 Task: Get directions from Point Reyes National Seashore, California, United States to Lyndon B. Johnson National Historical Park, Texas, United States and explore the nearby restaurants with rating 4 and above and open 24 hours and cuisine european
Action: Mouse moved to (367, 597)
Screenshot: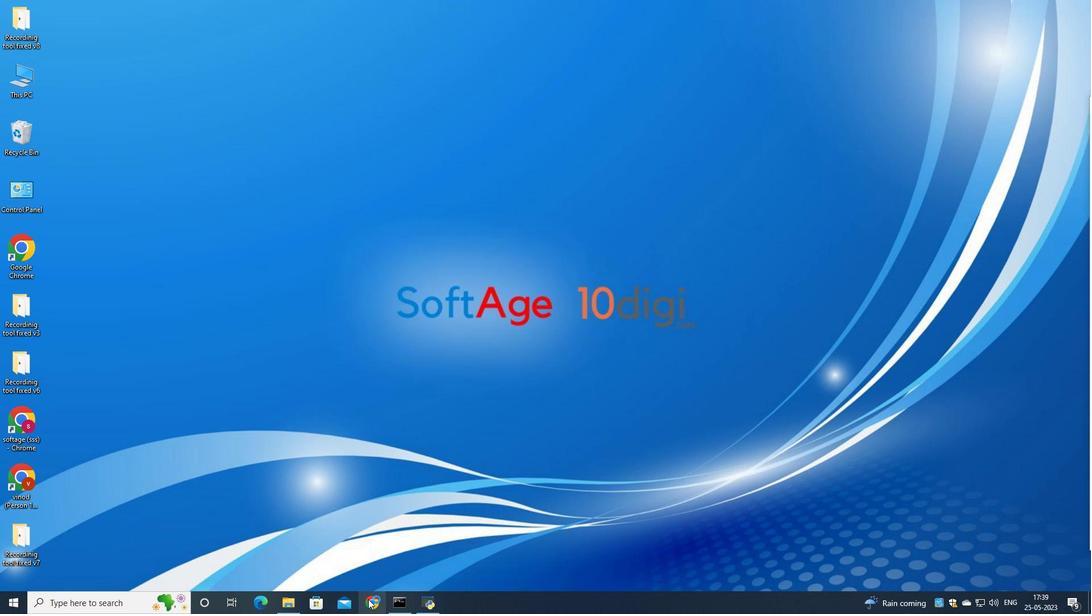 
Action: Mouse pressed left at (367, 597)
Screenshot: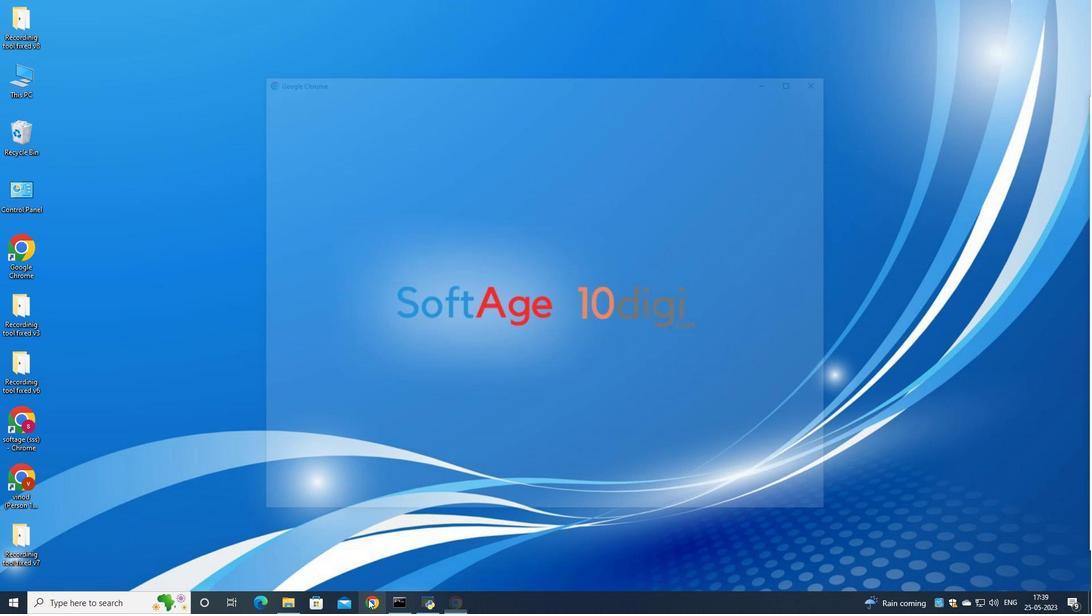 
Action: Mouse moved to (505, 364)
Screenshot: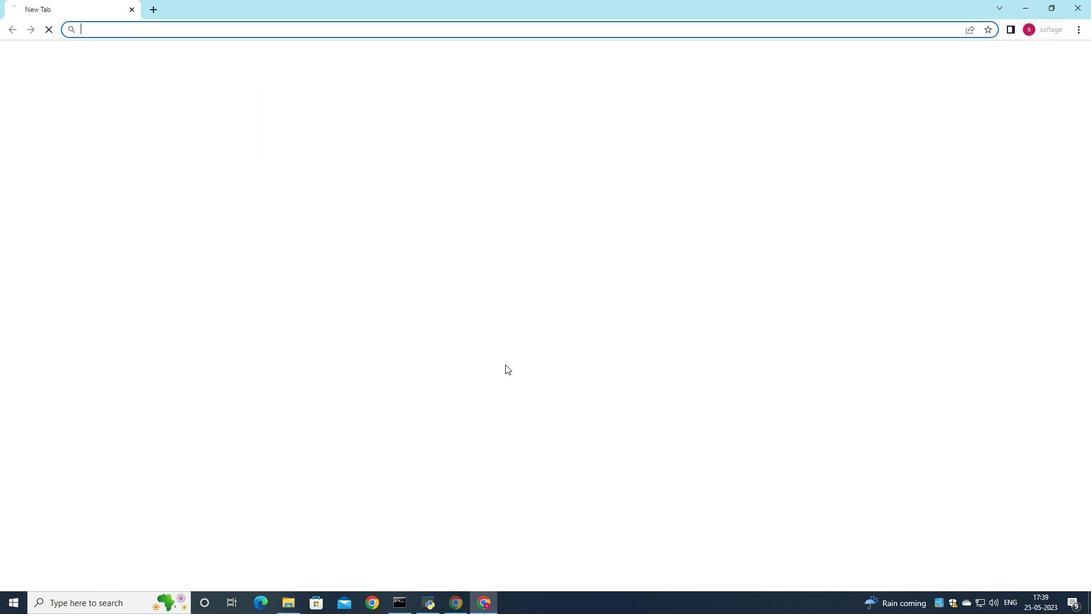 
Action: Mouse pressed left at (505, 364)
Screenshot: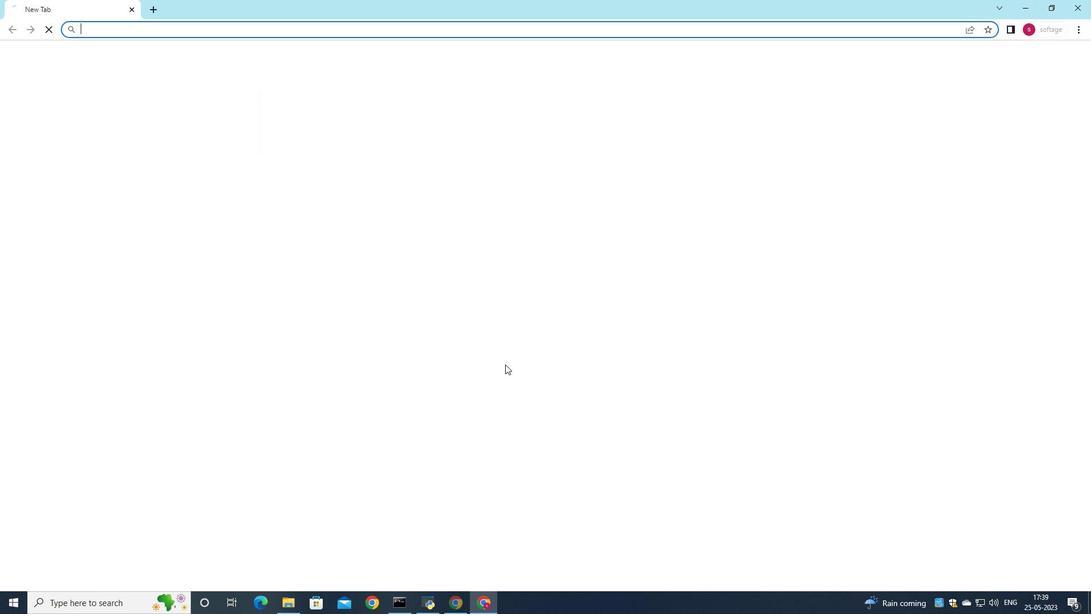 
Action: Mouse moved to (1045, 60)
Screenshot: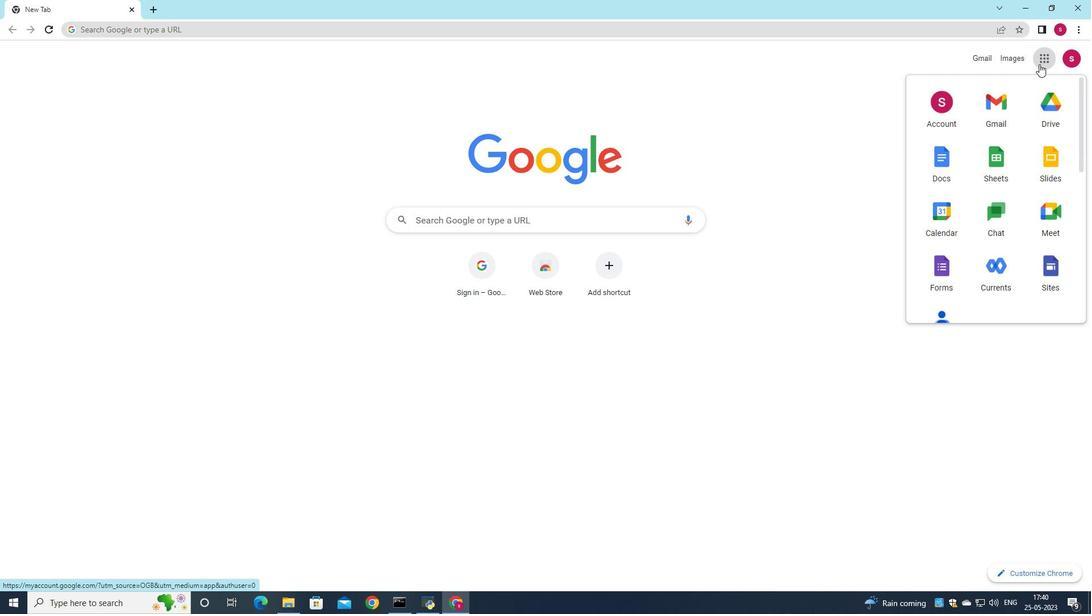 
Action: Mouse pressed left at (1045, 60)
Screenshot: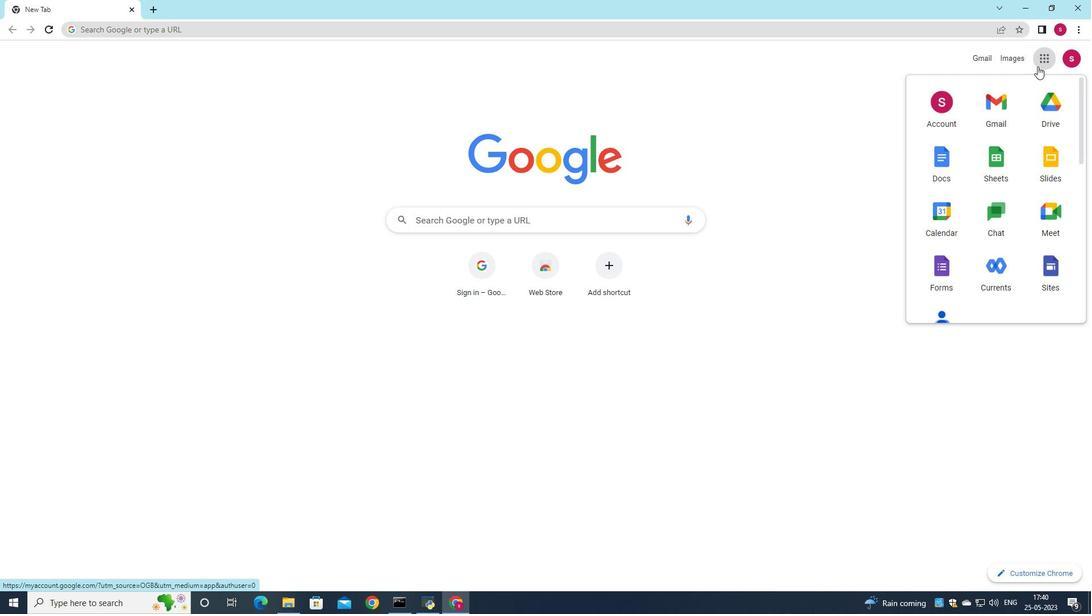 
Action: Mouse moved to (1014, 241)
Screenshot: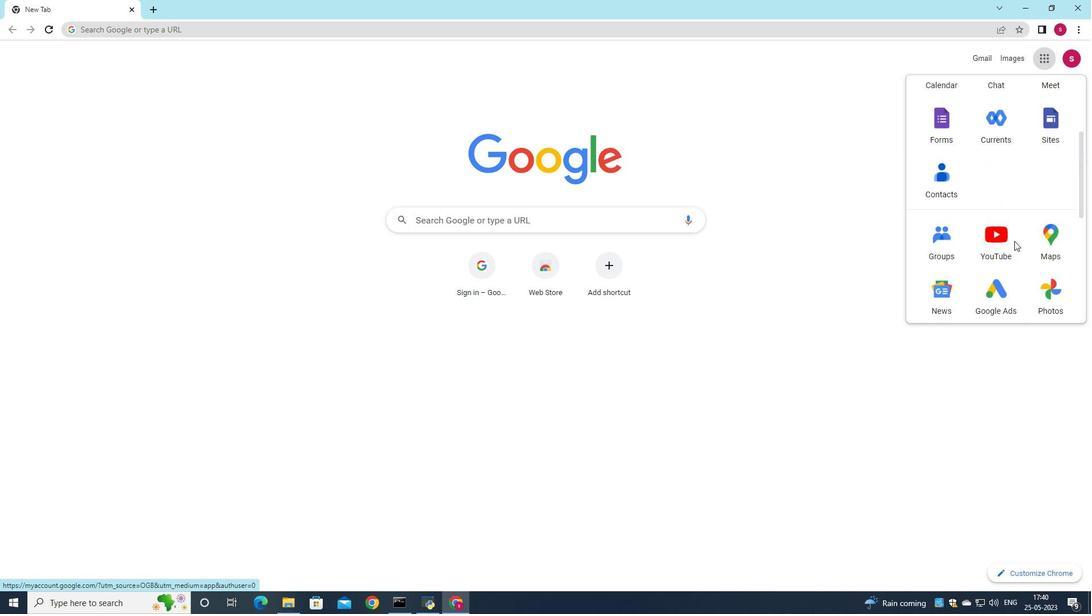 
Action: Mouse scrolled (1014, 240) with delta (0, 0)
Screenshot: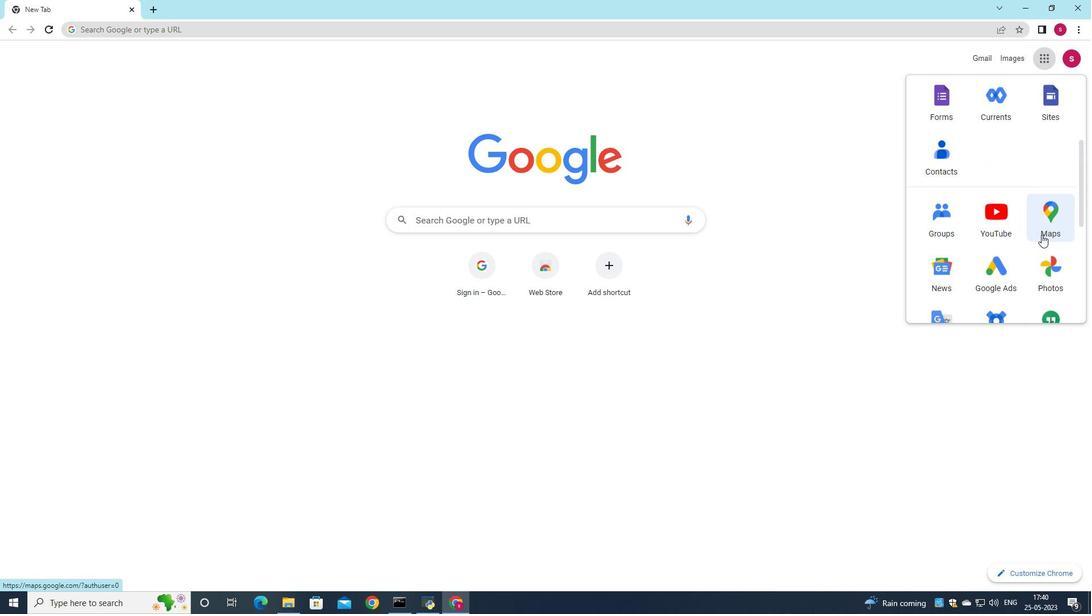 
Action: Mouse scrolled (1014, 240) with delta (0, 0)
Screenshot: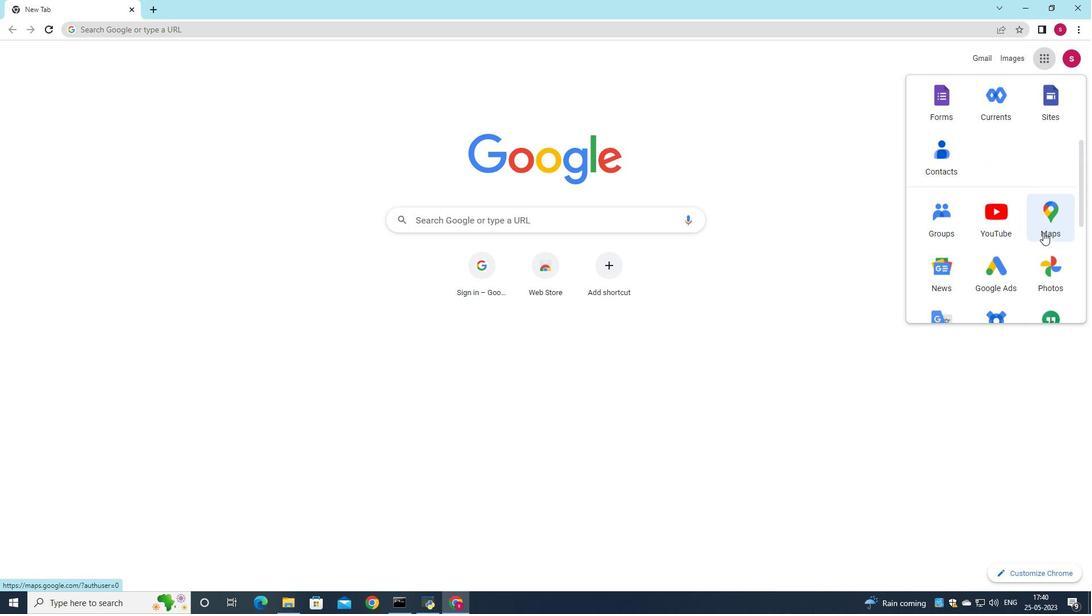 
Action: Mouse scrolled (1014, 240) with delta (0, 0)
Screenshot: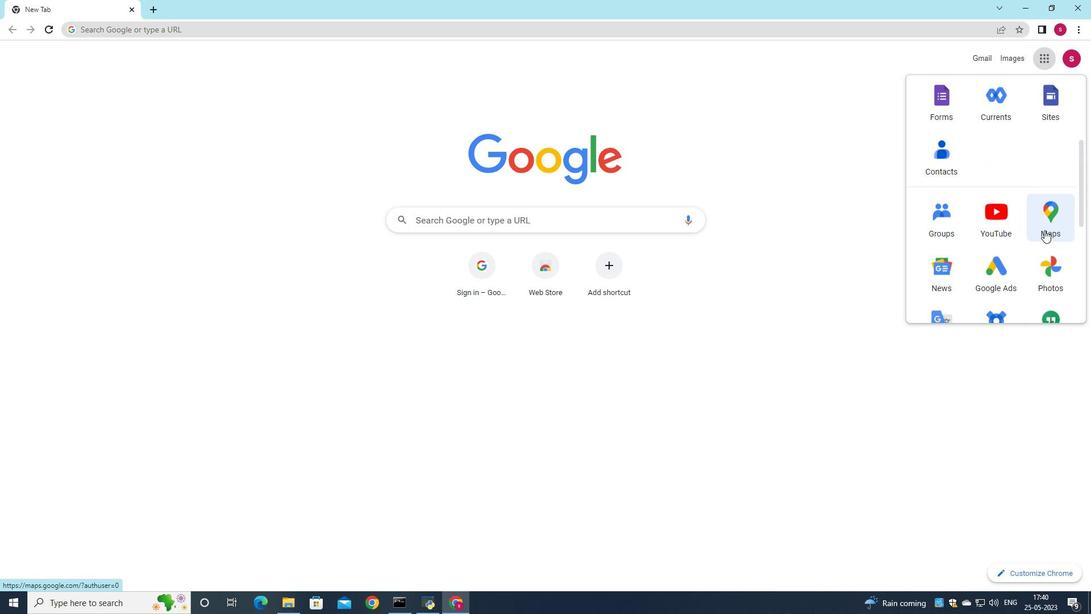 
Action: Mouse moved to (1045, 230)
Screenshot: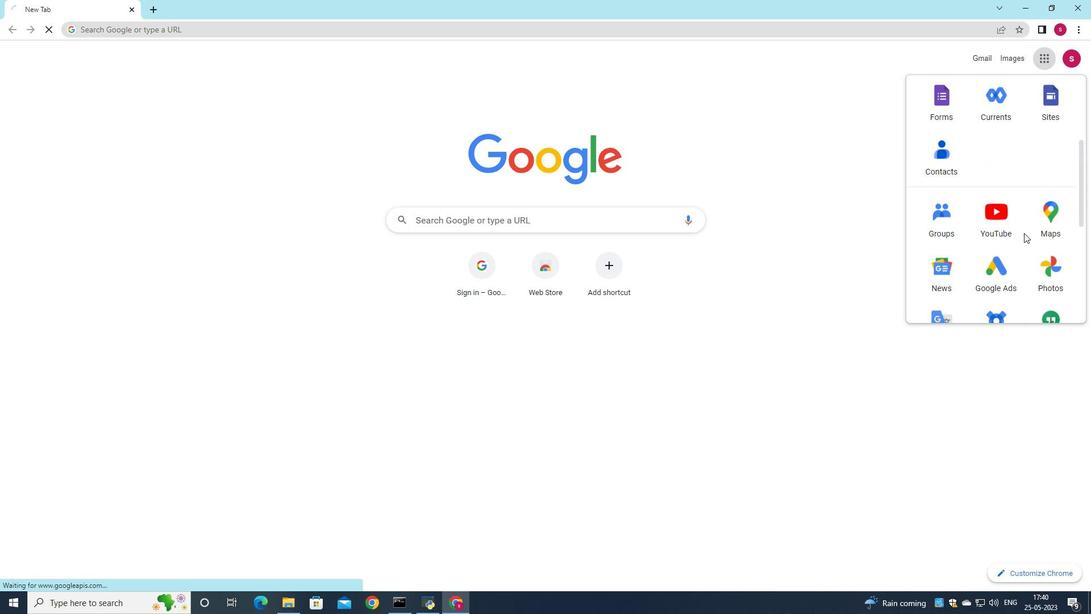 
Action: Mouse pressed left at (1045, 230)
Screenshot: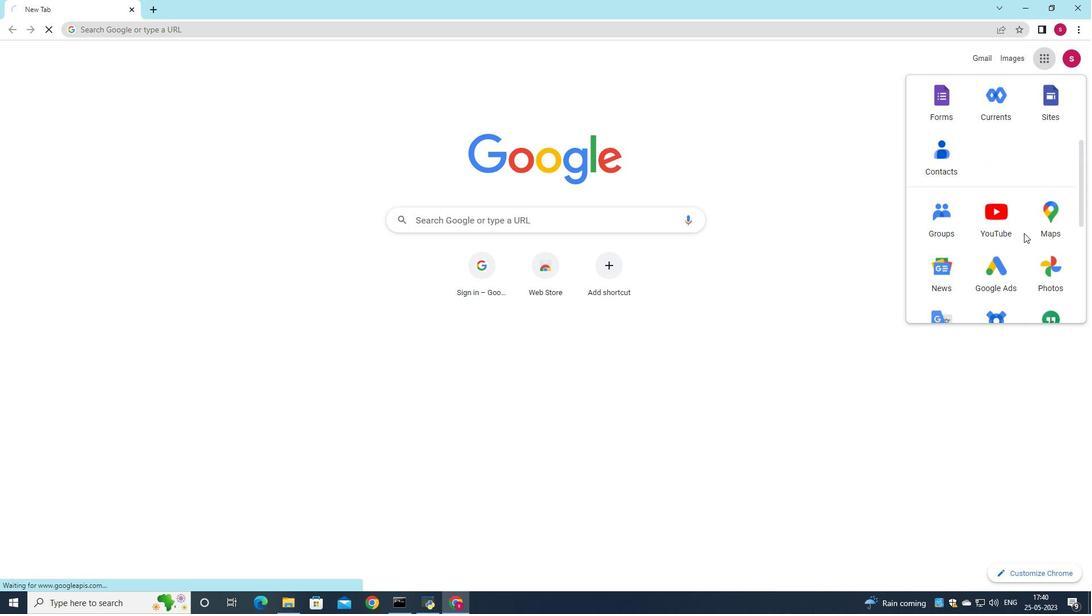 
Action: Mouse moved to (249, 63)
Screenshot: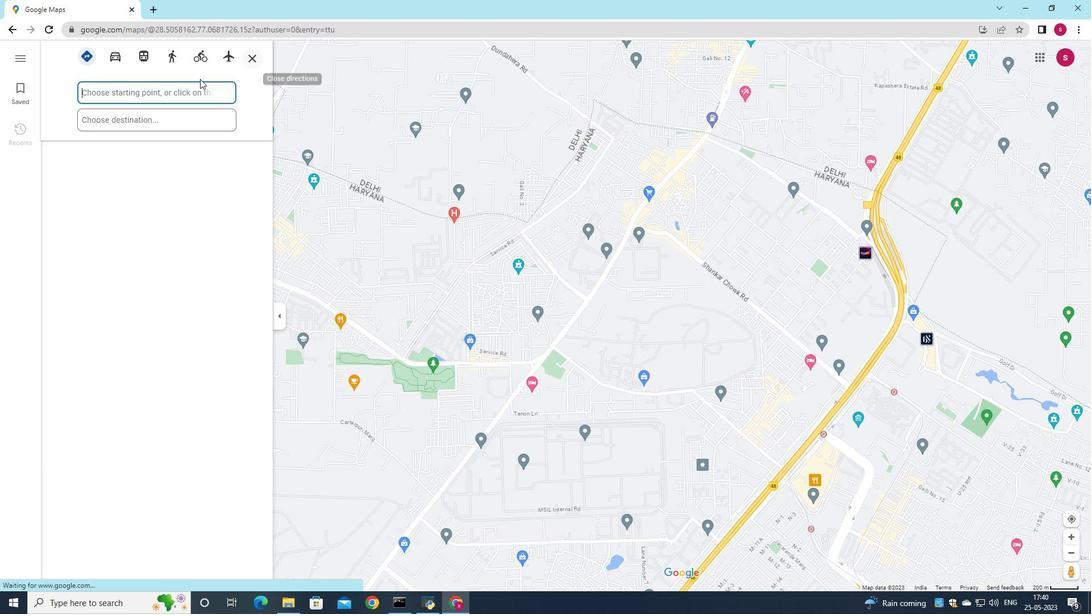 
Action: Mouse pressed left at (249, 63)
Screenshot: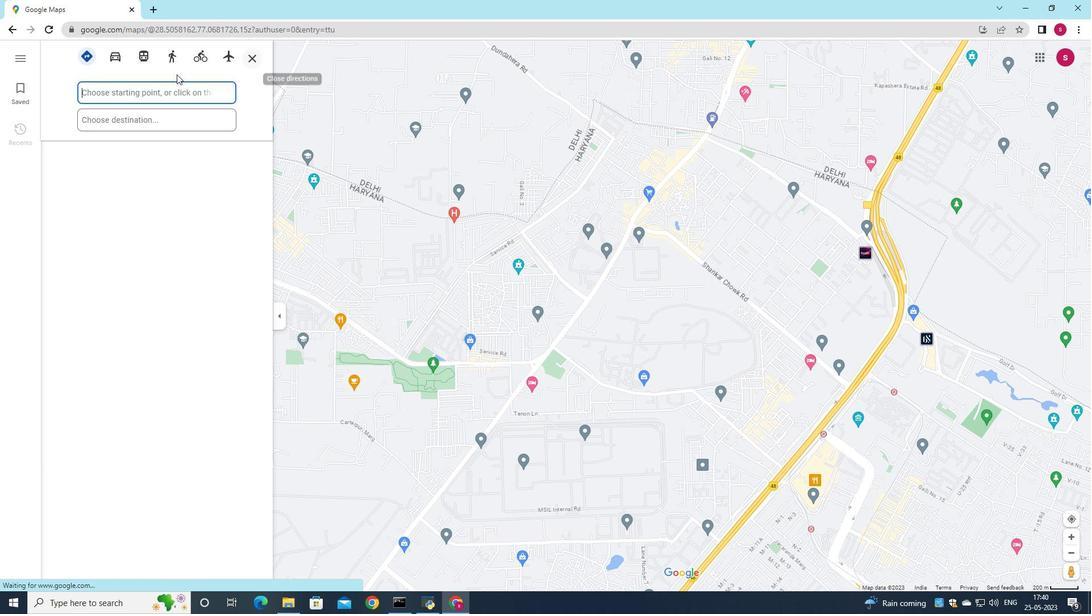 
Action: Mouse moved to (137, 89)
Screenshot: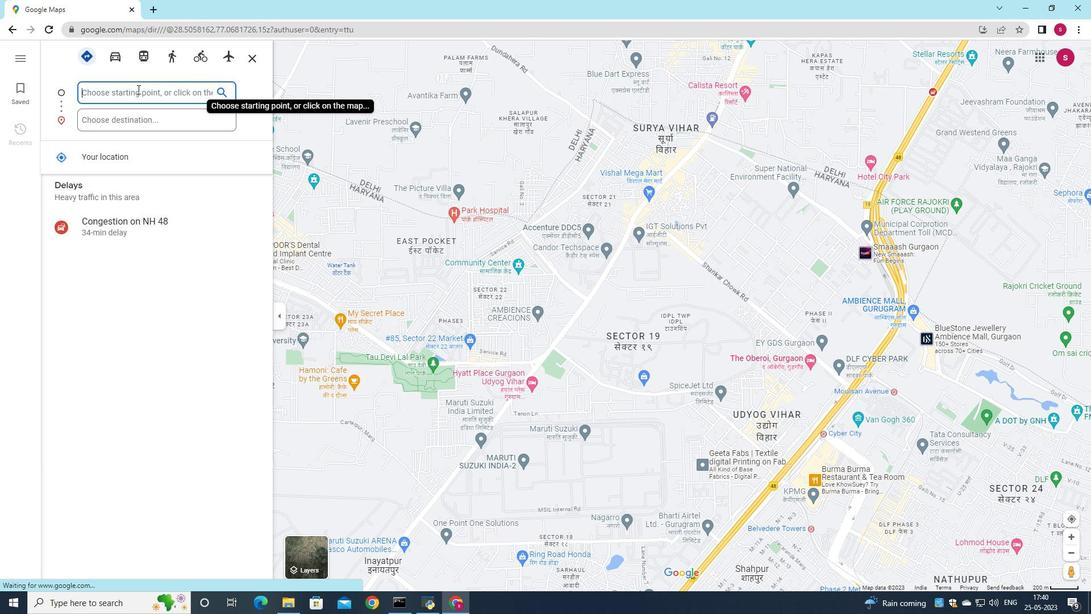 
Action: Key pressed <Key.shift_r>Point<Key.space><Key.shift>Reyes<Key.space><Key.shift_r><Key.shift_r><Key.shift_r><Key.shift_r><Key.shift_r>National<Key.space><Key.shift>Sr<Key.backspace>eashore,<Key.shift>California,<Key.shift_r>United<Key.space><Key.shift>States
Screenshot: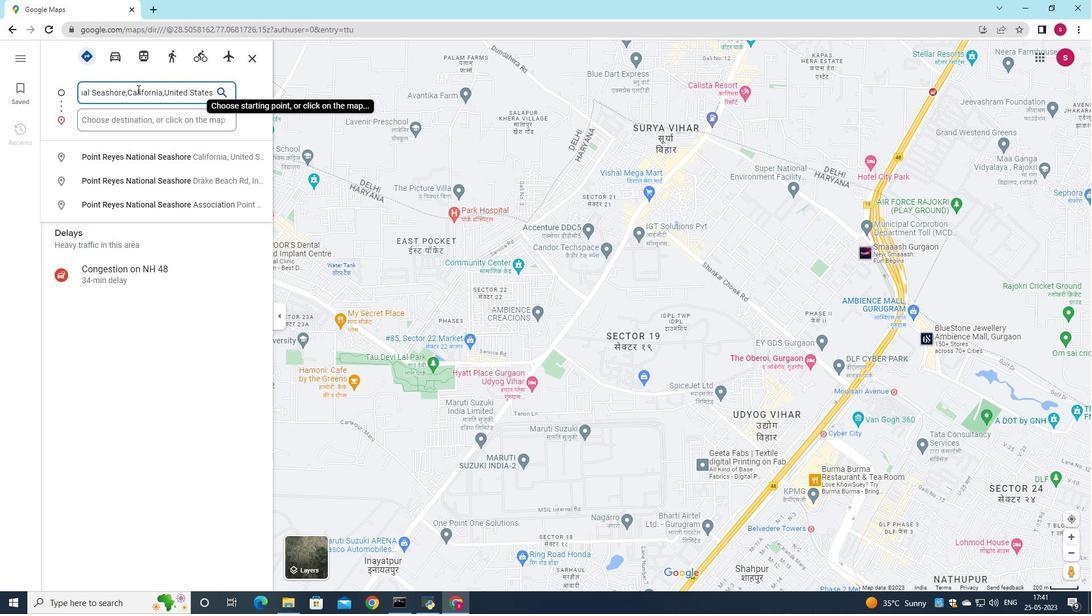 
Action: Mouse moved to (127, 125)
Screenshot: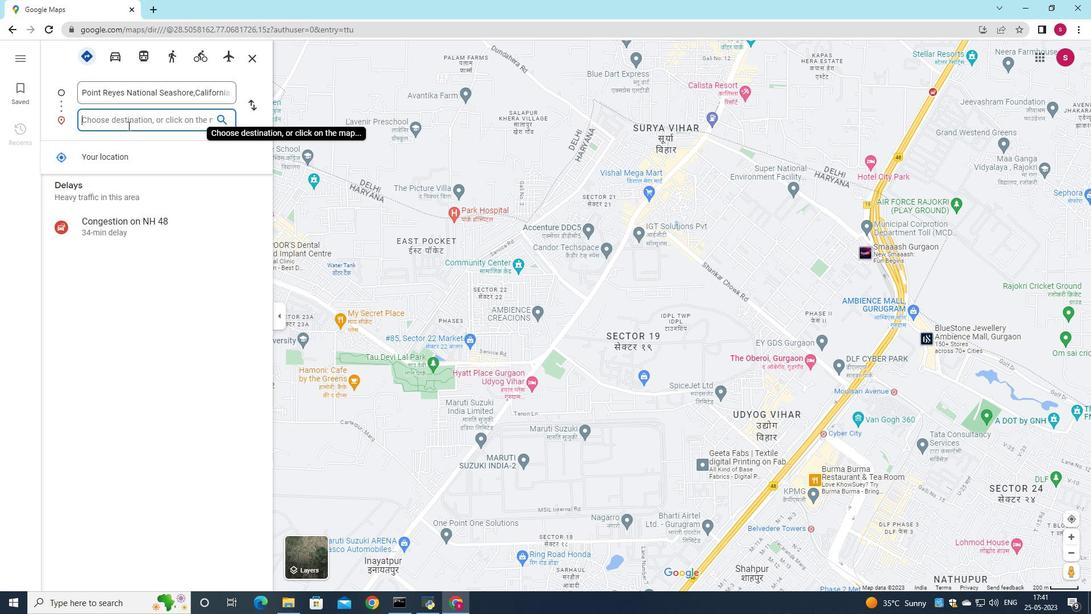 
Action: Mouse pressed left at (127, 125)
Screenshot: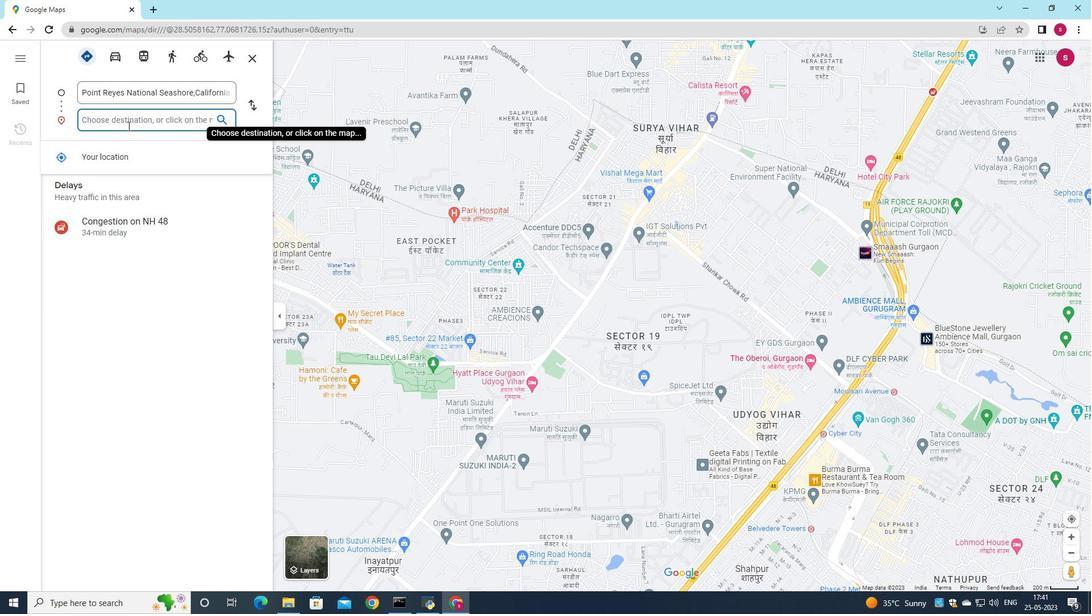 
Action: Key pressed <Key.shift_r><Key.shift_r><Key.shift_r><Key.shift_r>Lyndon<Key.space><Key.shift_r><Key.shift_r><Key.shift_r><Key.shift_r><Key.shift_r><Key.shift_r><Key.shift_r><Key.shift_r><Key.shift_r><Key.shift_r><Key.shift_r><Key.shift_r>B.<Key.shift><Key.shift><Key.shift><Key.shift><Key.shift><Key.shift><Key.shift><Key.shift><Key.shift><Key.shift><Key.shift><Key.shift><Key.shift><Key.shift><Key.shift><Key.shift><Key.shift><Key.shift><Key.shift><Key.shift><Key.shift><Key.shift><Key.shift><Key.shift><Key.shift><Key.shift><Key.shift><Key.shift><Key.shift><Key.shift><Key.shift><Key.shift><Key.shift><Key.shift><Key.shift><Key.shift><Key.shift><Key.shift><Key.shift><Key.shift><Key.shift>Johnson<Key.space><Key.shift_r><Key.shift_r><Key.shift_r><Key.shift_r><Key.shift_r><Key.shift_r><Key.shift_r><Key.shift_r><Key.shift_r><Key.shift_r><Key.shift_r><Key.shift_r><Key.shift_r>National<Key.space><Key.shift><Key.shift><Key.shift>Historical<Key.space><Key.shift_r>Park,<Key.shift_r><Key.shift_r><Key.shift_r><Key.shift_r><Key.shift_r>Texas,<Key.shift_r>United<Key.shift><Key.shift><Key.shift><Key.shift><Key.shift><Key.shift><Key.shift><Key.shift><Key.shift><Key.shift><Key.shift><Key.shift><Key.shift><Key.shift><Key.shift><Key.shift><Key.shift><Key.shift><Key.shift><Key.shift><Key.shift><Key.space><Key.shift>States
Screenshot: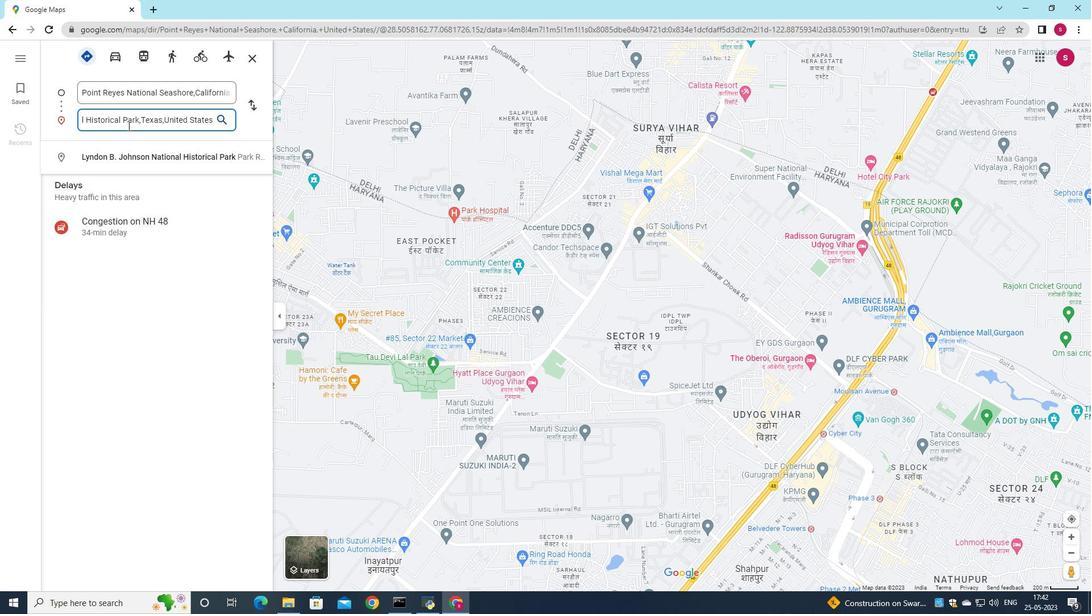 
Action: Mouse moved to (222, 118)
Screenshot: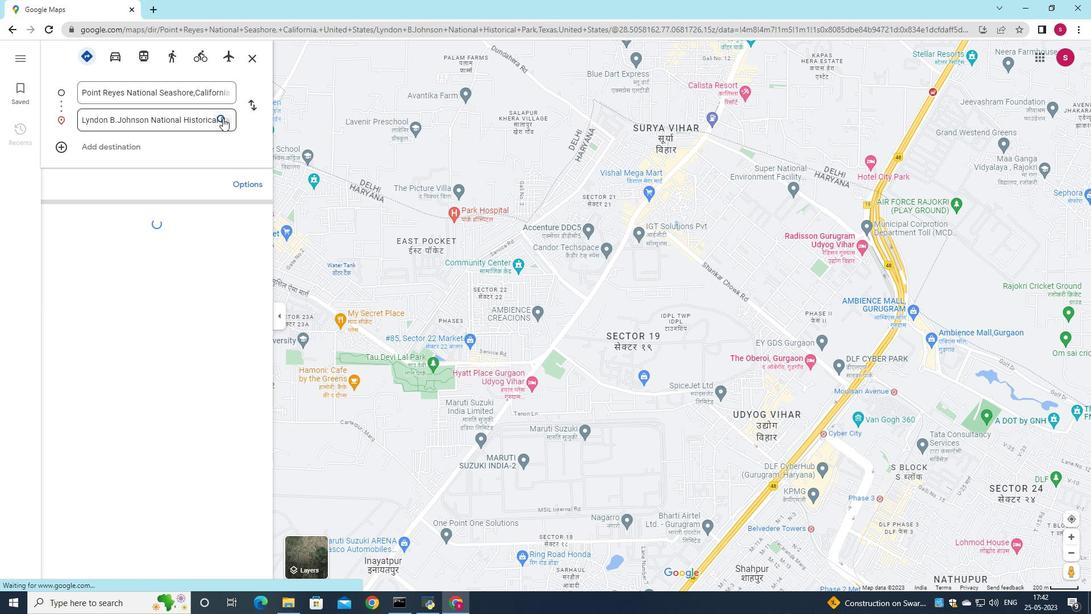 
Action: Mouse pressed left at (222, 118)
Screenshot: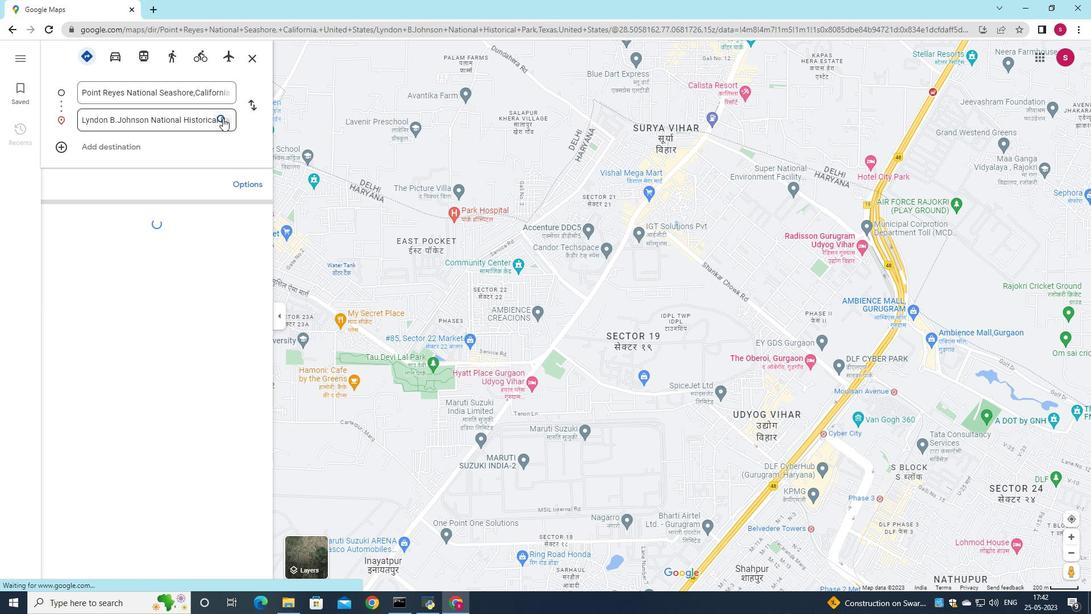 
Action: Mouse moved to (71, 426)
Screenshot: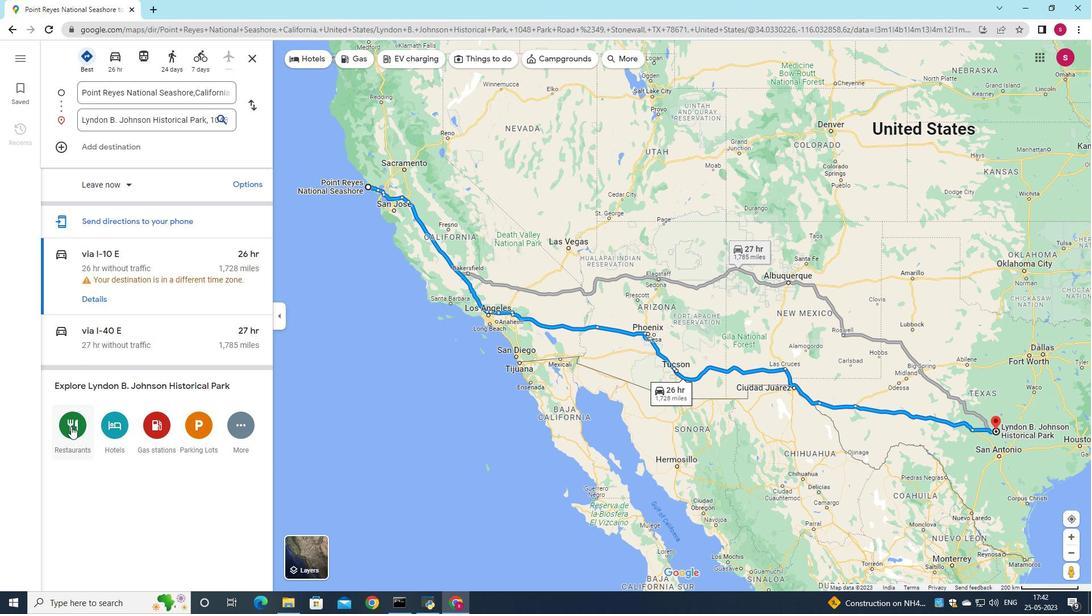 
Action: Mouse pressed middle at (71, 426)
Screenshot: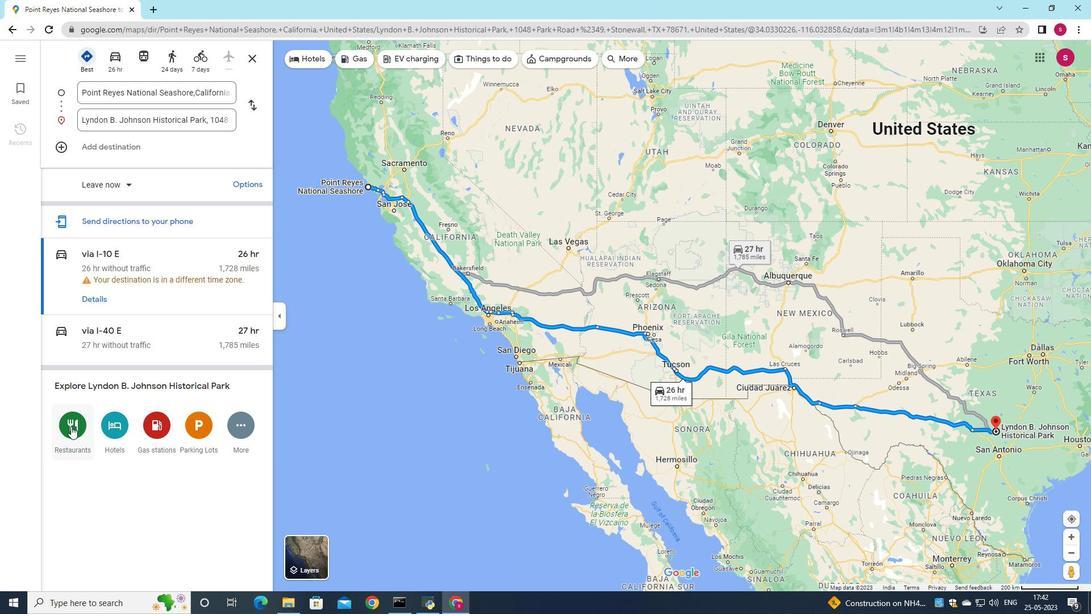 
Action: Mouse moved to (119, 431)
Screenshot: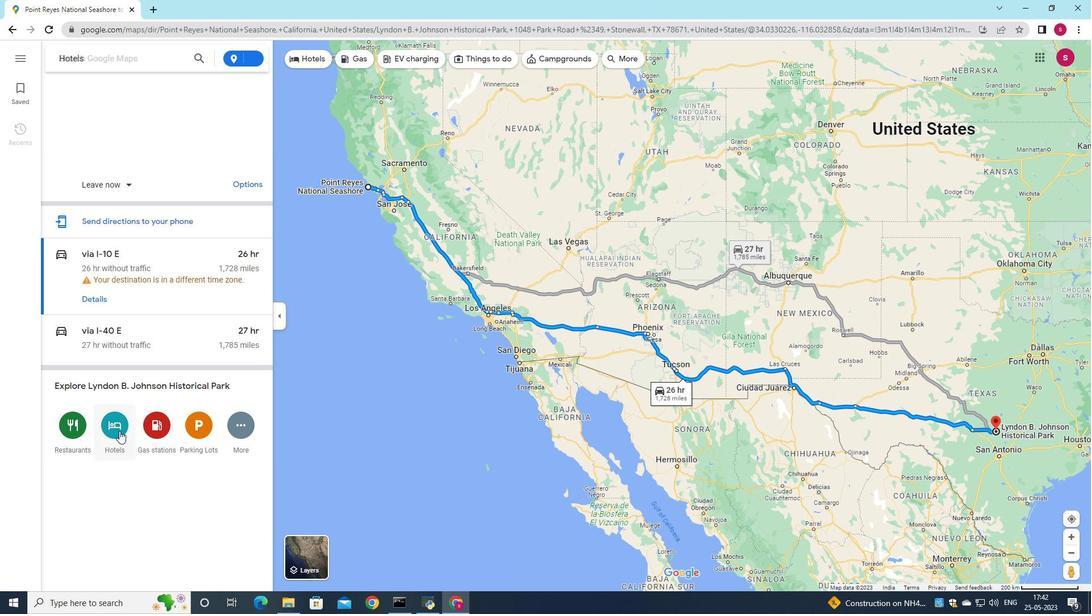 
Action: Mouse pressed left at (119, 431)
Screenshot: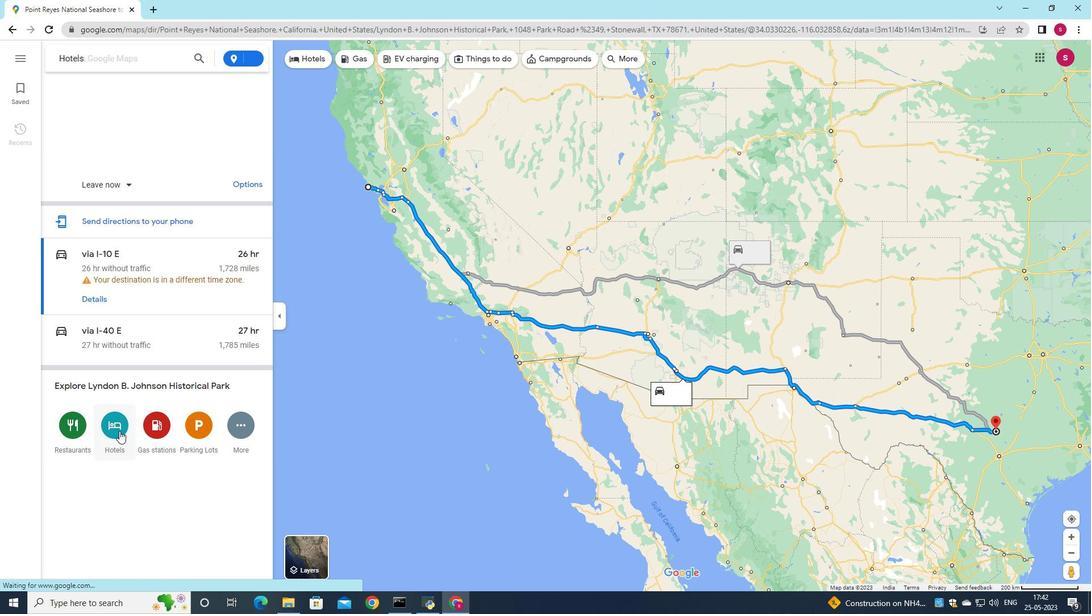 
Action: Mouse moved to (13, 27)
Screenshot: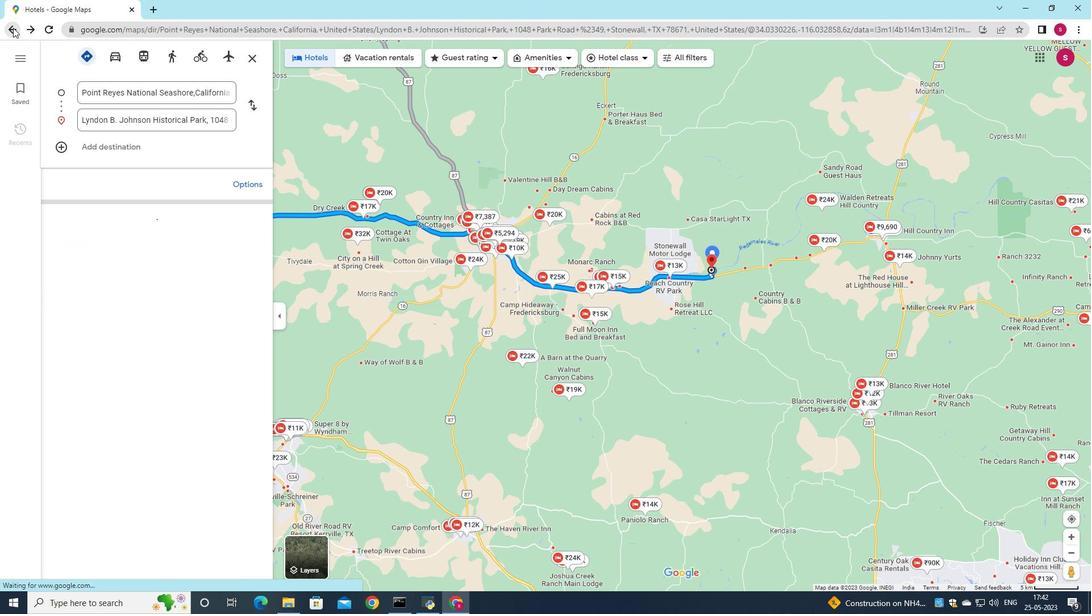 
Action: Mouse pressed left at (13, 27)
Screenshot: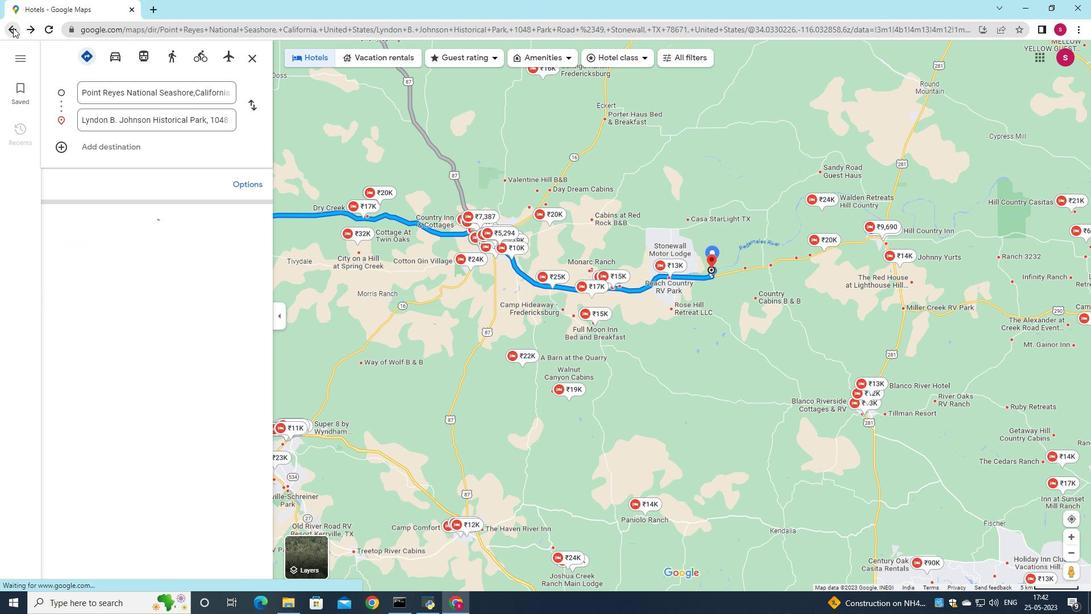 
Action: Mouse moved to (73, 443)
Screenshot: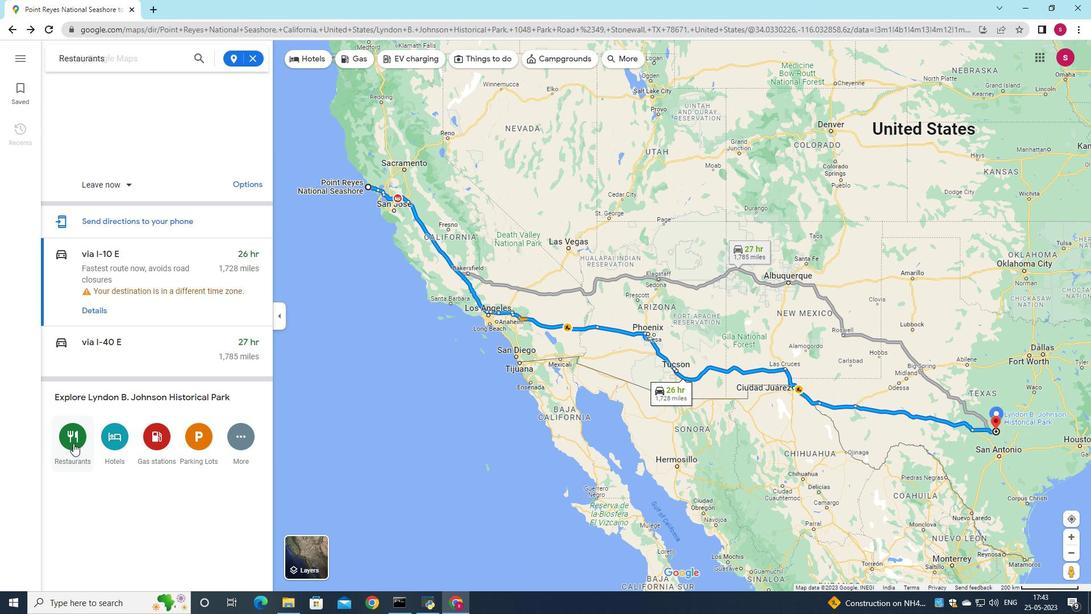 
Action: Mouse pressed left at (73, 443)
Screenshot: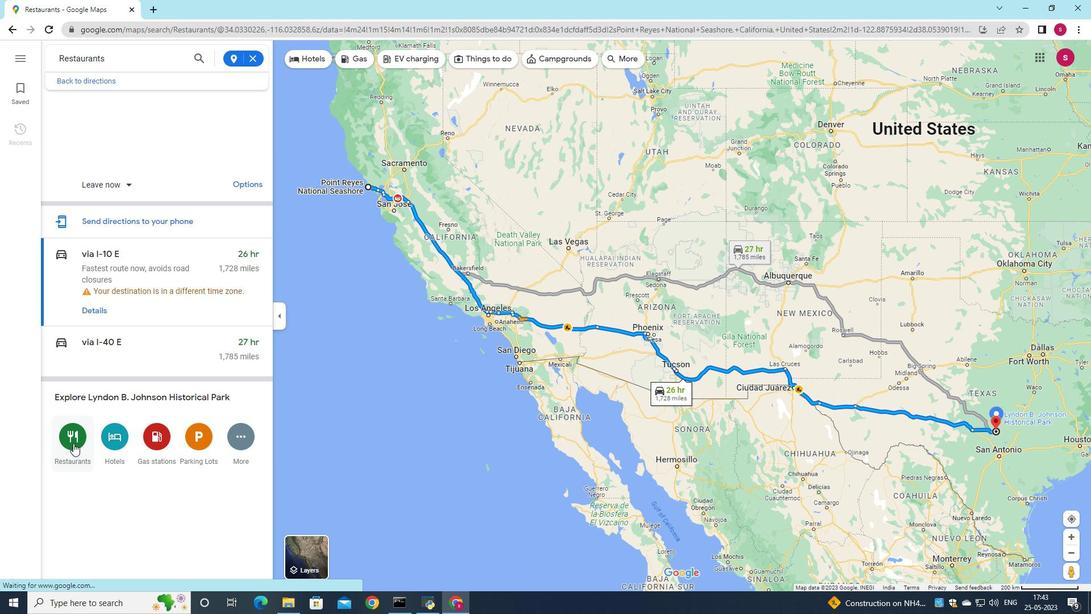 
Action: Mouse moved to (419, 59)
Screenshot: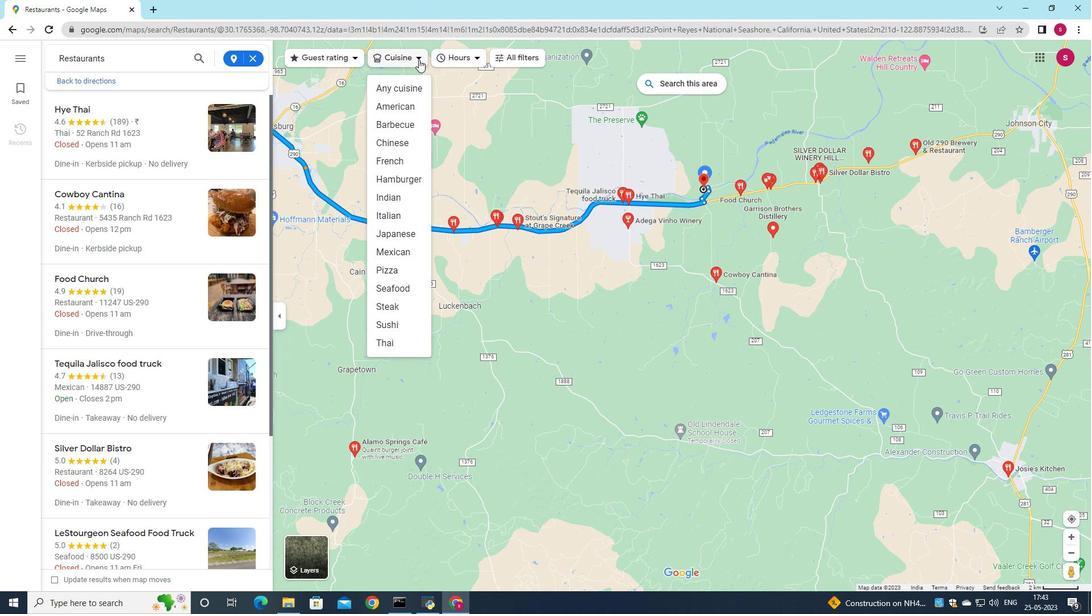 
Action: Mouse pressed left at (419, 59)
Screenshot: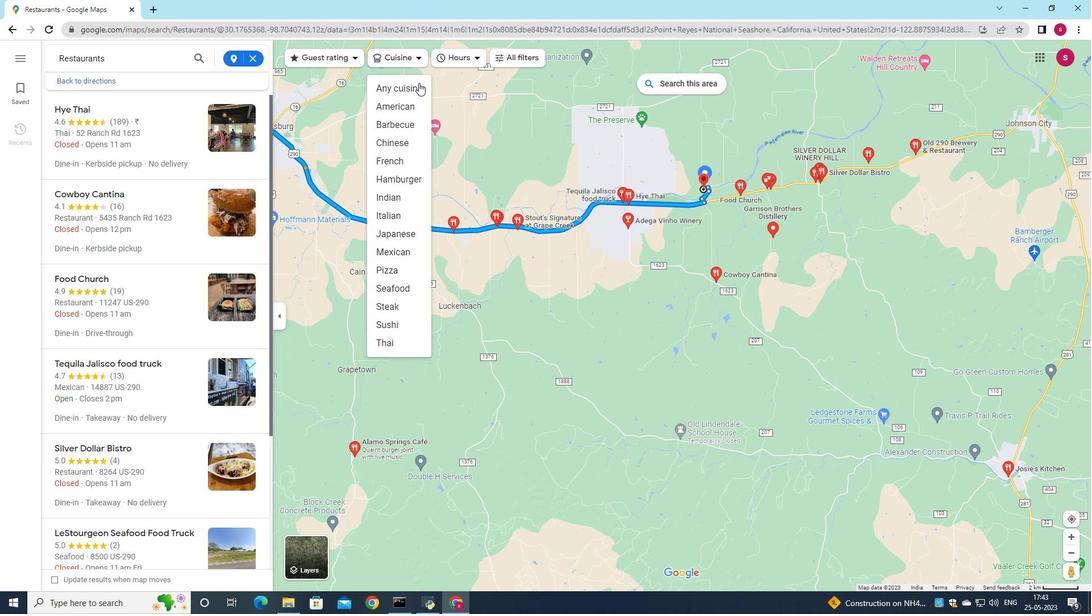 
Action: Mouse moved to (473, 159)
Screenshot: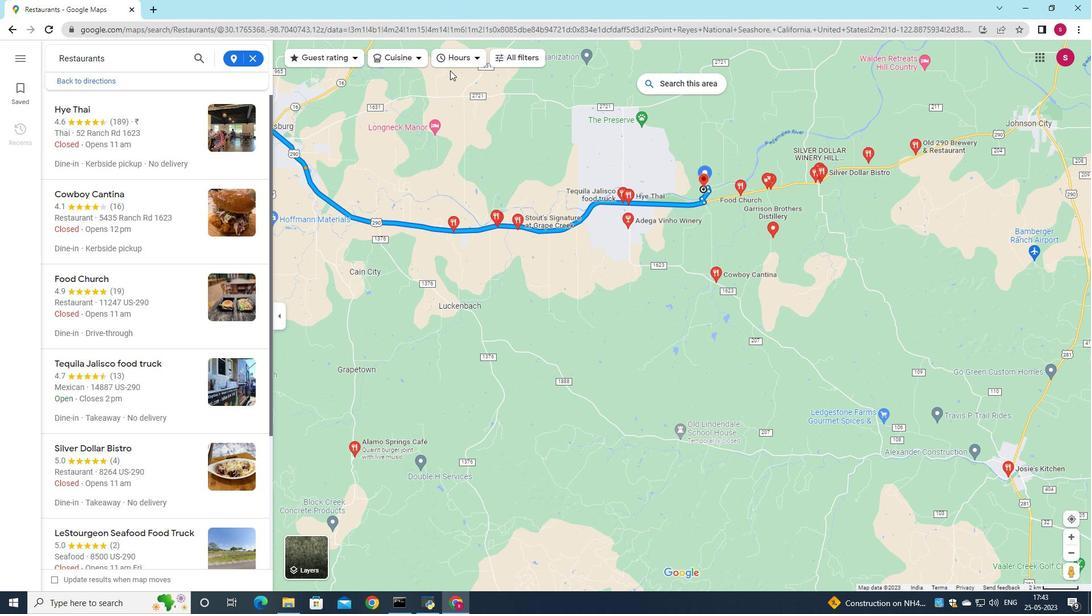 
Action: Mouse pressed left at (473, 159)
Screenshot: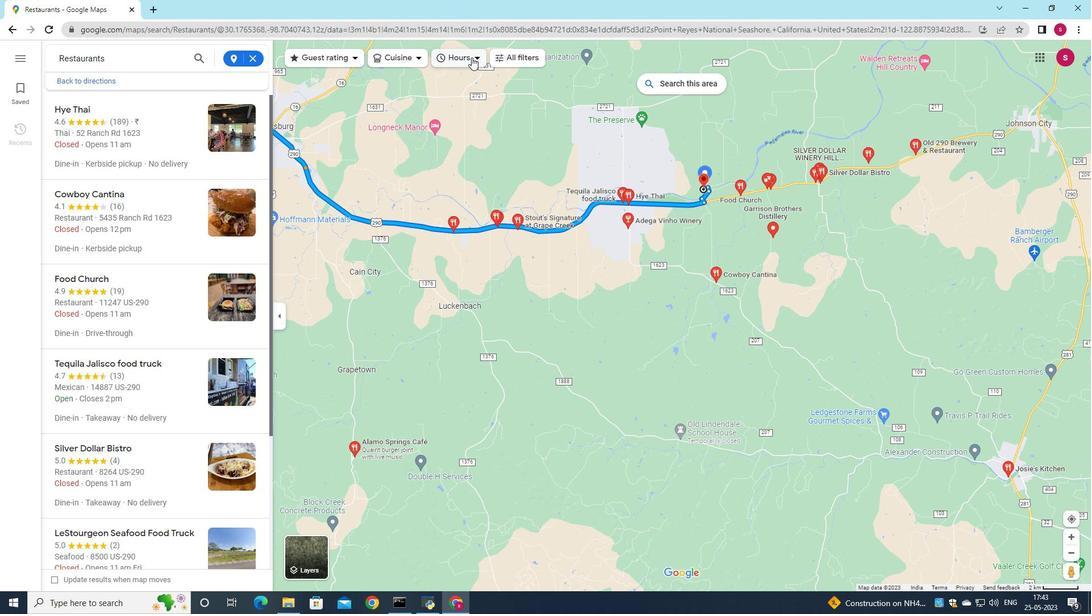 
Action: Mouse moved to (487, 57)
Screenshot: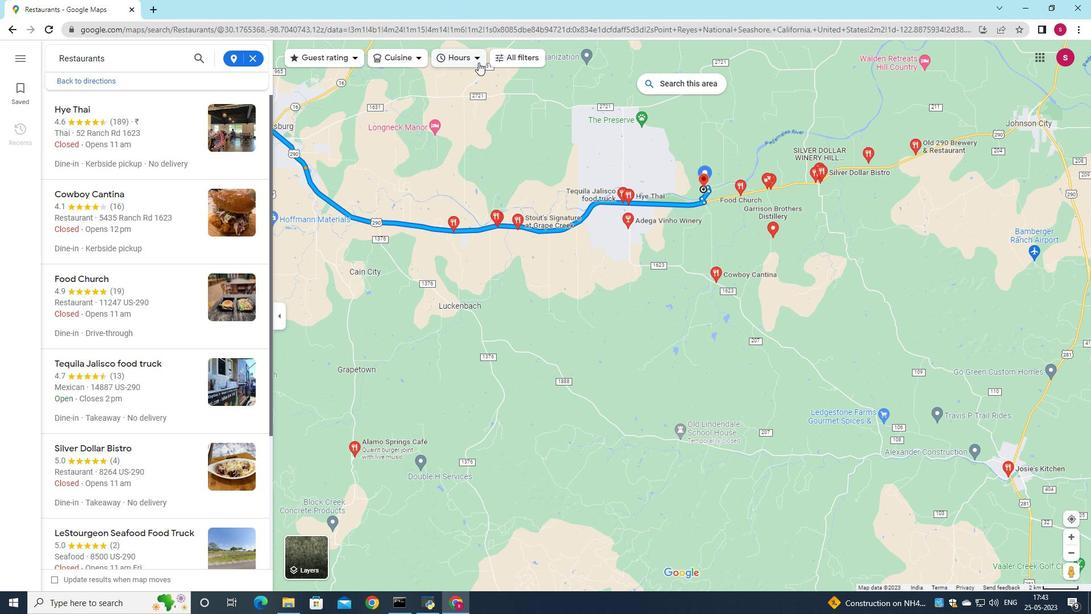 
Action: Mouse pressed left at (487, 57)
Screenshot: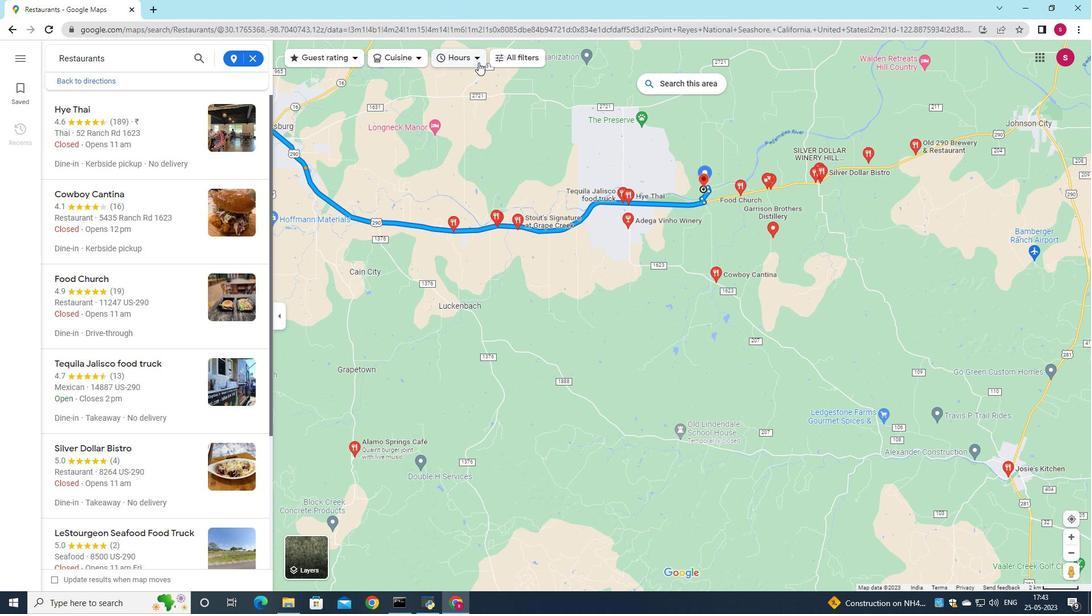 
Action: Mouse moved to (478, 62)
Screenshot: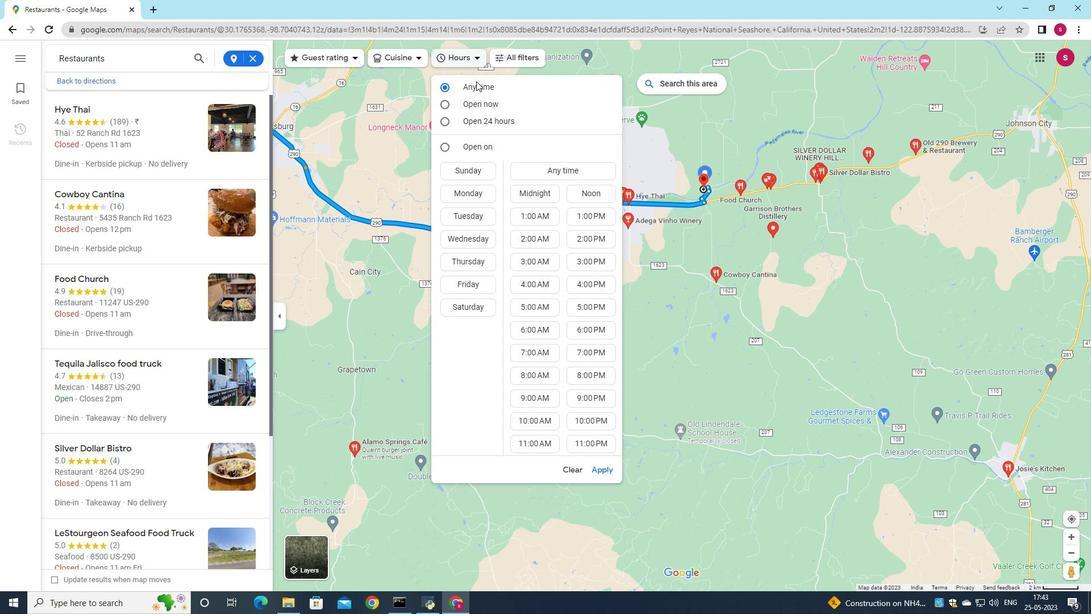 
Action: Mouse pressed left at (478, 62)
Screenshot: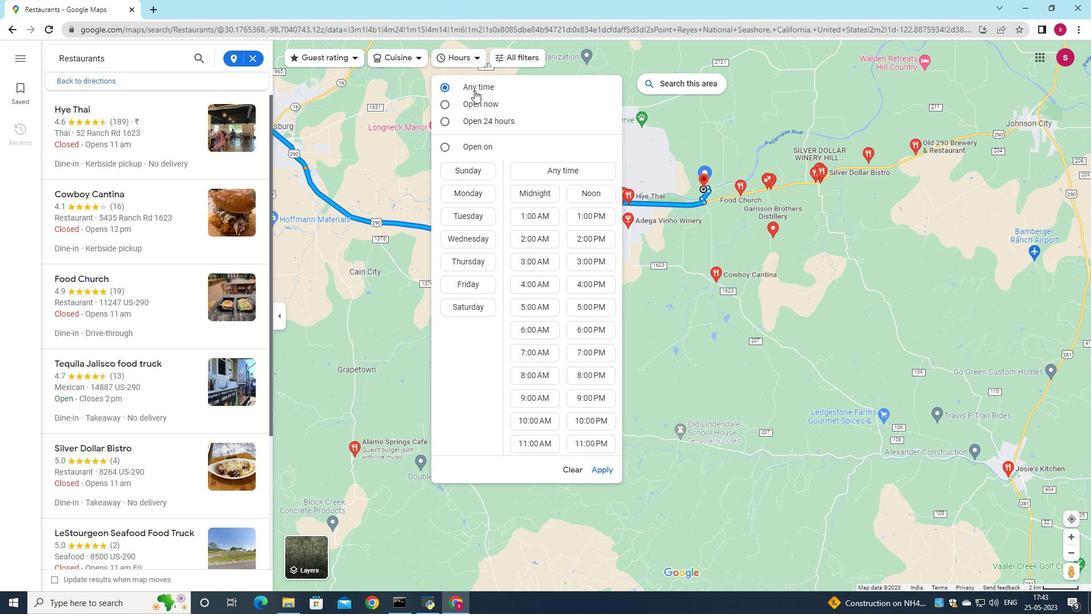 
Action: Mouse moved to (442, 120)
Screenshot: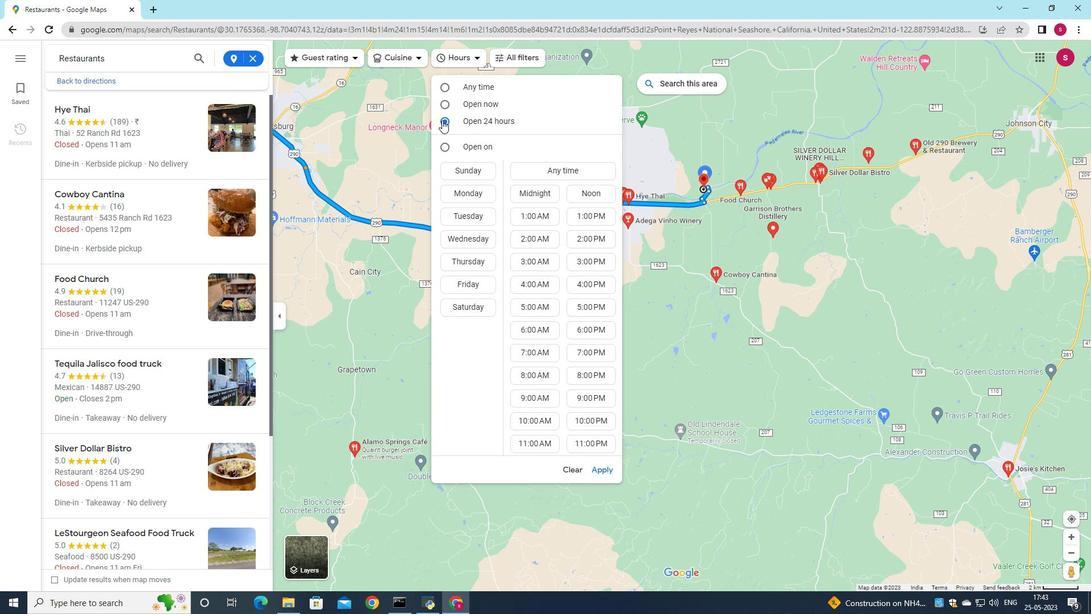 
Action: Mouse pressed left at (442, 120)
Screenshot: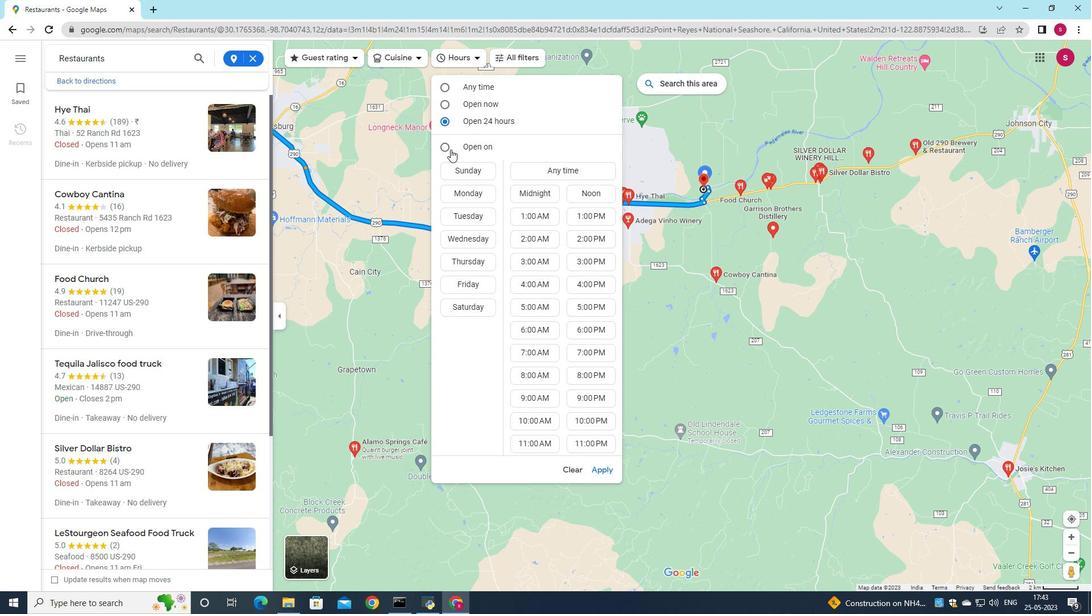 
Action: Mouse moved to (604, 467)
Screenshot: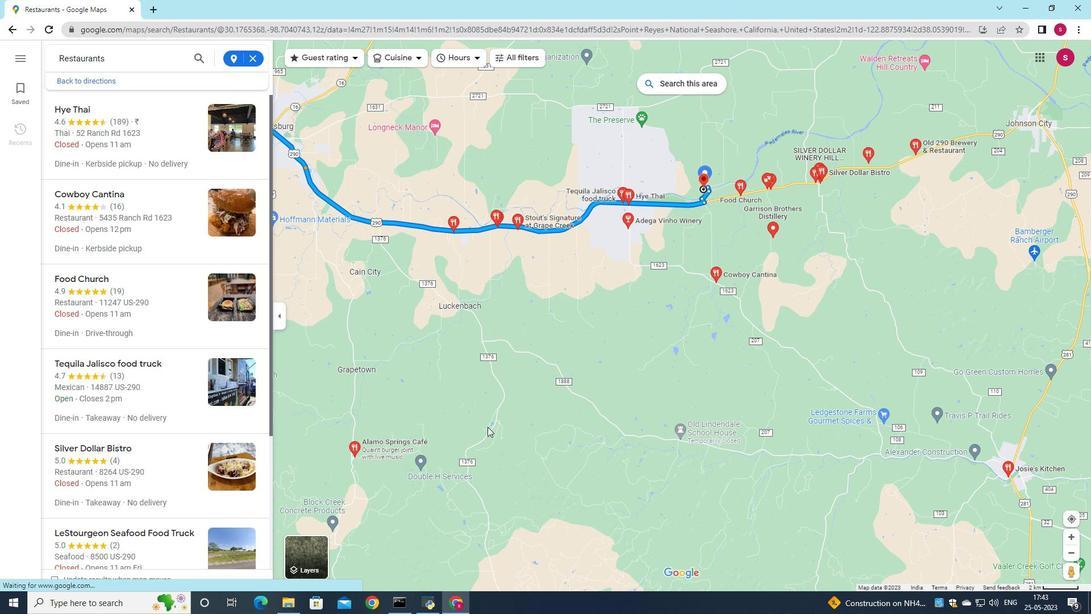 
Action: Mouse pressed left at (604, 467)
Screenshot: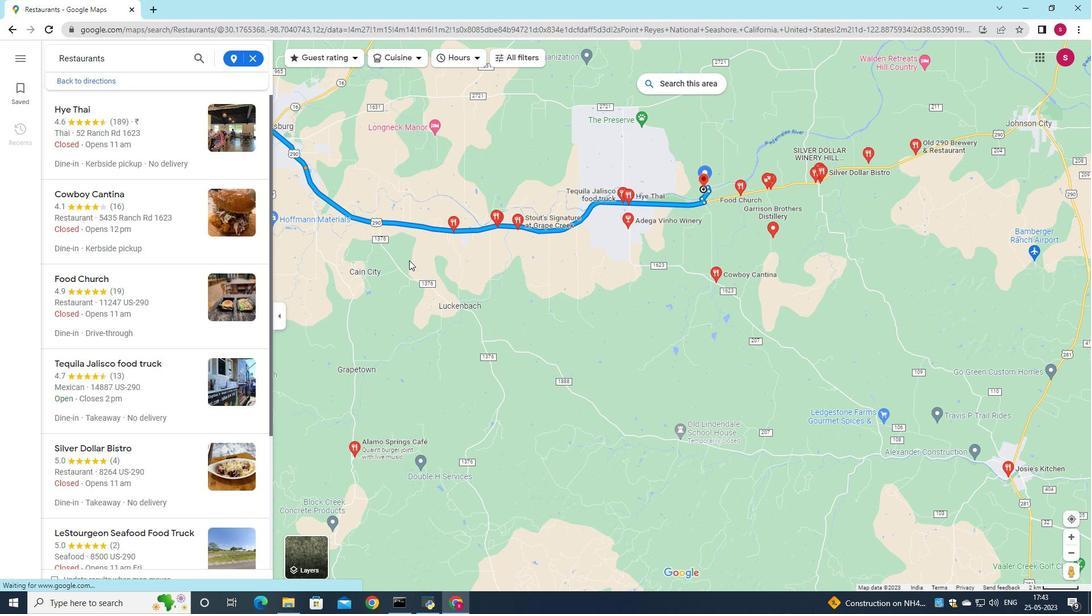 
Action: Mouse moved to (355, 58)
Screenshot: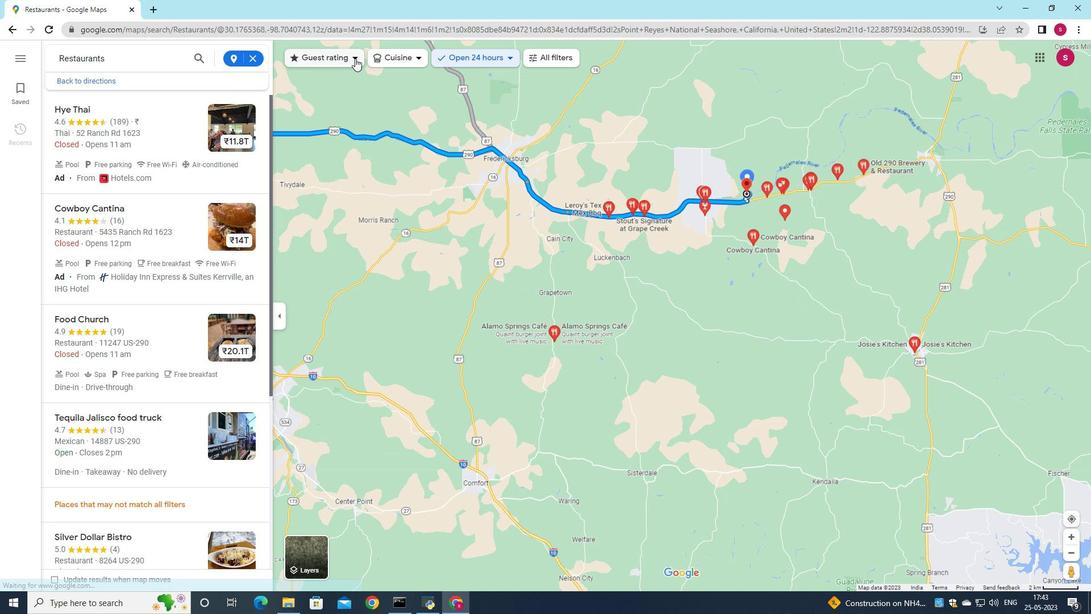 
Action: Mouse pressed left at (355, 58)
Screenshot: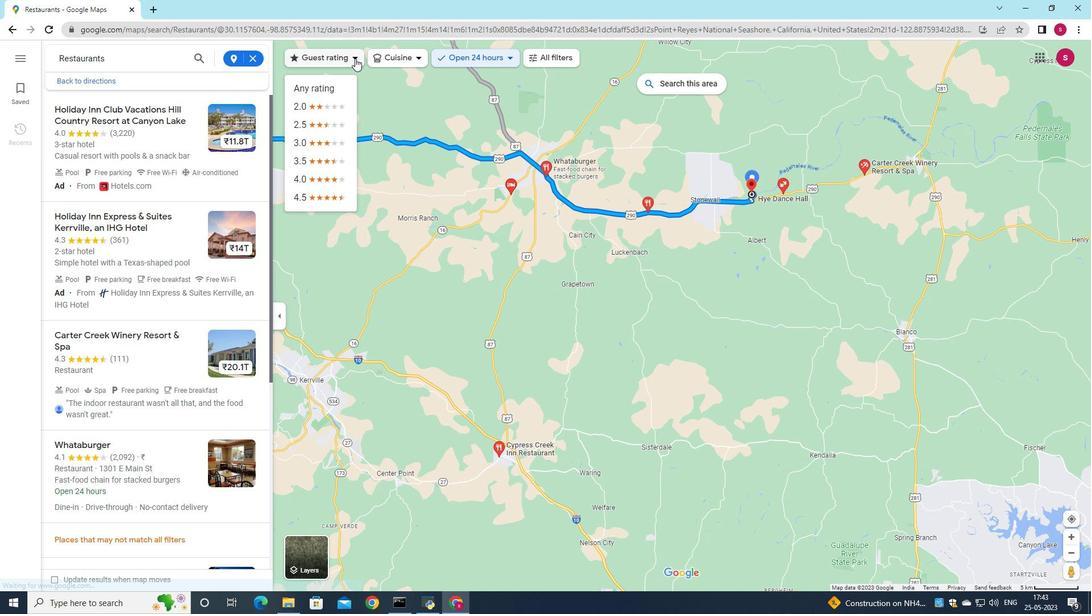 
Action: Mouse moved to (328, 175)
Screenshot: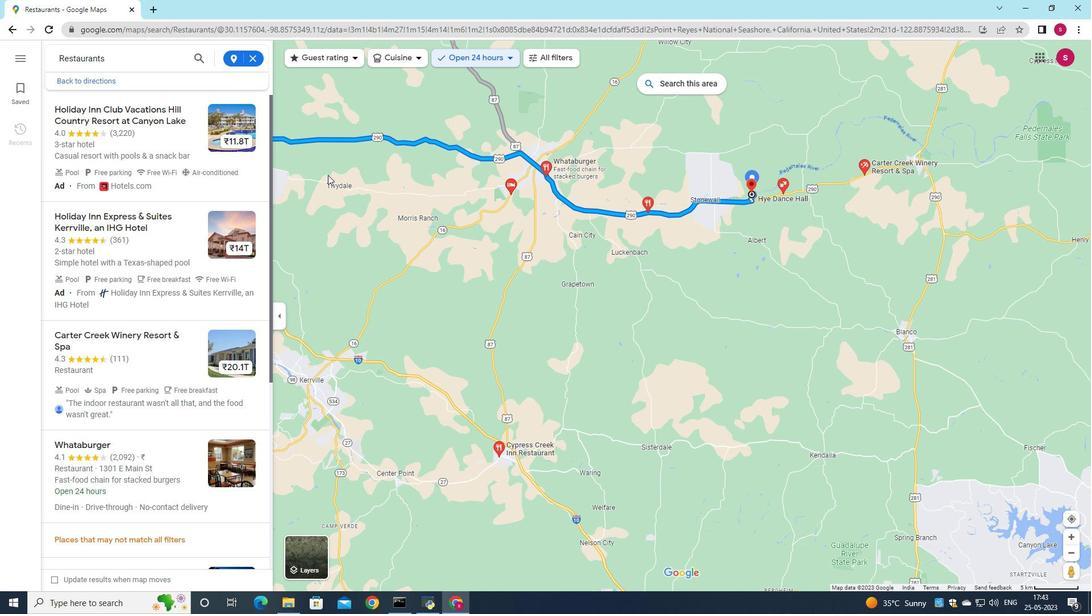 
Action: Mouse pressed left at (328, 175)
Screenshot: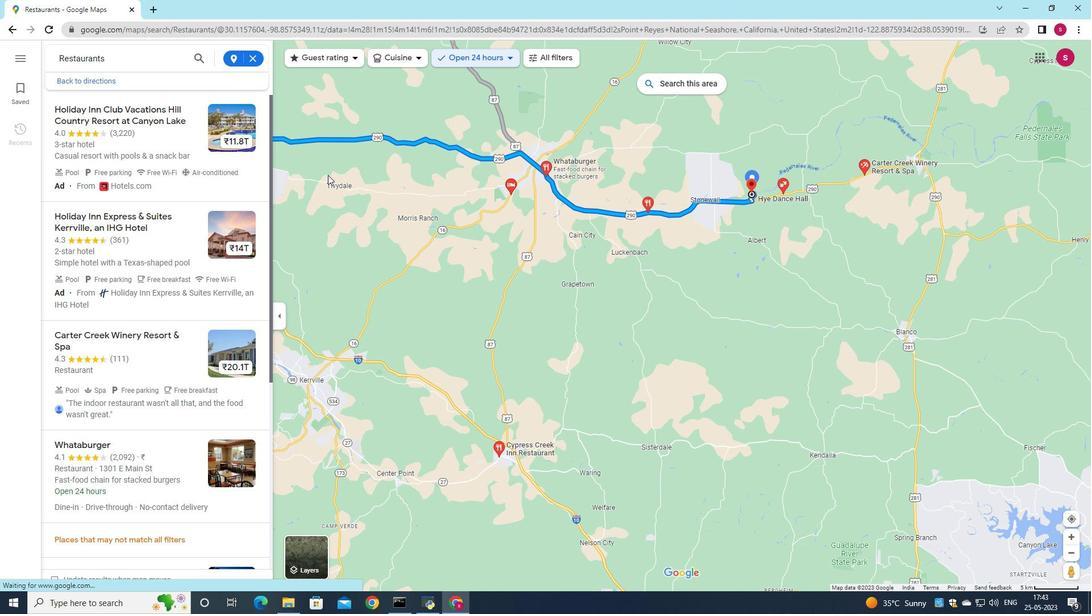 
Action: Mouse moved to (788, 188)
Screenshot: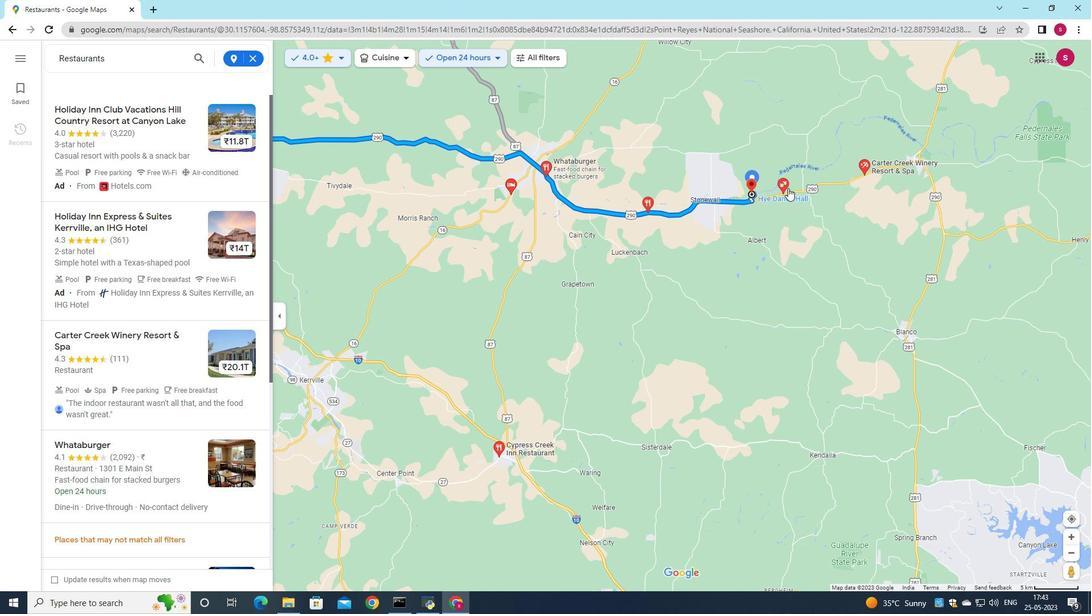 
Action: Mouse pressed left at (788, 188)
Screenshot: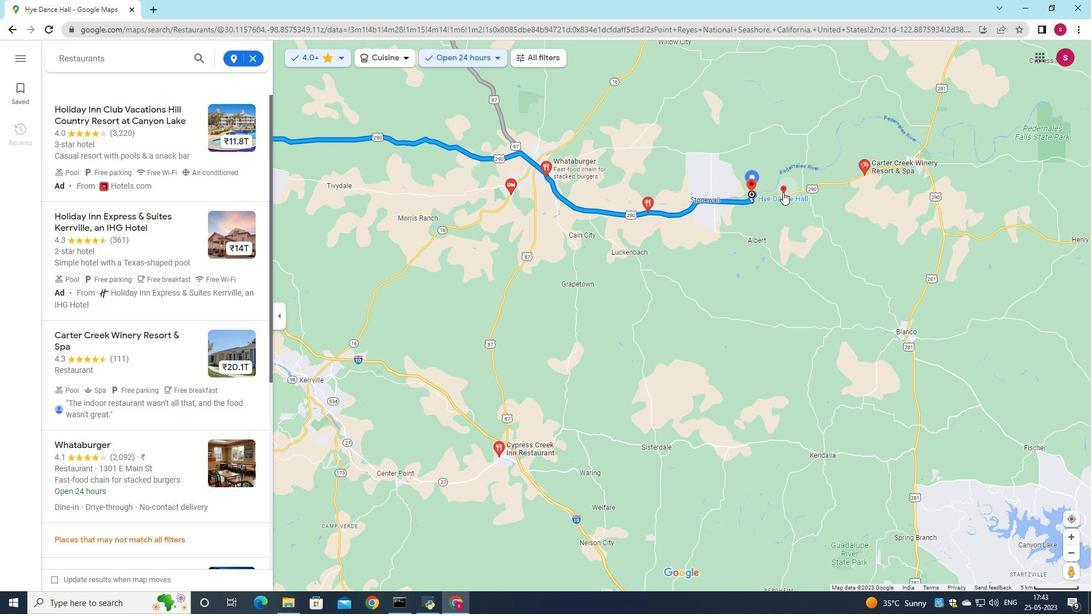 
Action: Mouse moved to (337, 187)
Screenshot: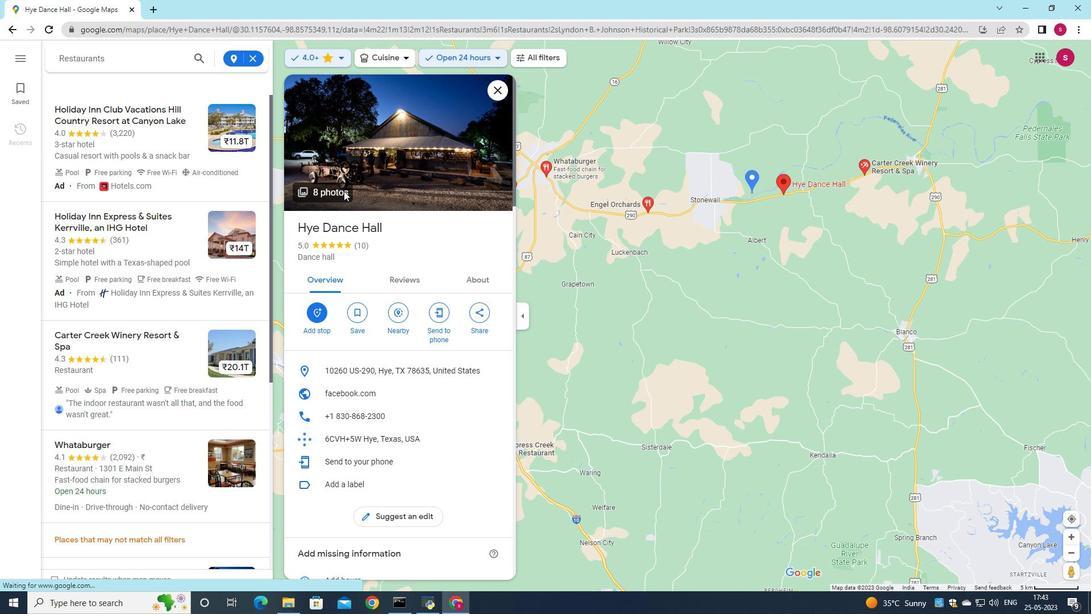 
Action: Mouse pressed left at (337, 187)
Screenshot: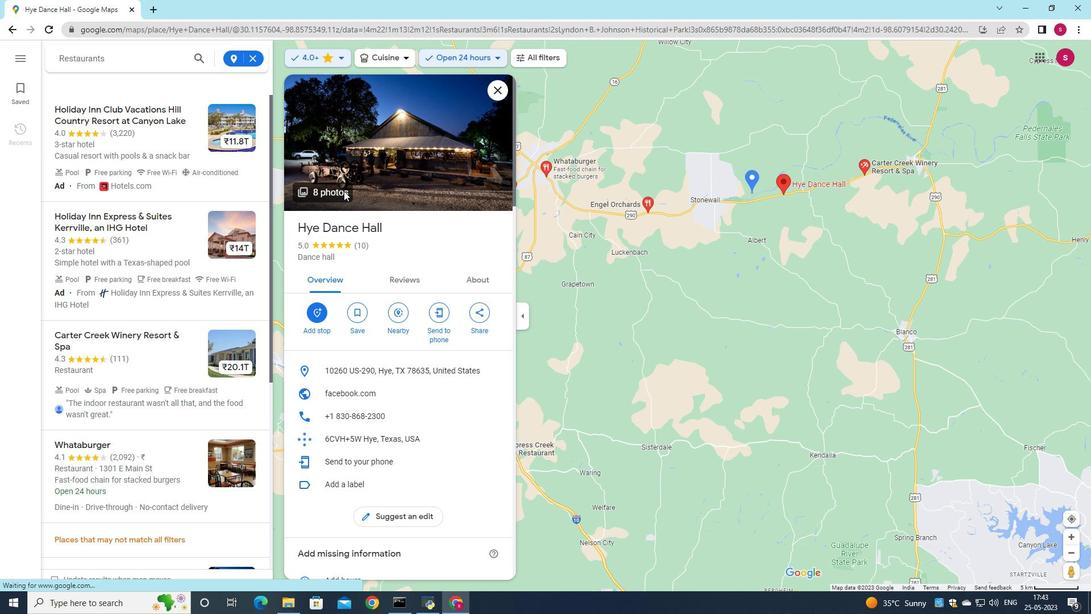 
Action: Mouse moved to (692, 510)
Screenshot: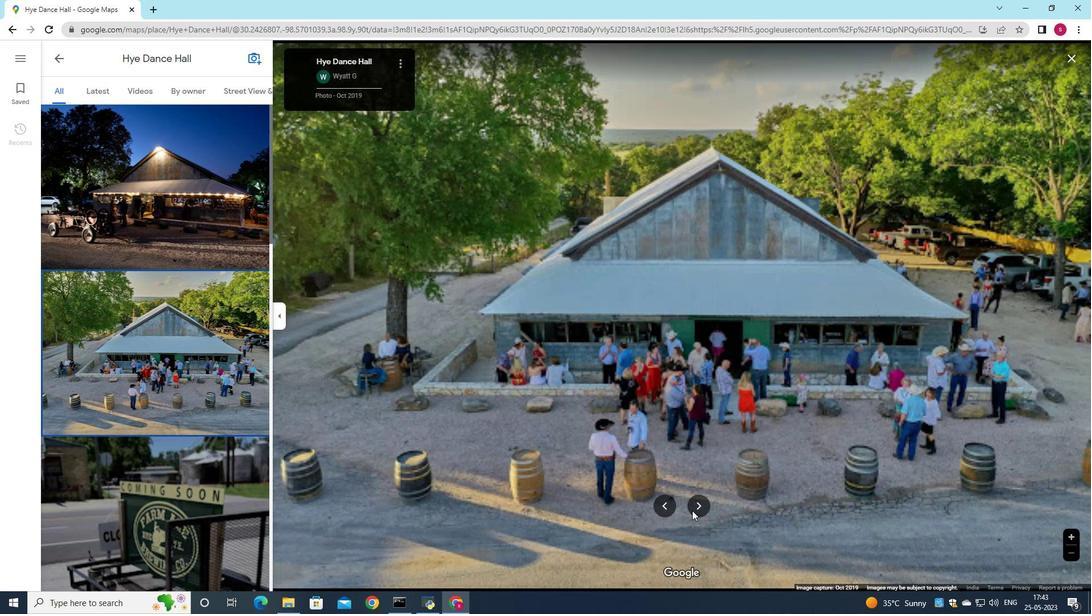 
Action: Mouse pressed left at (692, 510)
Screenshot: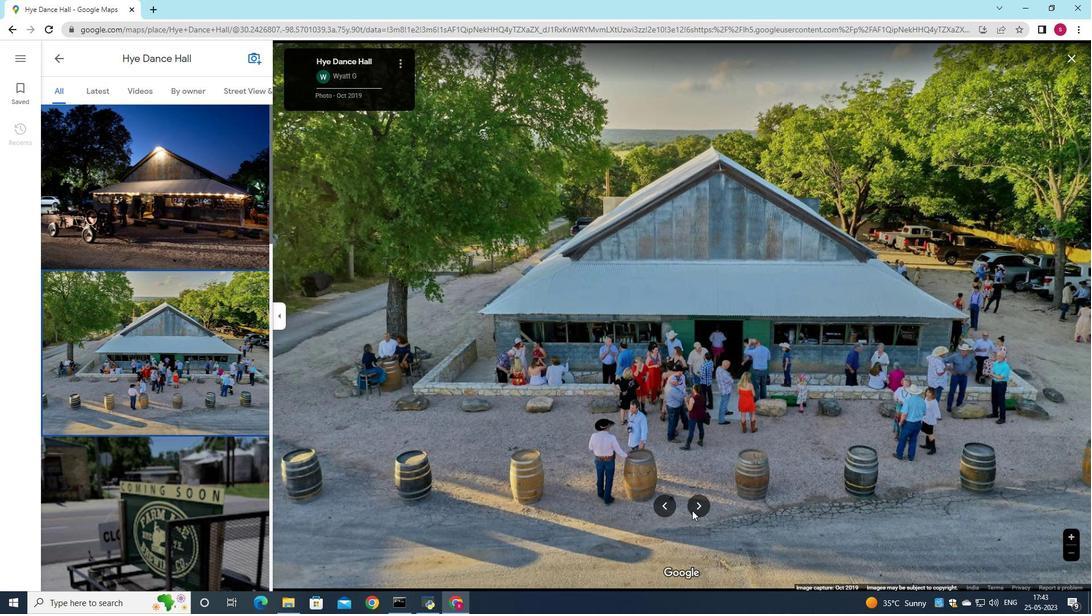 
Action: Mouse pressed left at (692, 510)
Screenshot: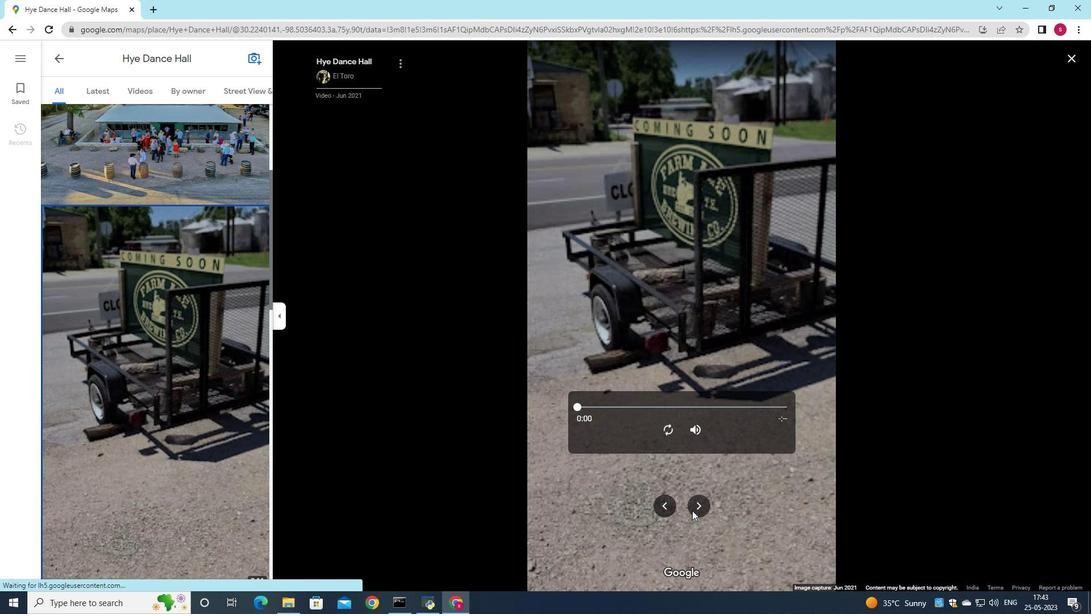 
Action: Mouse pressed left at (692, 510)
Screenshot: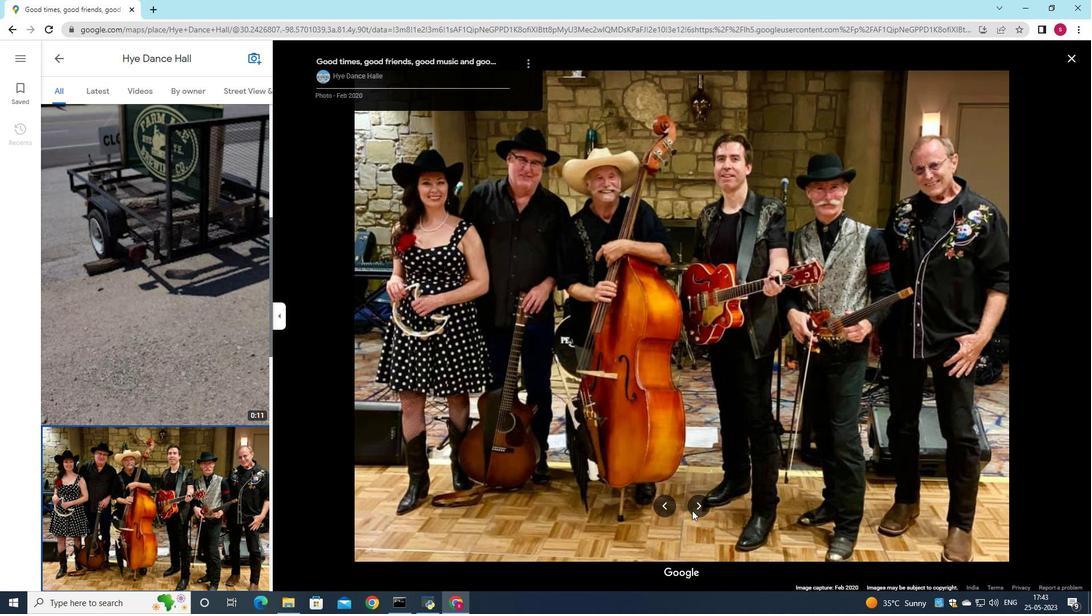 
Action: Mouse pressed left at (692, 510)
Screenshot: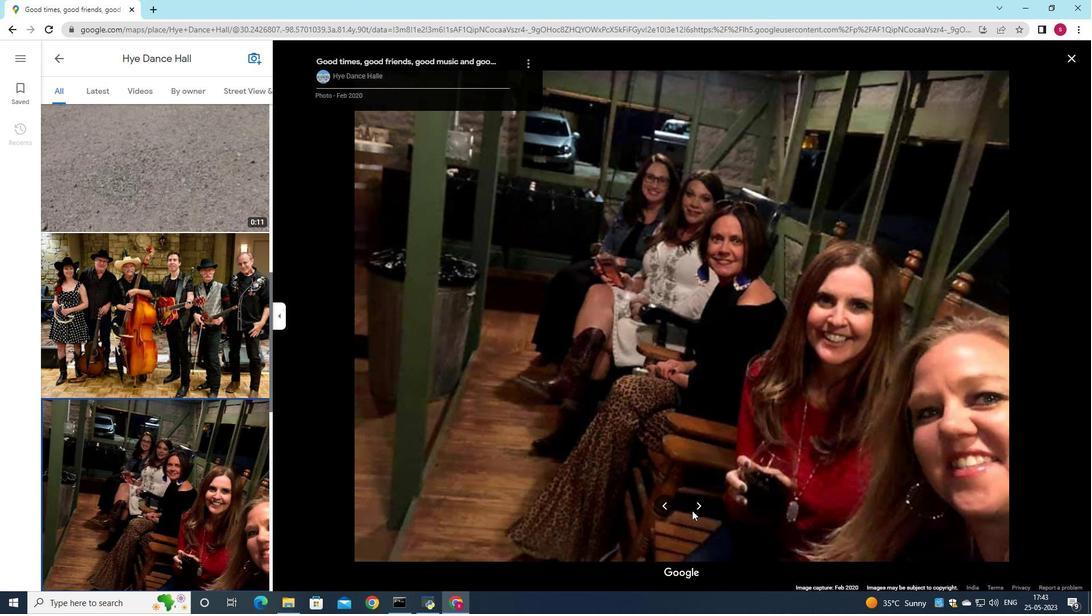
Action: Mouse pressed left at (692, 510)
Screenshot: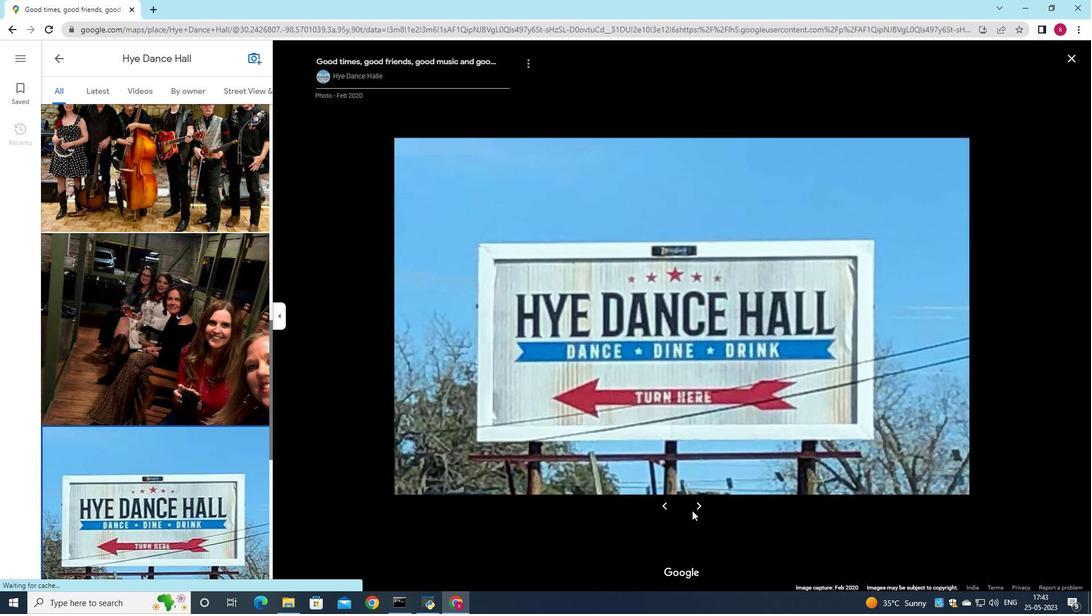 
Action: Mouse pressed left at (692, 510)
Screenshot: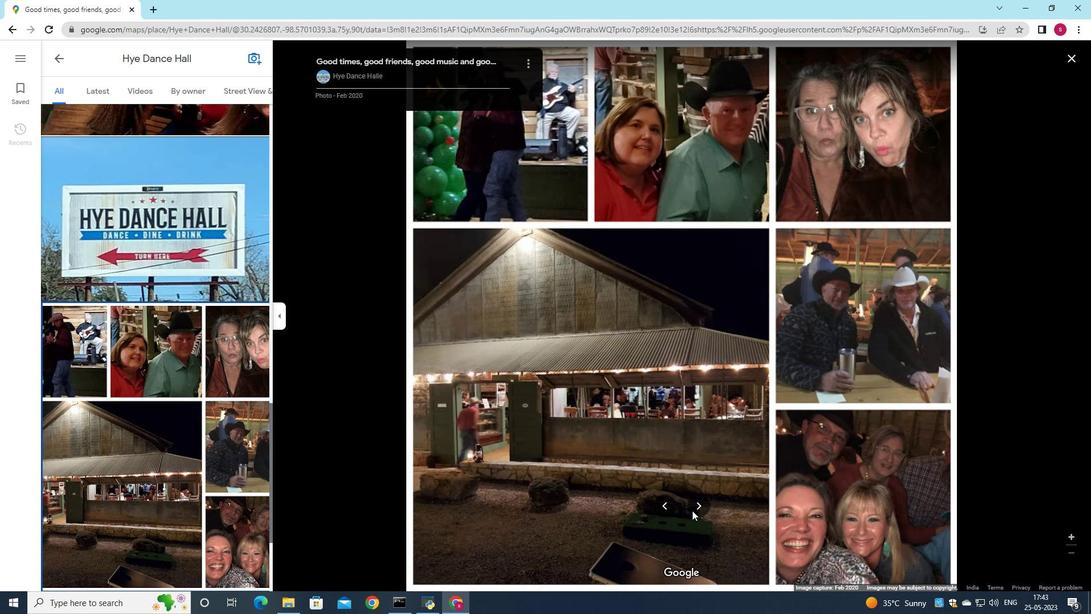 
Action: Mouse pressed left at (692, 510)
Screenshot: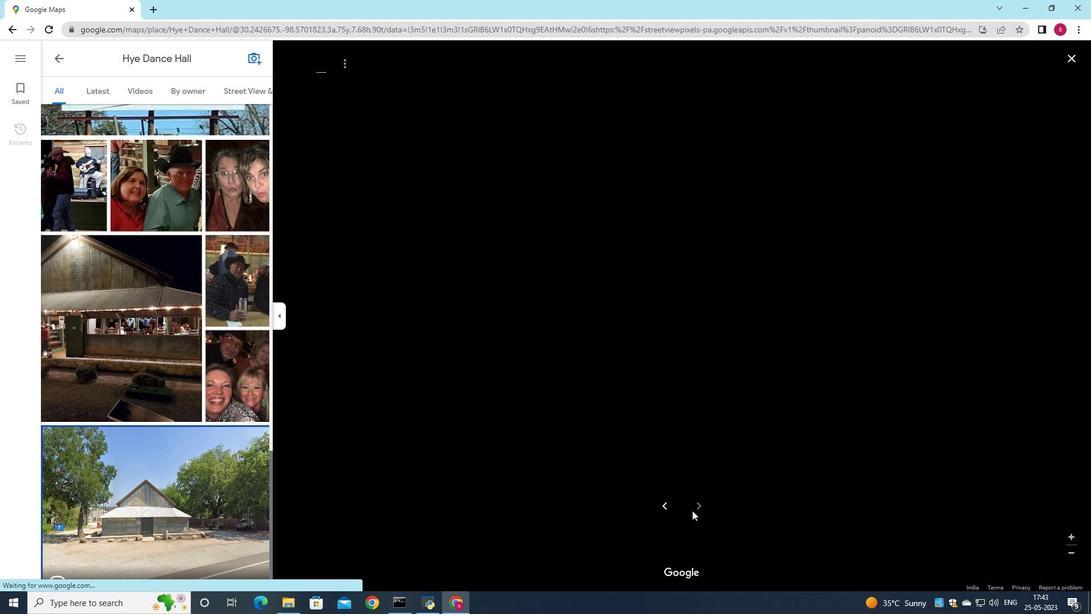 
Action: Mouse moved to (60, 55)
Screenshot: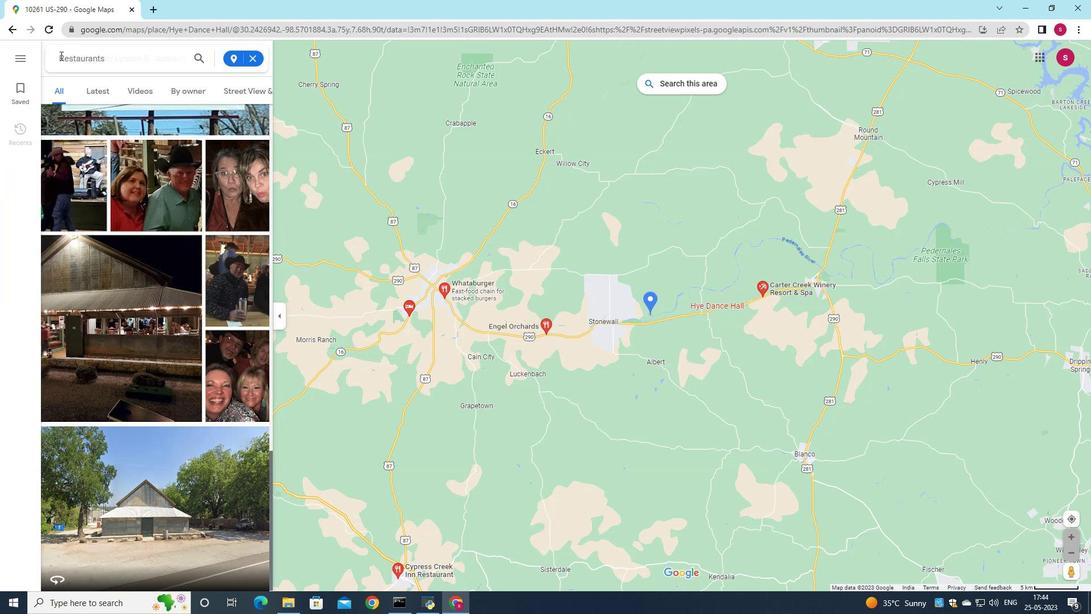 
Action: Mouse pressed left at (60, 55)
Screenshot: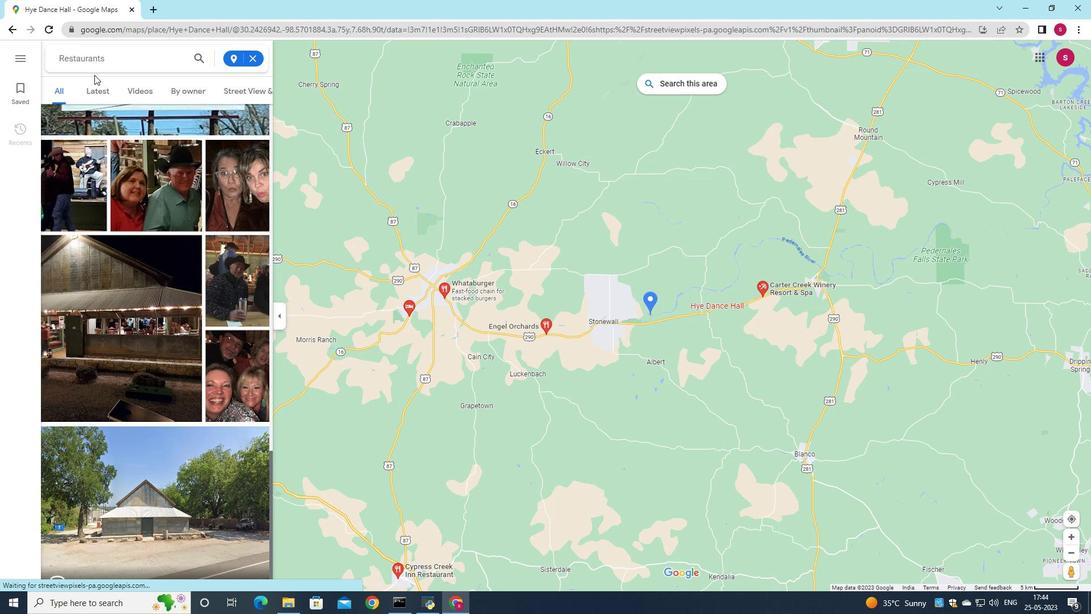 
Action: Mouse moved to (578, 370)
Screenshot: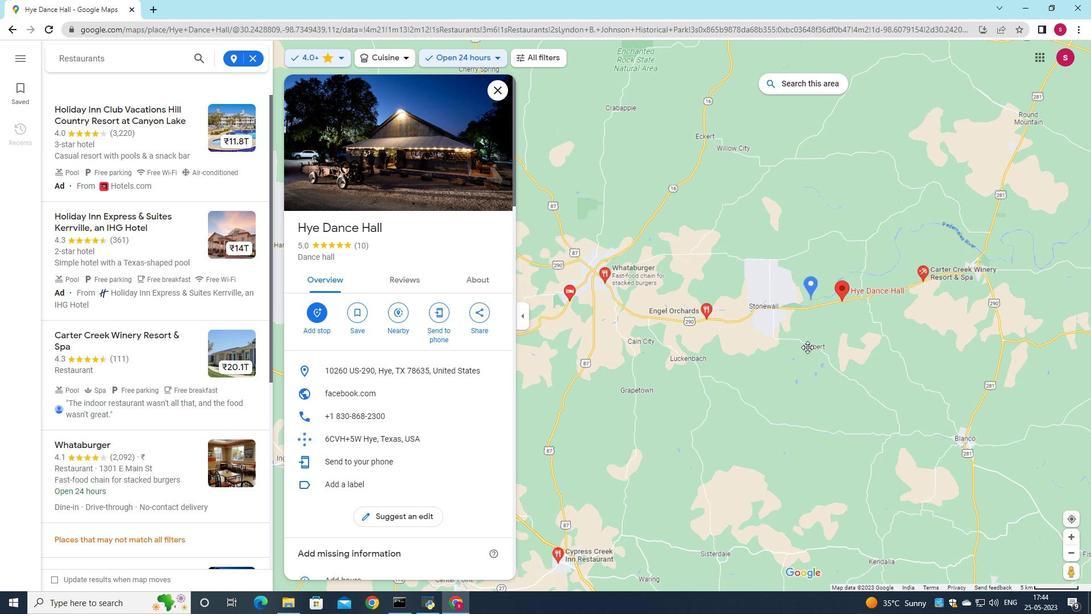 
Action: Mouse pressed left at (578, 370)
Screenshot: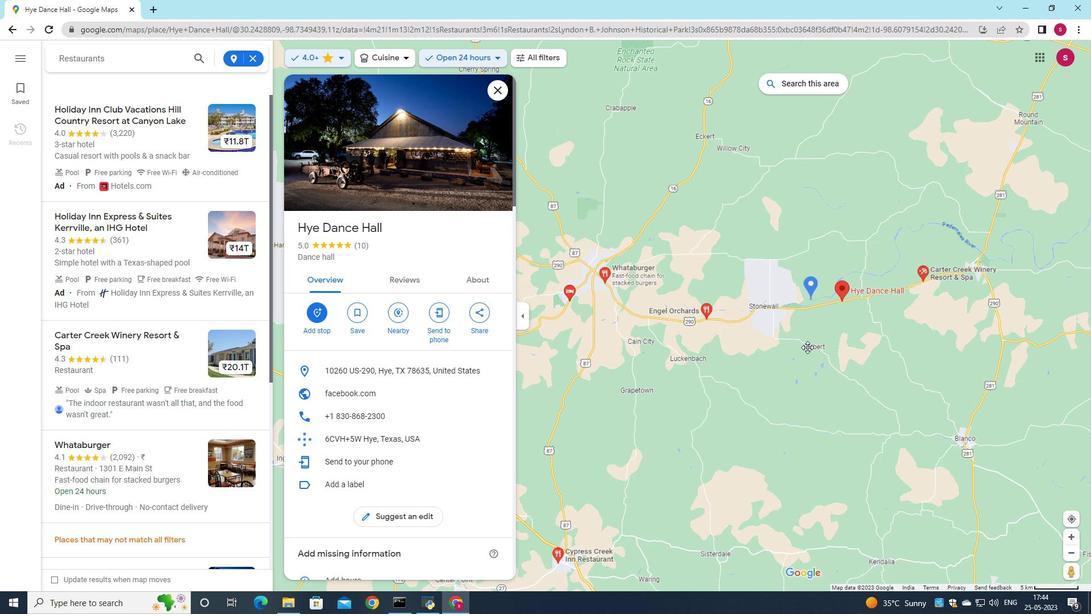 
Action: Mouse moved to (792, 301)
Screenshot: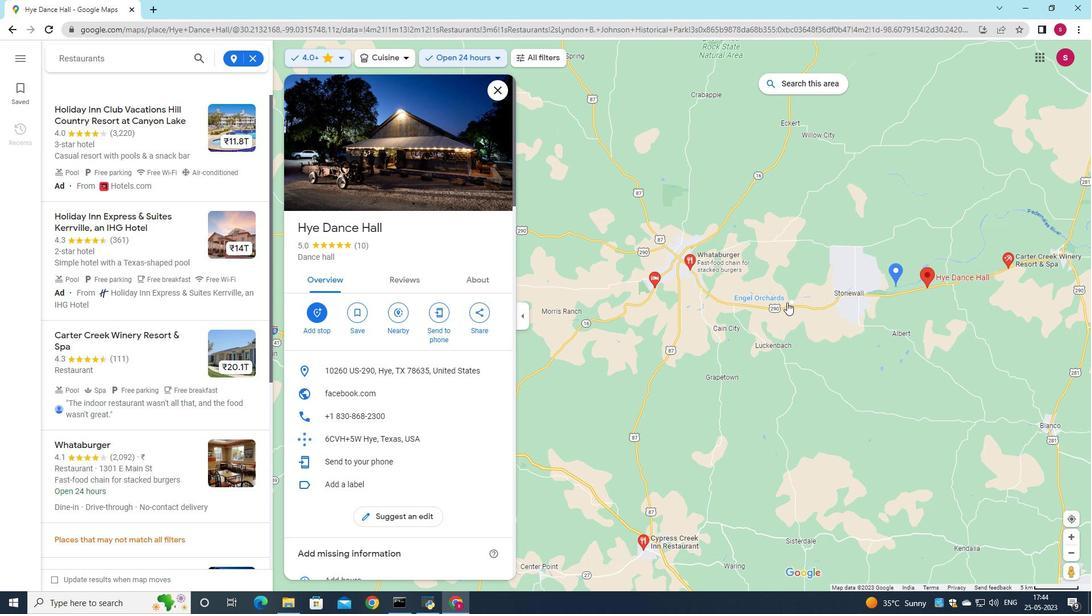 
Action: Mouse pressed left at (792, 301)
Screenshot: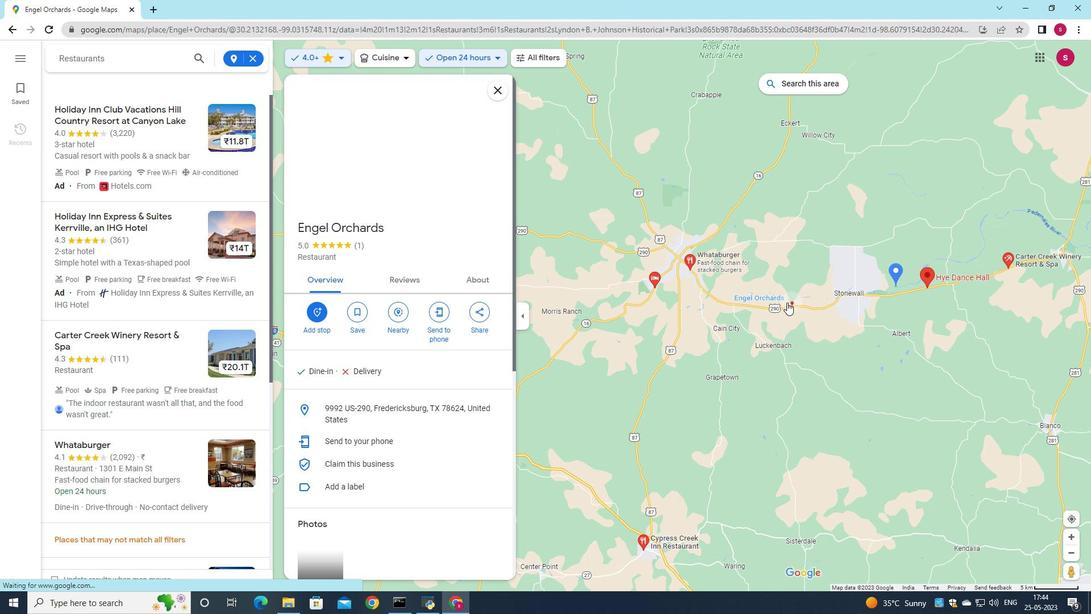 
Action: Mouse moved to (685, 257)
Screenshot: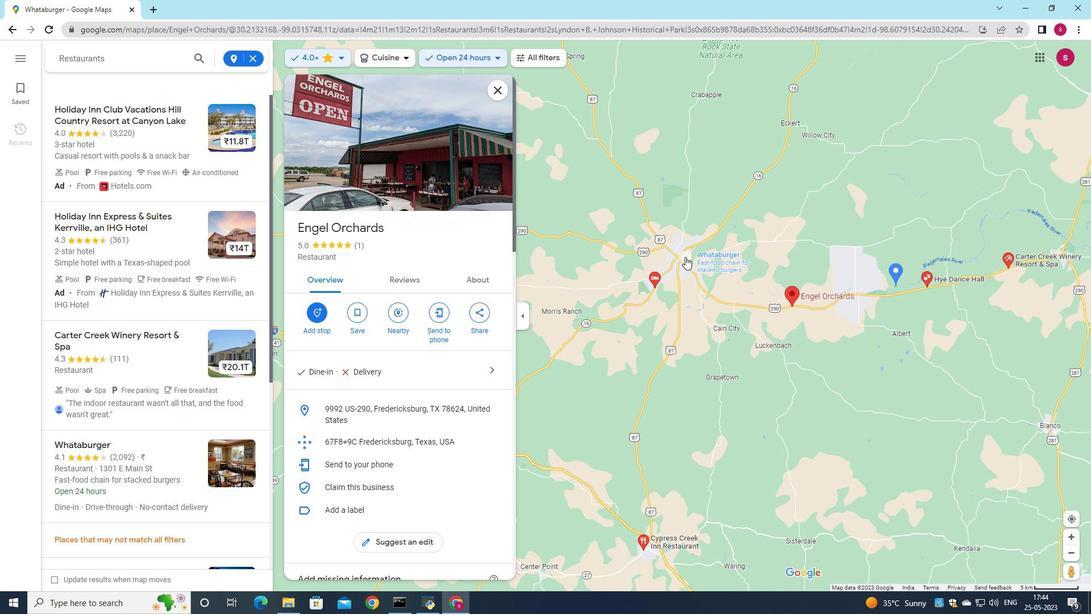 
Action: Mouse pressed left at (685, 257)
Screenshot: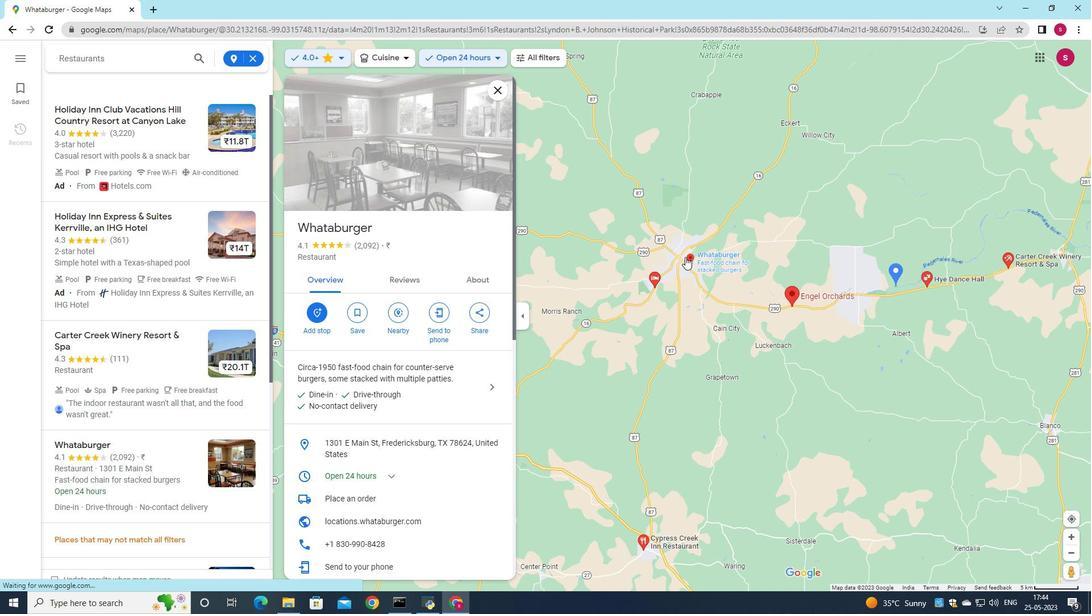 
Action: Mouse moved to (353, 187)
Screenshot: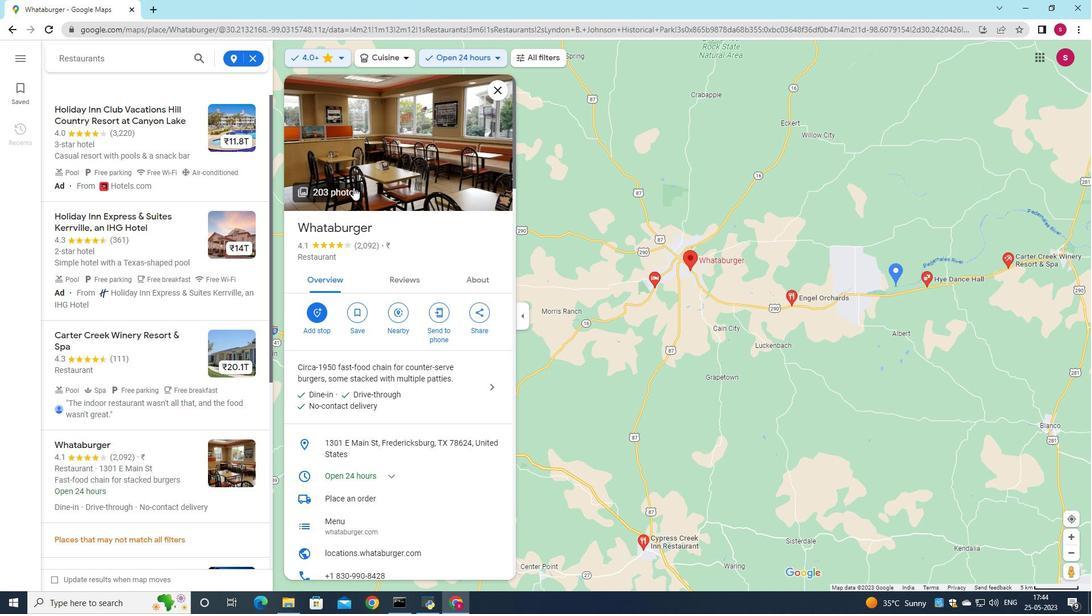 
Action: Mouse pressed left at (353, 187)
Screenshot: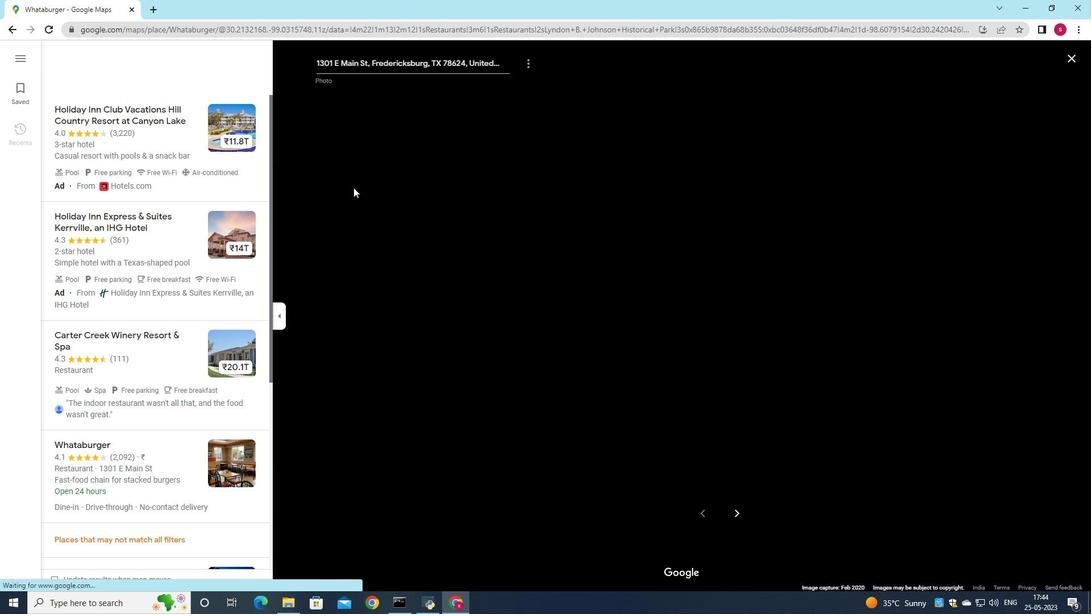 
Action: Mouse moved to (693, 435)
Screenshot: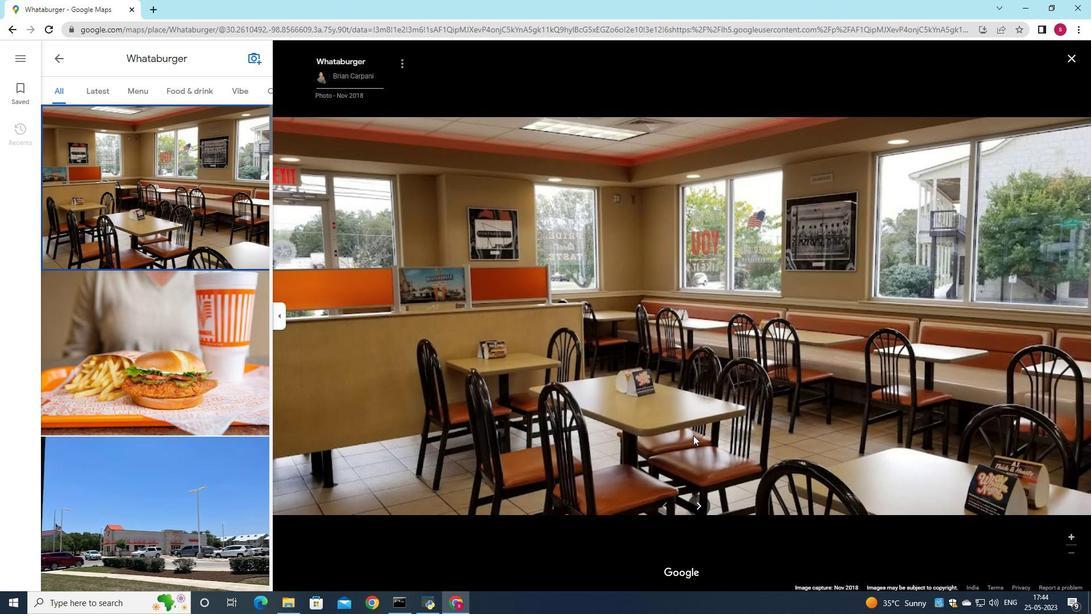 
Action: Mouse scrolled (693, 434) with delta (0, 0)
Screenshot: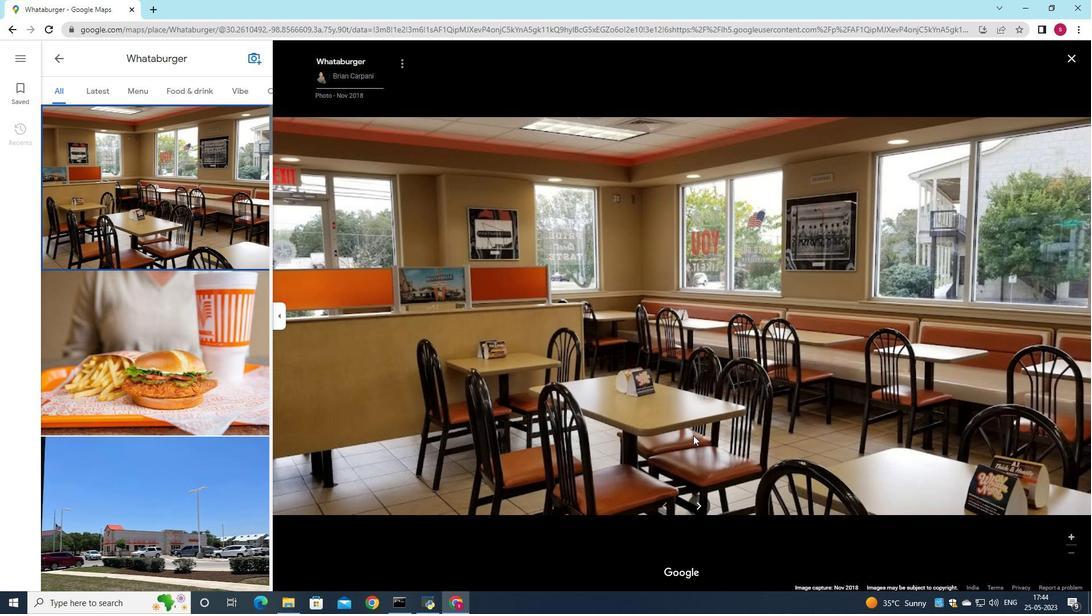 
Action: Mouse scrolled (693, 436) with delta (0, 0)
Screenshot: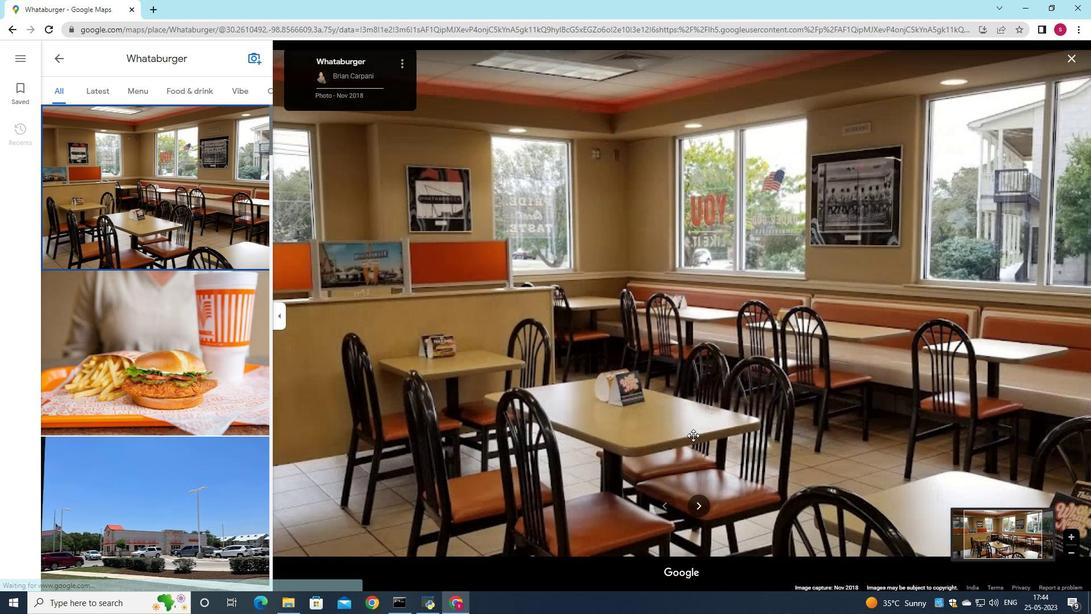 
Action: Mouse scrolled (693, 434) with delta (0, 0)
Screenshot: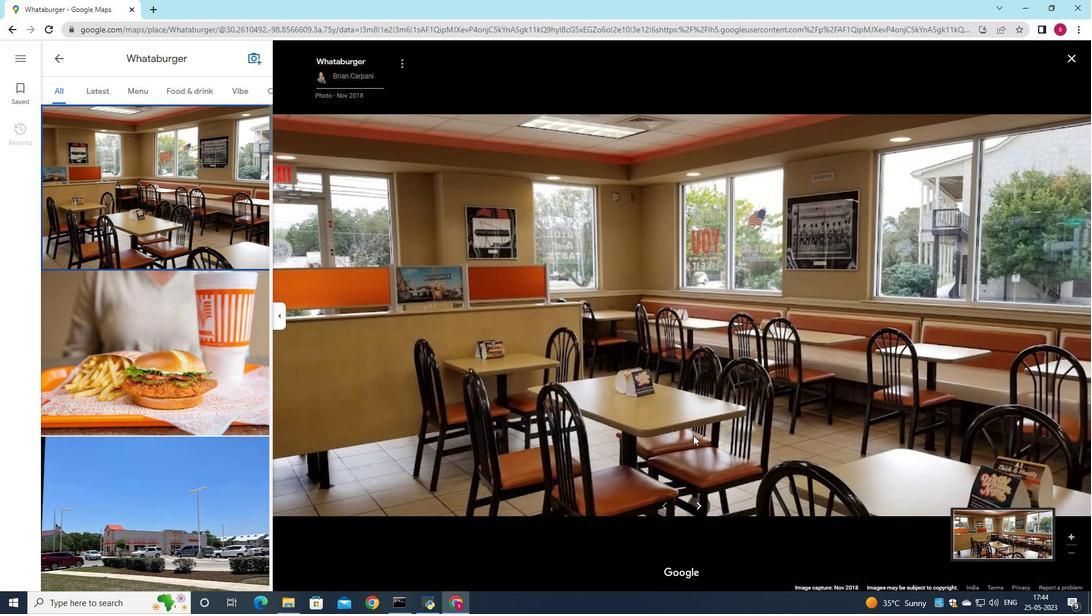 
Action: Mouse scrolled (693, 434) with delta (0, 0)
Screenshot: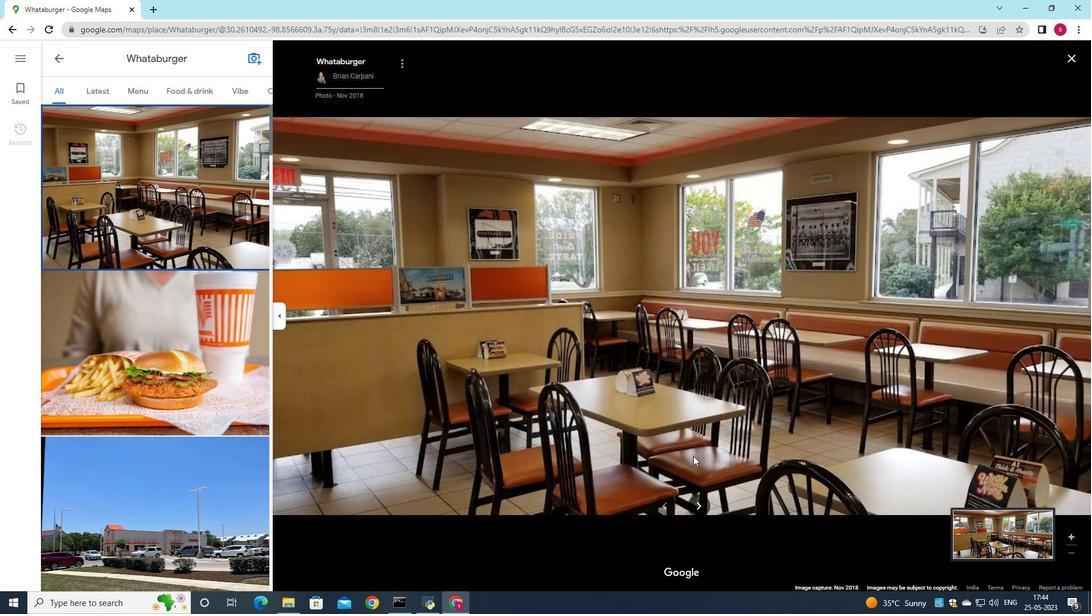 
Action: Mouse scrolled (693, 434) with delta (0, 0)
Screenshot: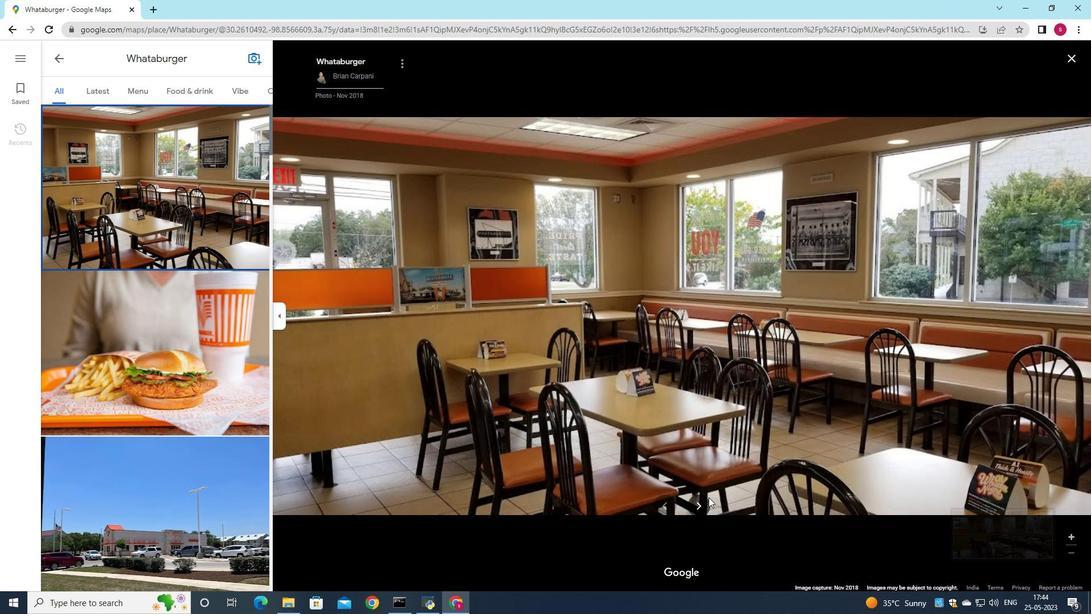 
Action: Mouse moved to (693, 448)
Screenshot: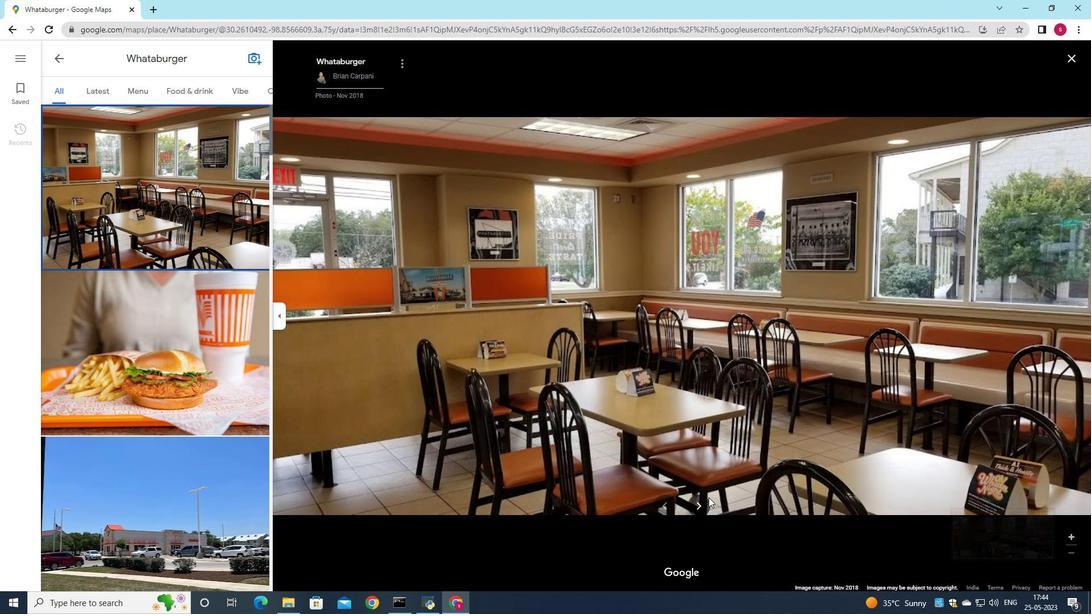
Action: Mouse scrolled (693, 447) with delta (0, 0)
Screenshot: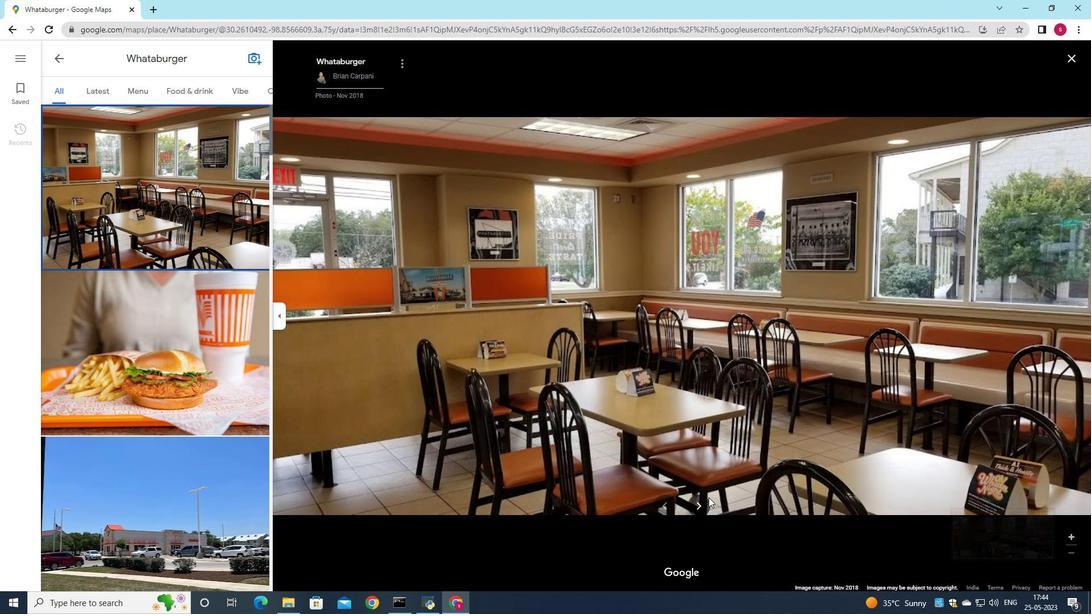 
Action: Mouse moved to (706, 499)
Screenshot: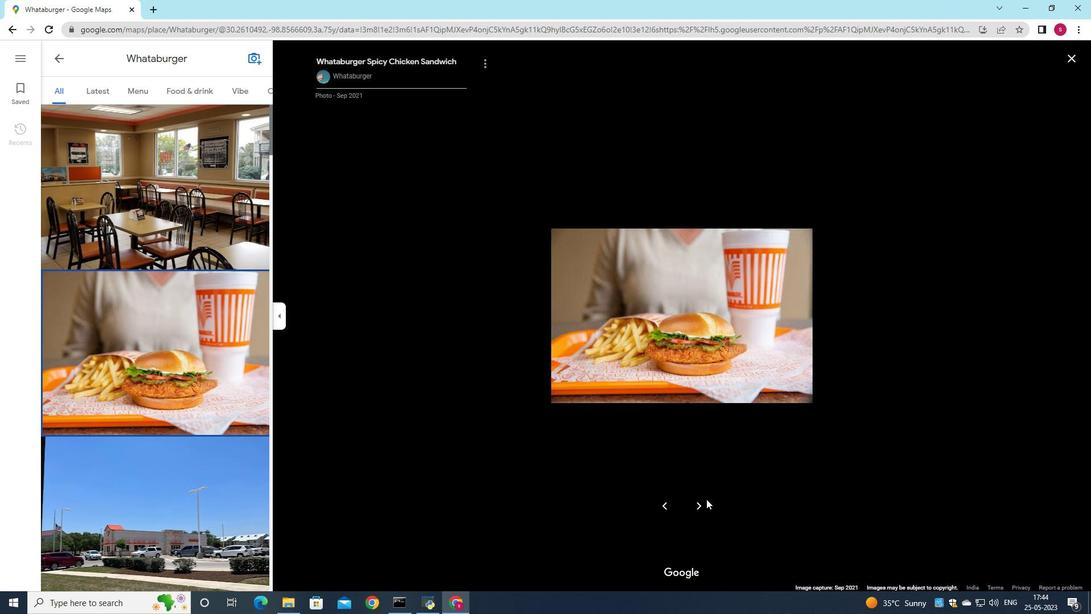 
Action: Mouse pressed left at (706, 499)
Screenshot: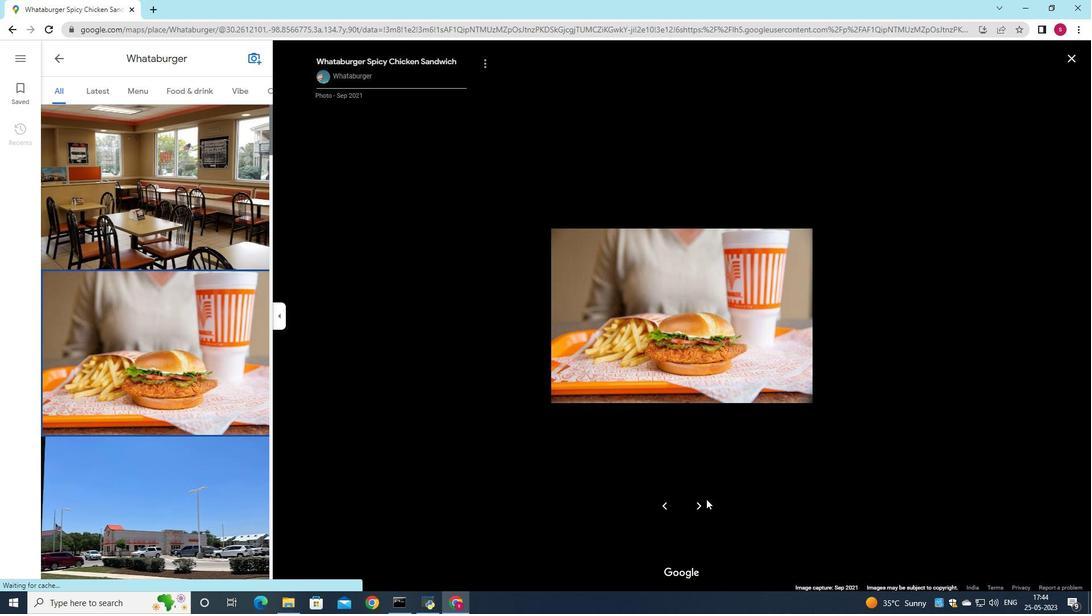 
Action: Mouse moved to (701, 503)
Screenshot: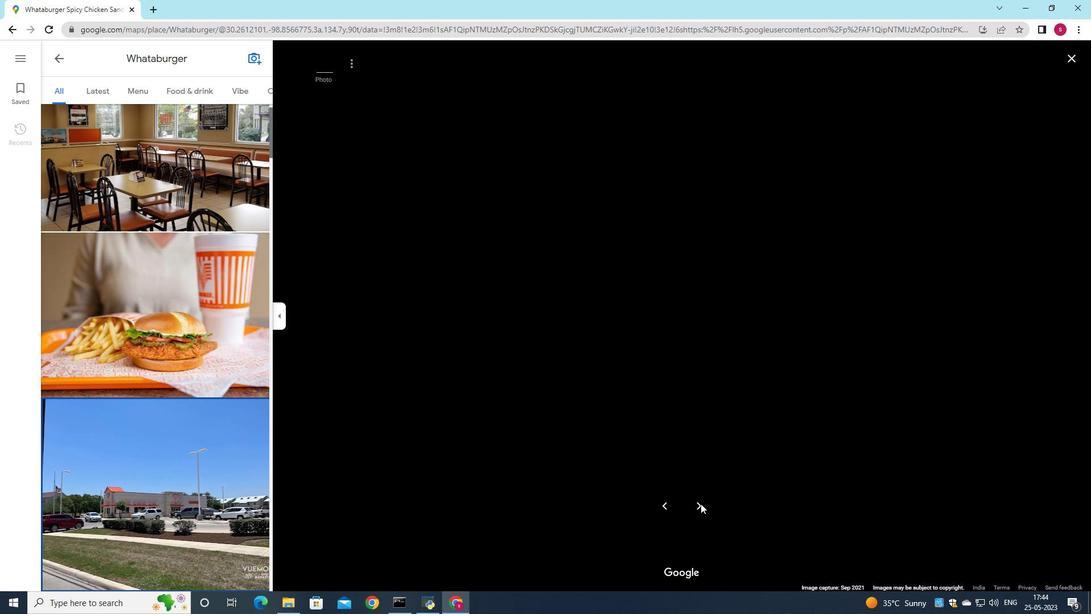 
Action: Mouse pressed left at (701, 503)
Screenshot: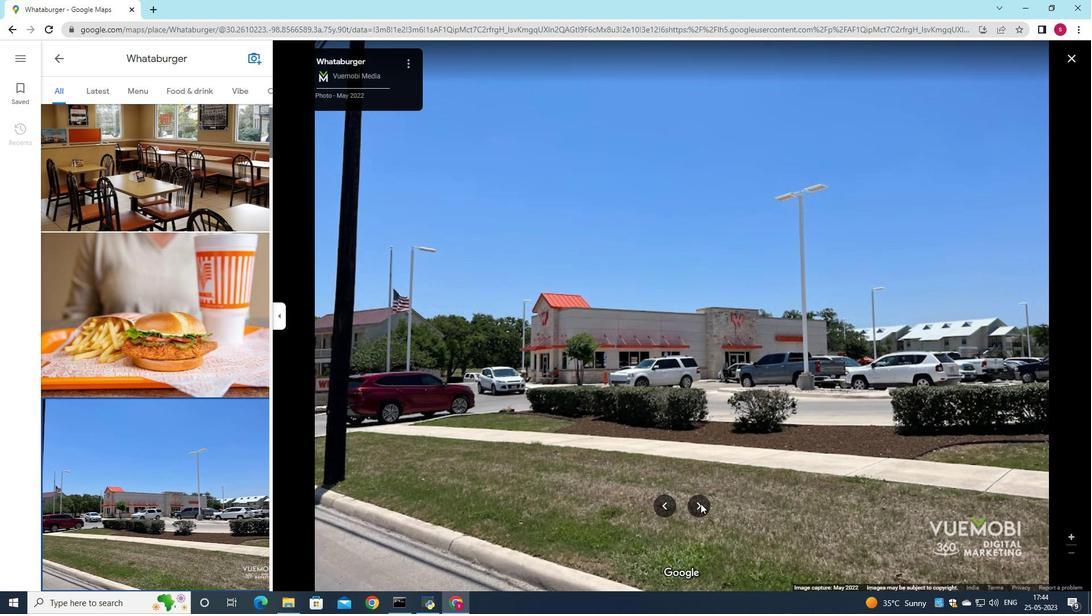 
Action: Mouse pressed left at (701, 503)
Screenshot: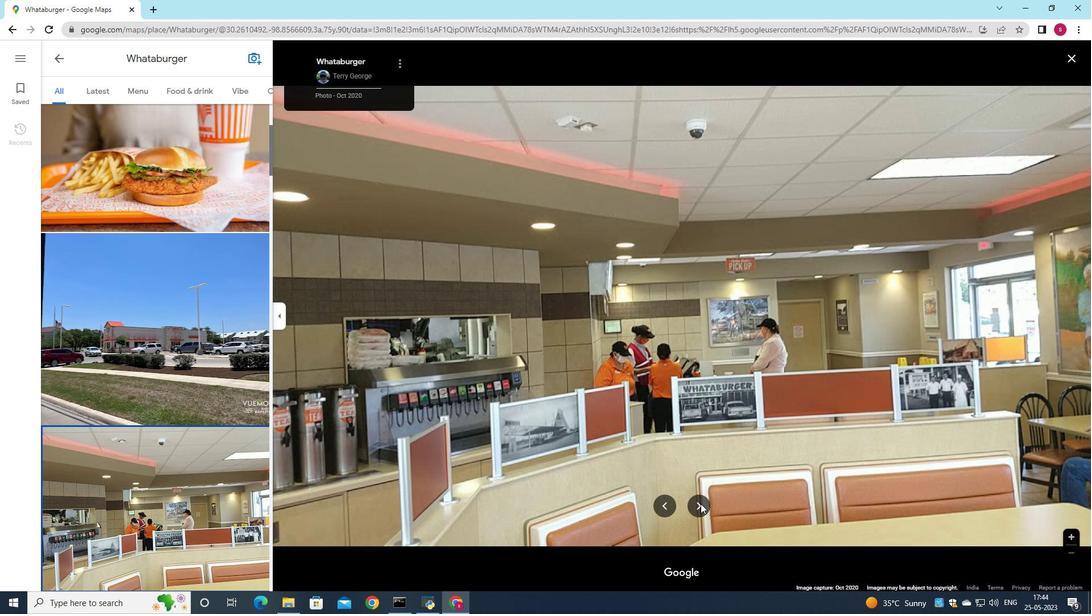 
Action: Mouse pressed left at (701, 503)
Screenshot: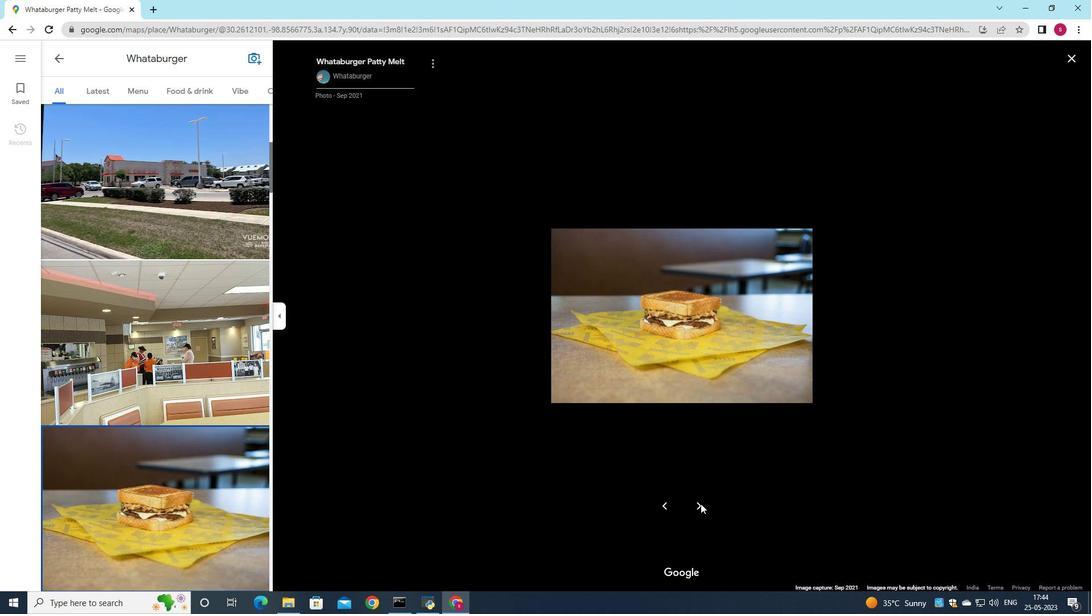 
Action: Mouse pressed left at (701, 503)
Screenshot: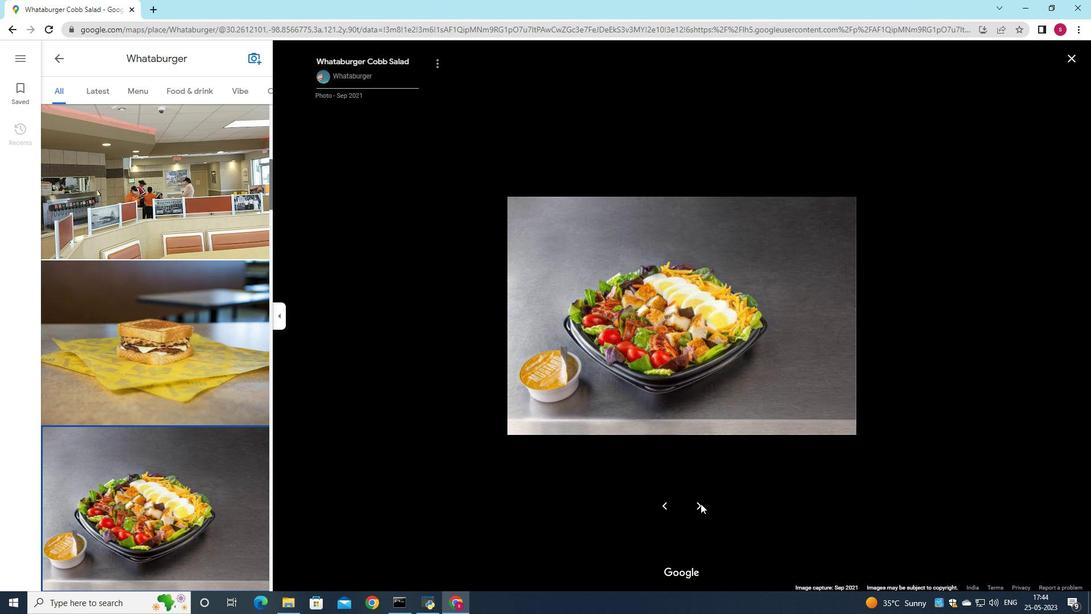 
Action: Mouse pressed left at (701, 503)
Screenshot: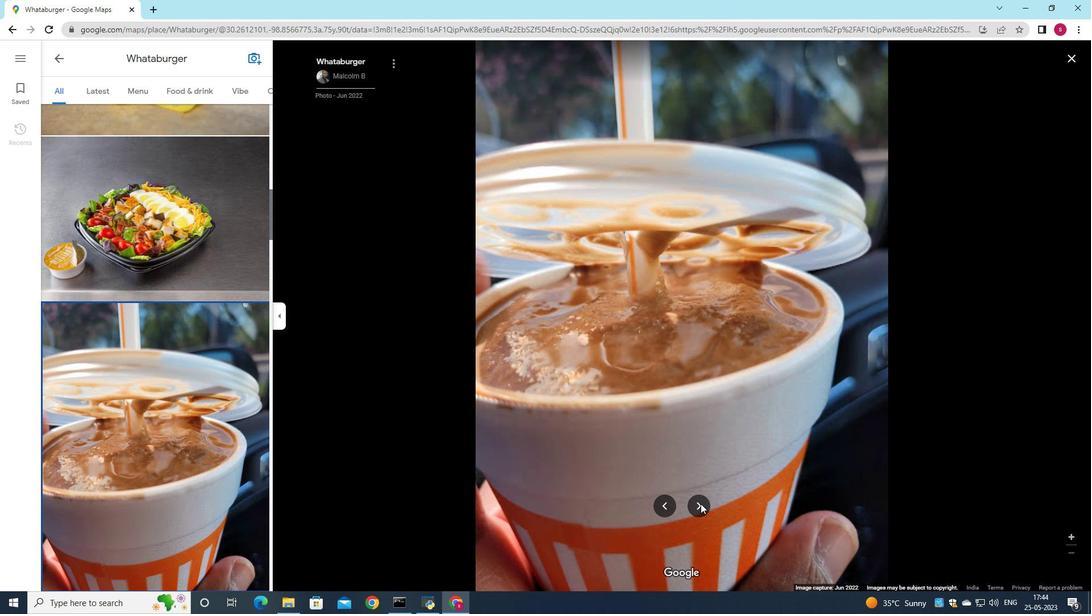 
Action: Mouse pressed left at (701, 503)
Screenshot: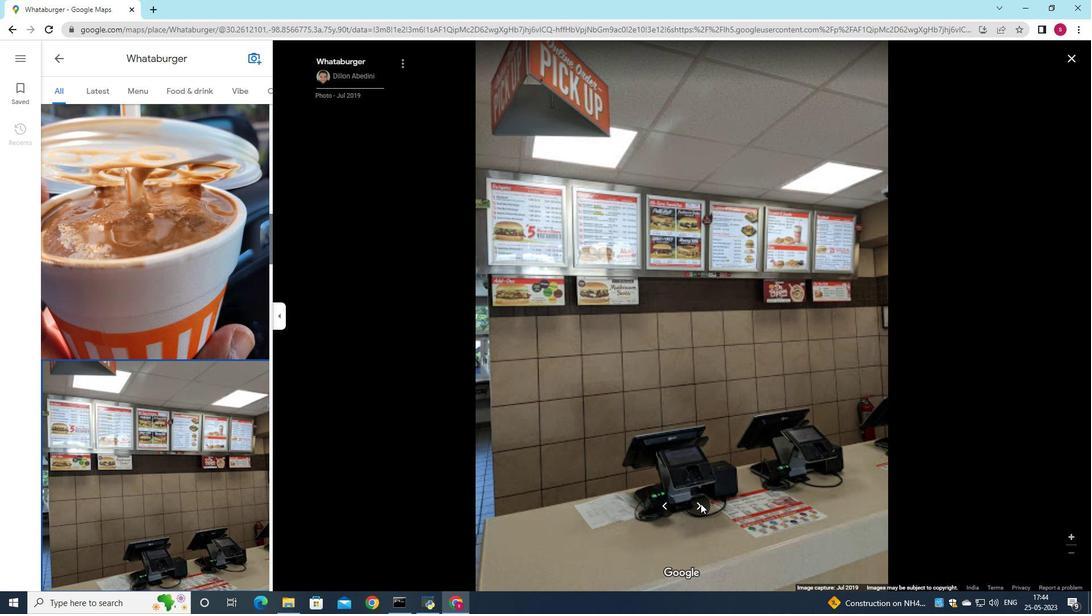 
Action: Mouse pressed left at (701, 503)
Screenshot: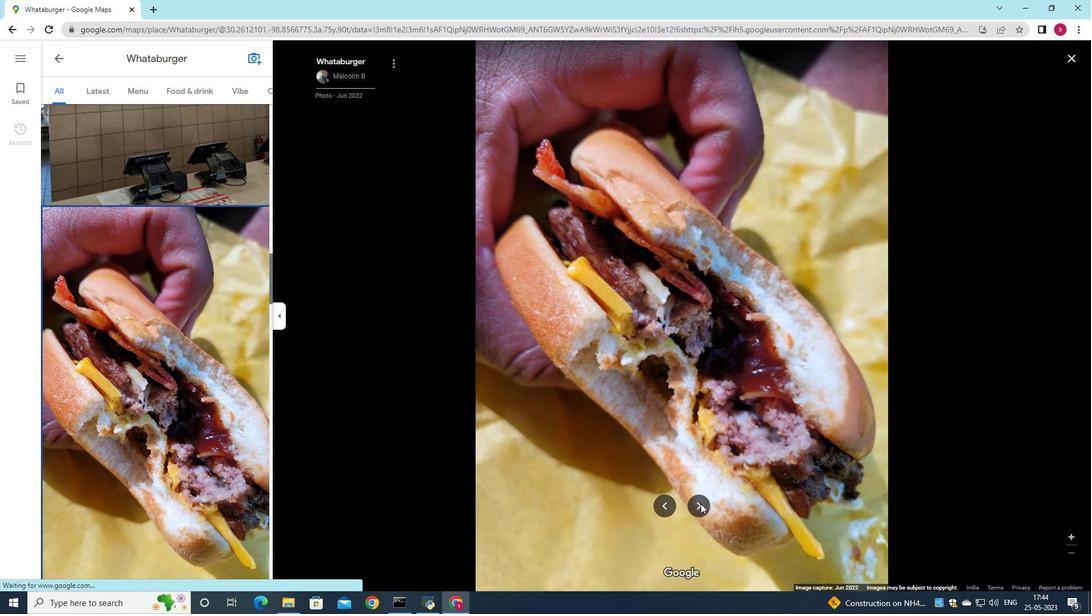 
Action: Mouse pressed left at (701, 503)
Screenshot: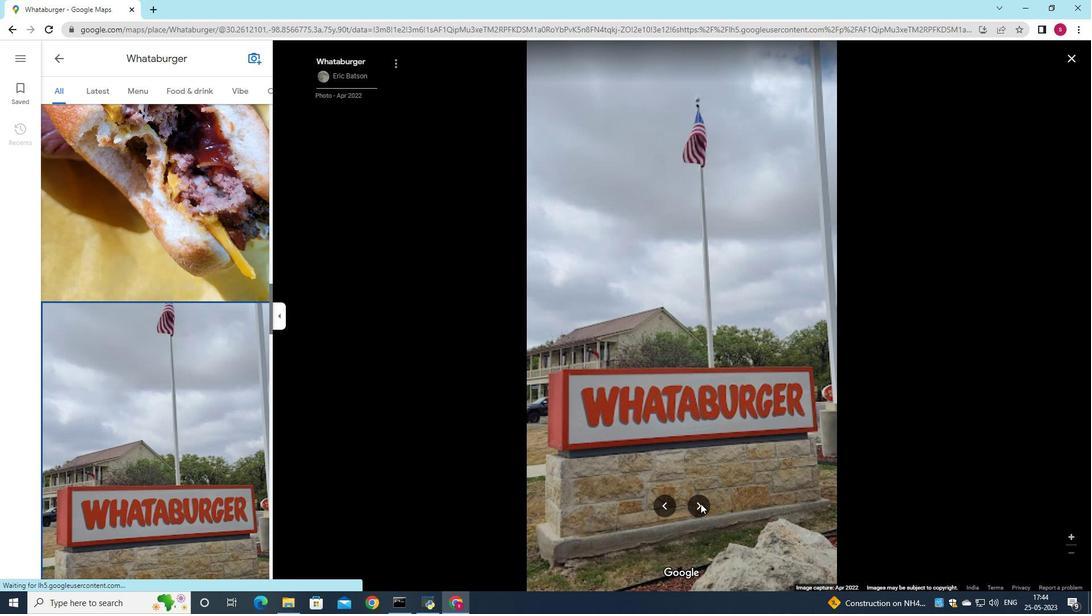 
Action: Mouse pressed left at (701, 503)
Screenshot: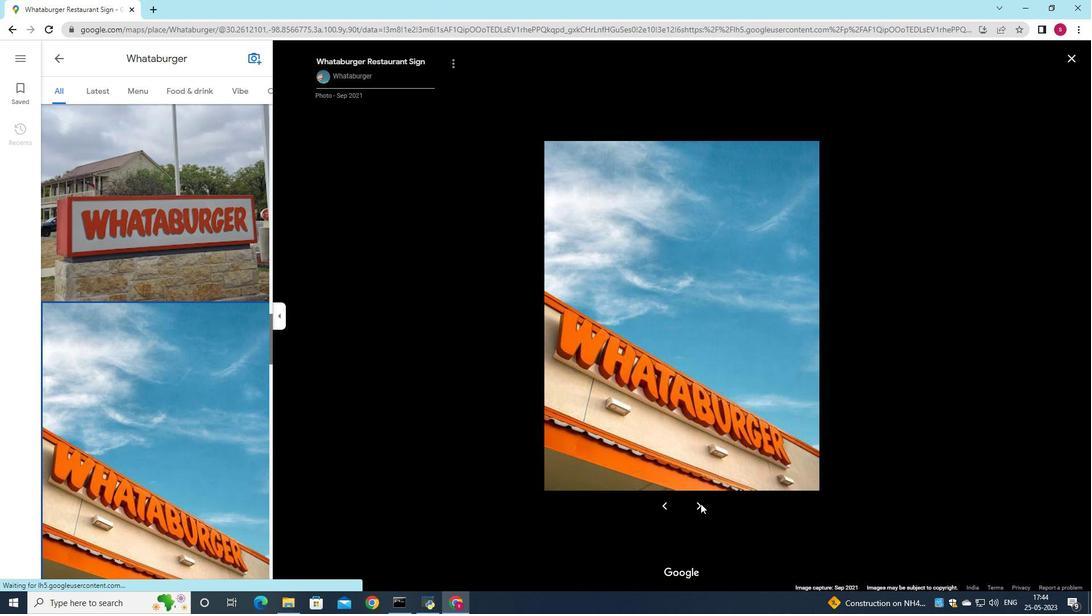 
Action: Mouse pressed left at (701, 503)
Screenshot: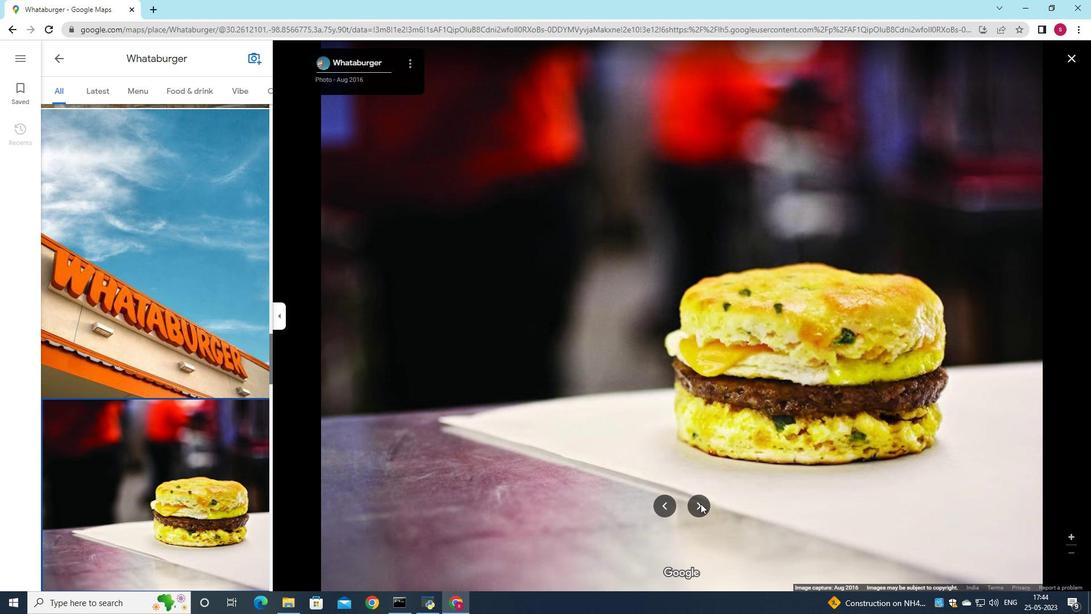 
Action: Mouse pressed left at (701, 503)
Screenshot: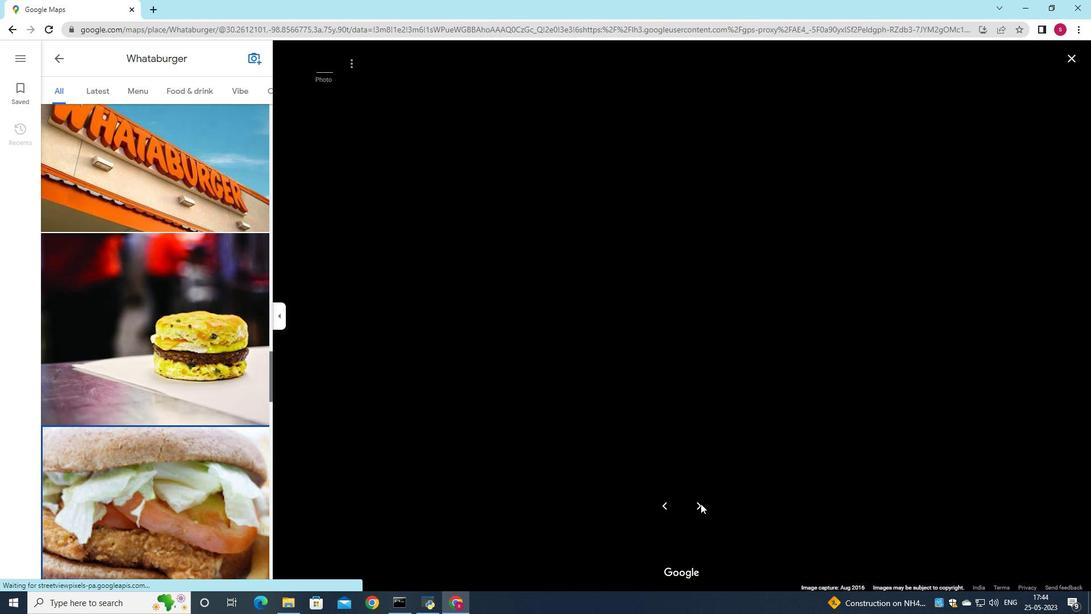 
Action: Mouse pressed left at (701, 503)
Screenshot: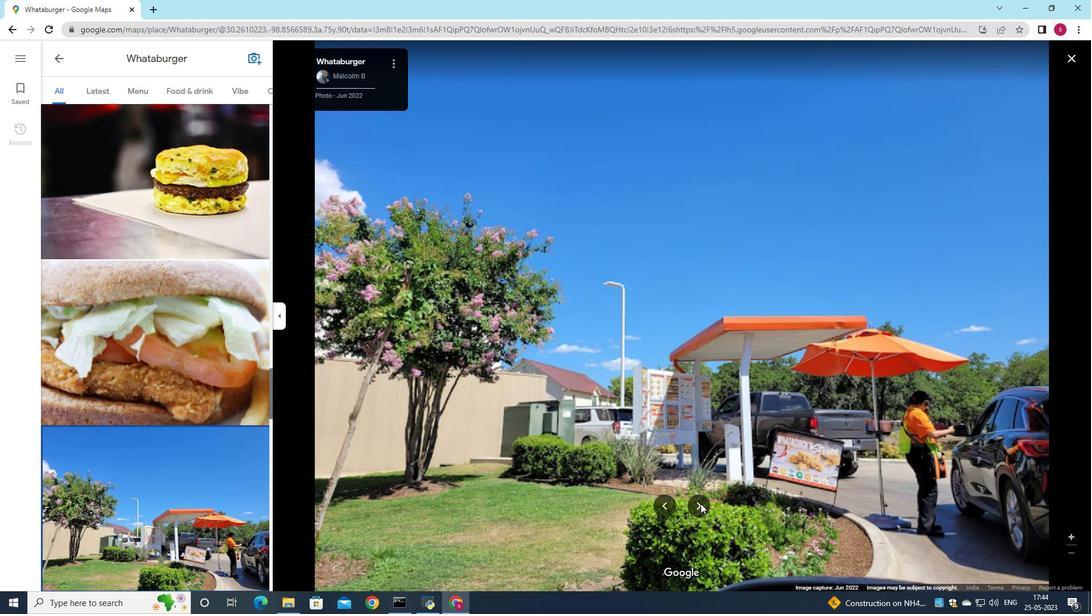 
Action: Mouse pressed left at (701, 503)
Screenshot: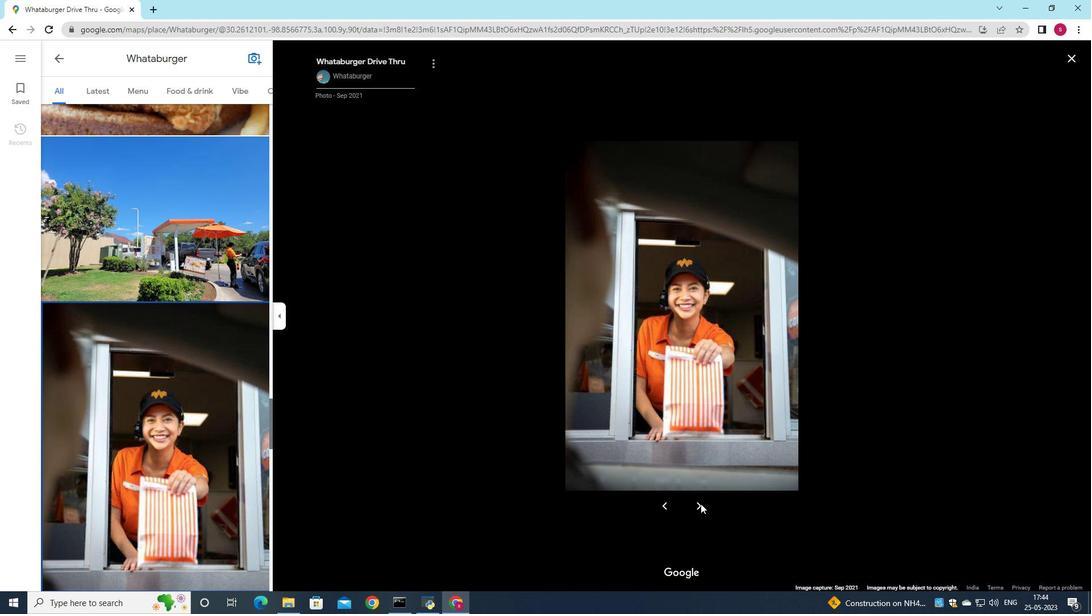 
Action: Mouse pressed left at (701, 503)
Screenshot: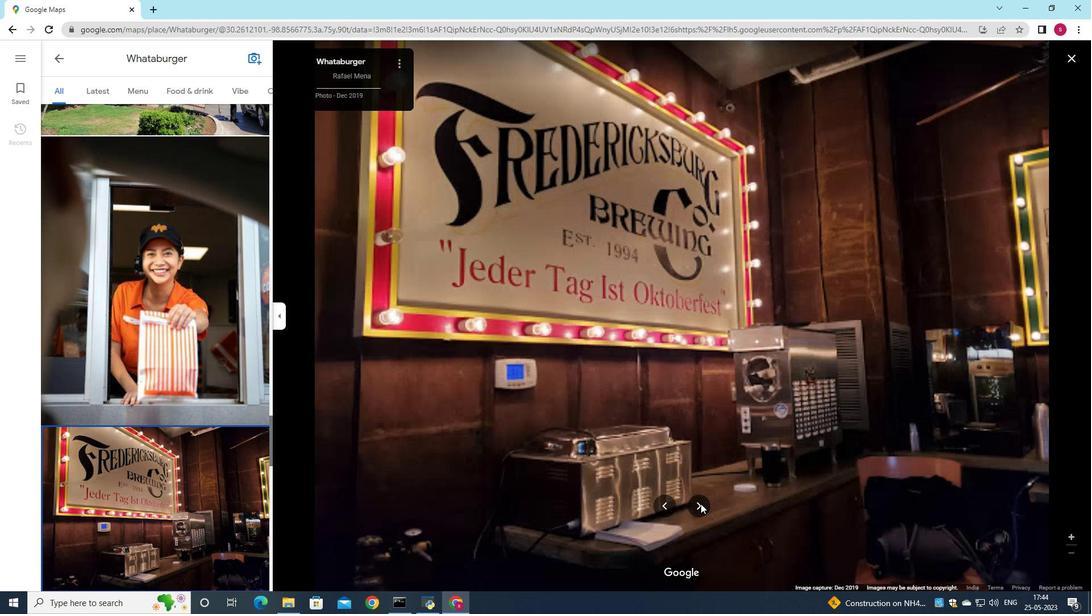 
Action: Mouse pressed left at (701, 503)
Screenshot: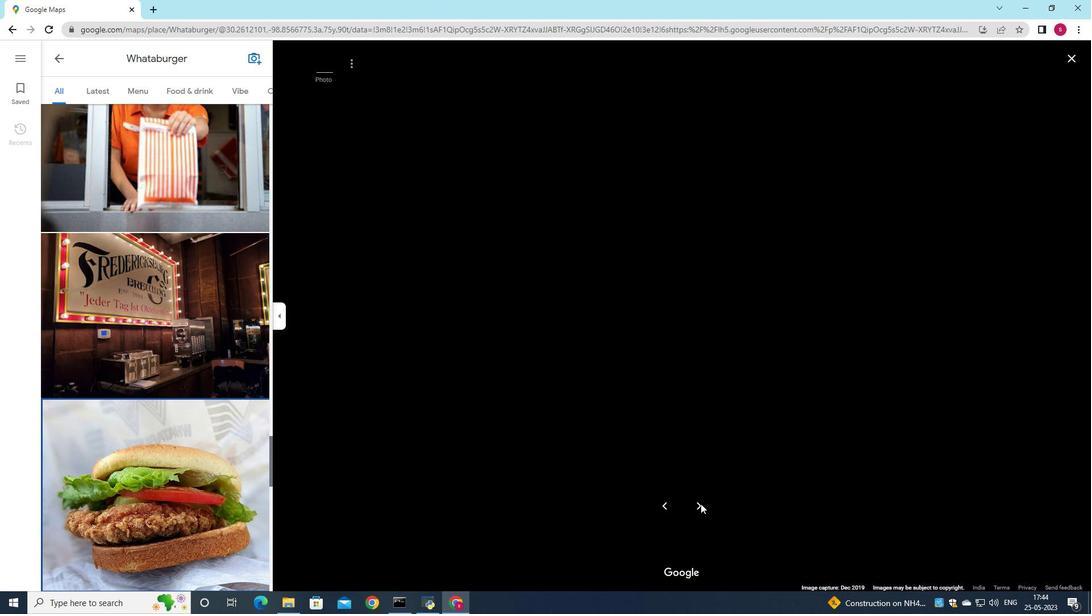
Action: Mouse pressed left at (701, 503)
Screenshot: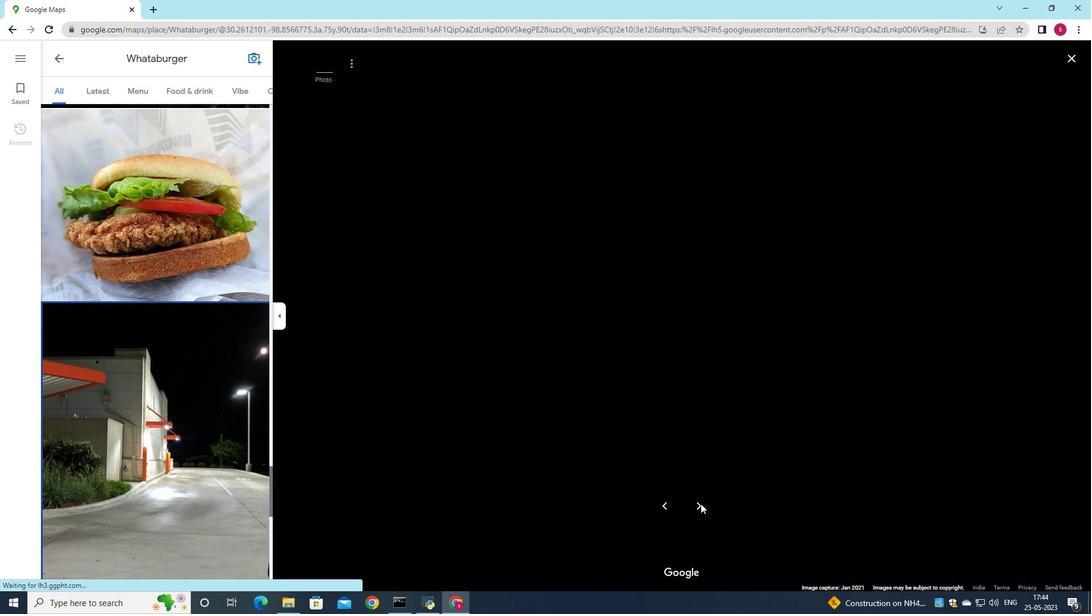 
Action: Mouse pressed left at (701, 503)
Screenshot: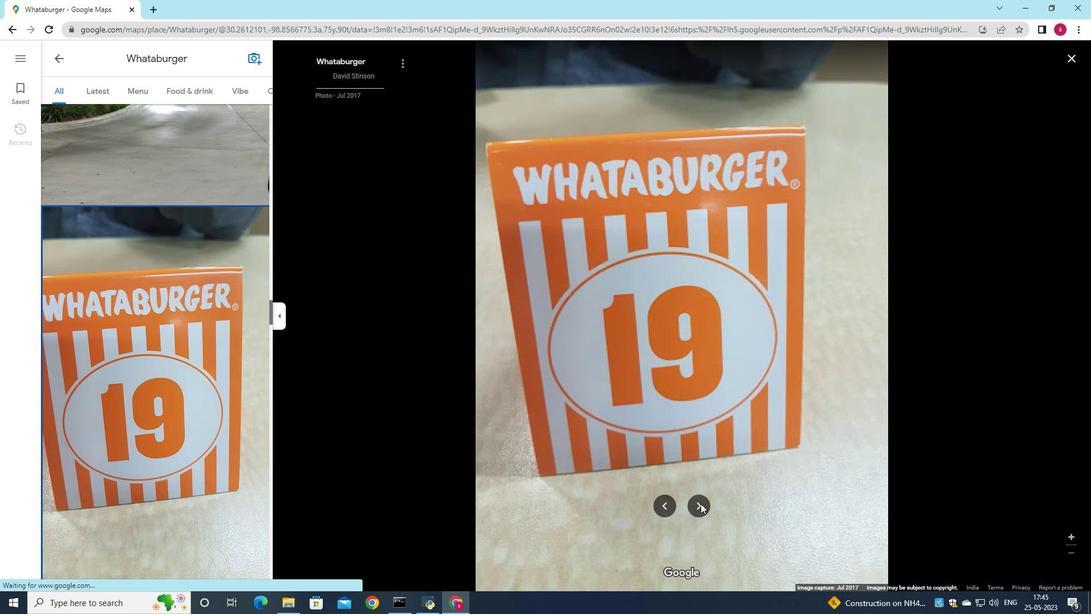 
Action: Mouse pressed left at (701, 503)
Screenshot: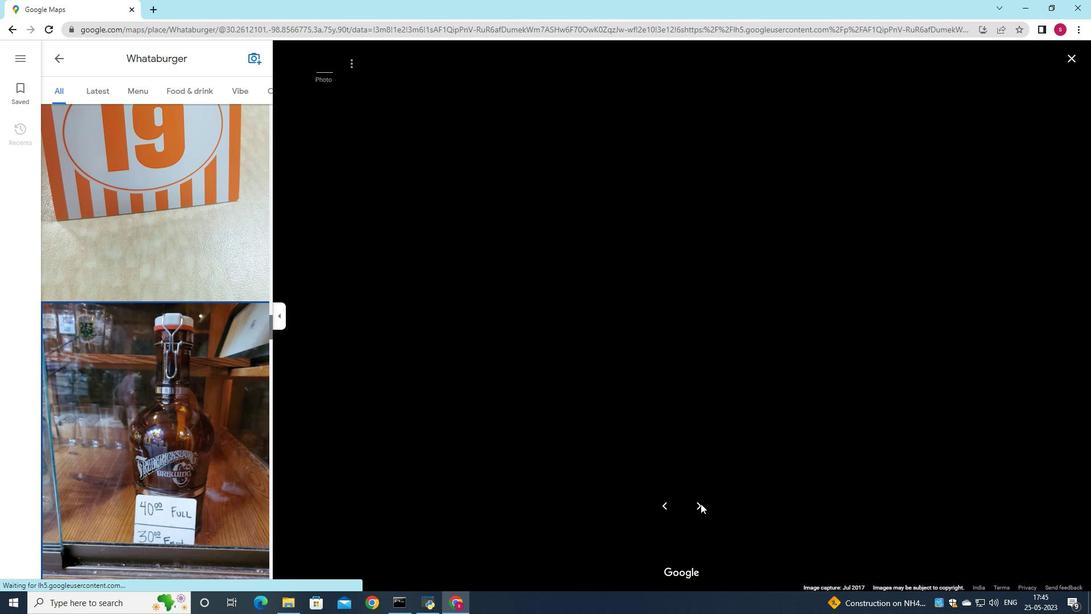 
Action: Mouse pressed left at (701, 503)
Screenshot: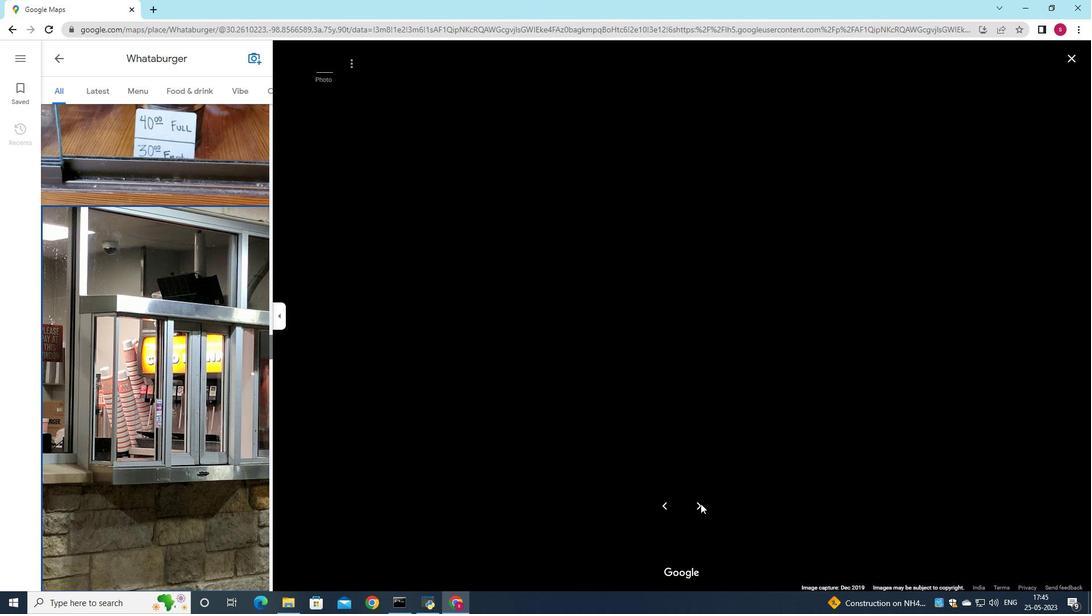 
Action: Mouse pressed left at (701, 503)
Screenshot: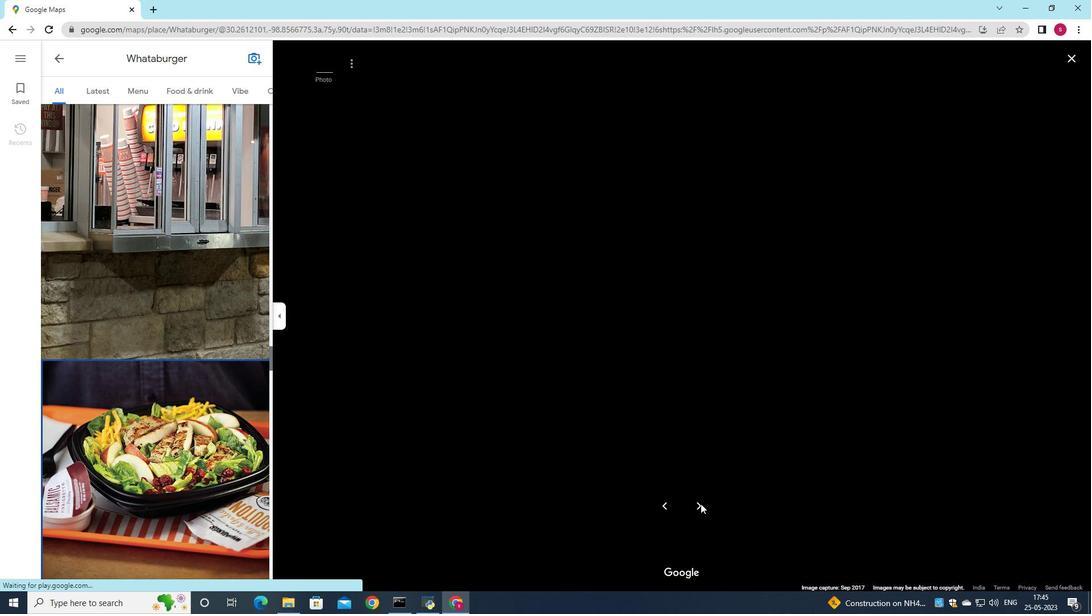 
Action: Mouse pressed left at (701, 503)
Screenshot: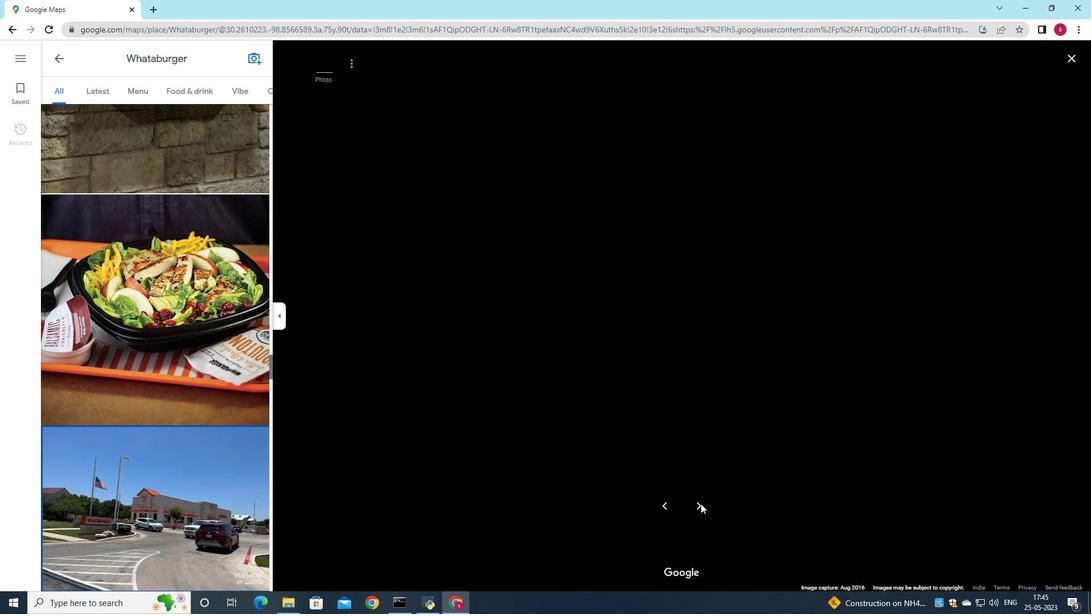 
Action: Mouse pressed left at (701, 503)
Screenshot: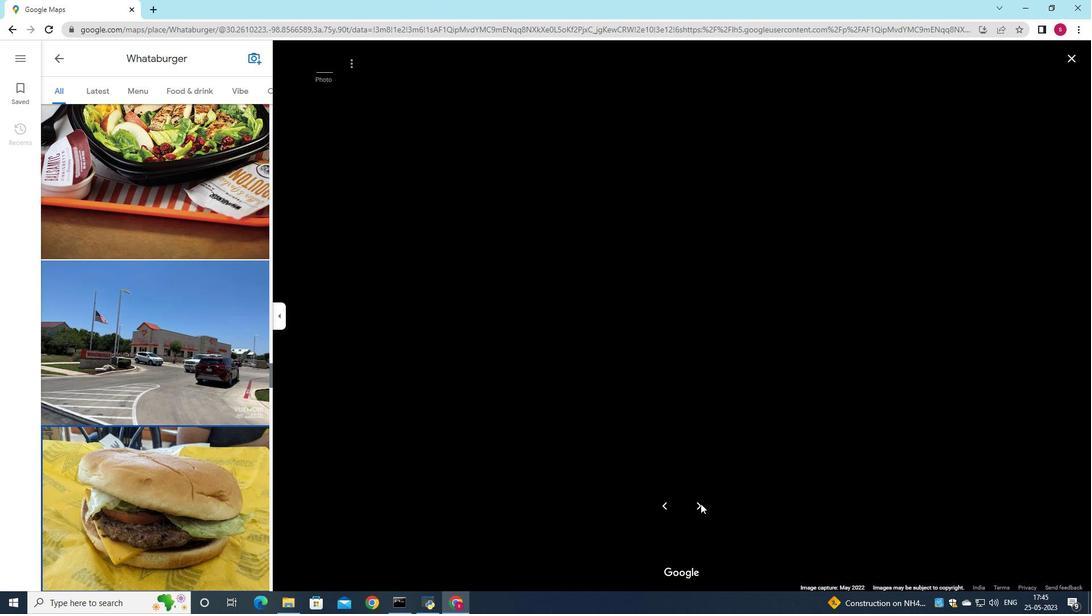 
Action: Mouse pressed left at (701, 503)
Screenshot: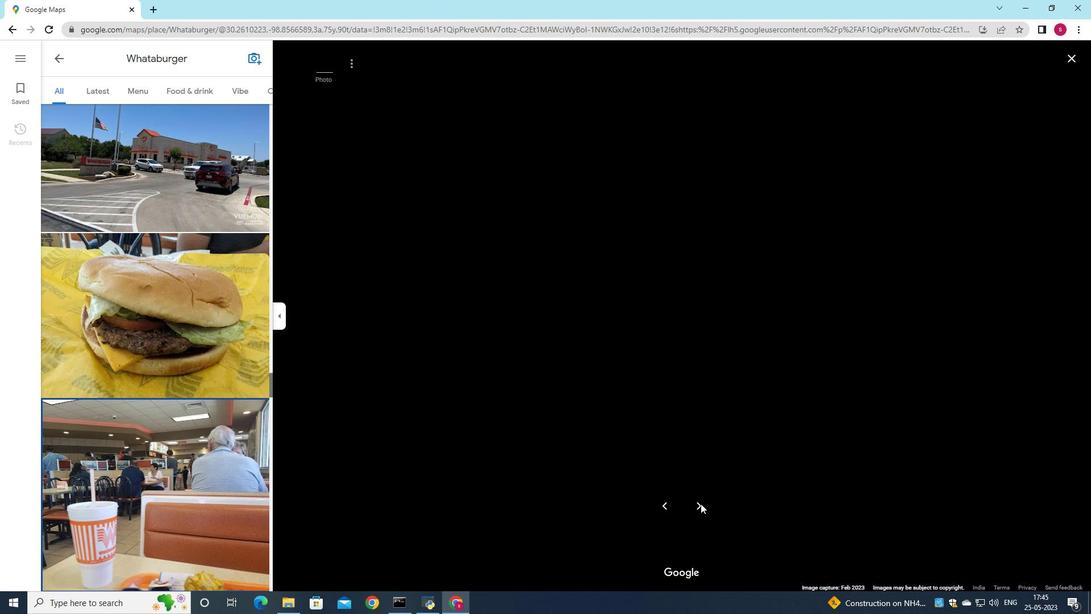 
Action: Mouse pressed left at (701, 503)
Screenshot: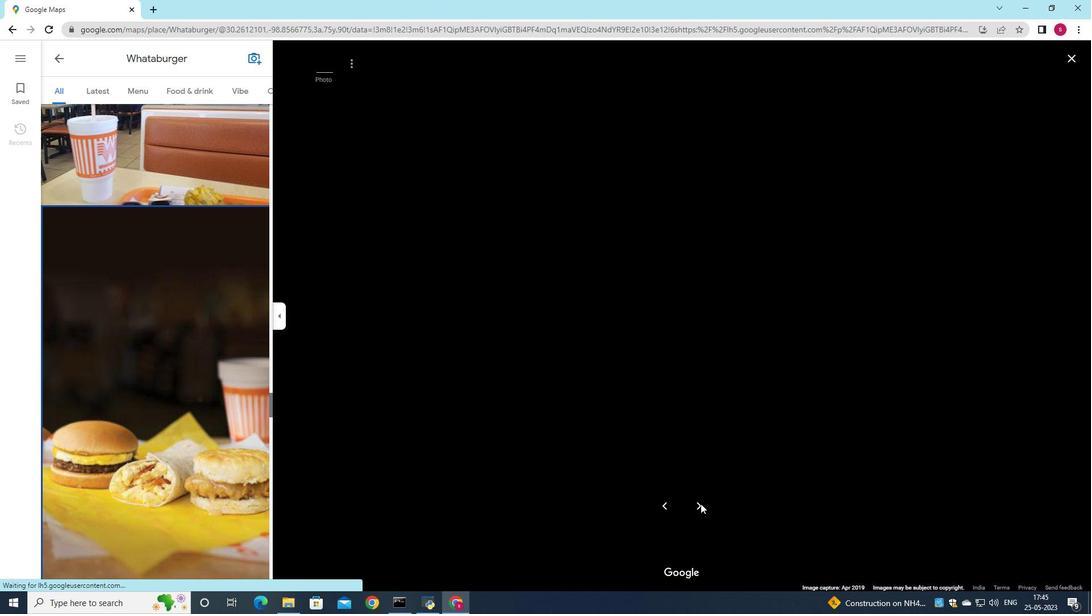 
Action: Mouse pressed left at (701, 503)
Screenshot: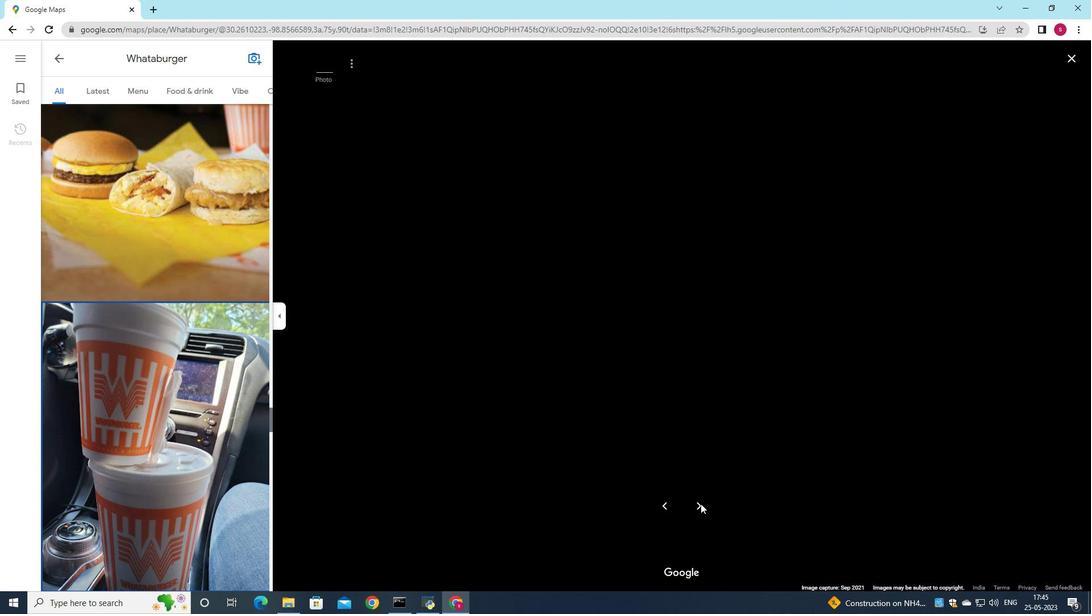 
Action: Mouse pressed left at (701, 503)
Screenshot: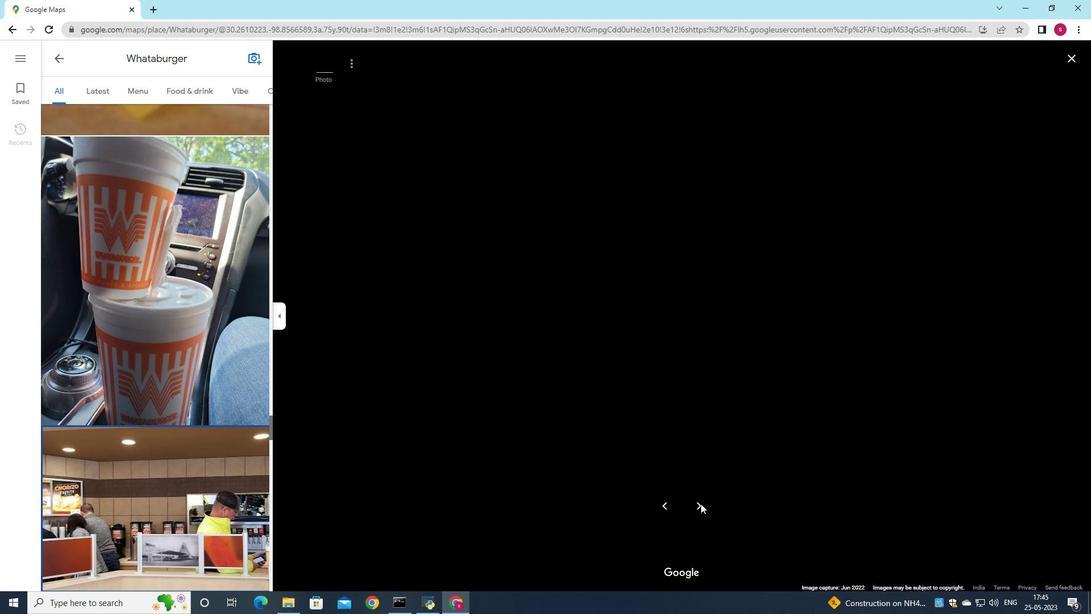 
Action: Mouse pressed left at (701, 503)
Screenshot: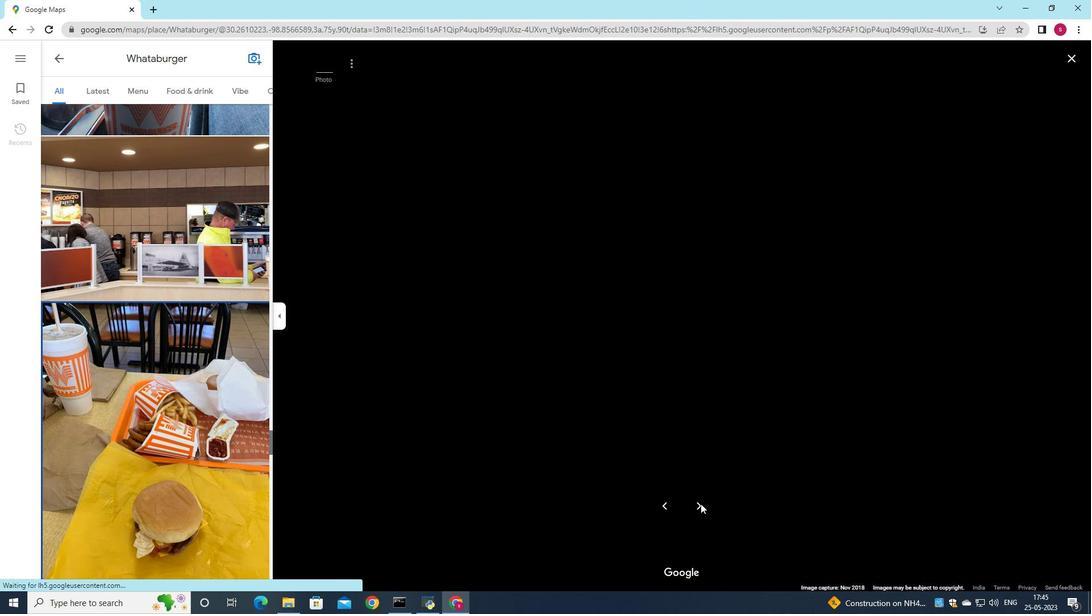 
Action: Mouse pressed left at (701, 503)
Screenshot: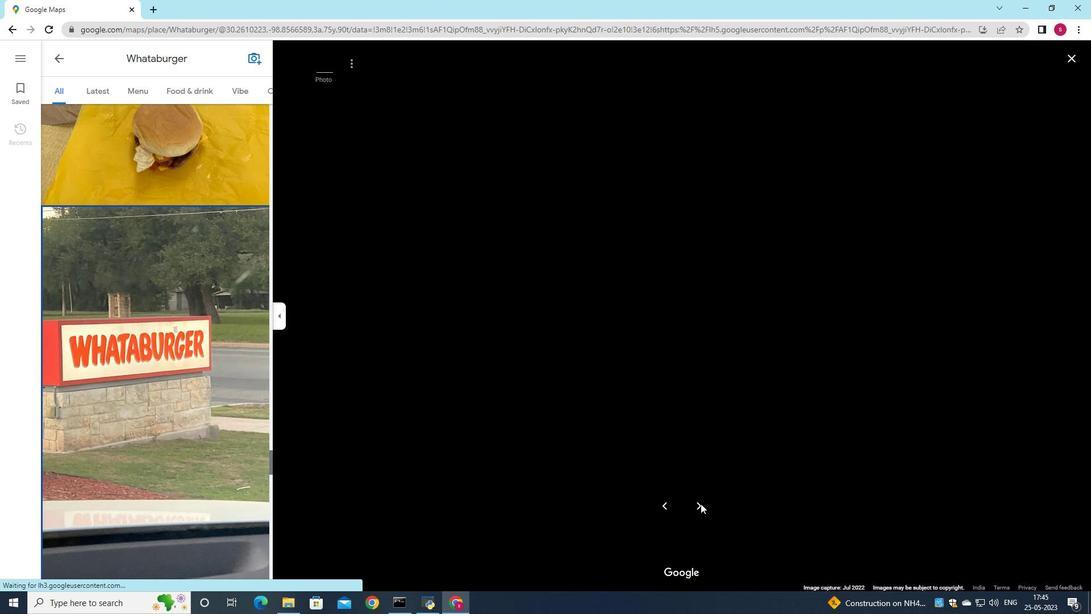 
Action: Mouse pressed left at (701, 503)
Screenshot: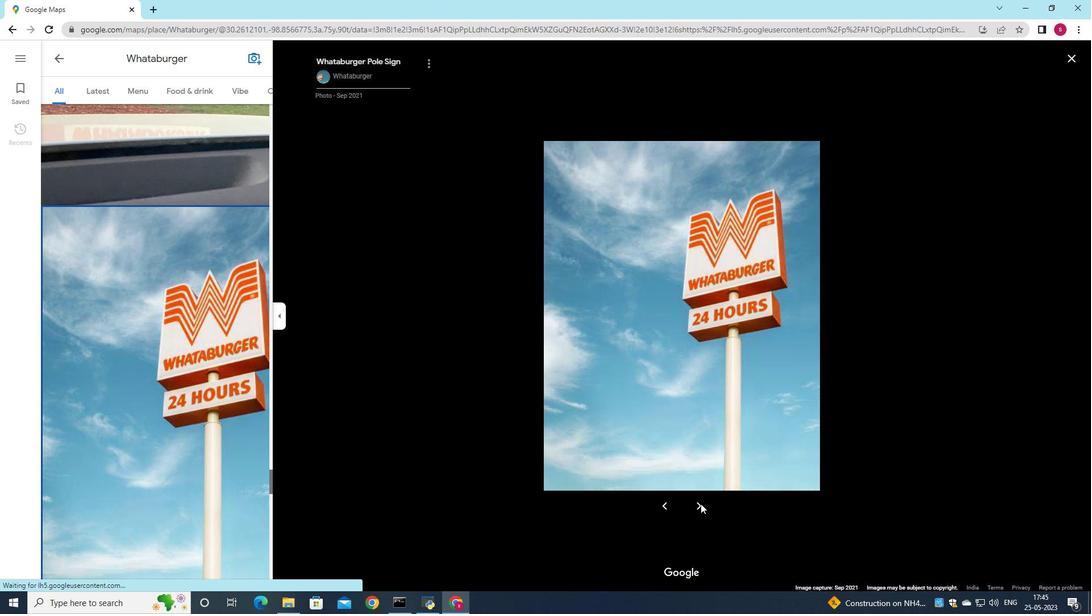 
Action: Mouse pressed left at (701, 503)
Screenshot: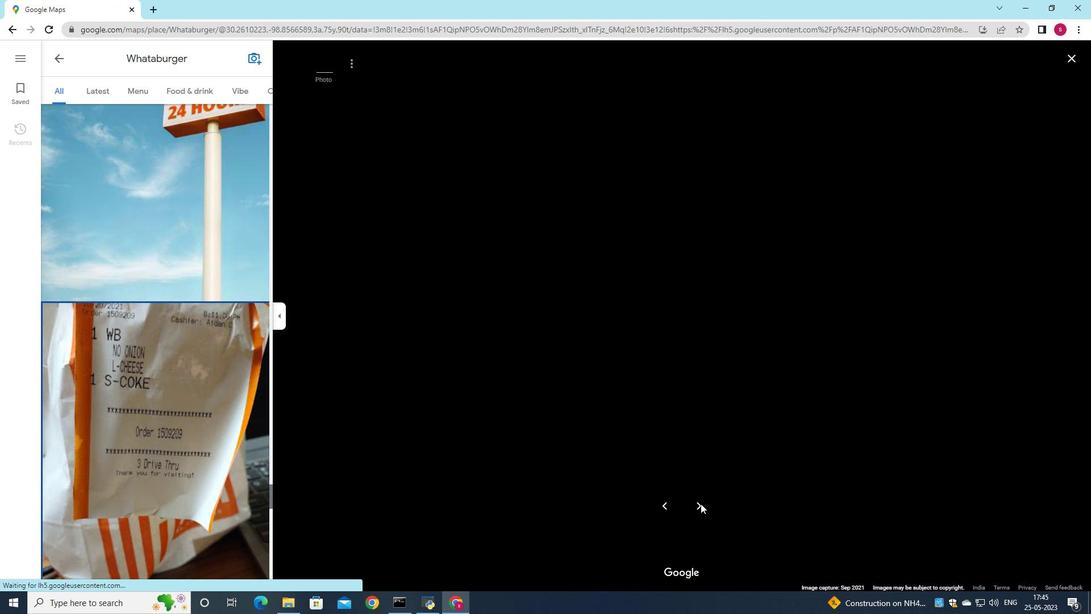 
Action: Mouse pressed left at (701, 503)
Screenshot: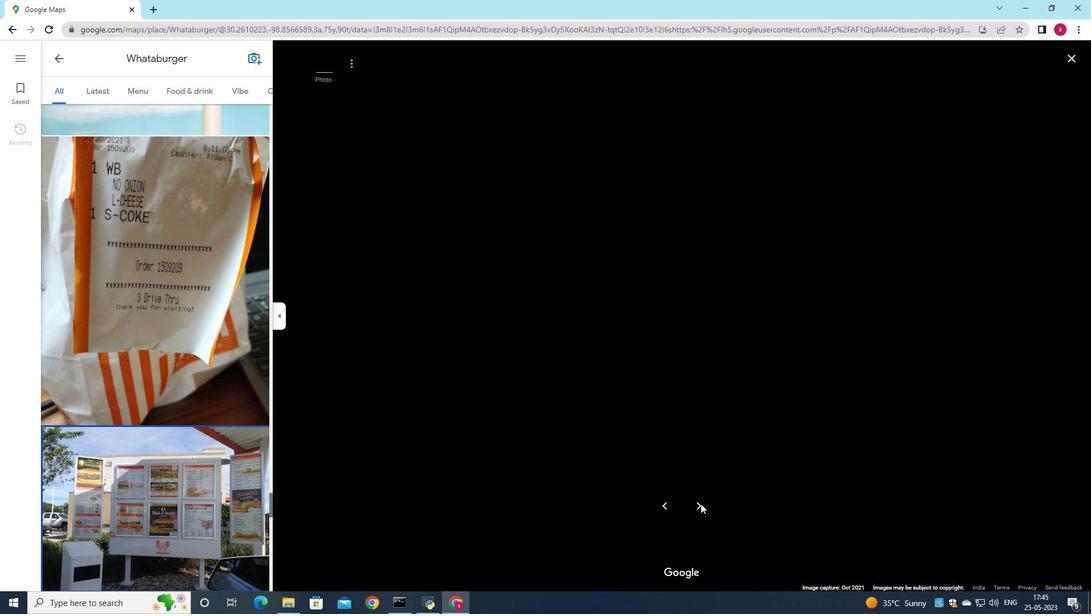 
Action: Mouse pressed left at (701, 503)
Screenshot: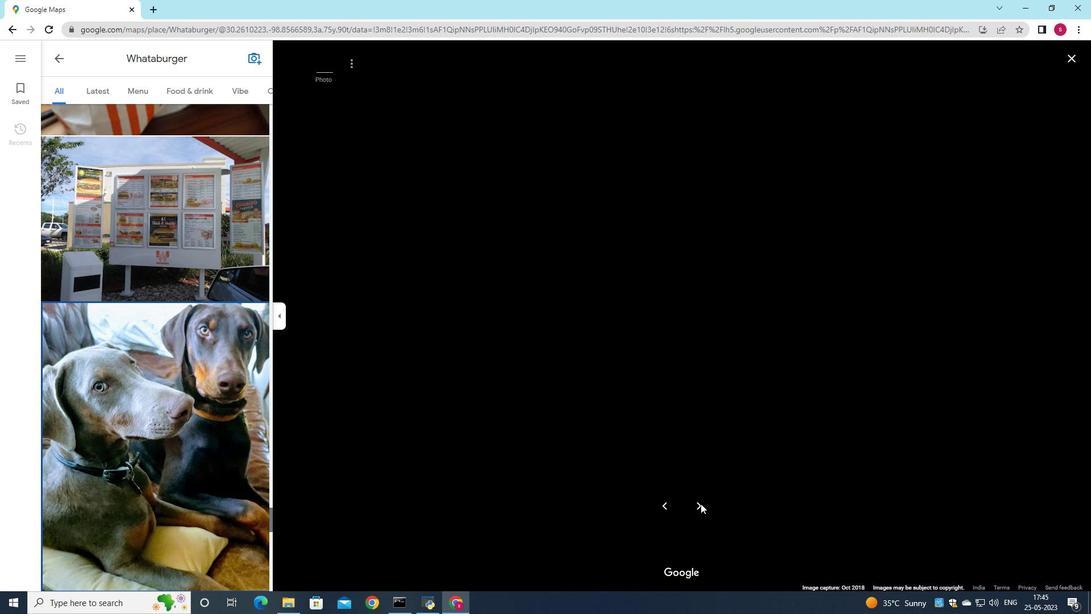 
Action: Mouse moved to (59, 57)
Screenshot: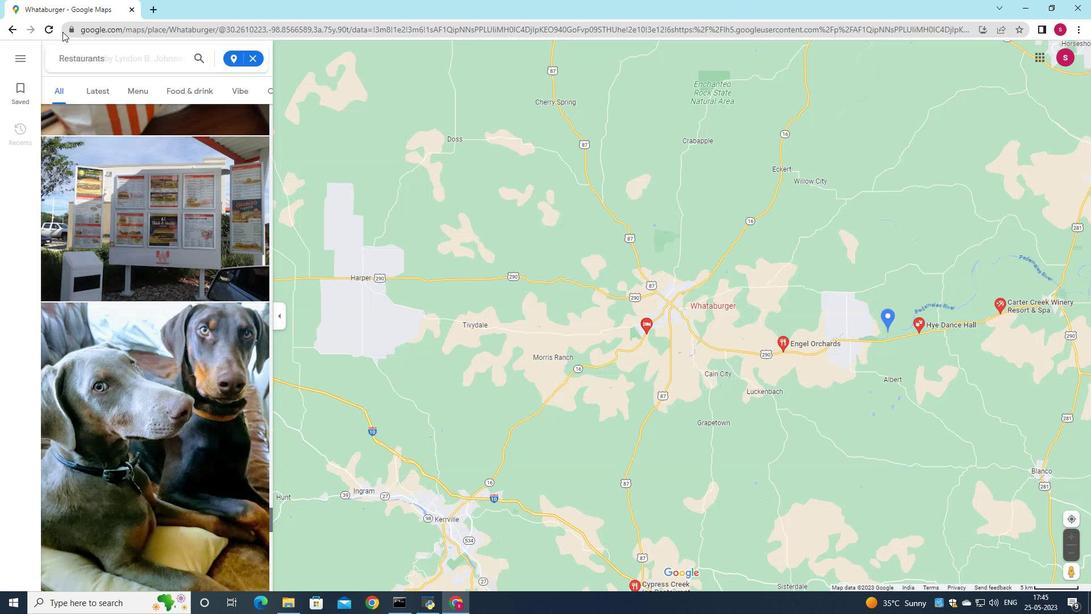 
Action: Mouse pressed left at (59, 57)
Screenshot: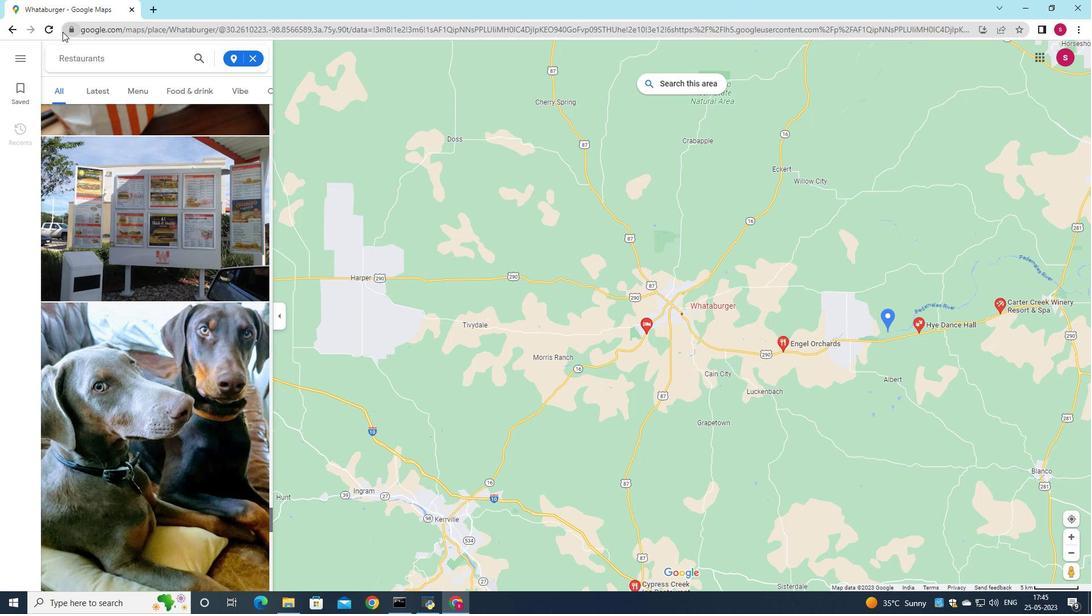 
Action: Mouse moved to (644, 333)
Screenshot: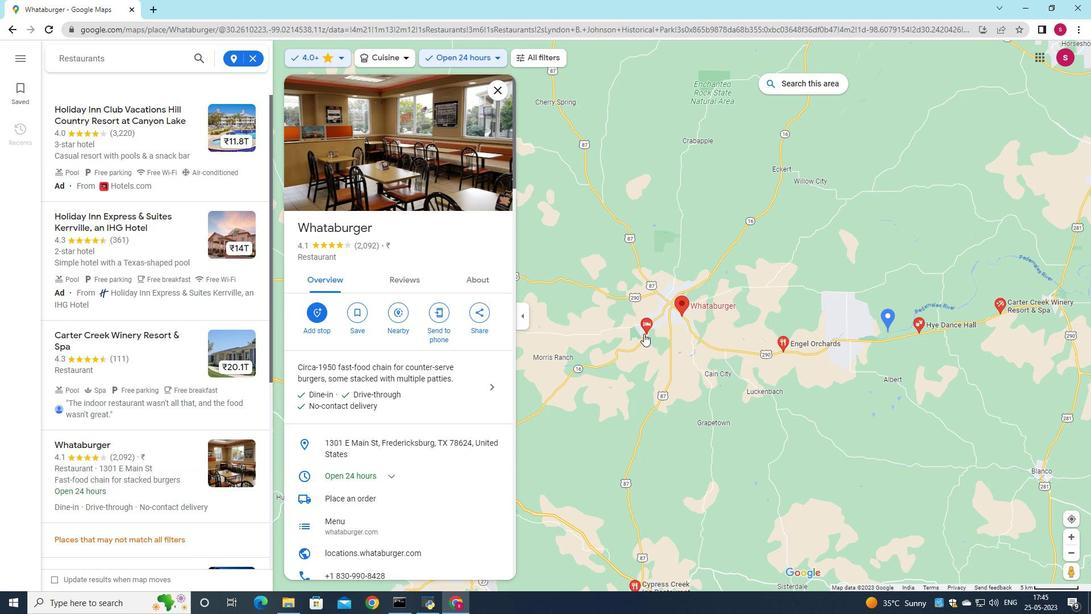 
Action: Mouse pressed left at (644, 333)
Screenshot: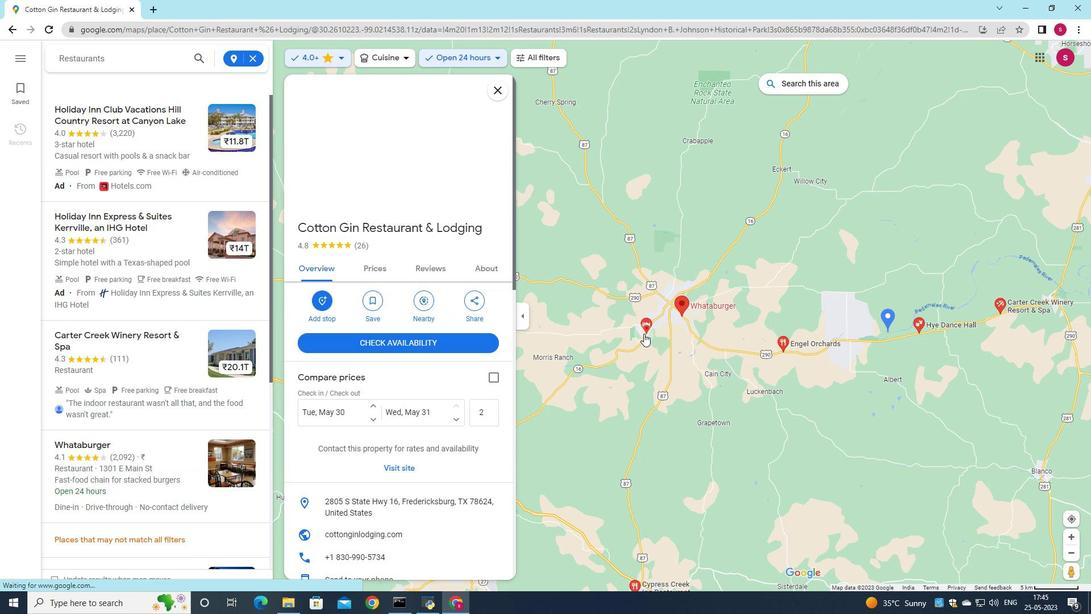 
Action: Mouse moved to (349, 187)
Screenshot: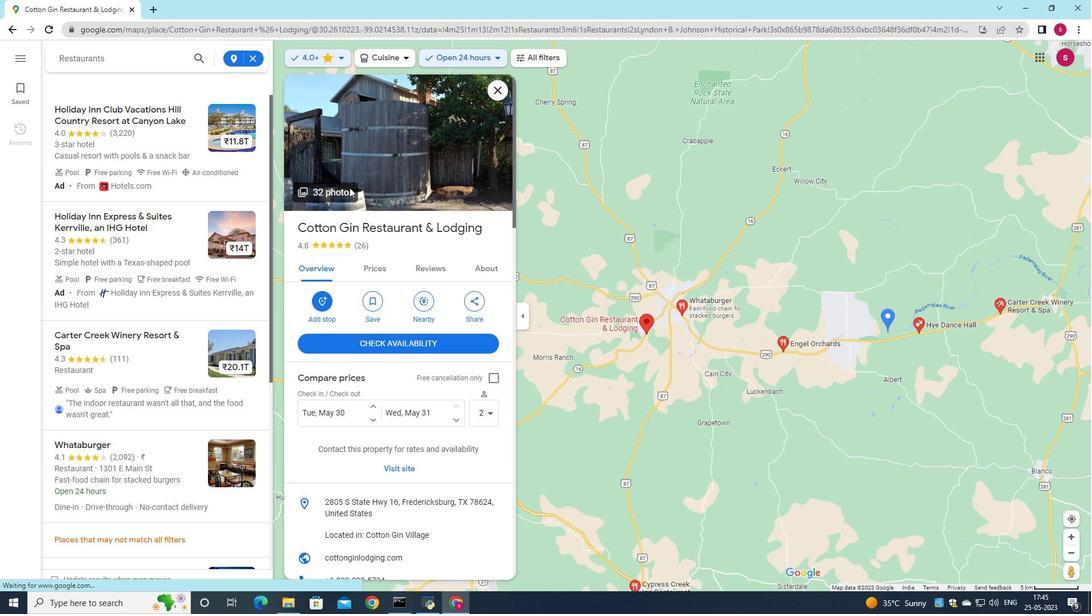 
Action: Mouse pressed left at (349, 187)
Screenshot: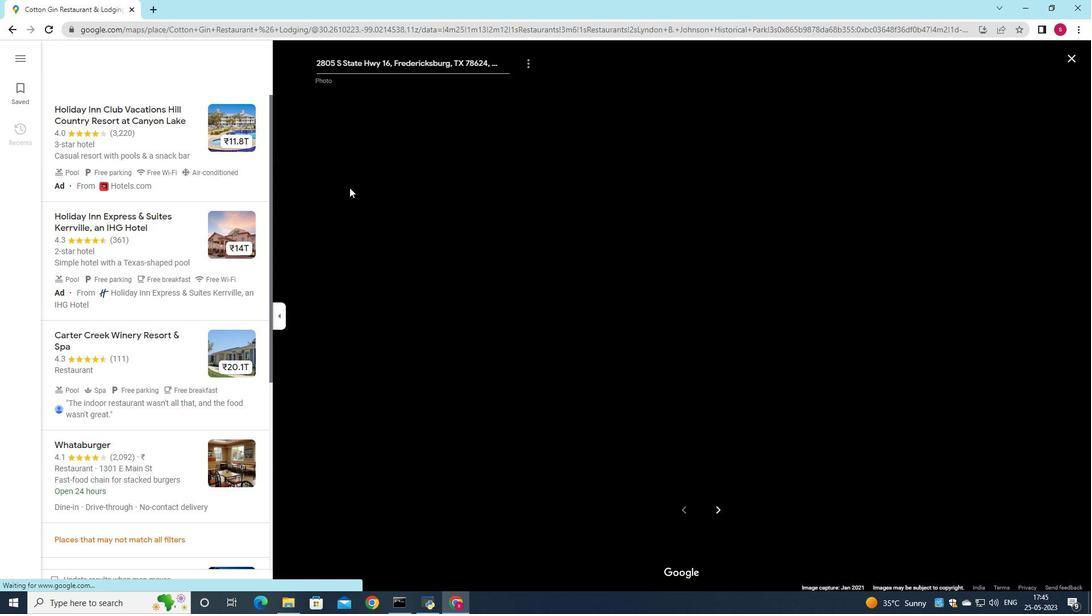 
Action: Mouse moved to (697, 505)
Screenshot: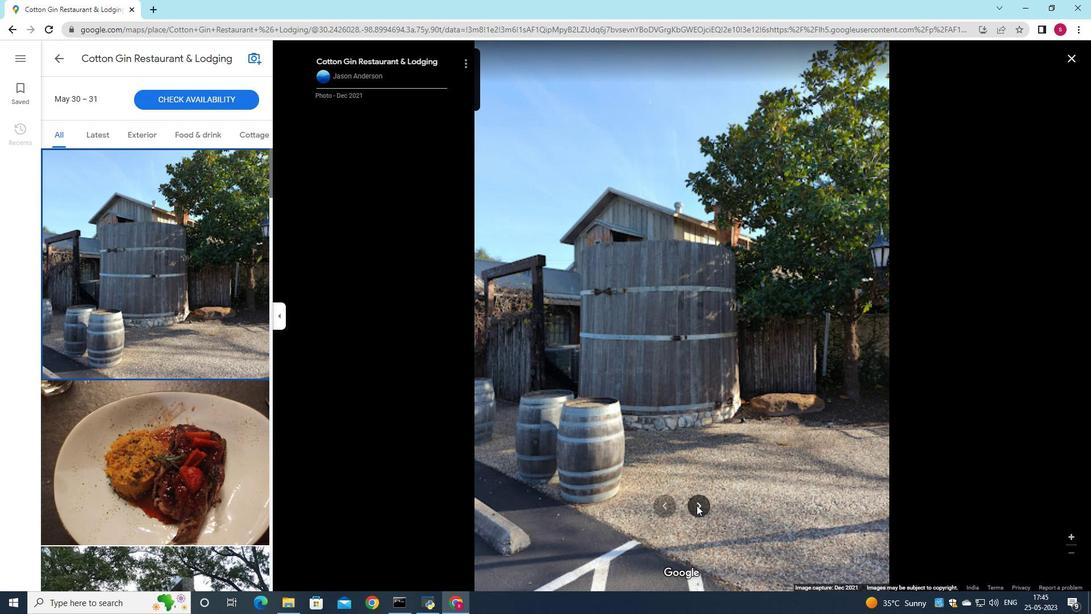 
Action: Mouse pressed left at (697, 505)
Screenshot: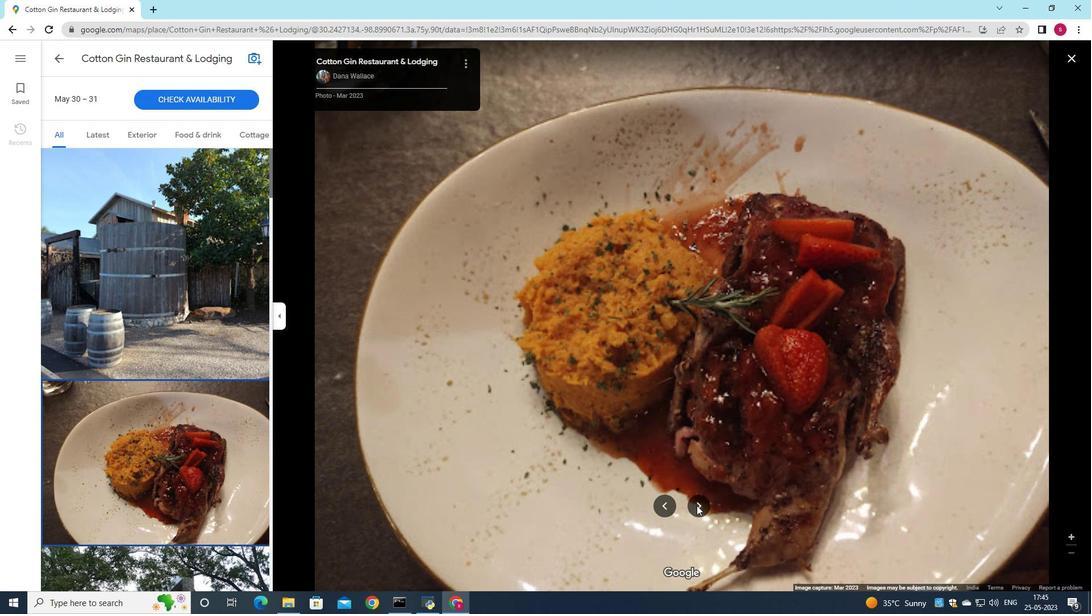
Action: Mouse pressed left at (697, 505)
Screenshot: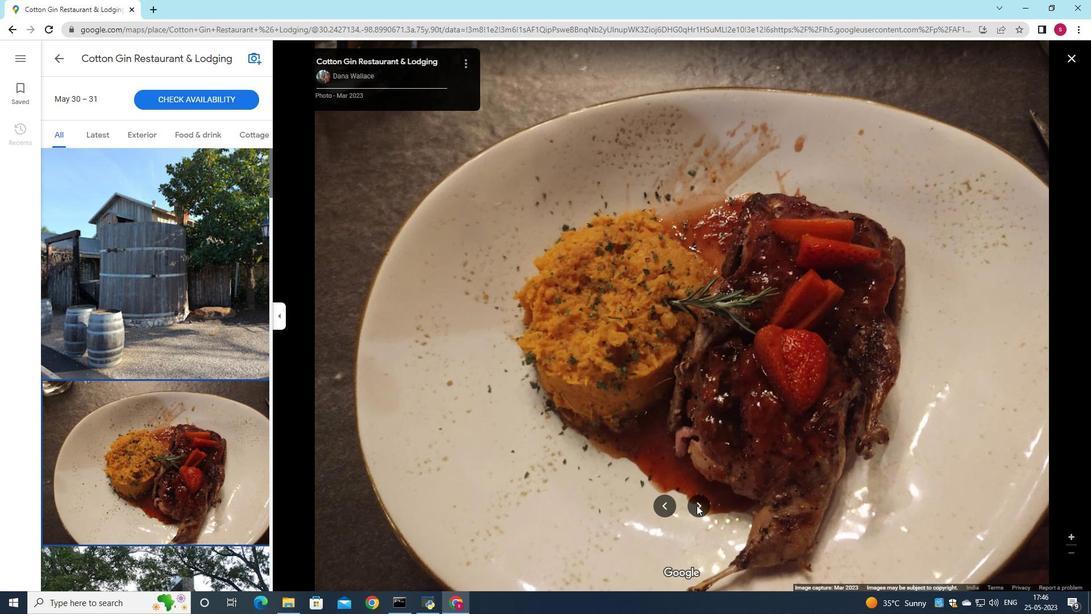 
Action: Mouse pressed left at (697, 505)
Screenshot: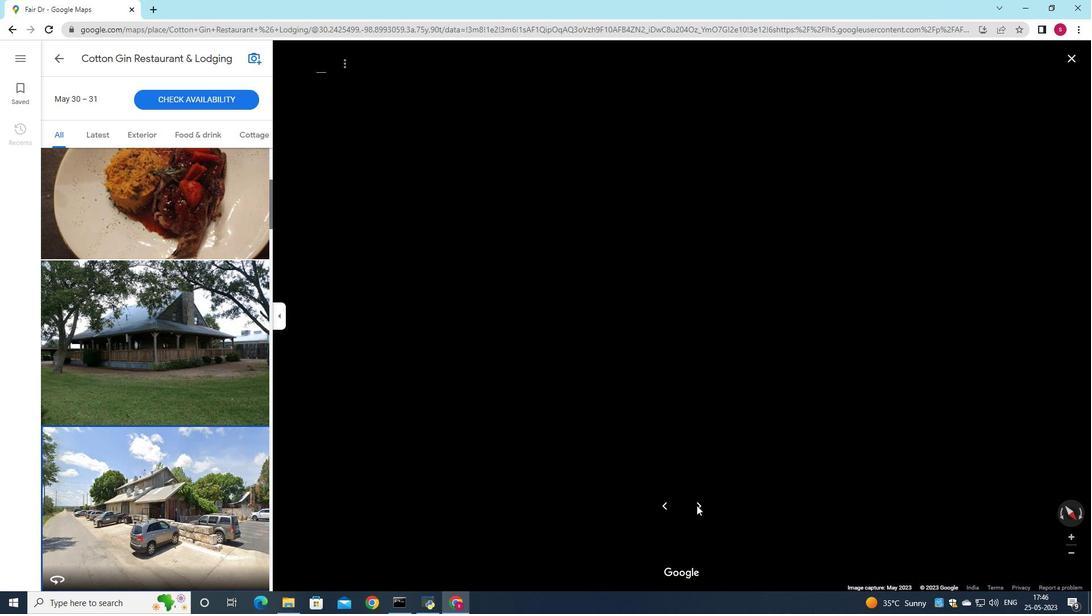 
Action: Mouse pressed left at (697, 505)
Screenshot: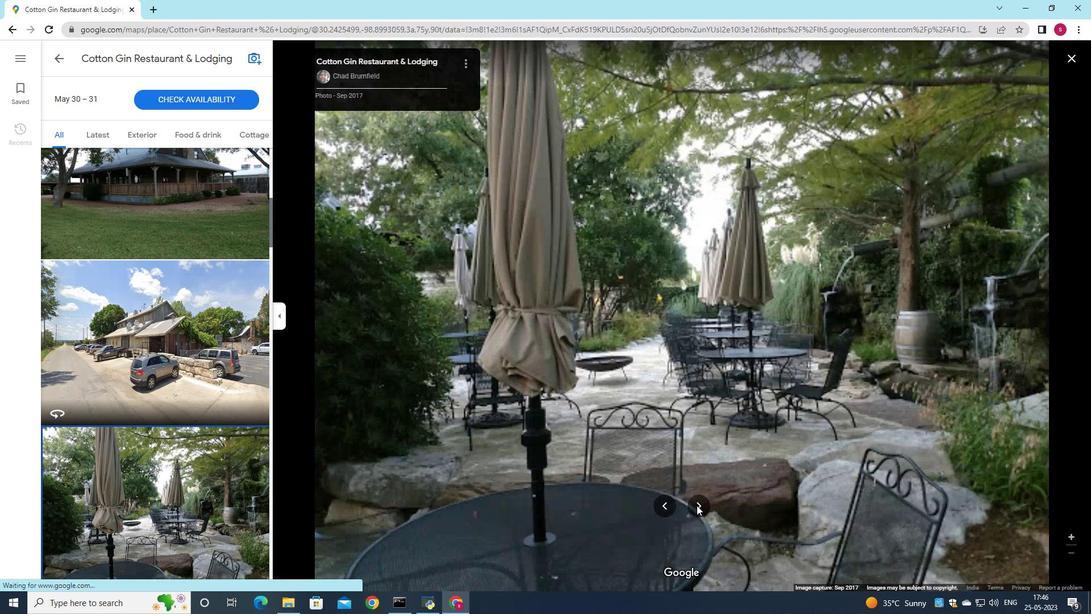 
Action: Mouse pressed left at (697, 505)
Screenshot: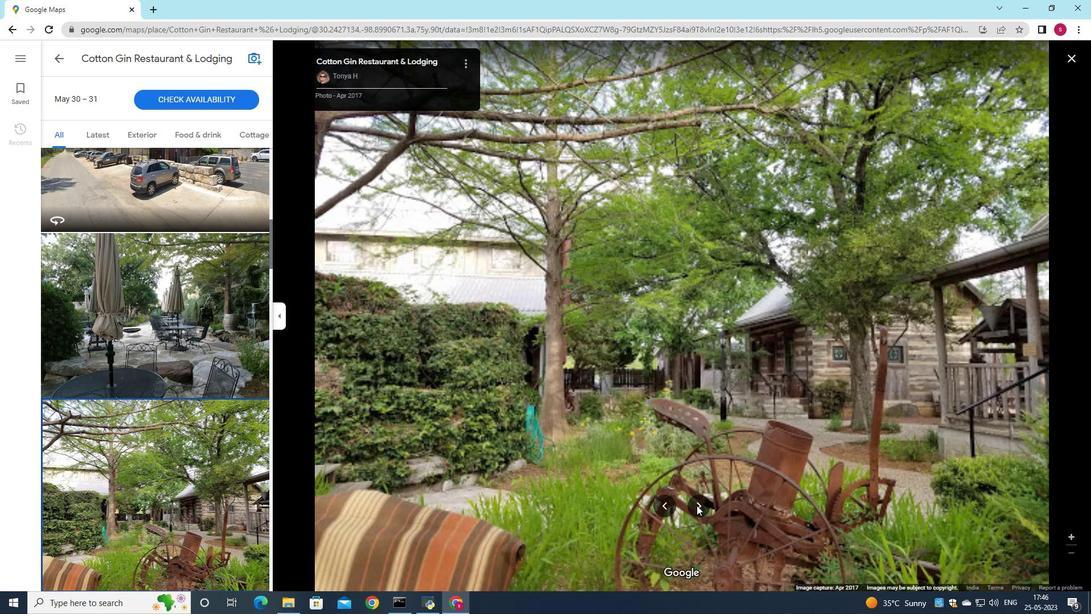 
Action: Mouse pressed left at (697, 505)
Screenshot: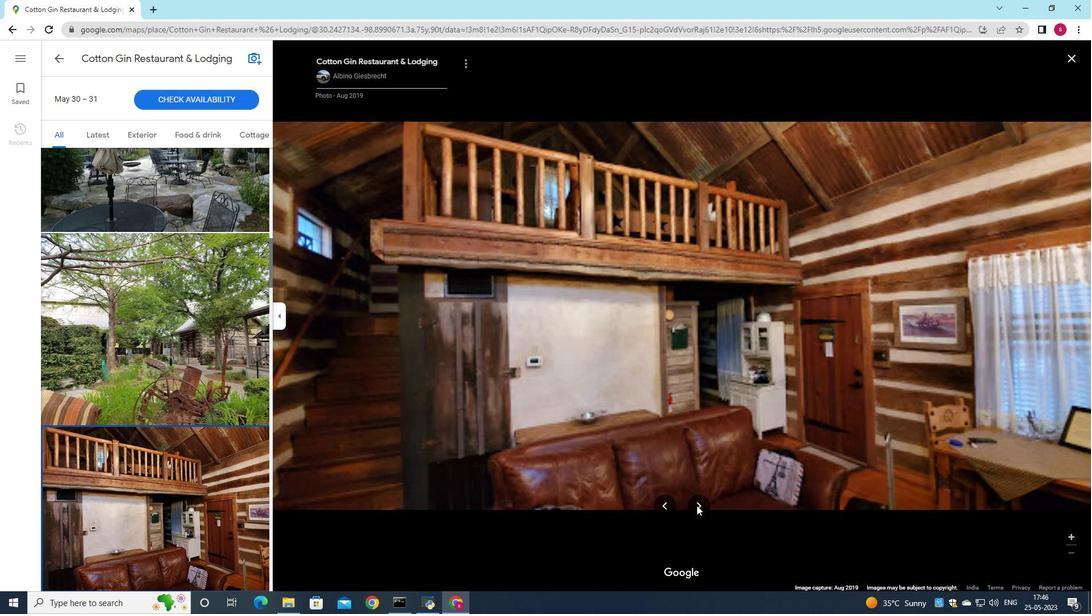 
Action: Mouse pressed left at (697, 505)
Screenshot: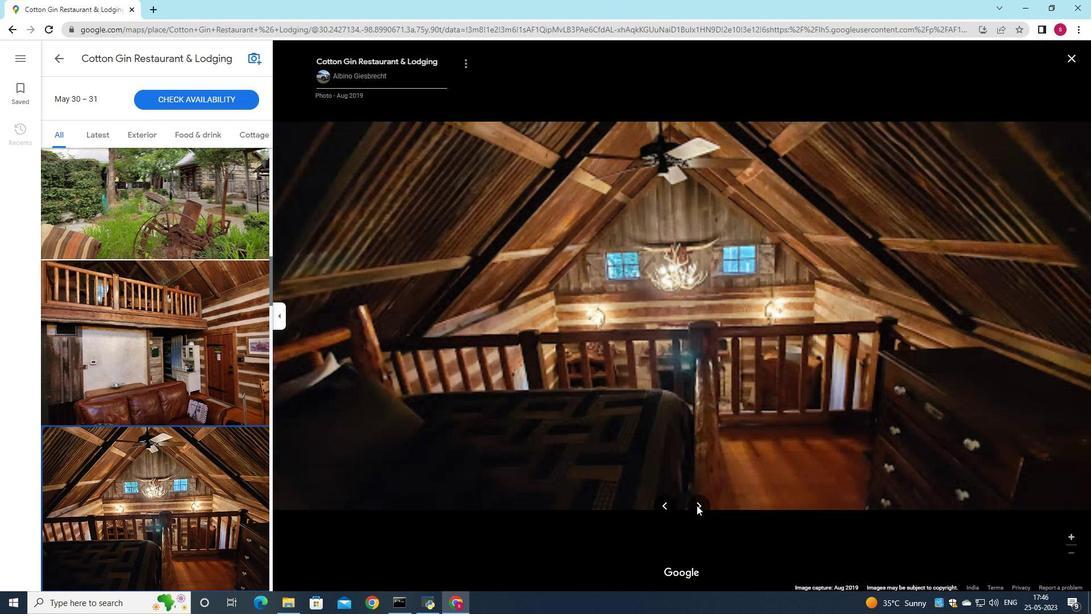 
Action: Mouse pressed left at (697, 505)
Screenshot: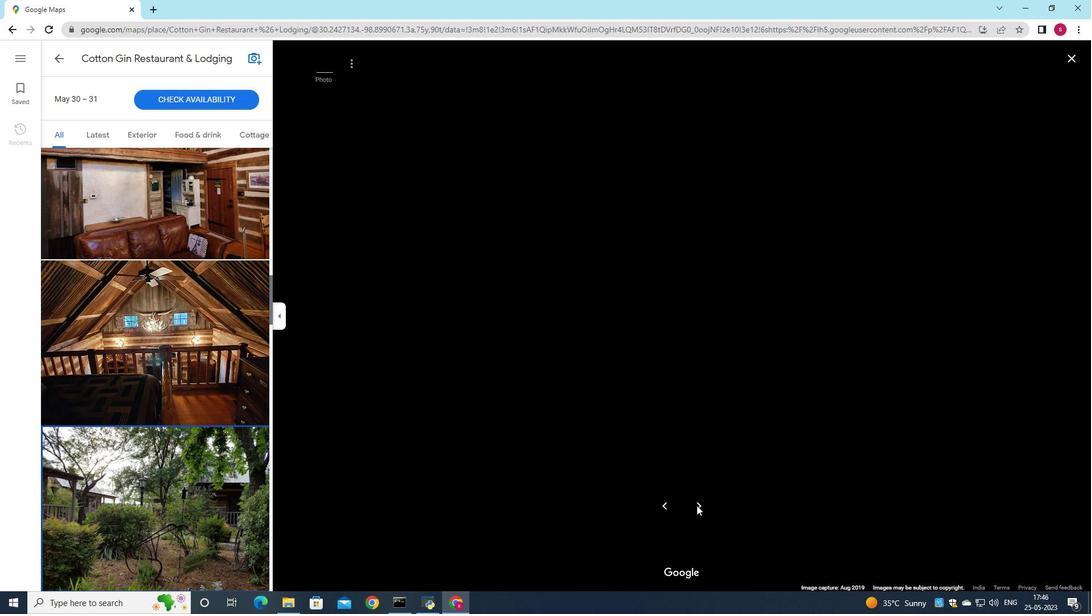 
Action: Mouse pressed left at (697, 505)
Screenshot: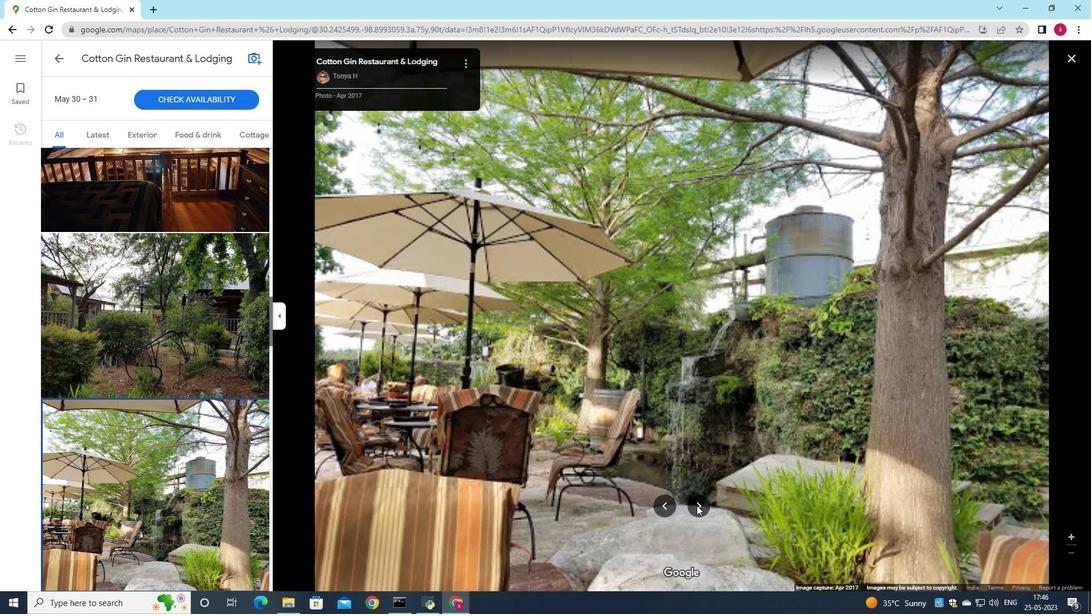 
Action: Mouse pressed left at (697, 505)
Screenshot: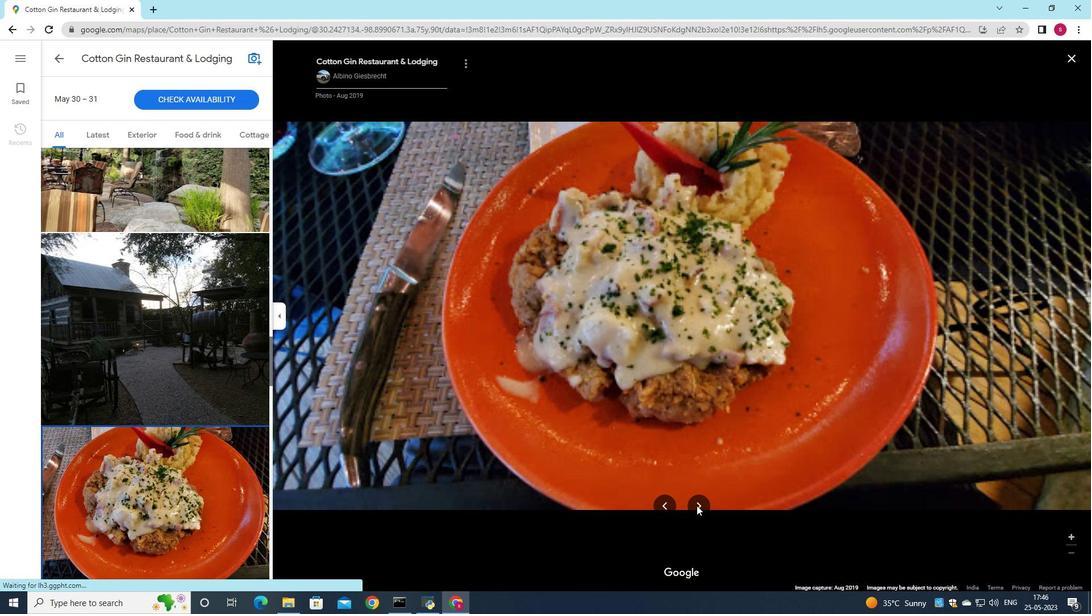 
Action: Mouse pressed left at (697, 505)
Screenshot: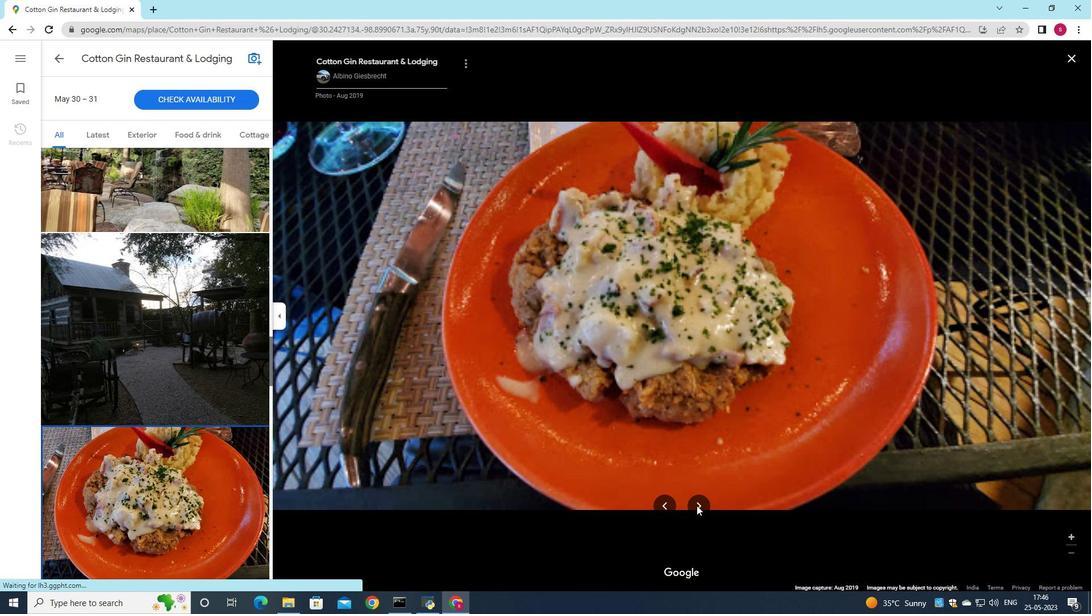 
Action: Mouse pressed left at (697, 505)
Screenshot: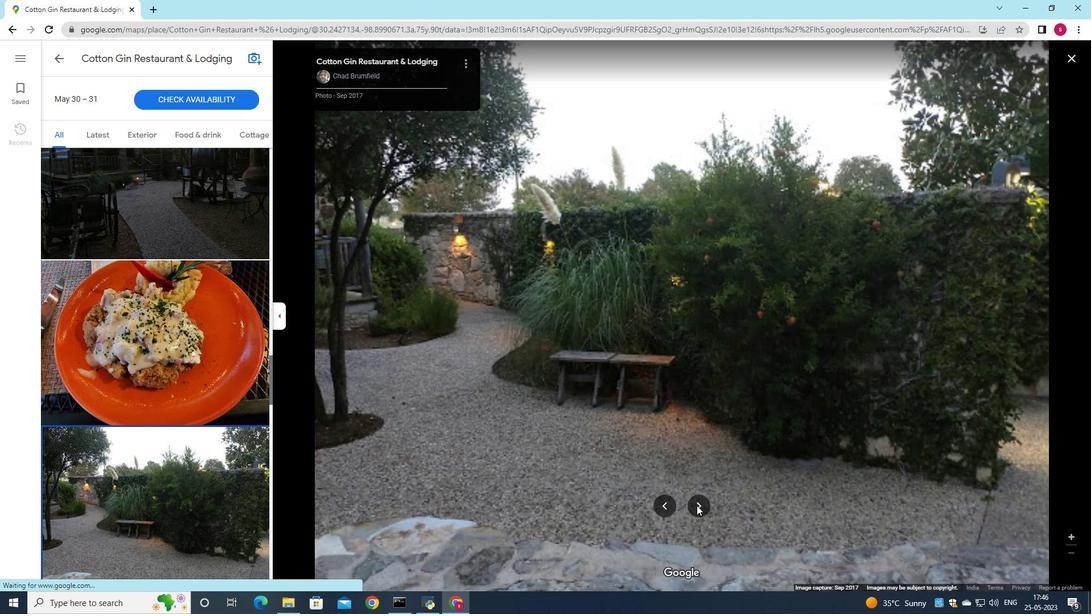 
Action: Mouse pressed left at (697, 505)
Screenshot: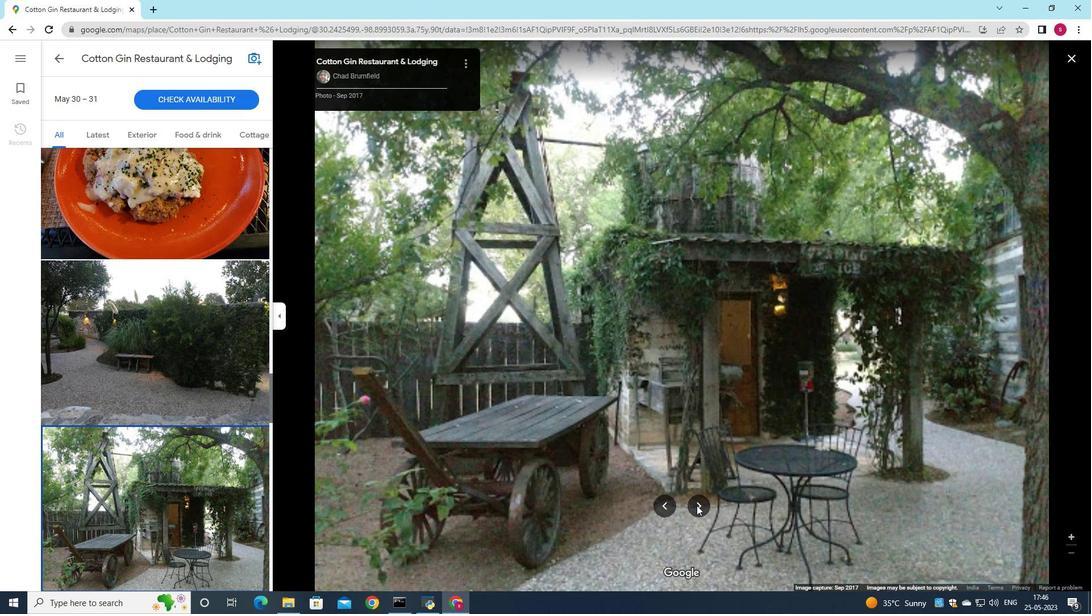 
Action: Mouse pressed left at (697, 505)
Screenshot: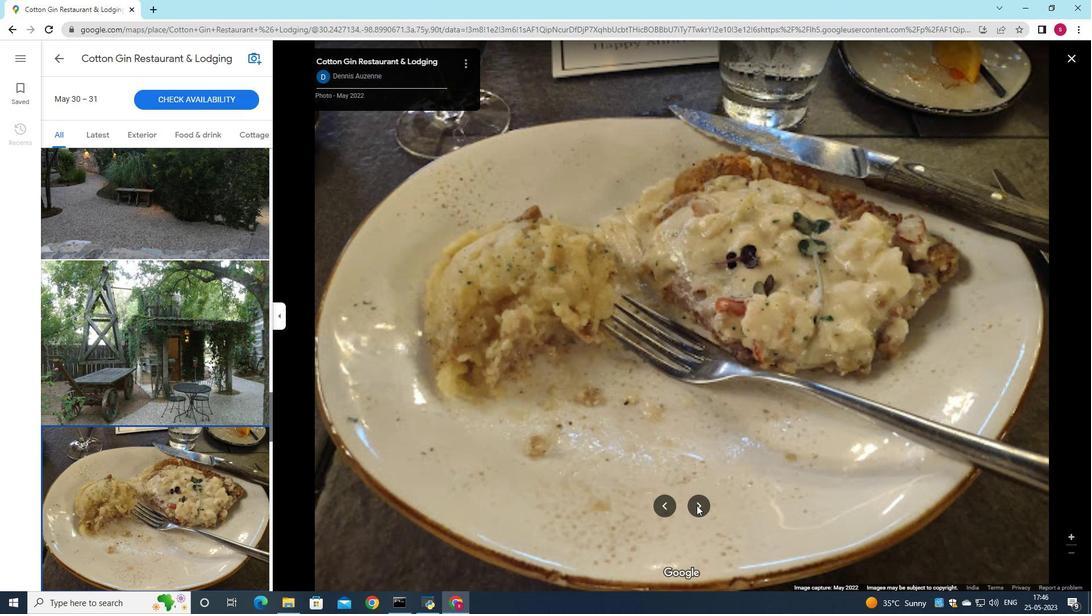 
Action: Mouse pressed left at (697, 505)
Screenshot: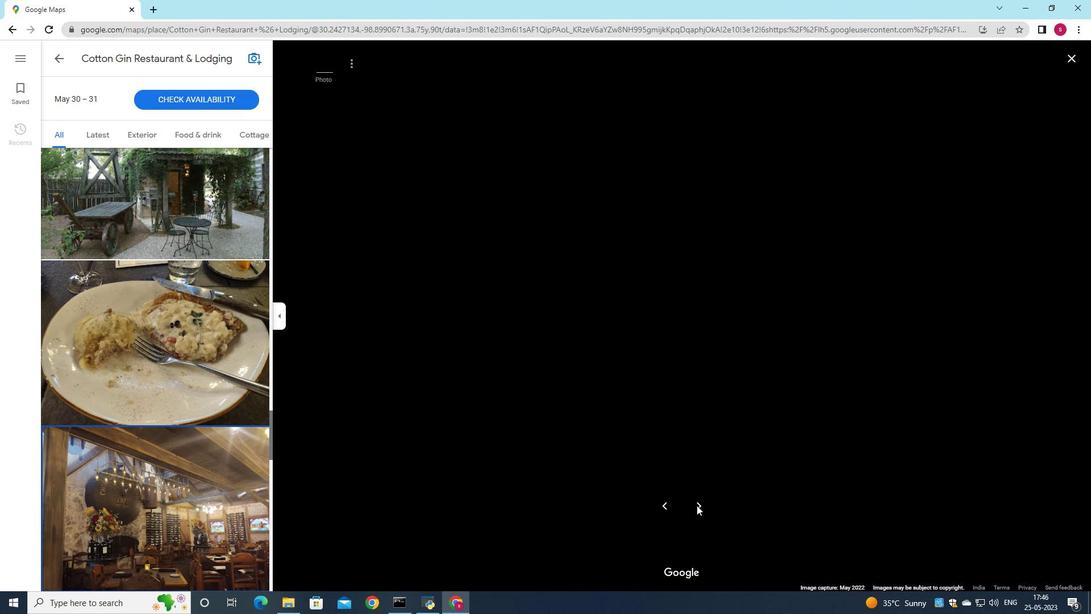 
Action: Mouse pressed left at (697, 505)
Screenshot: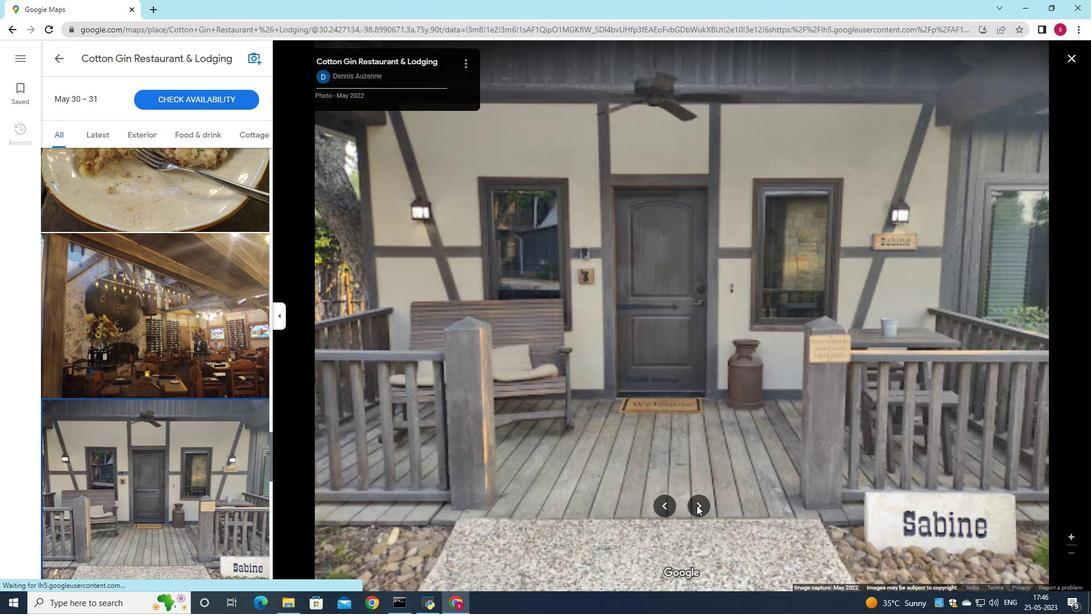 
Action: Mouse pressed left at (697, 505)
Screenshot: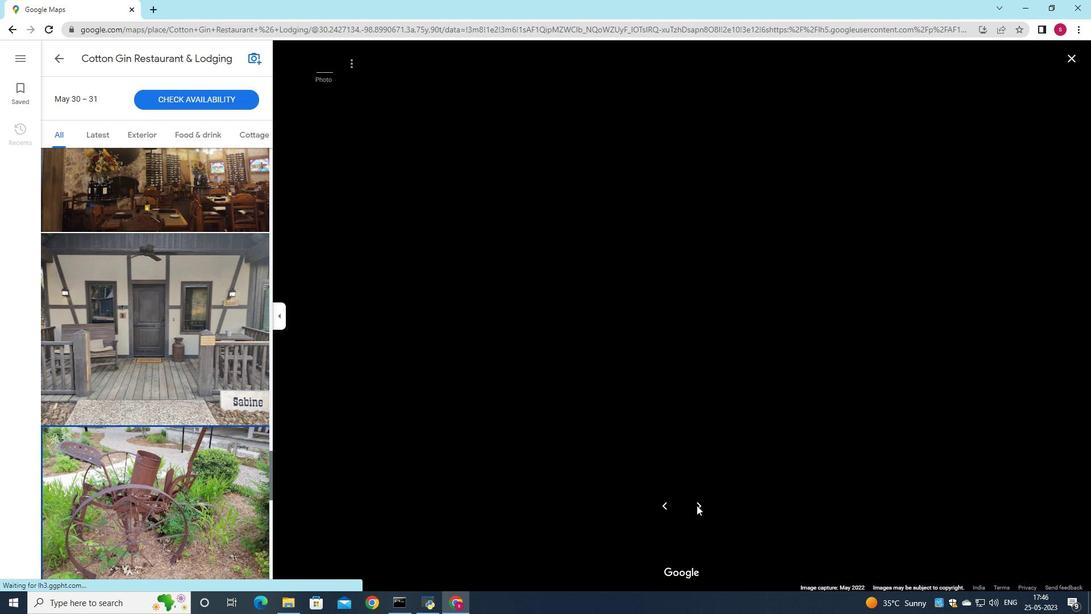 
Action: Mouse pressed left at (697, 505)
Screenshot: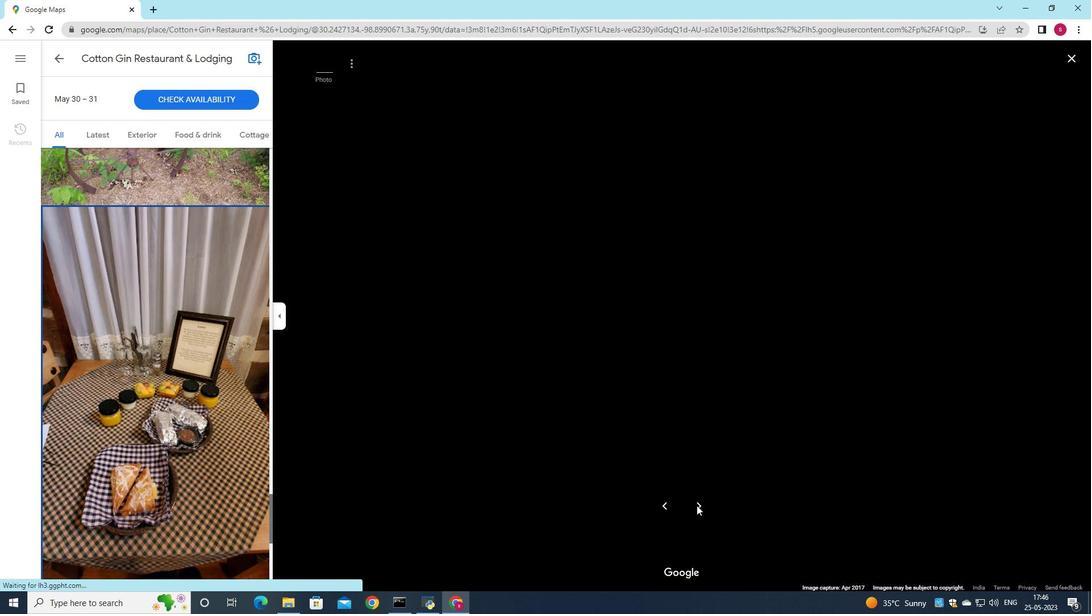 
Action: Mouse pressed left at (697, 505)
Screenshot: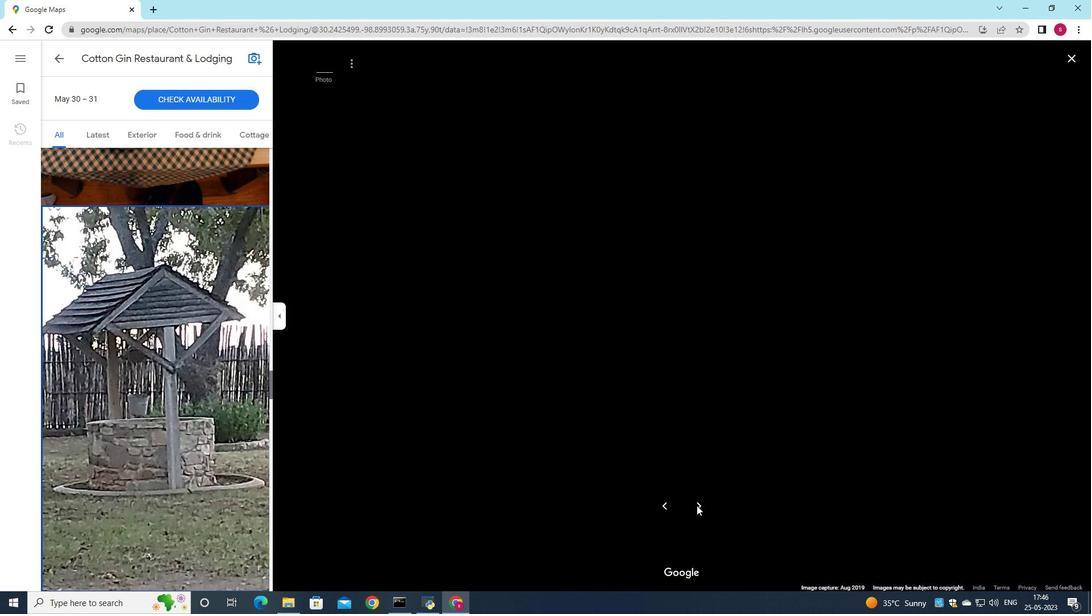
Action: Mouse pressed left at (697, 505)
Screenshot: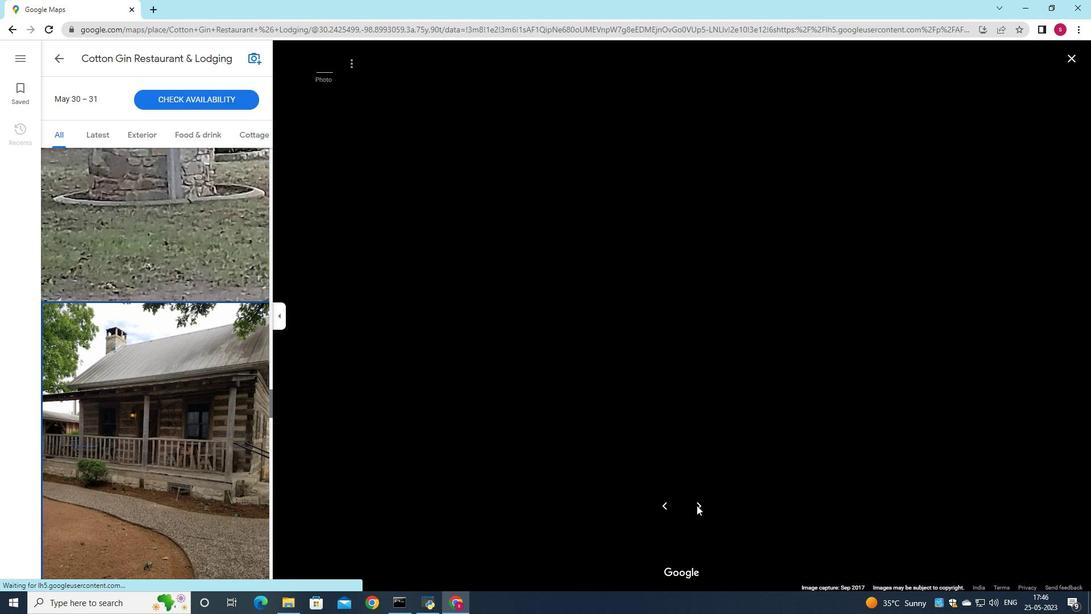 
Action: Mouse pressed left at (697, 505)
Screenshot: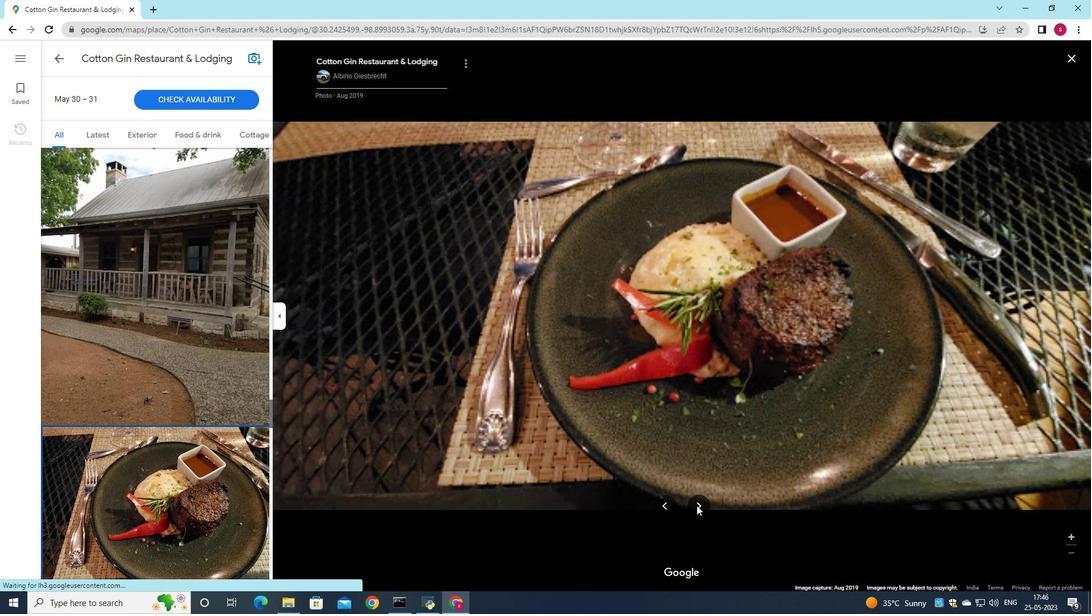 
Action: Mouse pressed left at (697, 505)
Screenshot: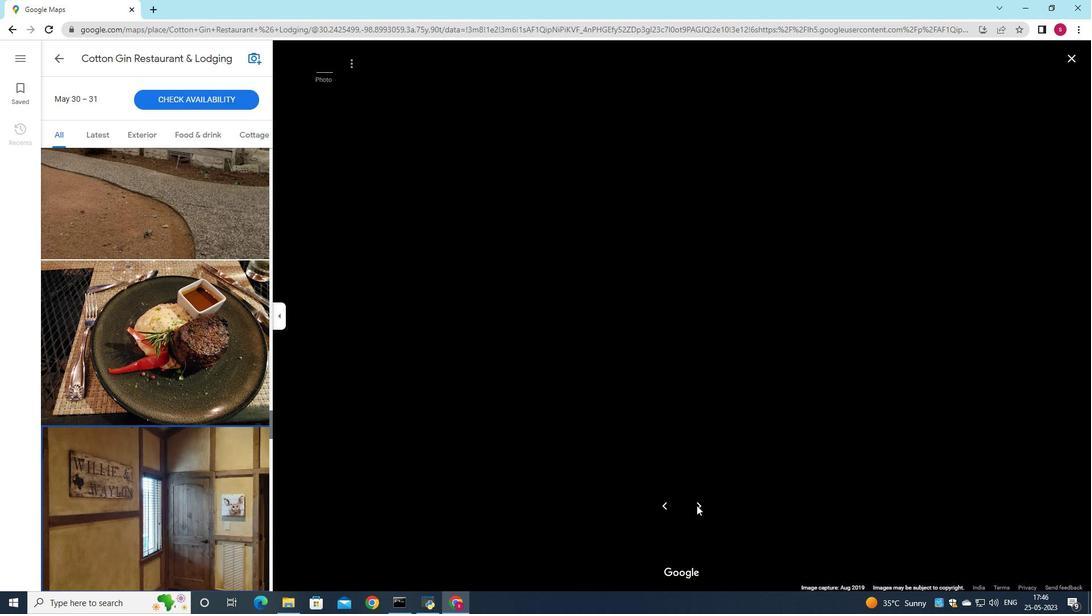 
Action: Mouse pressed left at (697, 505)
Screenshot: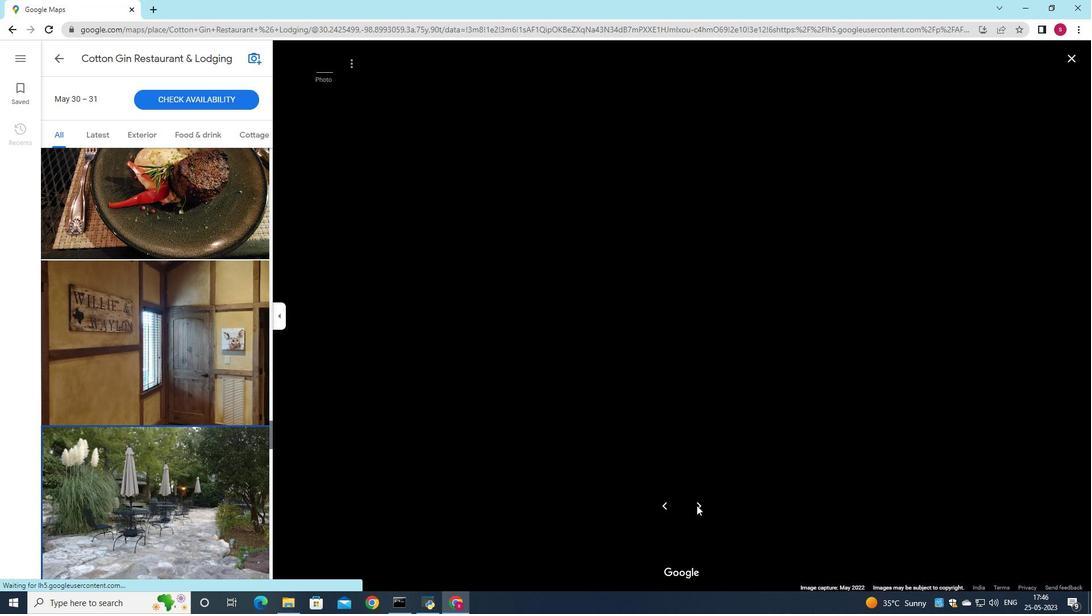 
Action: Mouse pressed left at (697, 505)
Screenshot: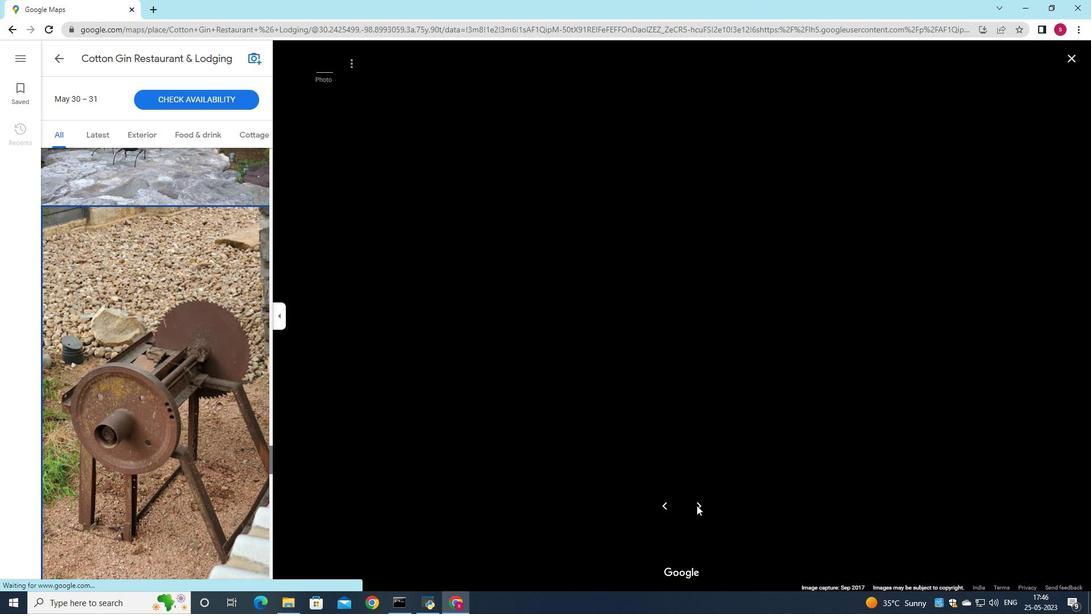 
Action: Mouse pressed left at (697, 505)
Screenshot: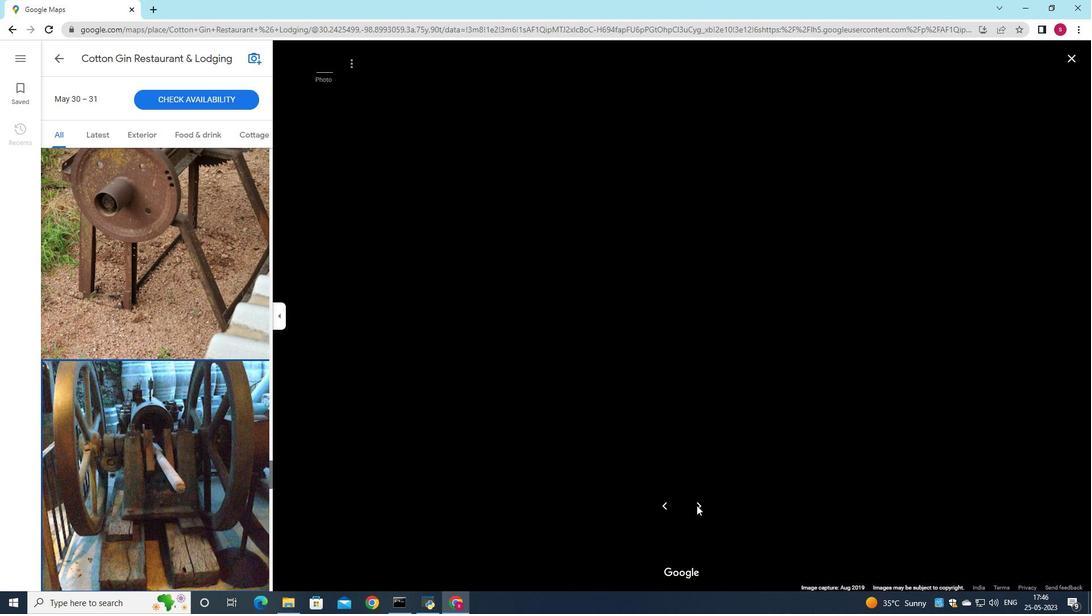 
Action: Mouse pressed left at (697, 505)
Screenshot: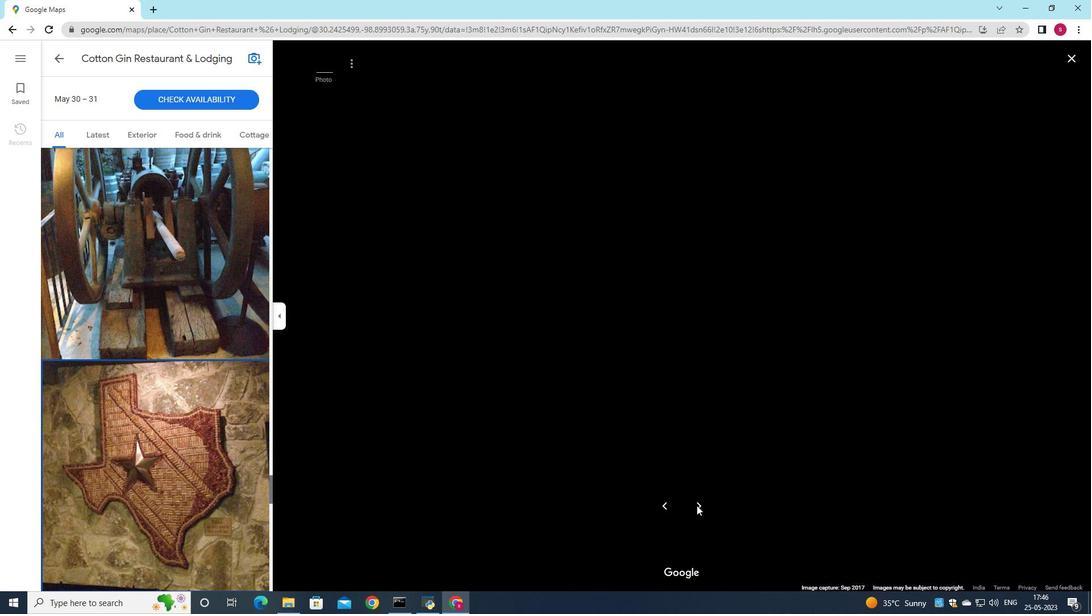 
Action: Mouse pressed left at (697, 505)
Screenshot: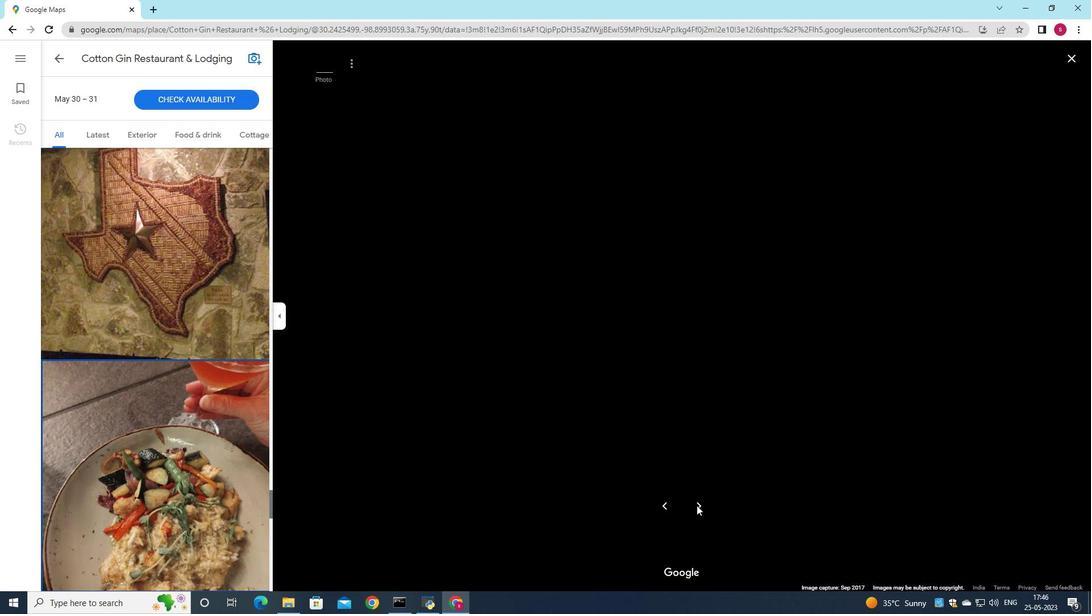 
Action: Mouse pressed left at (697, 505)
Screenshot: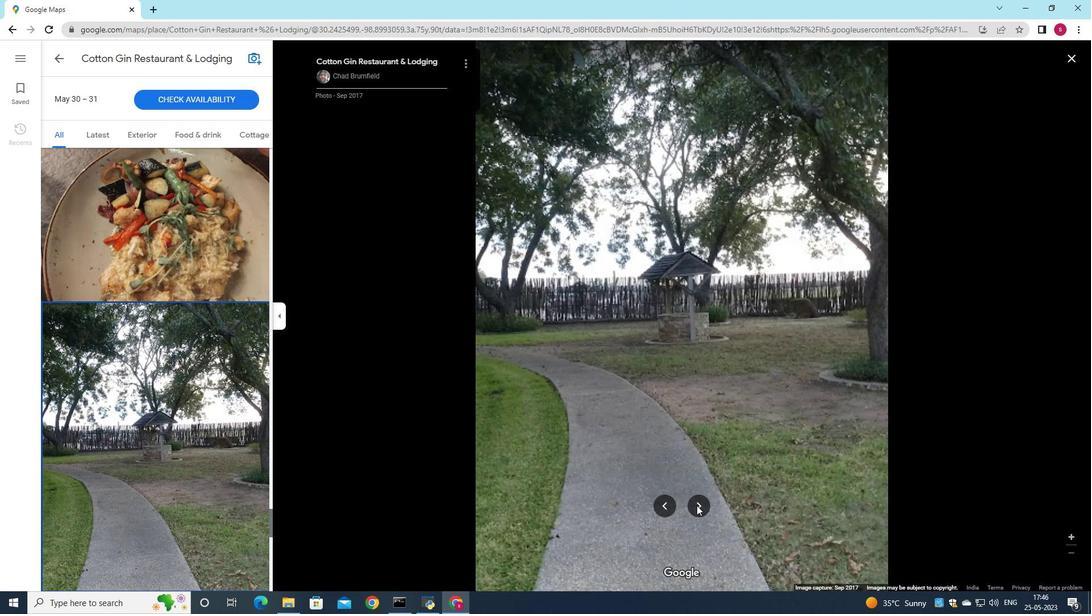 
Action: Mouse pressed left at (697, 505)
Screenshot: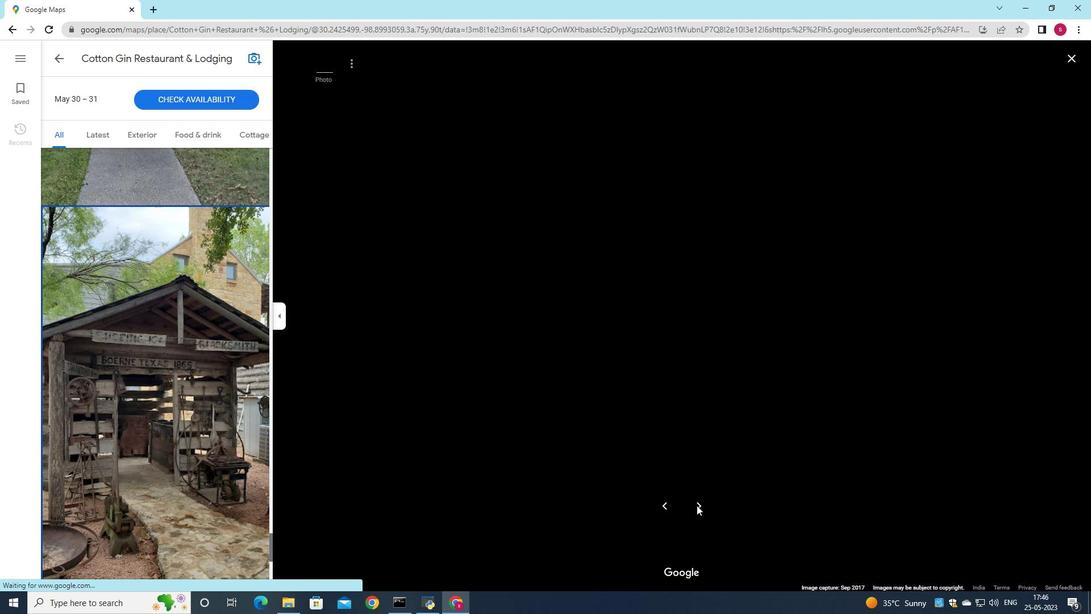 
Action: Mouse pressed left at (697, 505)
Screenshot: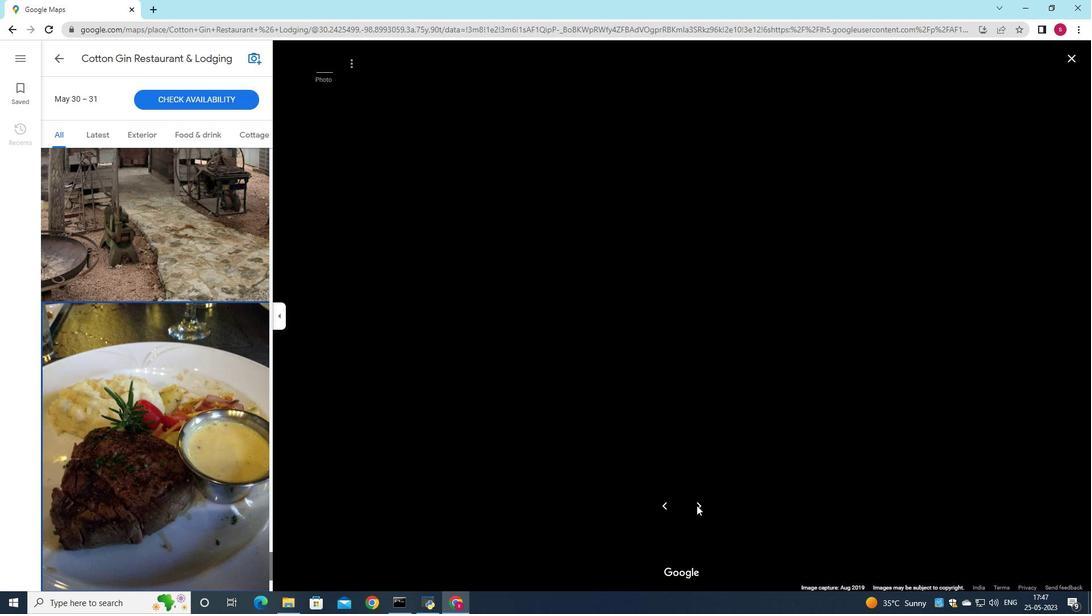 
Action: Mouse pressed left at (697, 505)
Screenshot: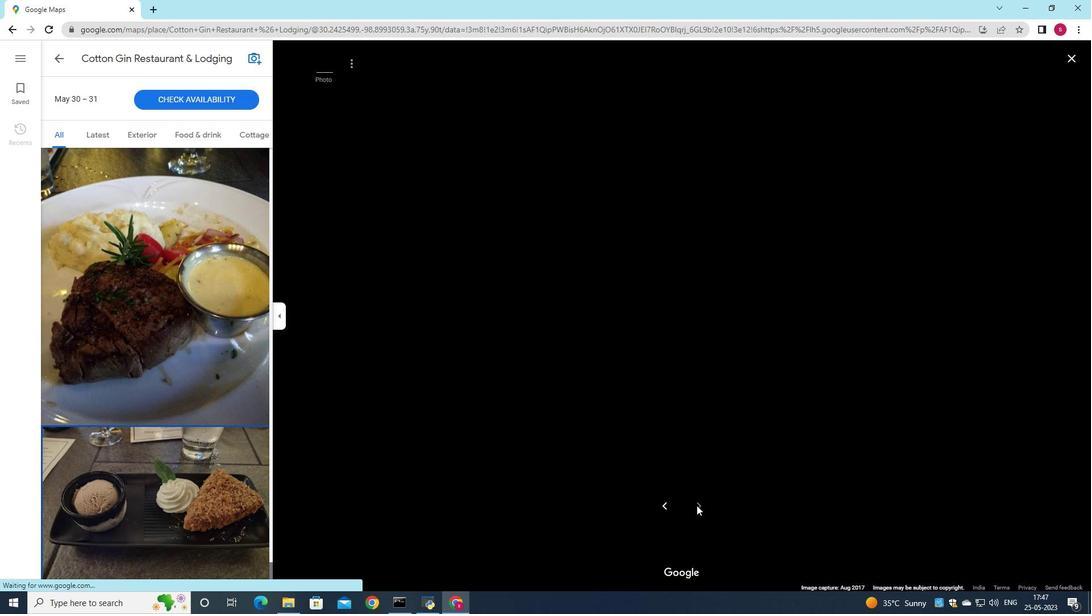
Action: Mouse pressed left at (697, 505)
Screenshot: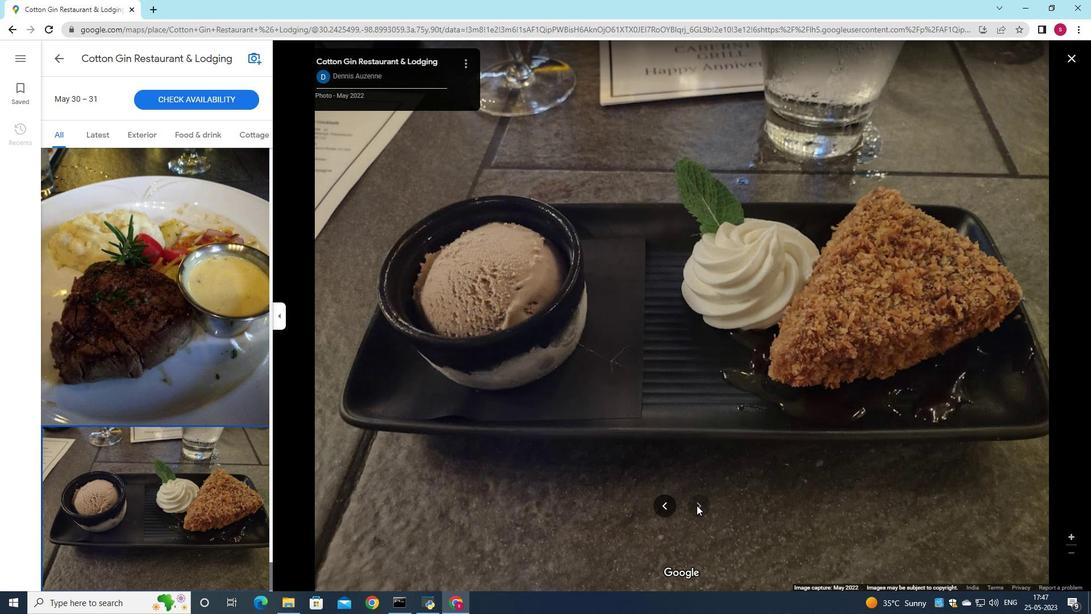 
Action: Mouse pressed left at (697, 505)
Screenshot: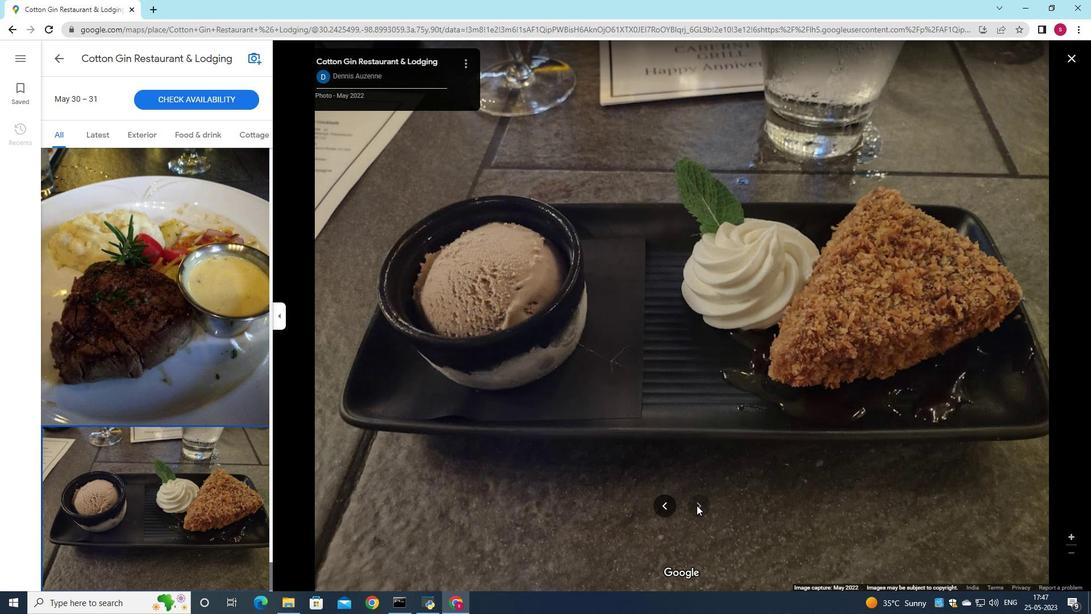 
Action: Mouse pressed left at (697, 505)
Screenshot: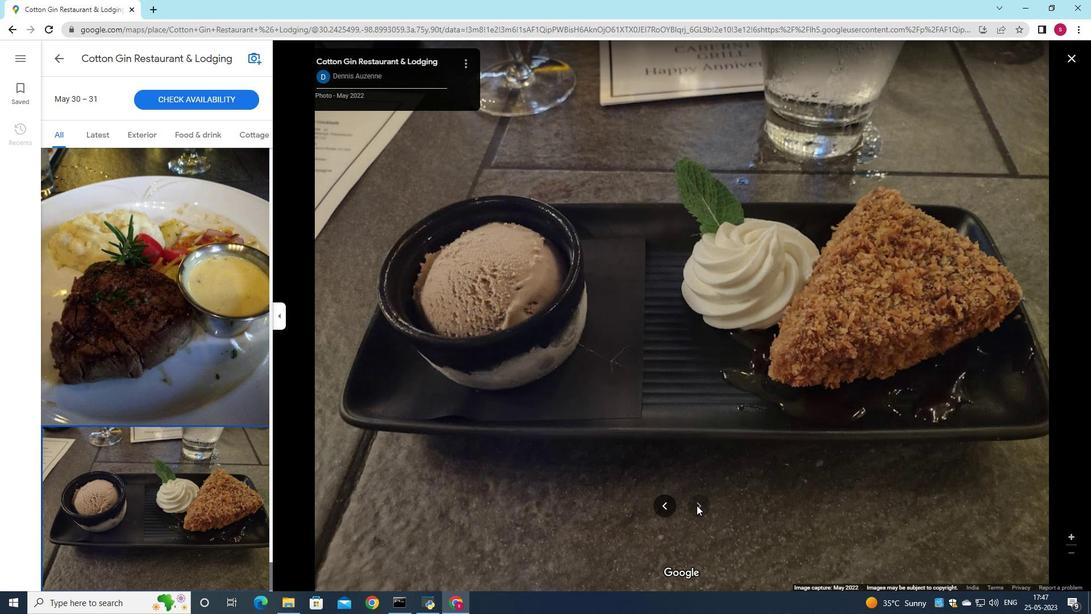 
Action: Mouse moved to (63, 52)
Screenshot: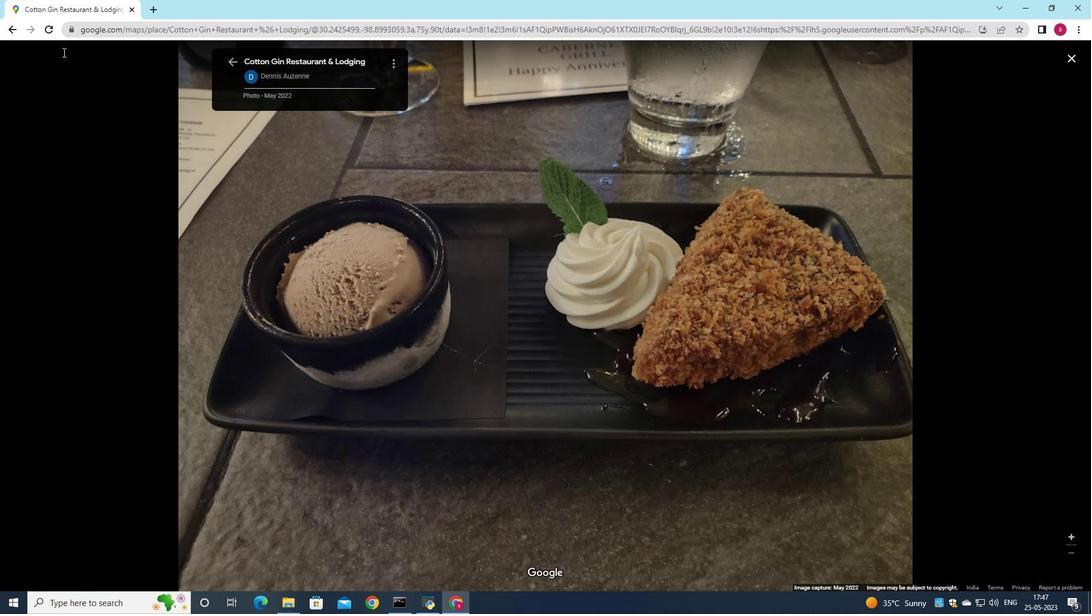 
Action: Mouse pressed left at (63, 52)
Screenshot: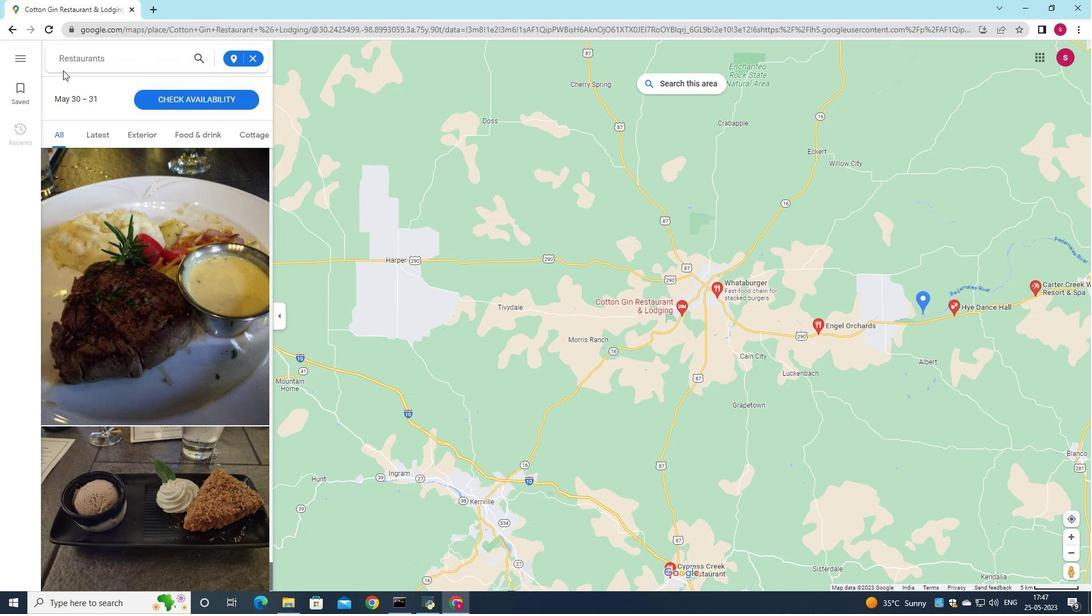 
Action: Mouse moved to (711, 300)
Screenshot: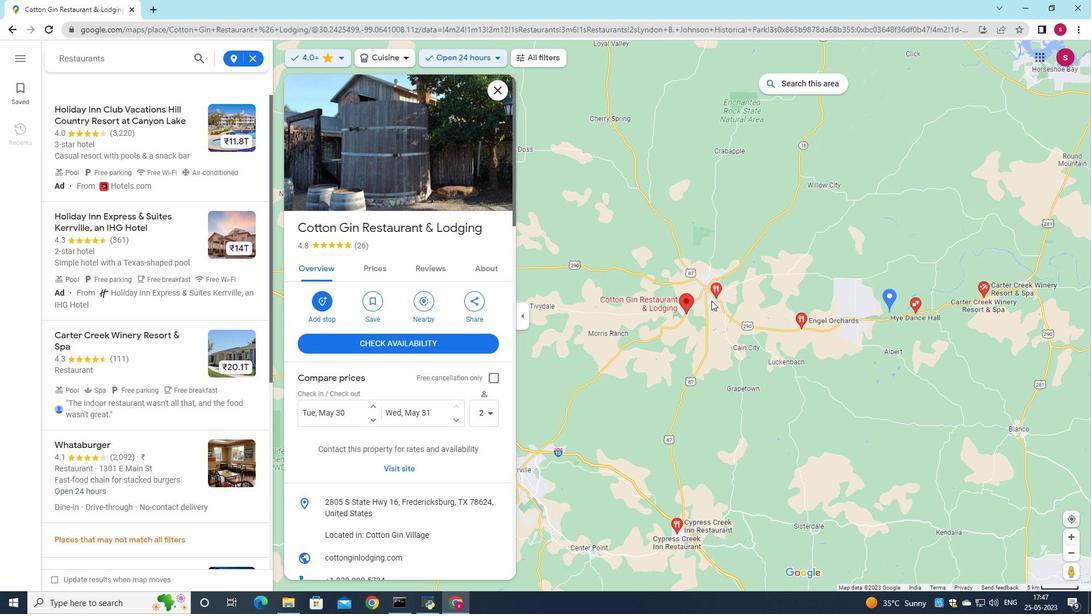 
Action: Mouse scrolled (711, 300) with delta (0, 0)
Screenshot: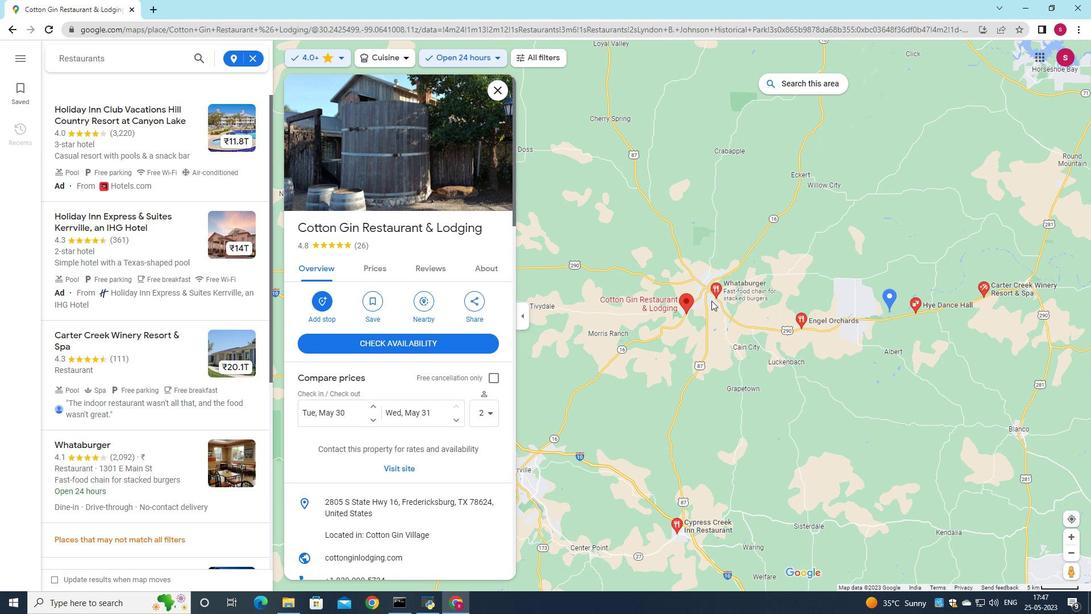 
Action: Mouse scrolled (711, 300) with delta (0, 0)
Screenshot: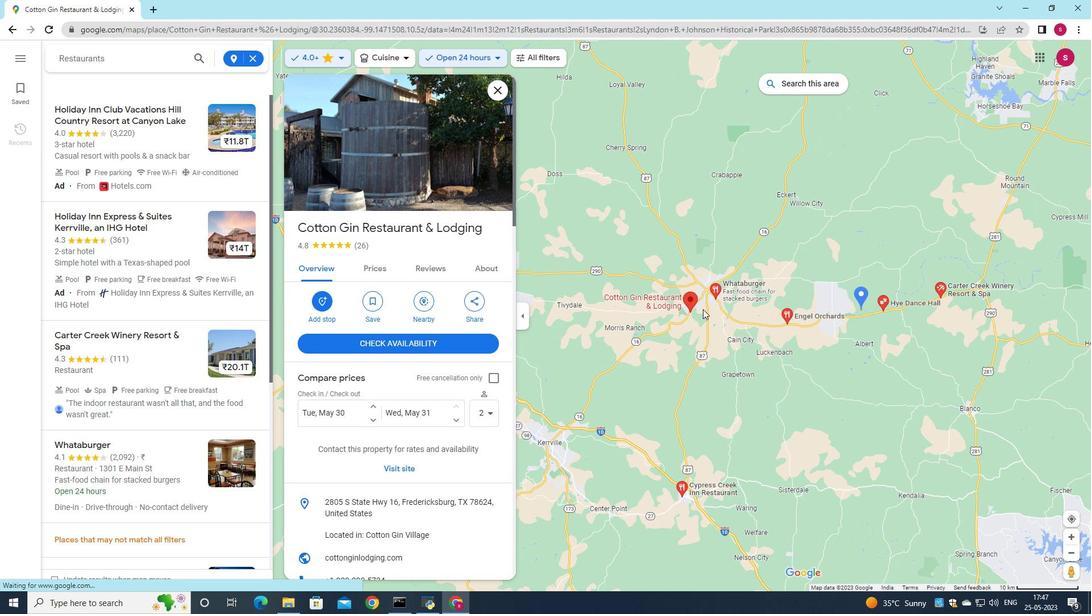 
Action: Mouse moved to (630, 353)
Screenshot: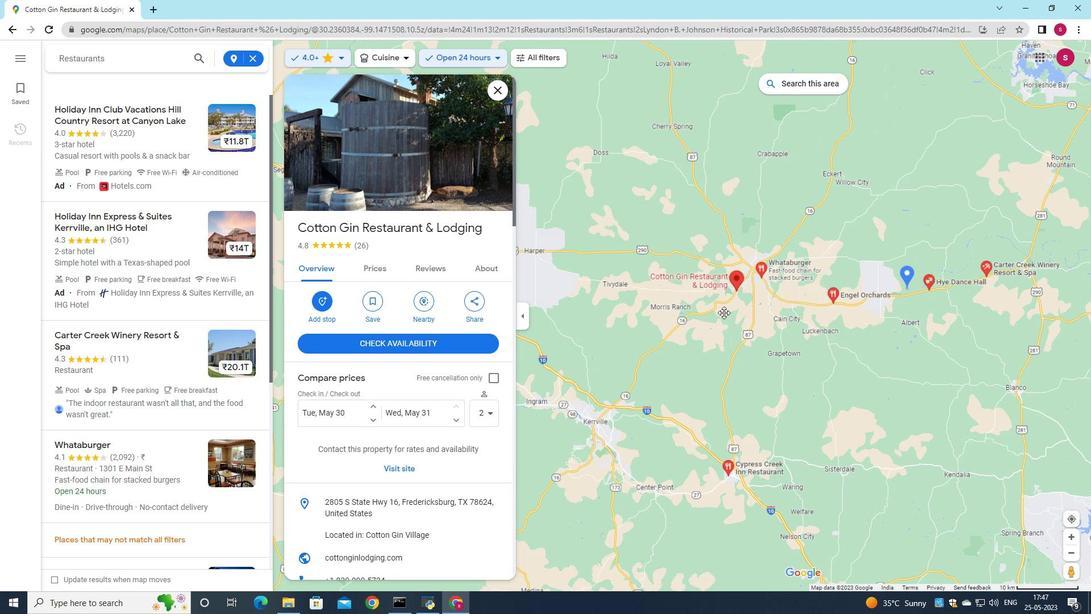 
Action: Mouse pressed left at (630, 353)
Screenshot: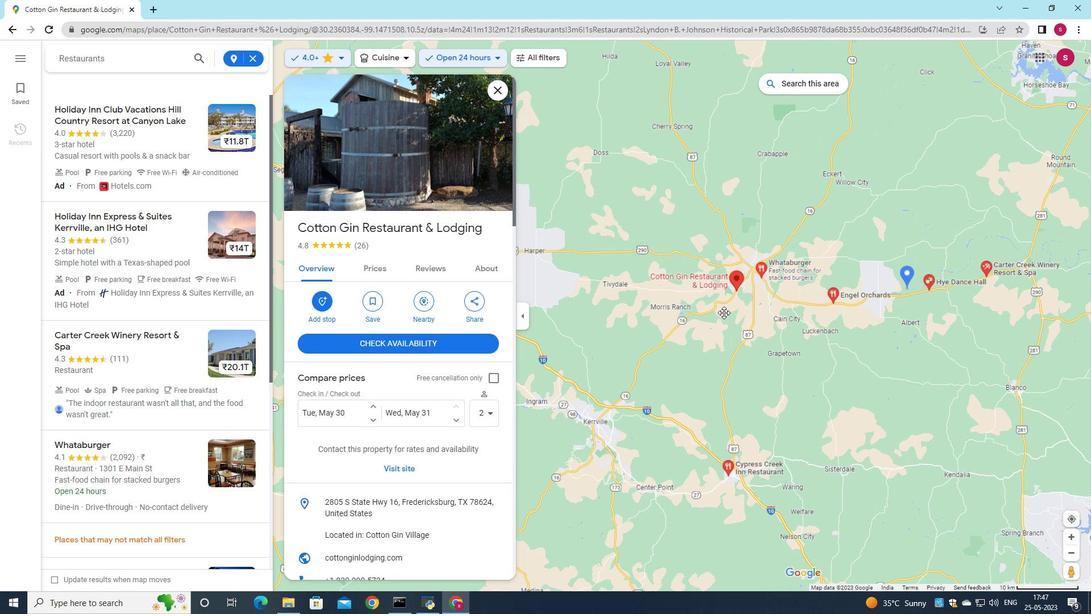 
Action: Mouse moved to (829, 419)
Screenshot: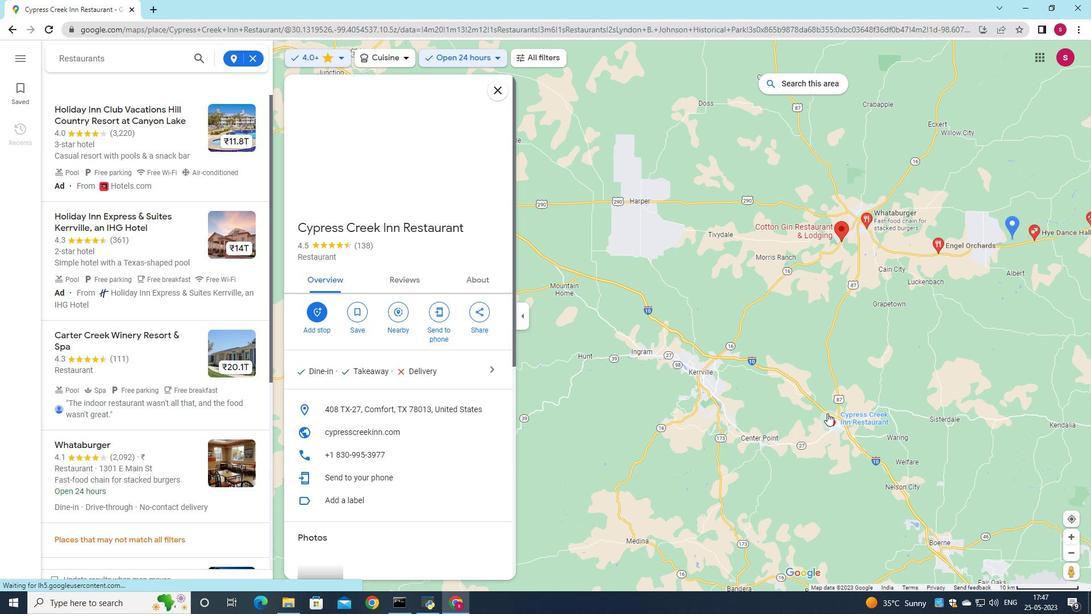 
Action: Mouse pressed left at (829, 419)
Screenshot: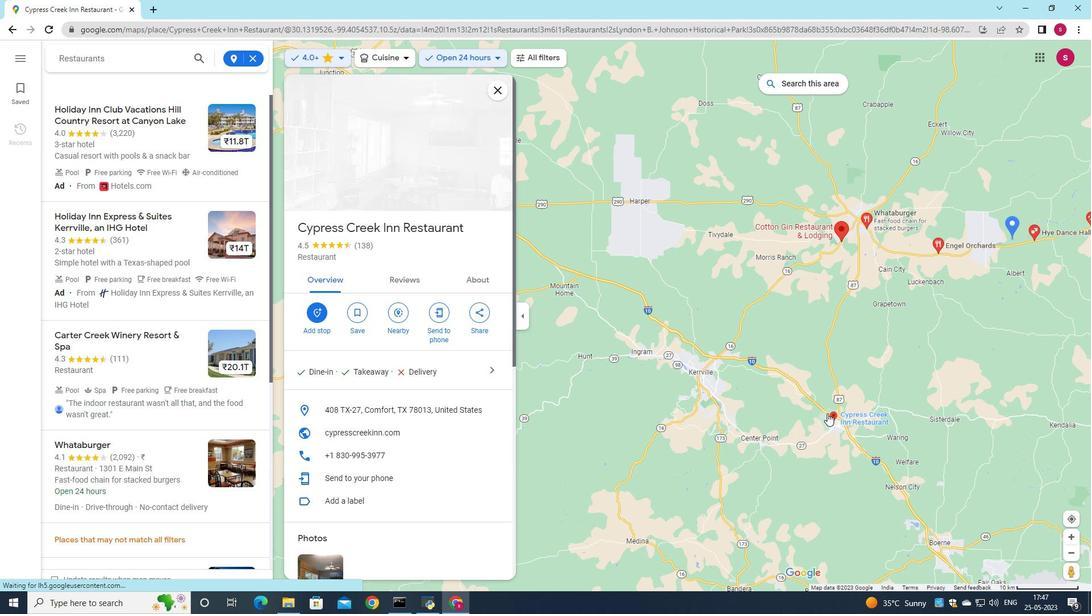 
Action: Mouse moved to (300, 191)
Screenshot: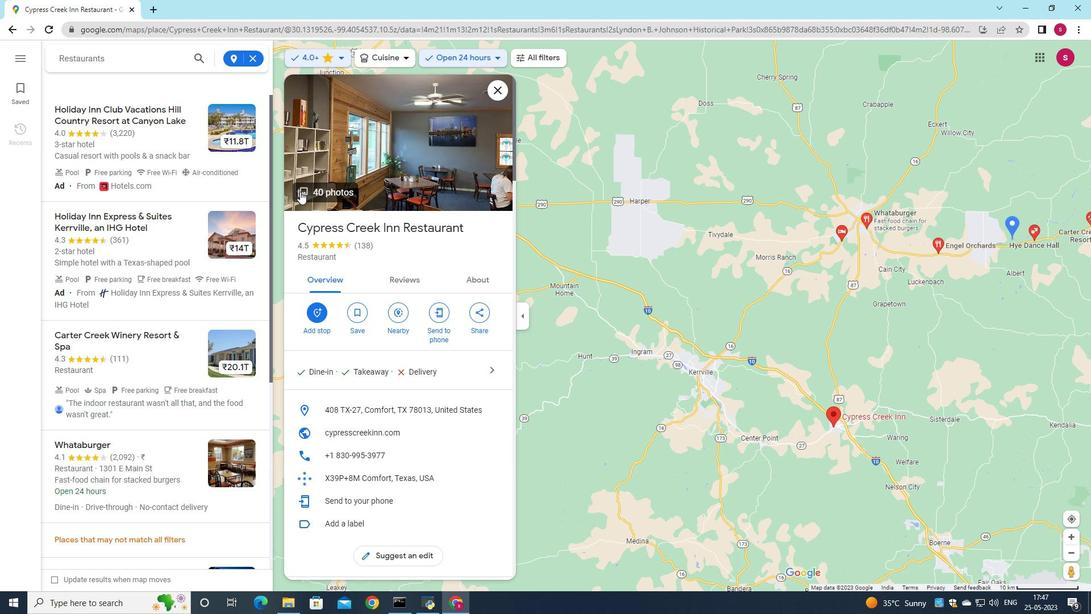 
Action: Mouse pressed left at (300, 191)
Screenshot: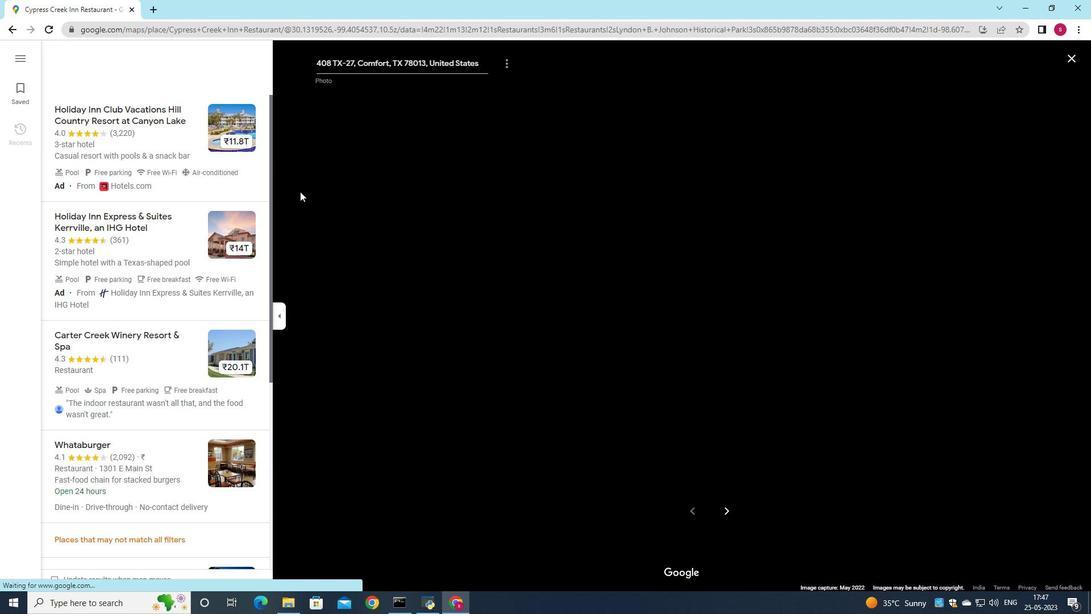 
Action: Mouse moved to (726, 515)
Screenshot: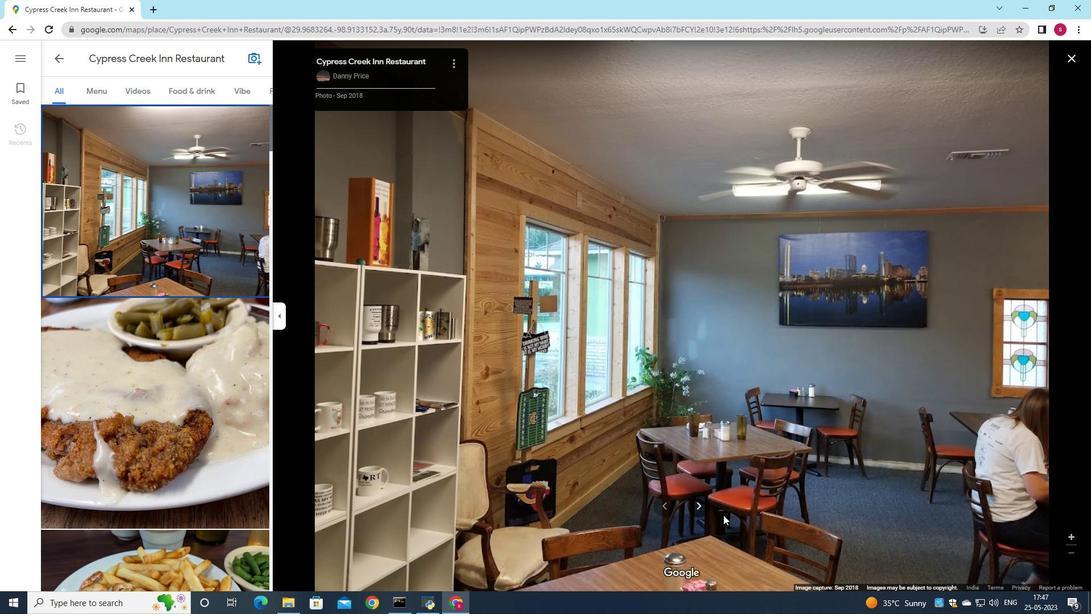 
Action: Mouse scrolled (726, 514) with delta (0, 0)
Screenshot: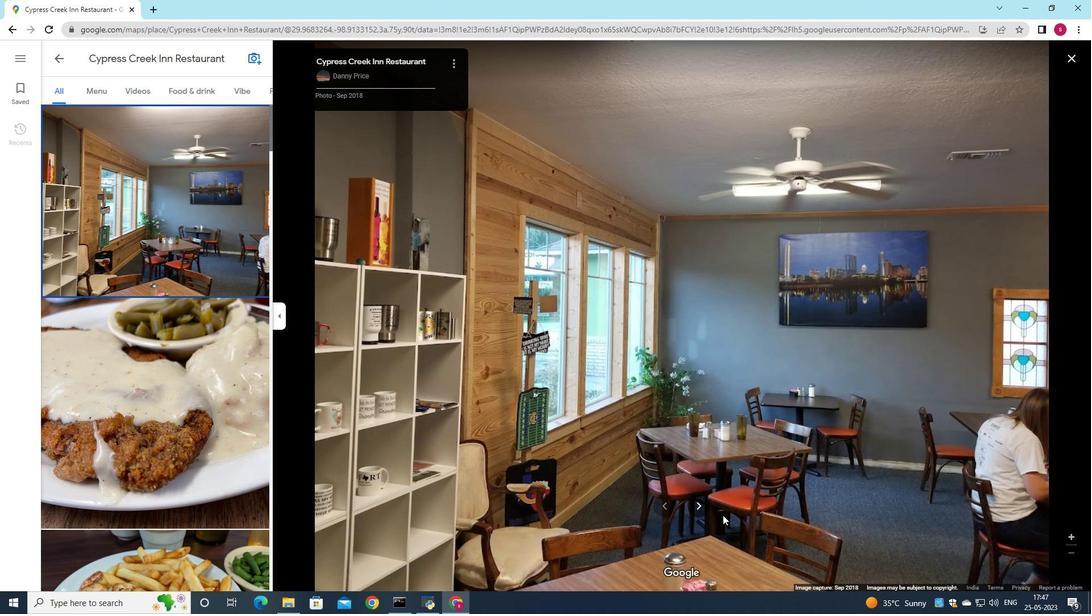 
Action: Mouse scrolled (726, 514) with delta (0, 0)
Screenshot: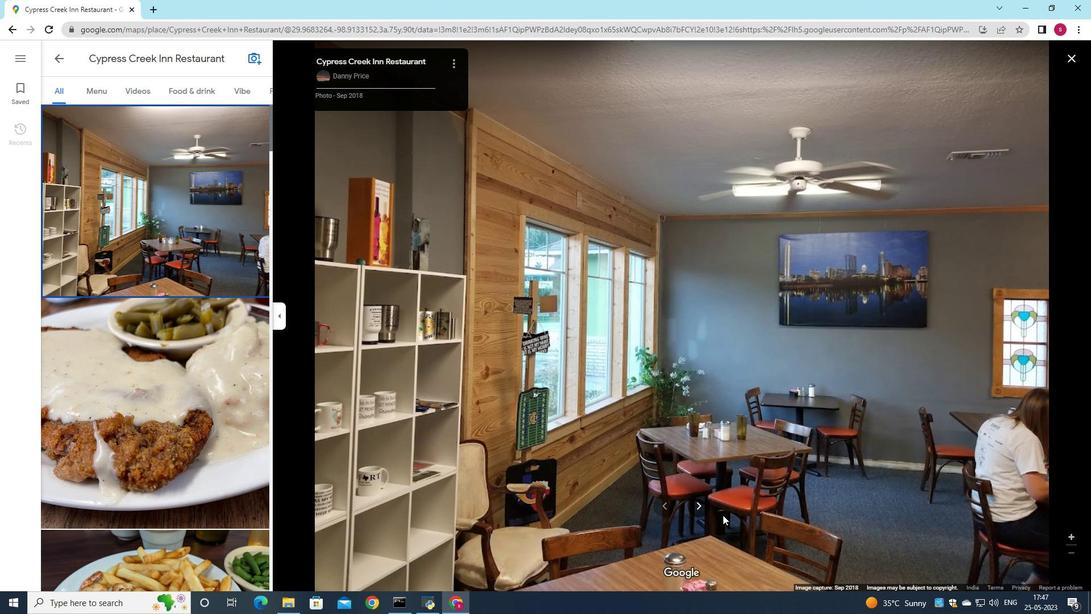 
Action: Mouse scrolled (726, 514) with delta (0, 0)
Screenshot: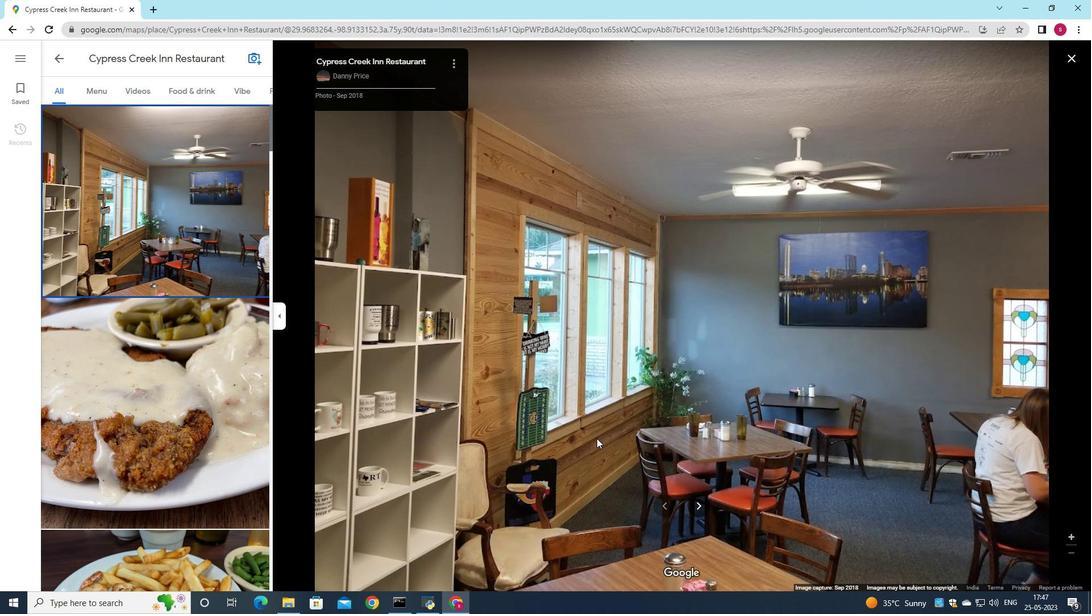 
Action: Mouse moved to (659, 471)
Screenshot: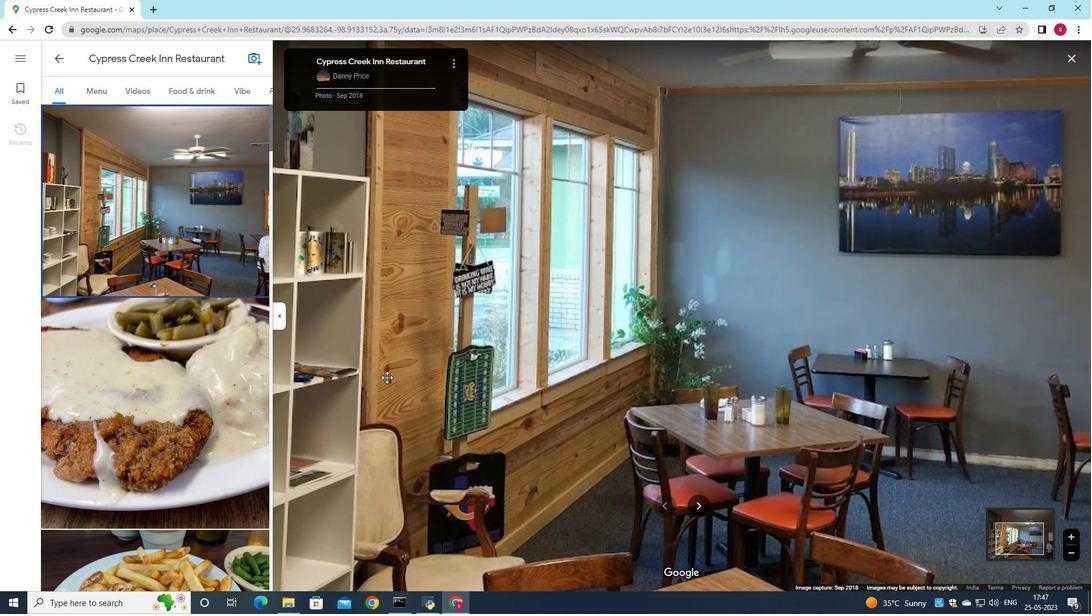 
Action: Mouse scrolled (697, 497) with delta (0, 0)
Screenshot: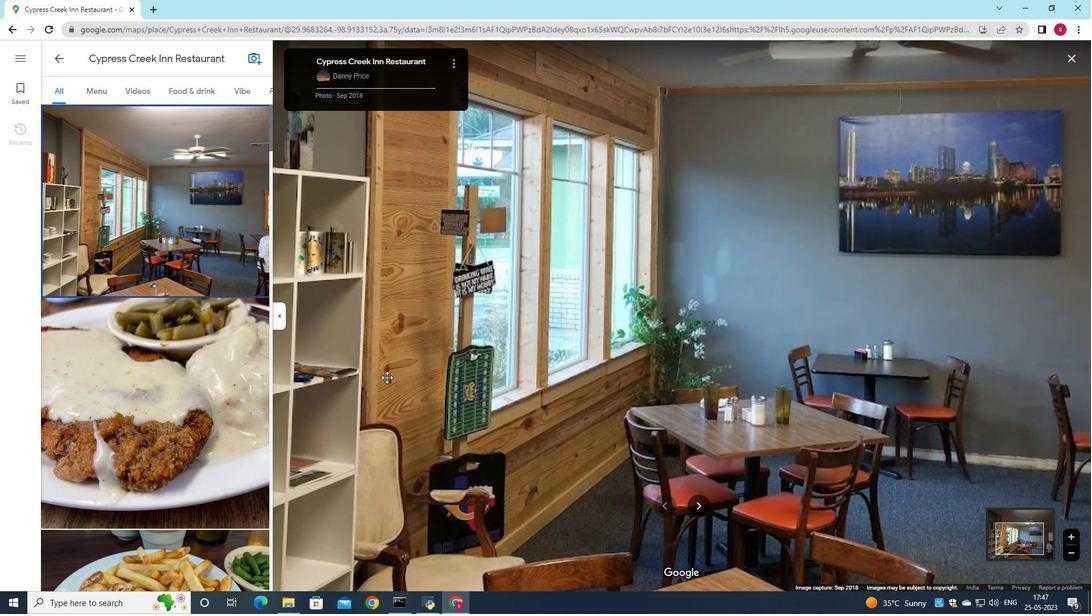 
Action: Mouse moved to (635, 458)
Screenshot: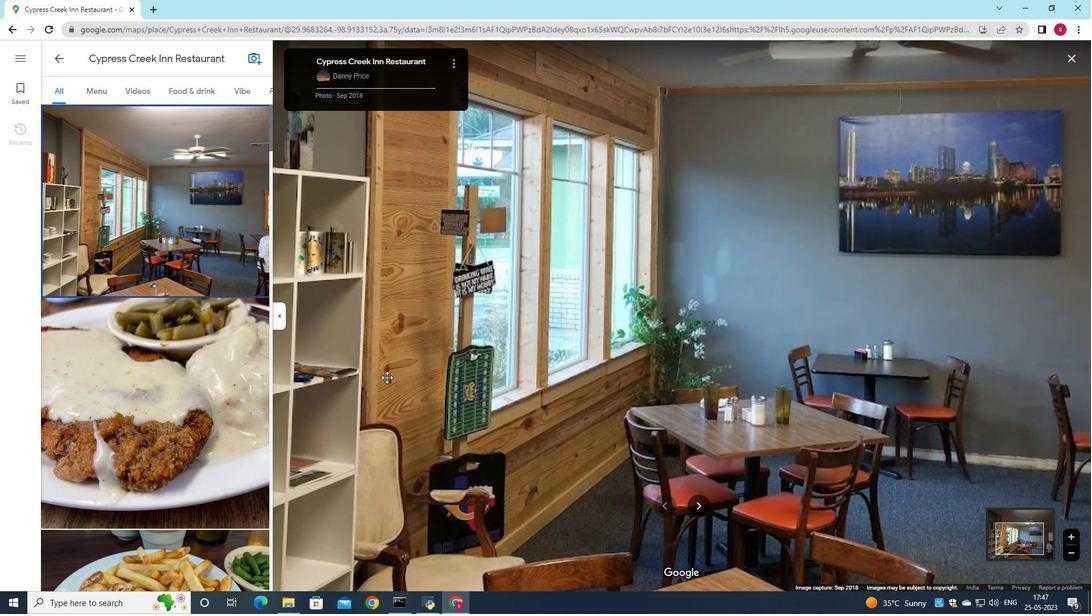 
Action: Mouse scrolled (659, 471) with delta (0, 0)
Screenshot: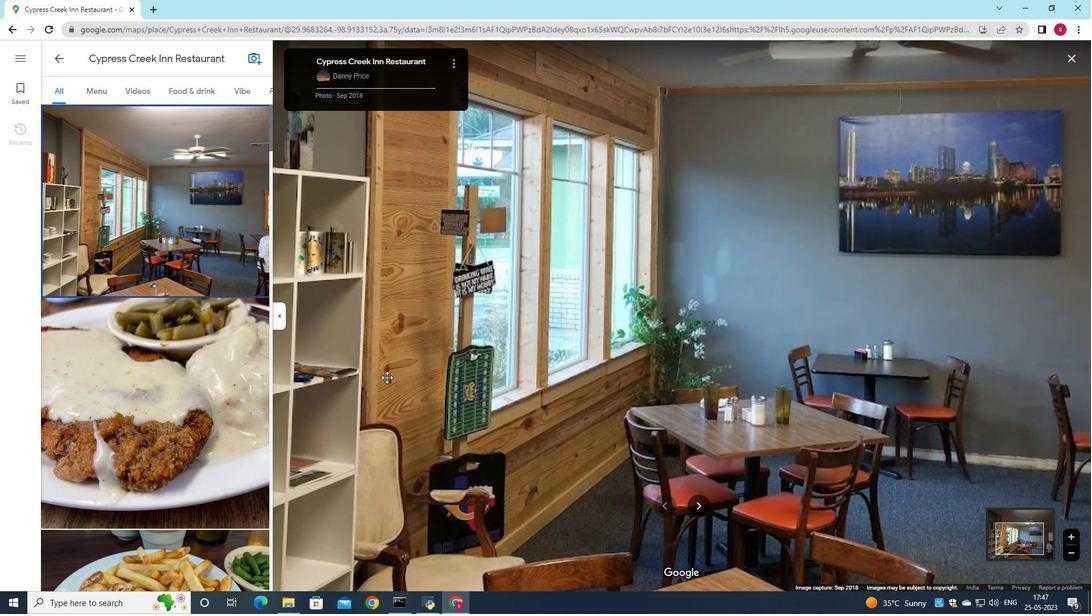 
Action: Mouse moved to (394, 382)
Screenshot: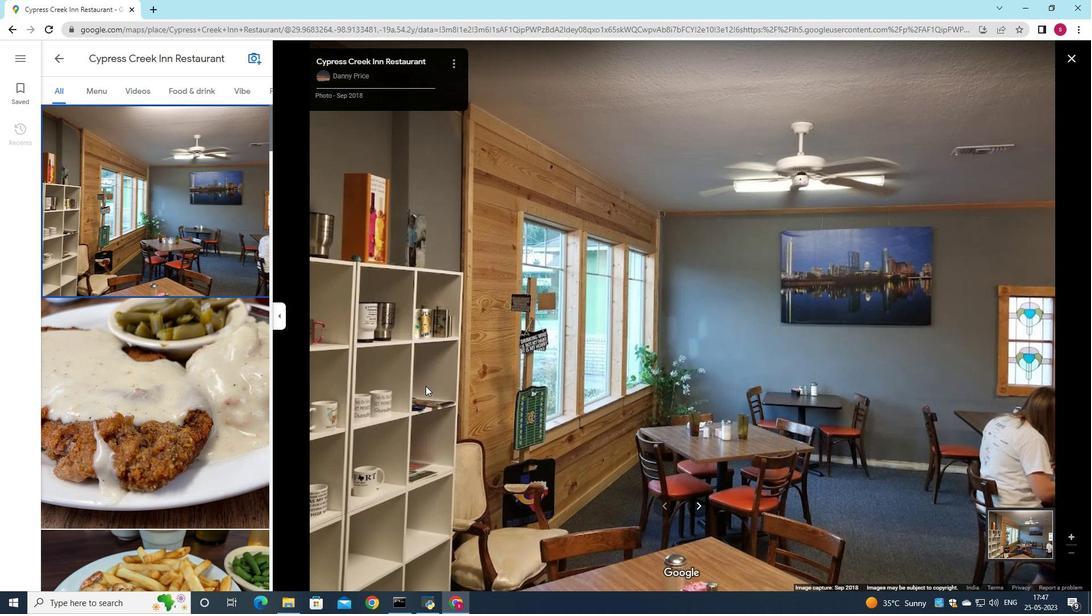 
Action: Mouse scrolled (394, 381) with delta (0, 0)
Screenshot: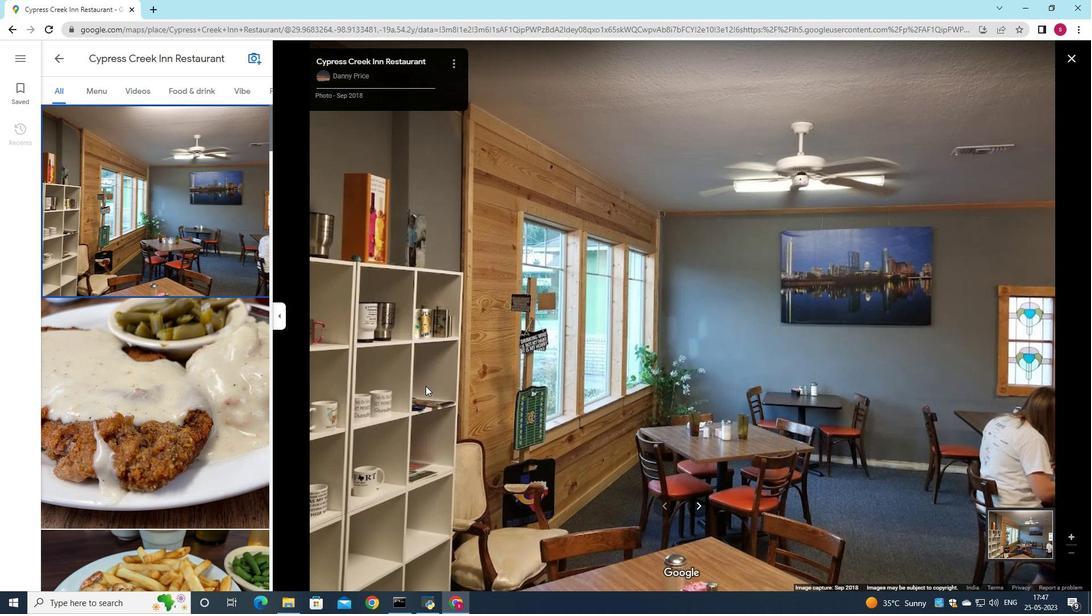 
Action: Mouse moved to (397, 383)
Screenshot: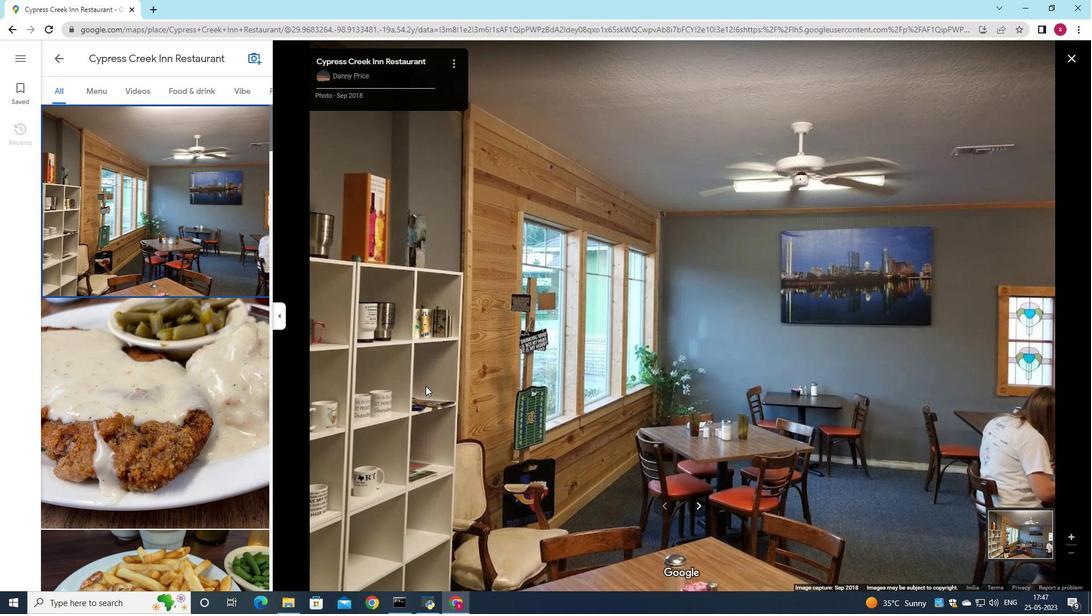 
Action: Mouse scrolled (397, 382) with delta (0, 0)
Screenshot: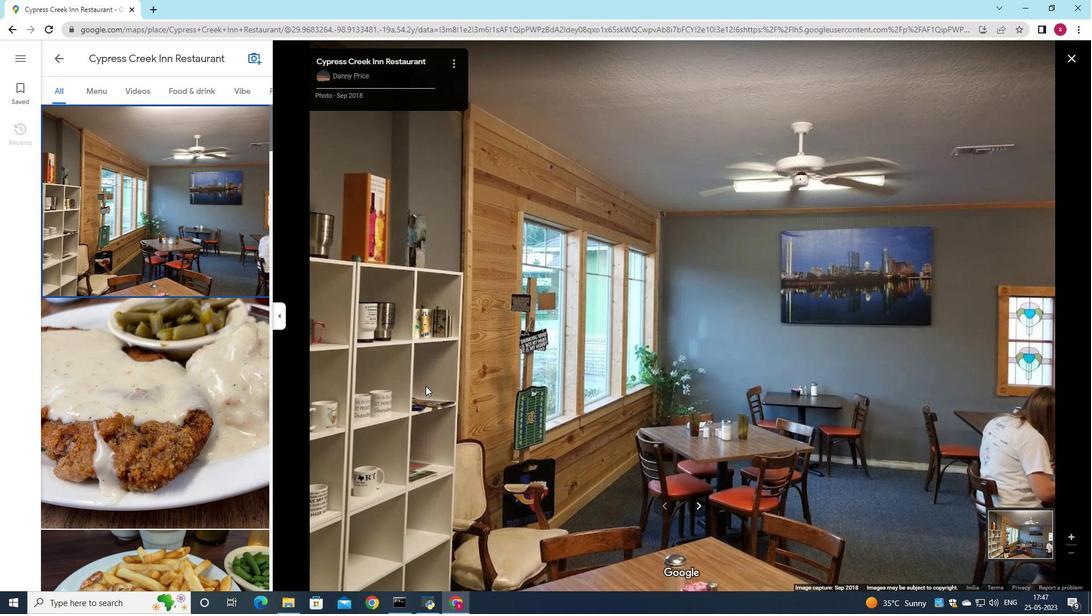 
Action: Mouse moved to (398, 383)
Screenshot: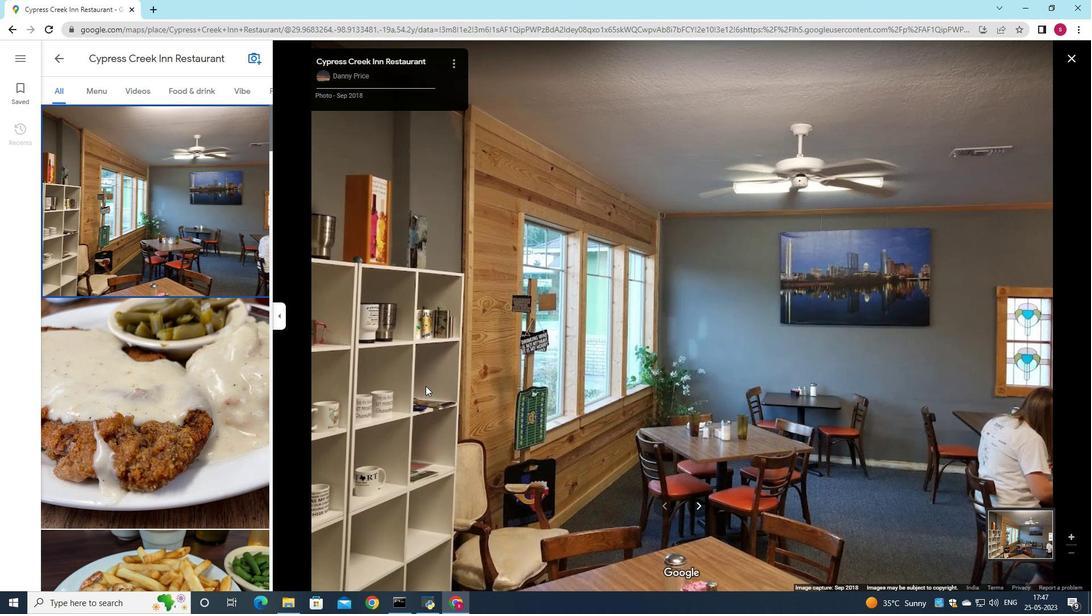 
Action: Mouse scrolled (398, 382) with delta (0, 0)
Screenshot: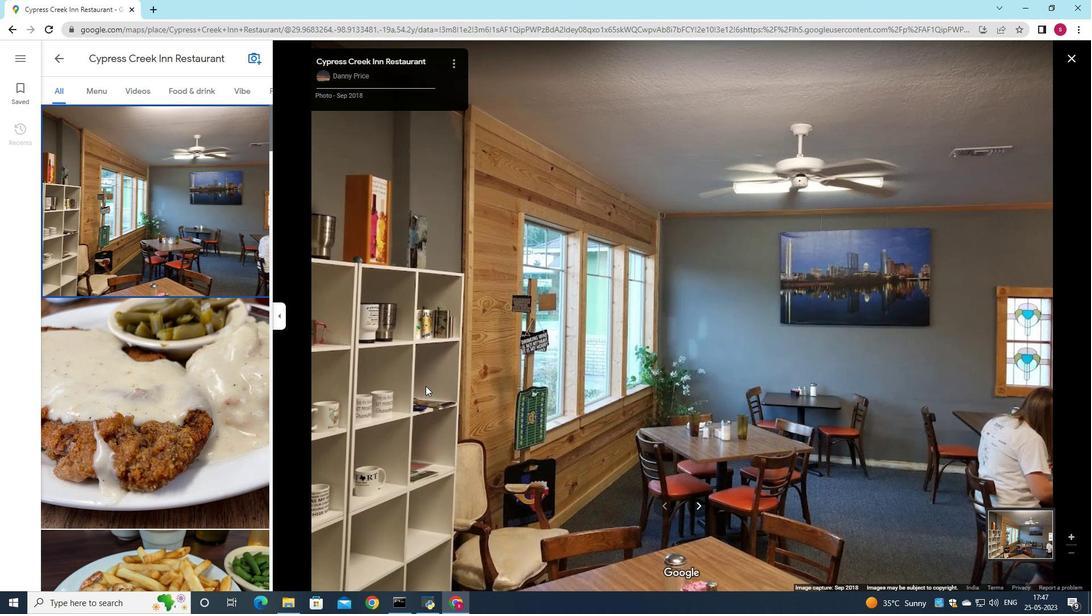 
Action: Mouse moved to (402, 384)
Screenshot: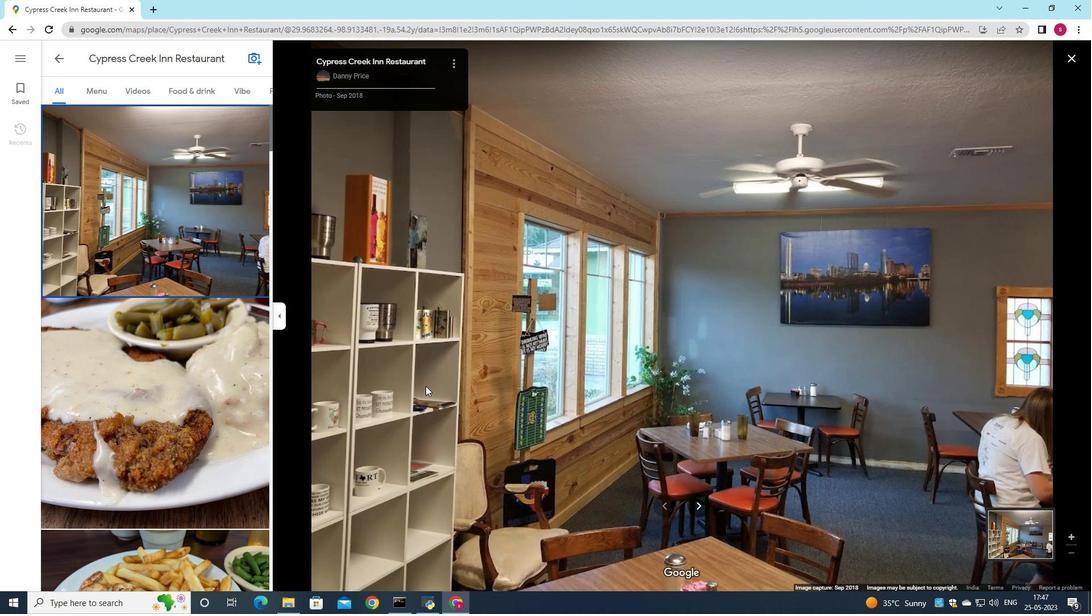 
Action: Mouse scrolled (402, 383) with delta (0, 0)
Screenshot: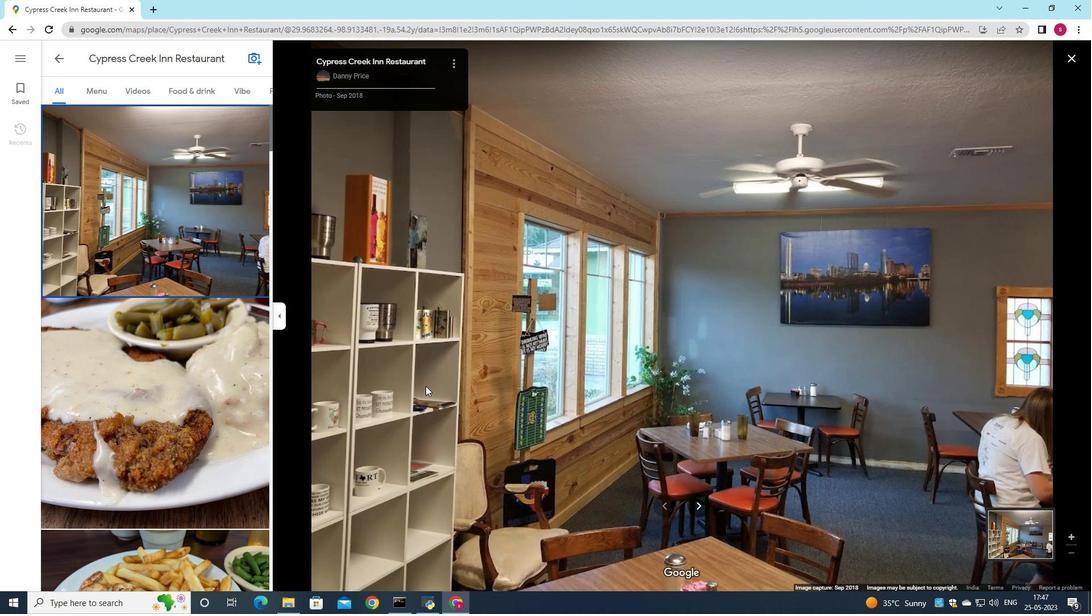 
Action: Mouse moved to (425, 386)
Screenshot: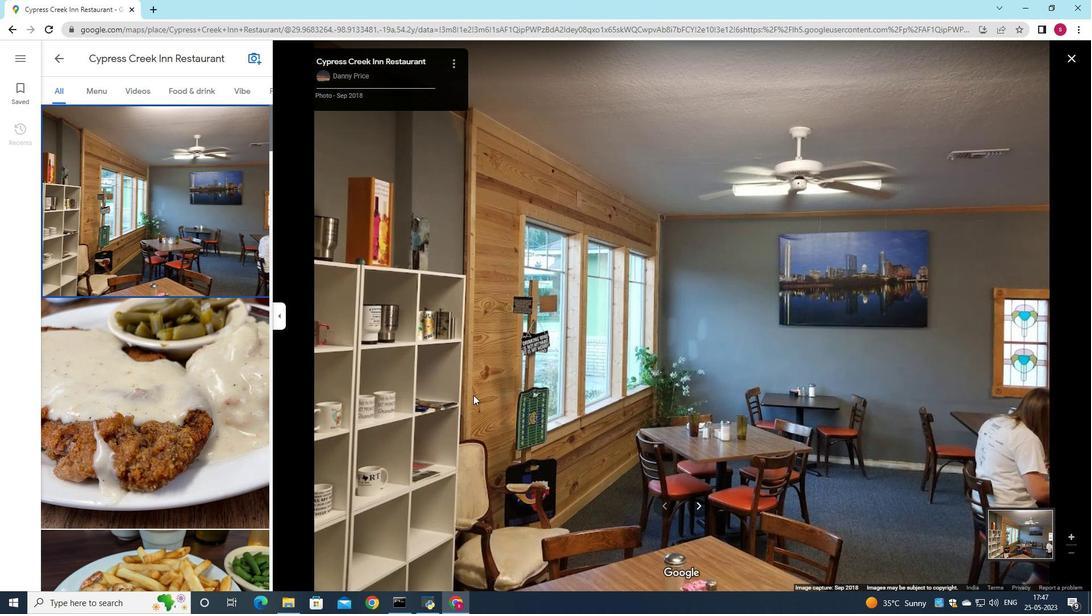 
Action: Mouse scrolled (425, 385) with delta (0, 0)
Screenshot: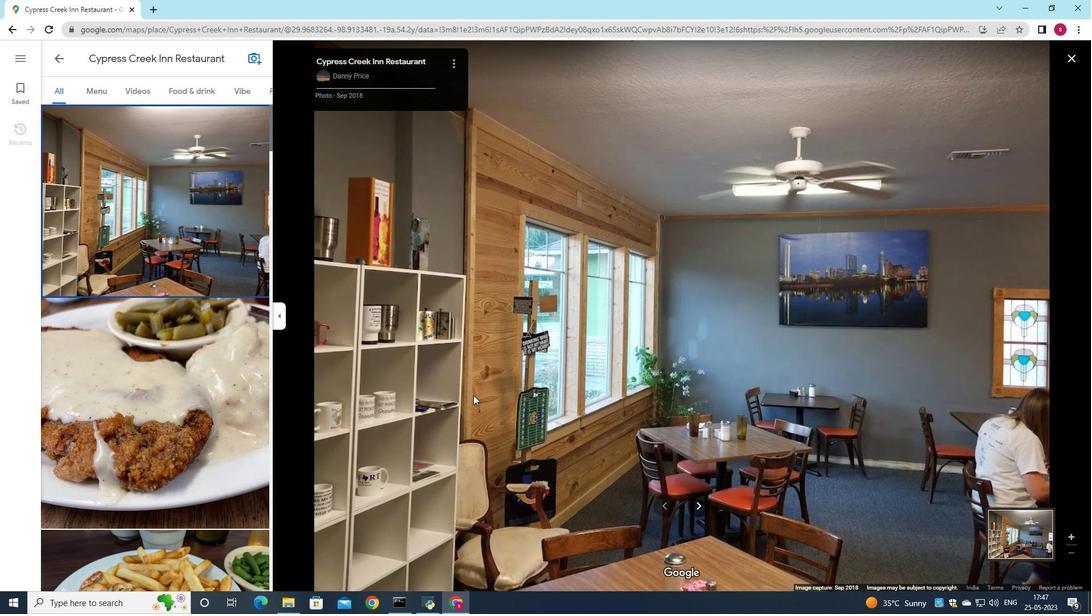 
Action: Mouse scrolled (425, 385) with delta (0, 0)
Screenshot: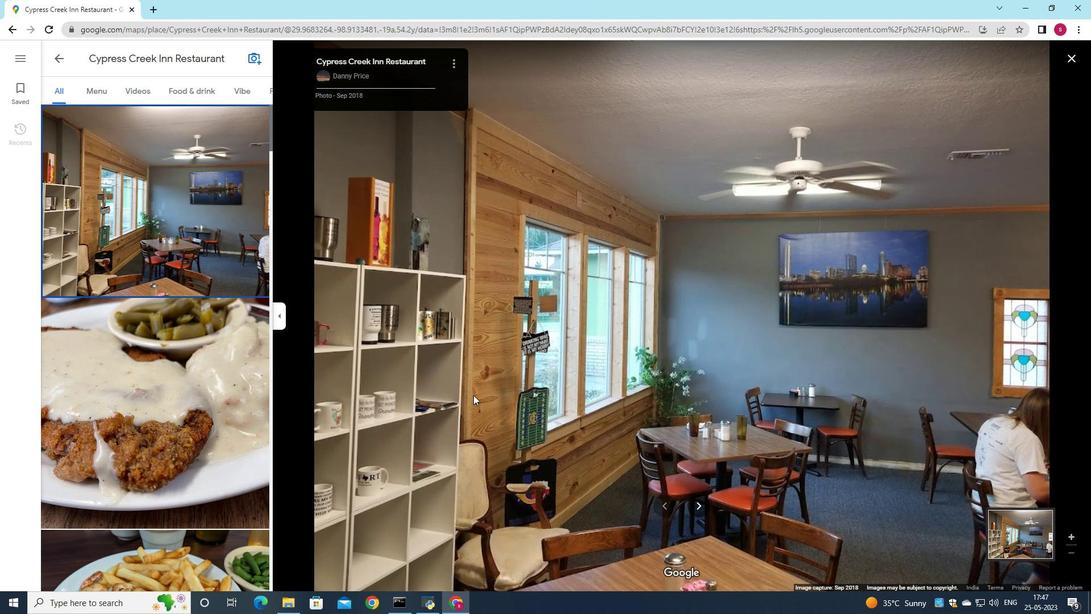 
Action: Mouse scrolled (425, 385) with delta (0, 0)
Screenshot: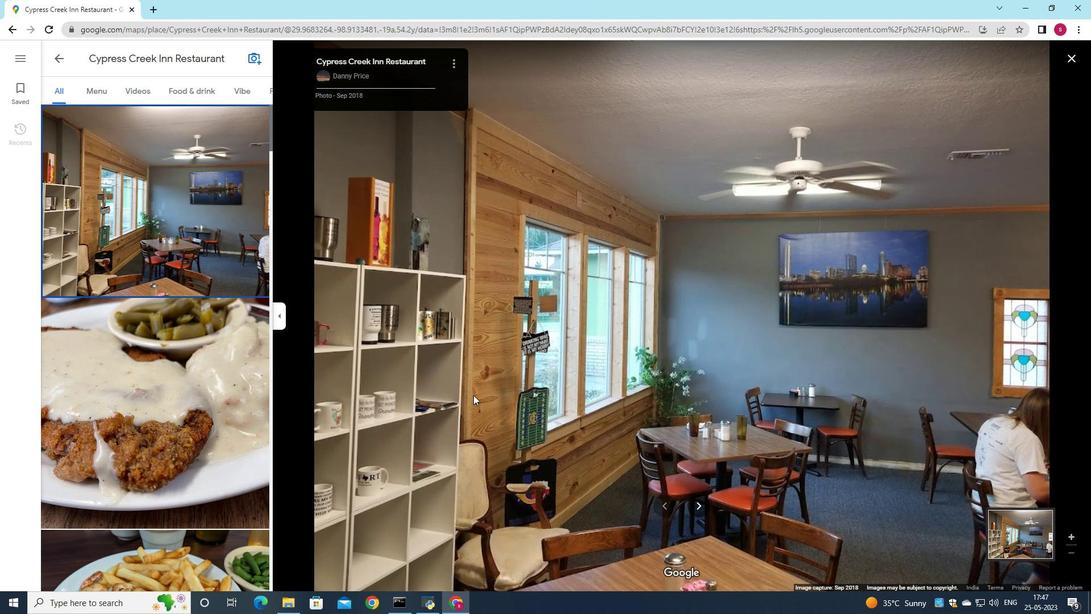 
Action: Mouse scrolled (425, 385) with delta (0, 0)
Screenshot: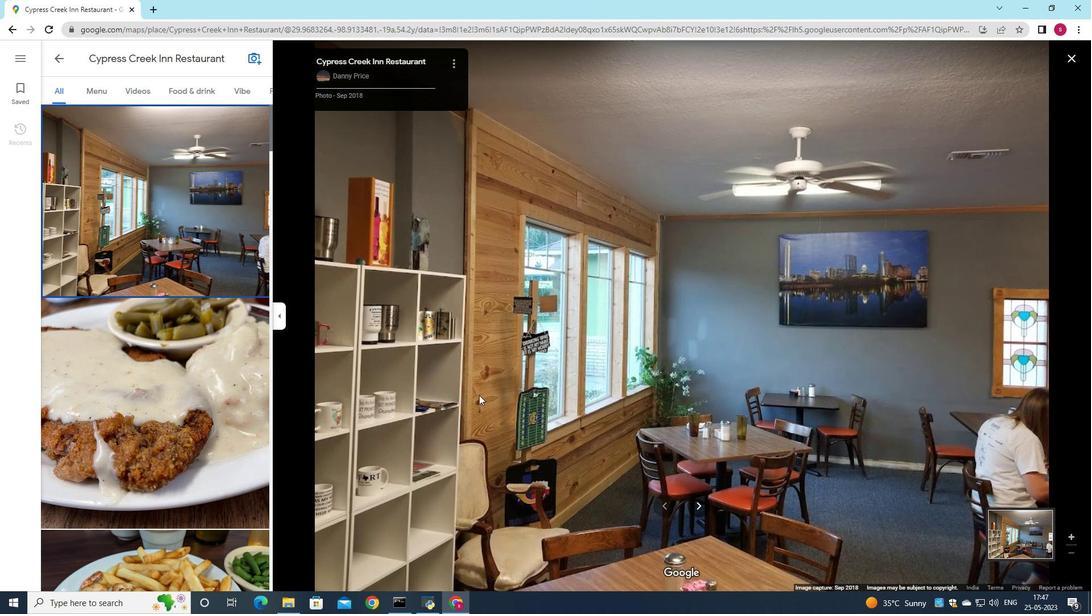 
Action: Mouse moved to (428, 386)
Screenshot: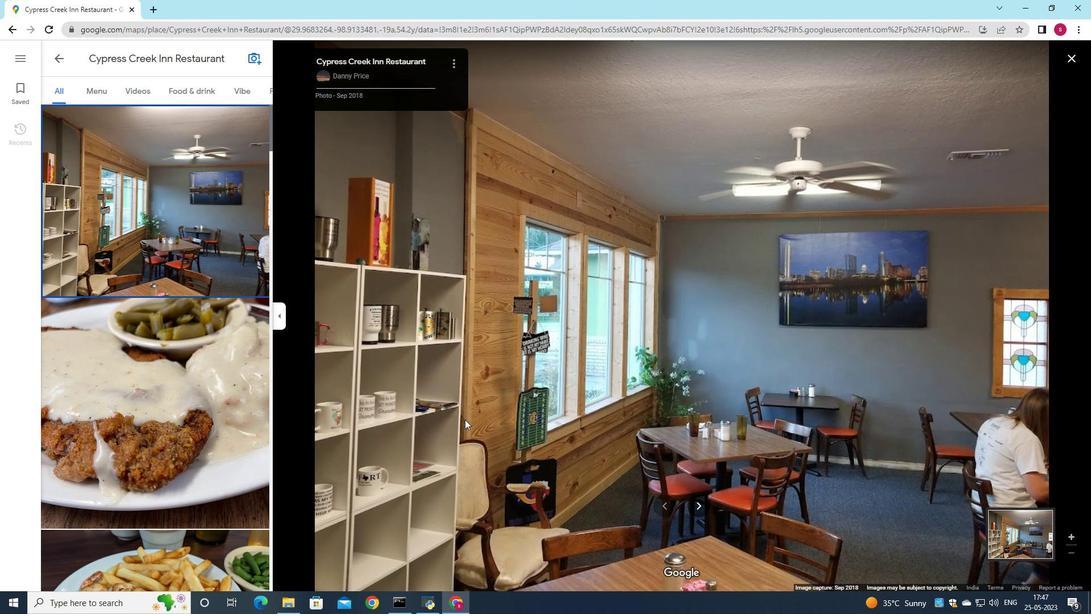 
Action: Mouse scrolled (428, 385) with delta (0, 0)
Screenshot: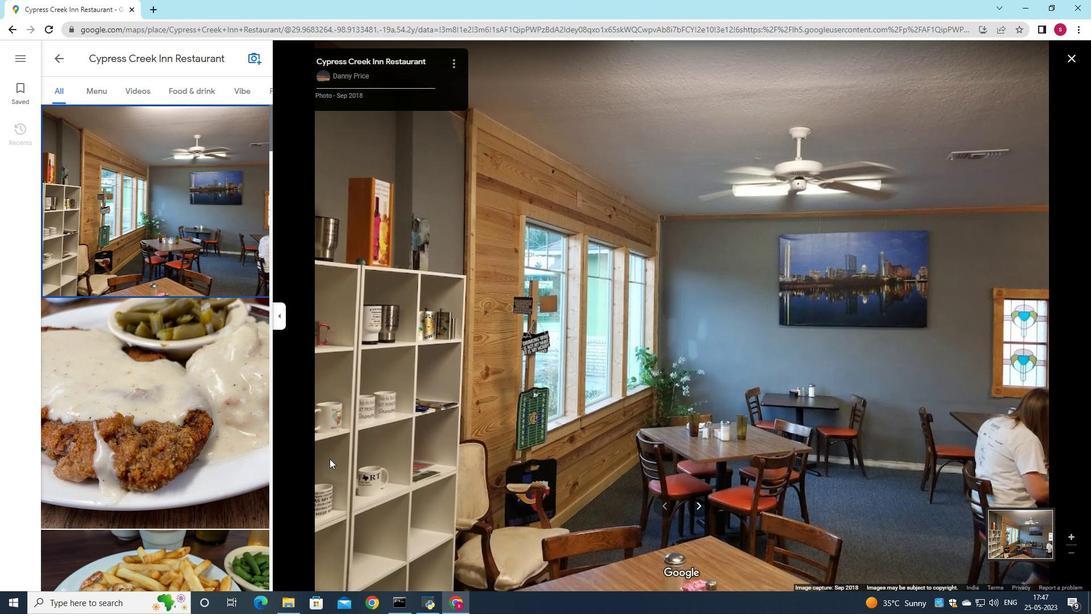 
Action: Mouse scrolled (428, 385) with delta (0, 0)
Screenshot: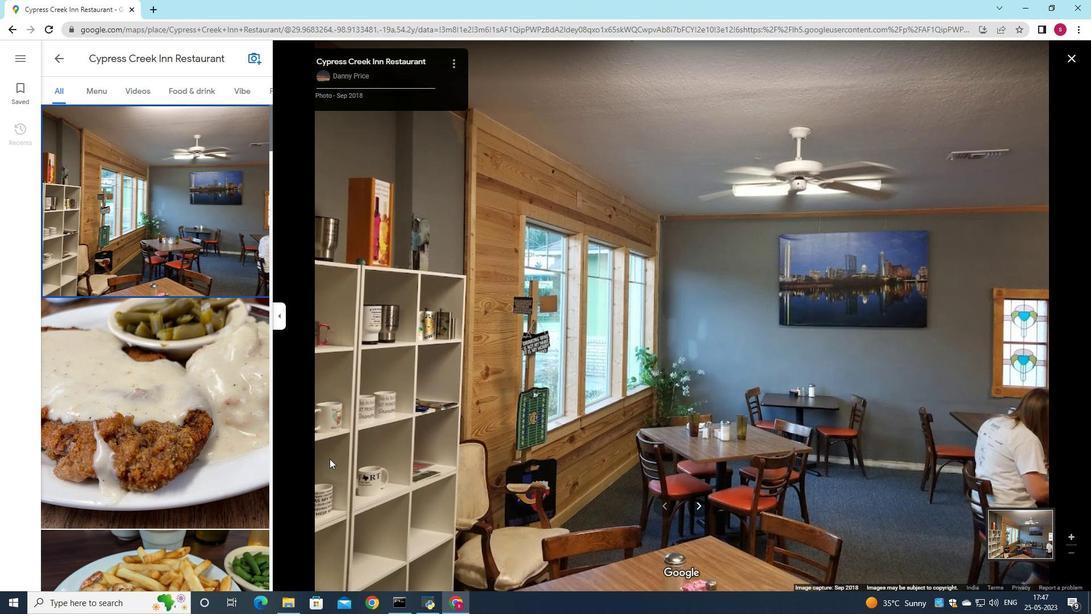 
Action: Mouse scrolled (428, 385) with delta (0, 0)
Screenshot: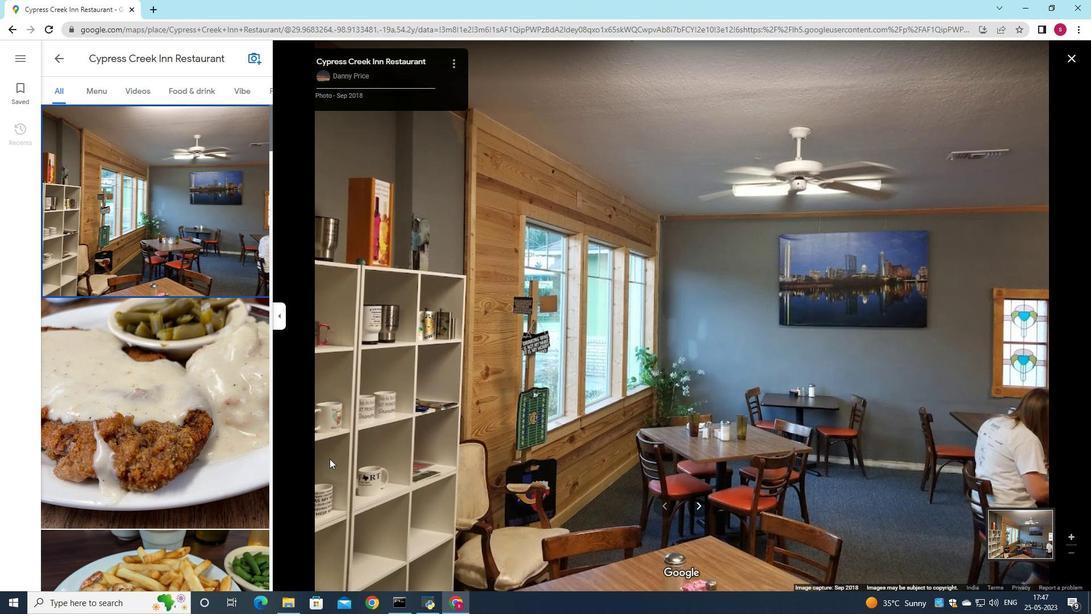 
Action: Mouse moved to (428, 386)
Screenshot: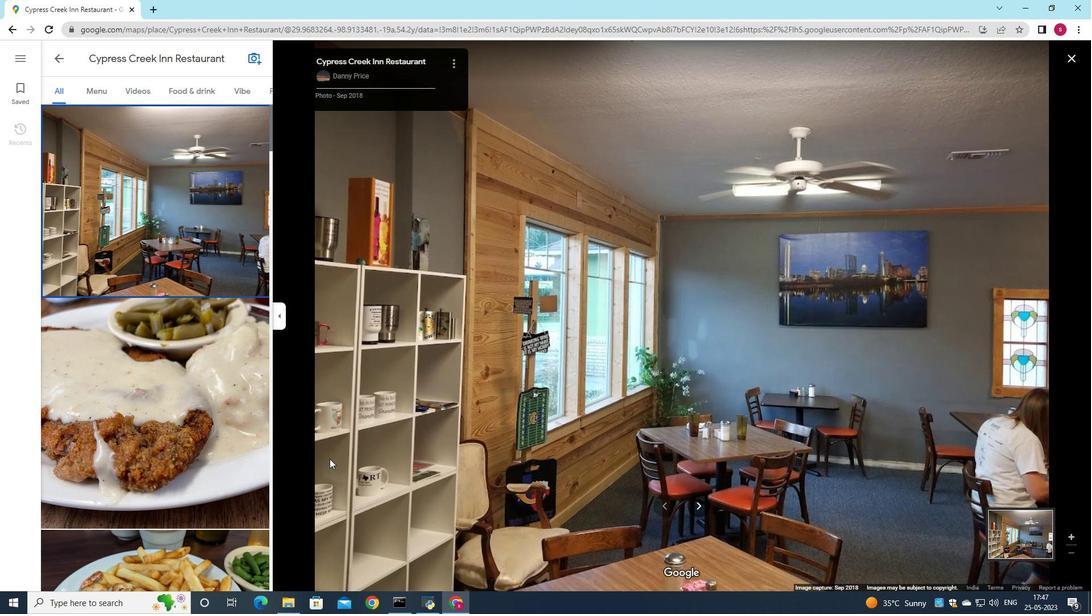 
Action: Mouse scrolled (428, 385) with delta (0, 0)
Screenshot: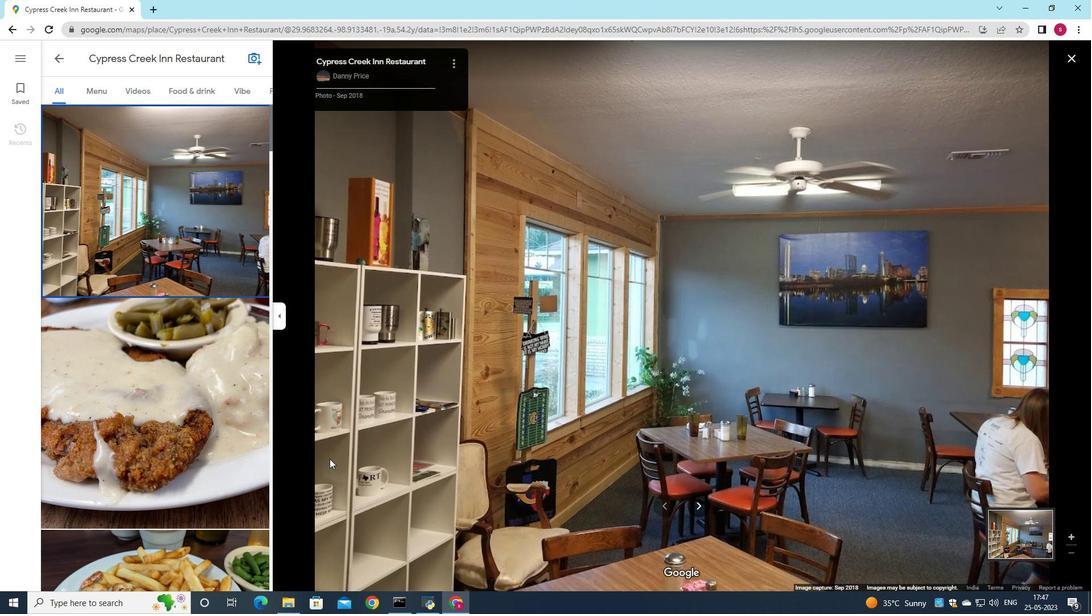 
Action: Mouse moved to (479, 395)
Screenshot: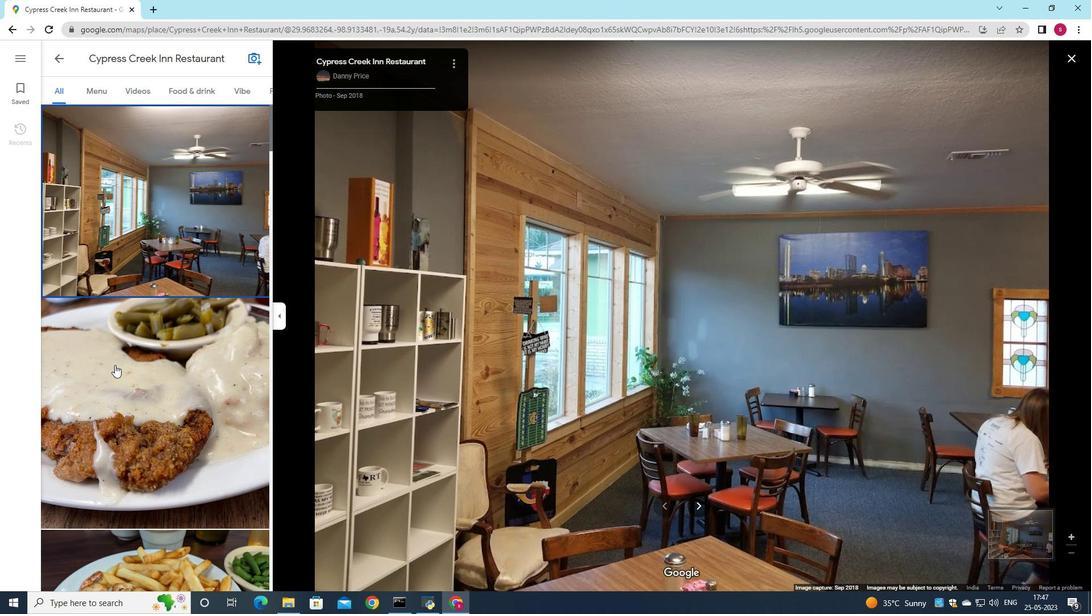 
Action: Mouse scrolled (479, 394) with delta (0, 0)
Screenshot: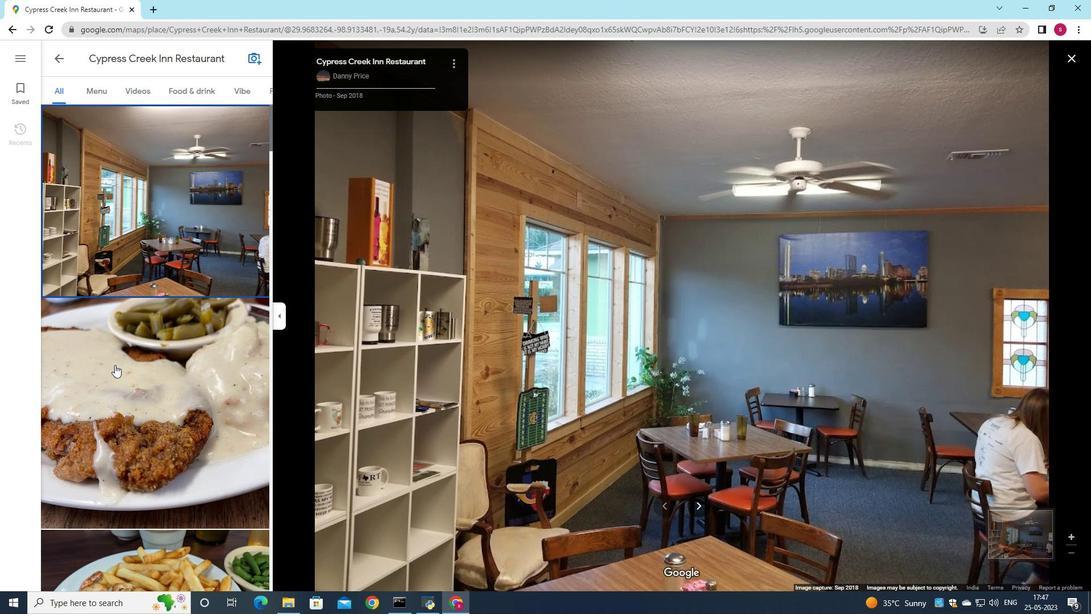 
Action: Mouse scrolled (479, 394) with delta (0, 0)
Screenshot: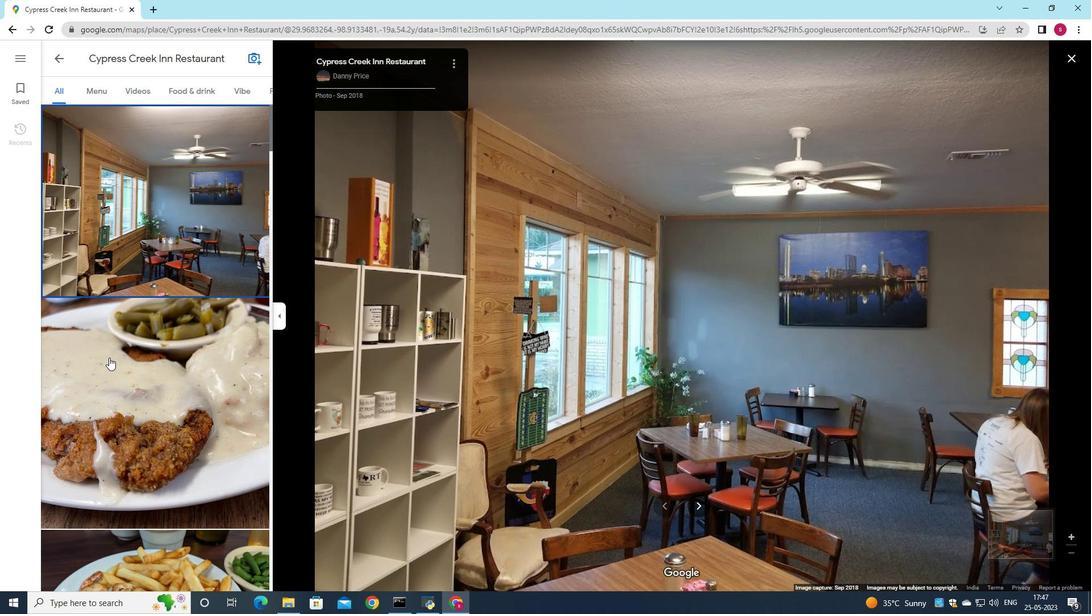 
Action: Mouse scrolled (479, 394) with delta (0, 0)
Screenshot: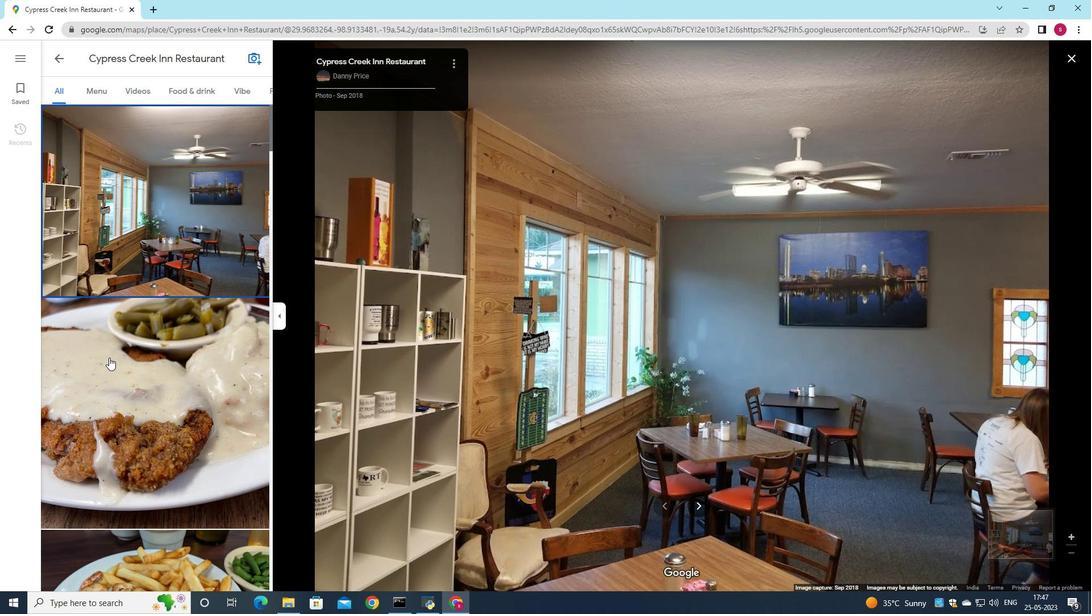 
Action: Mouse scrolled (479, 394) with delta (0, 0)
Screenshot: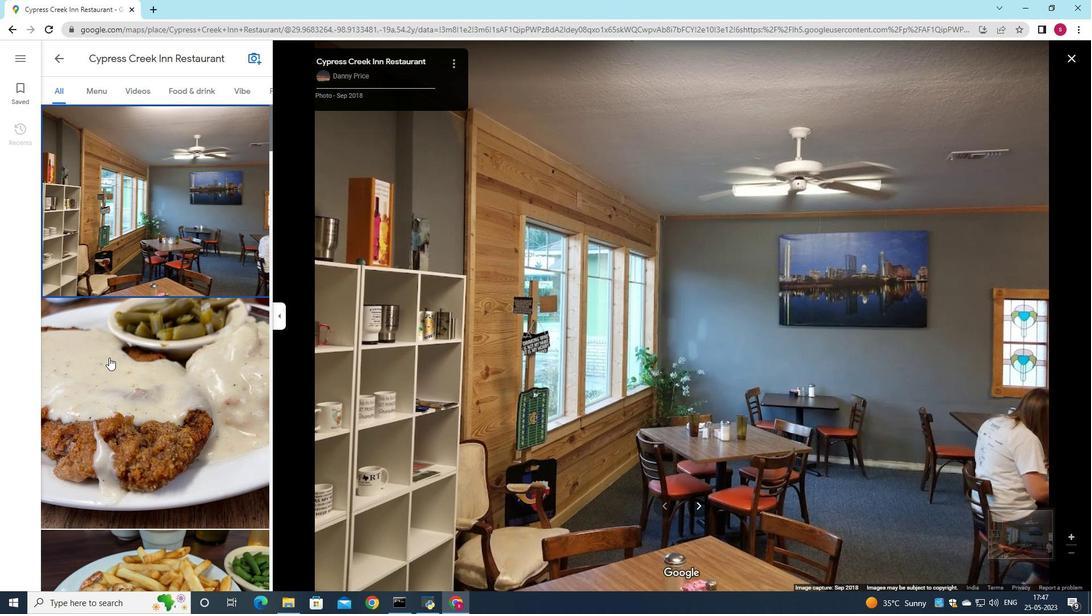 
Action: Mouse moved to (106, 357)
Screenshot: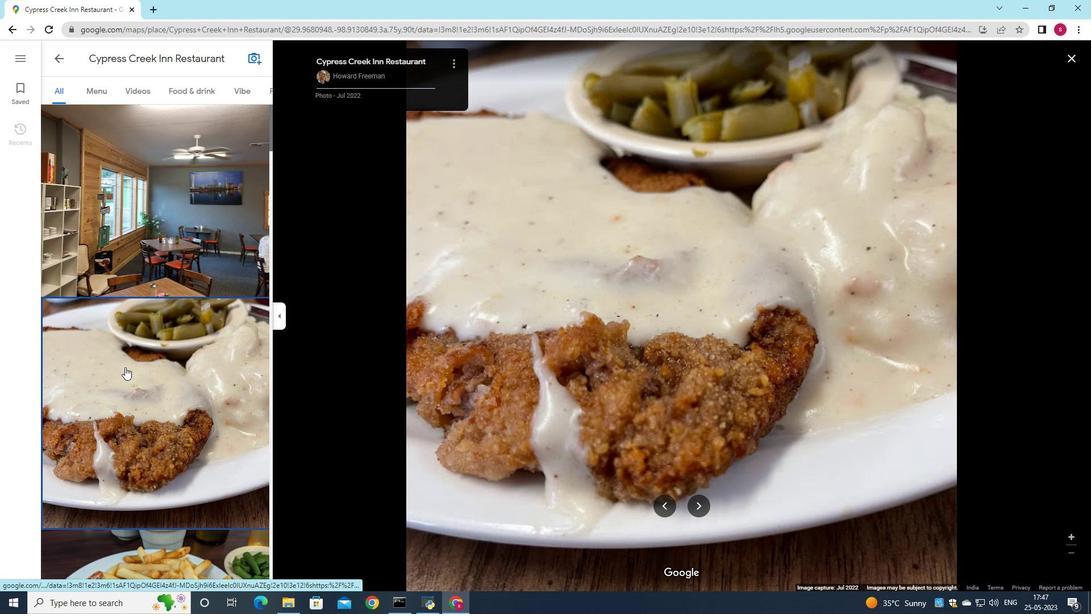 
Action: Mouse pressed left at (106, 357)
Screenshot: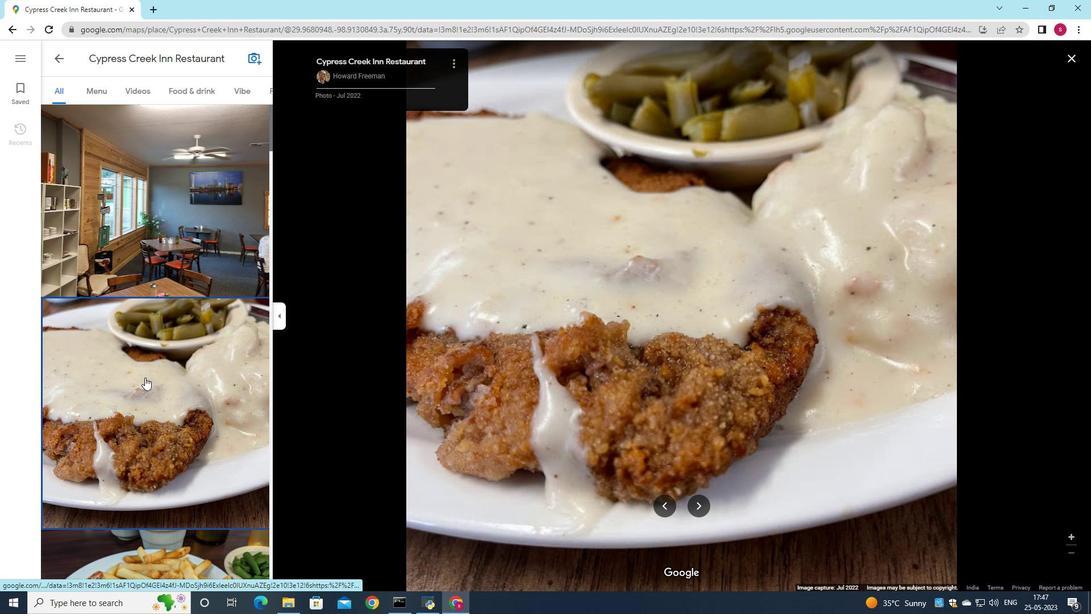 
Action: Mouse moved to (698, 506)
Screenshot: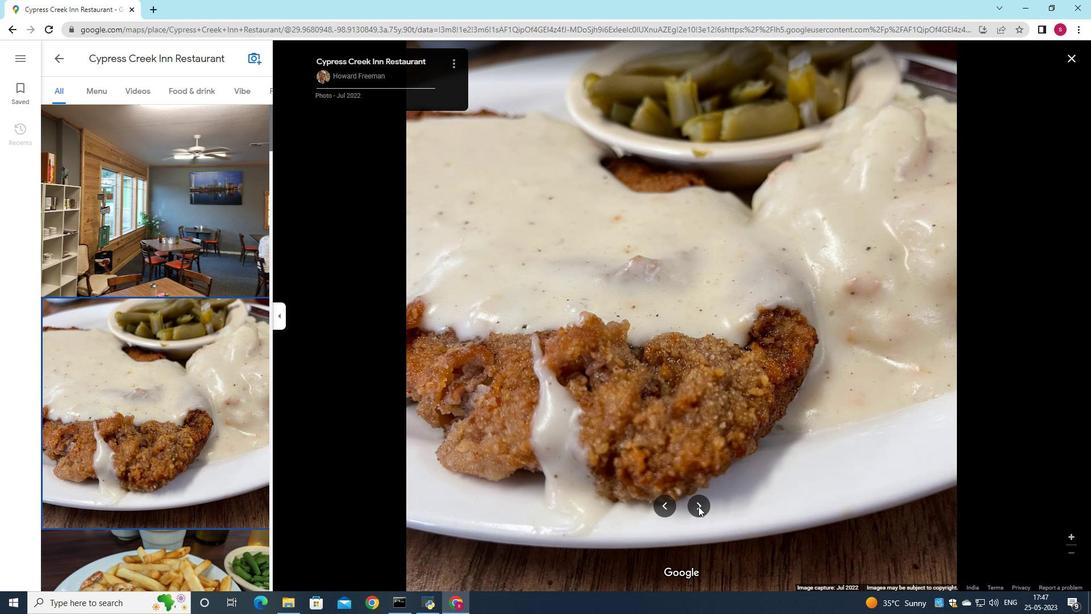 
Action: Mouse pressed left at (698, 506)
Screenshot: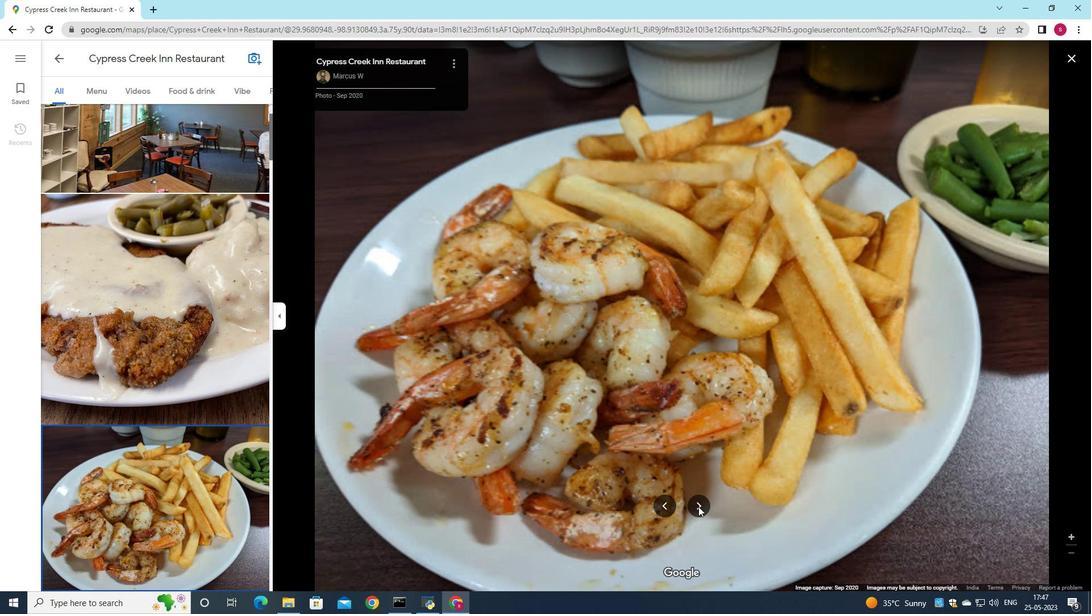 
Action: Mouse pressed left at (698, 506)
Screenshot: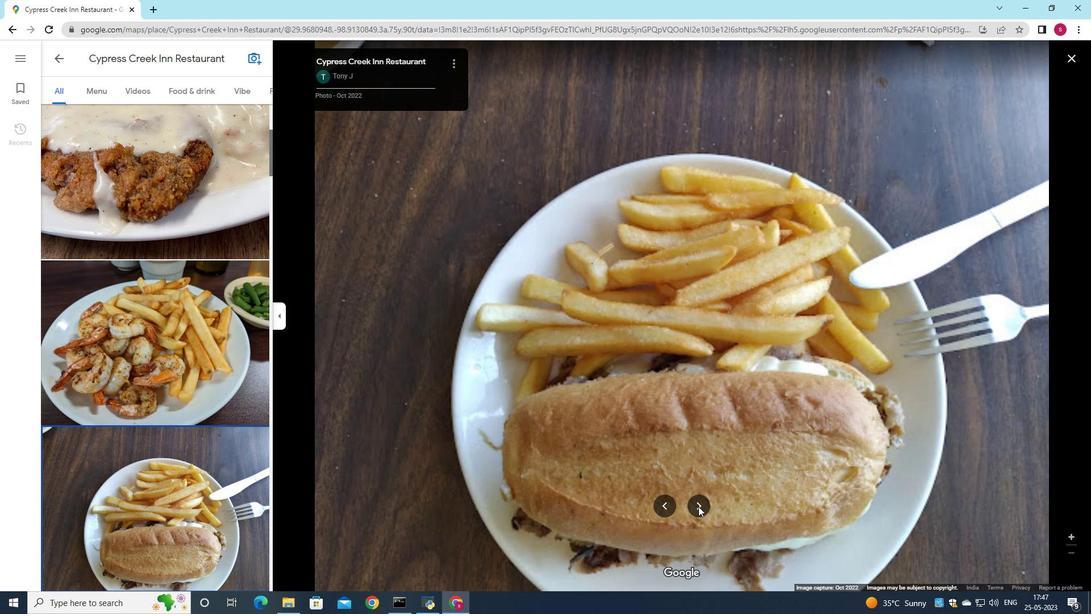 
Action: Mouse pressed left at (698, 506)
Screenshot: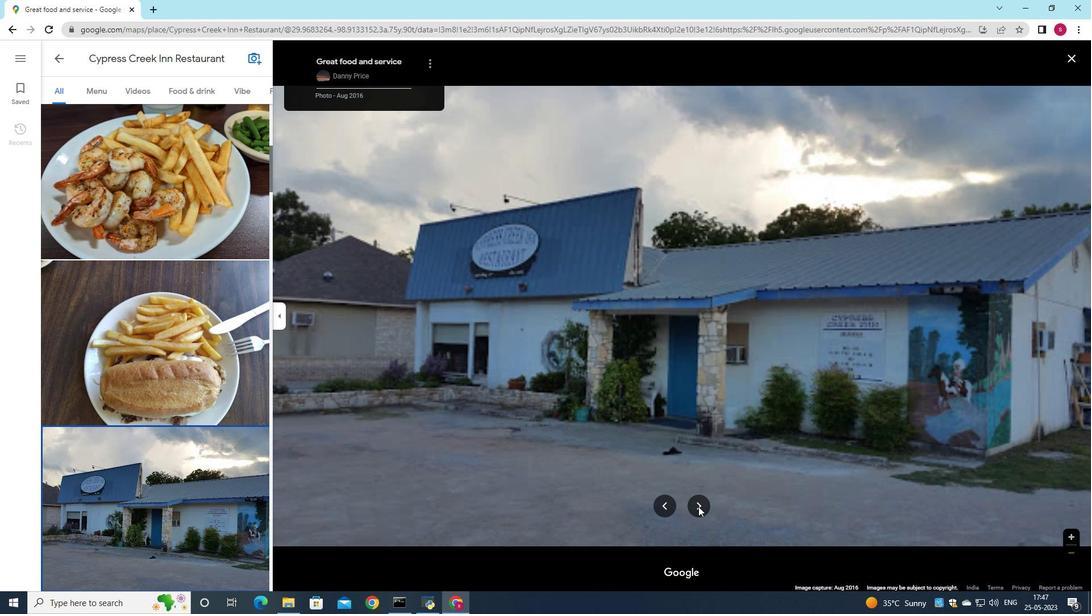 
Action: Mouse pressed left at (698, 506)
Screenshot: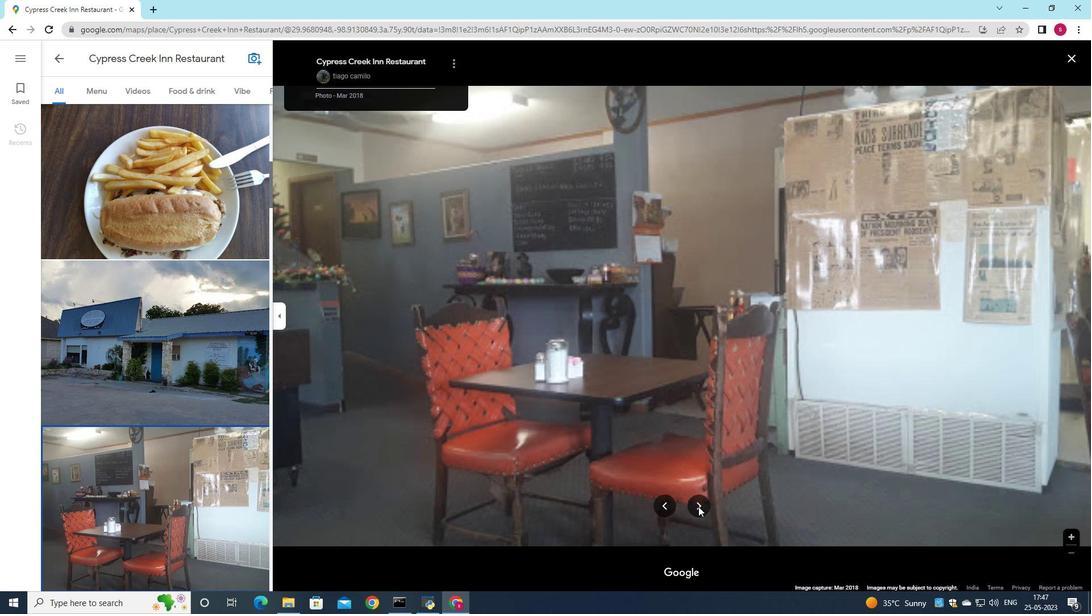 
Action: Mouse pressed left at (698, 506)
Screenshot: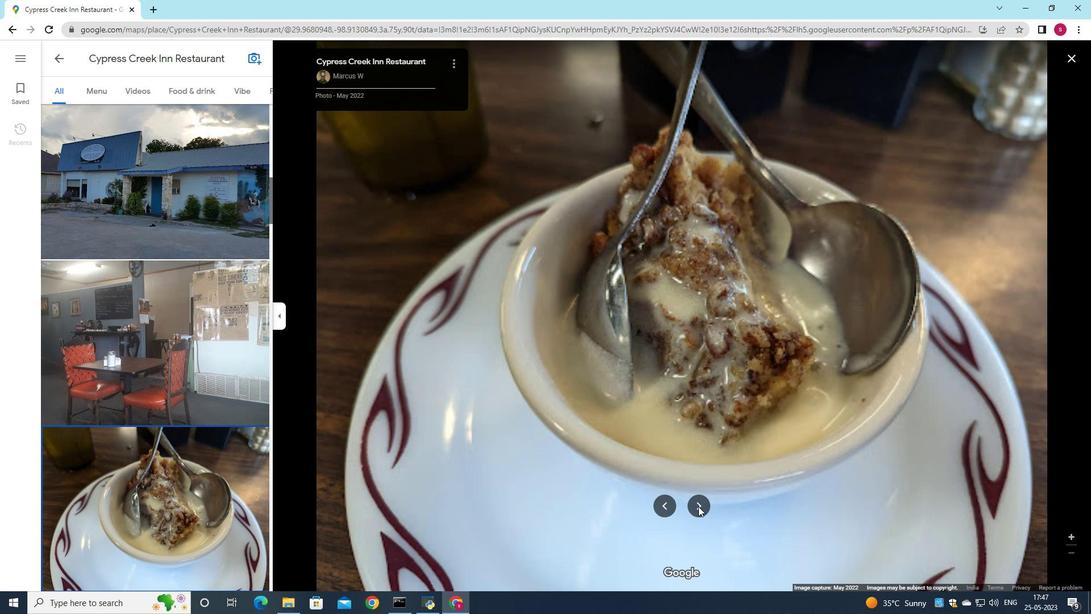 
Action: Mouse pressed left at (698, 506)
Screenshot: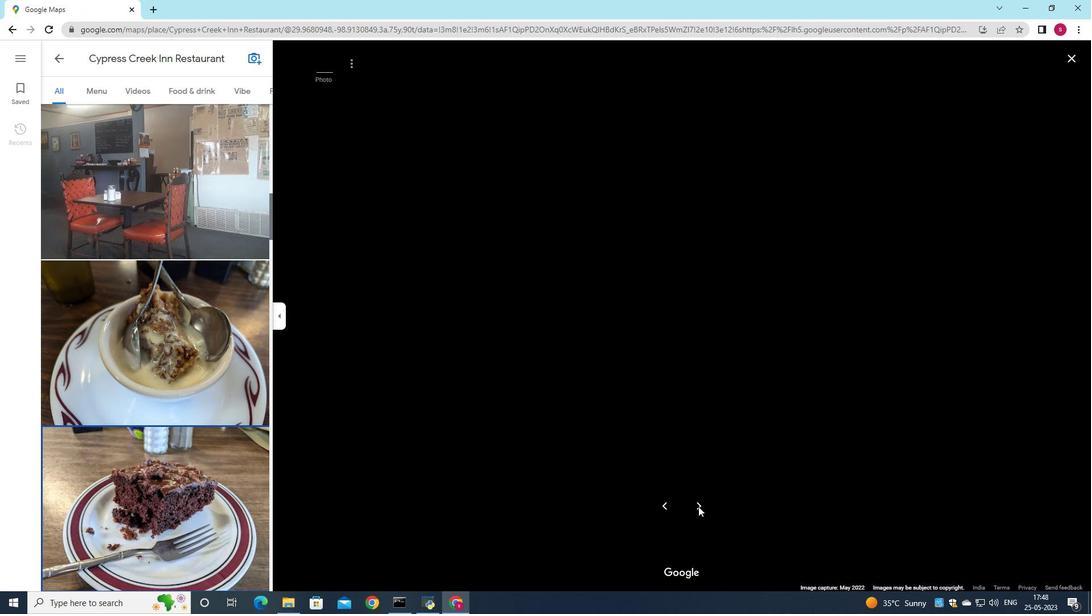 
Action: Mouse pressed left at (698, 506)
Screenshot: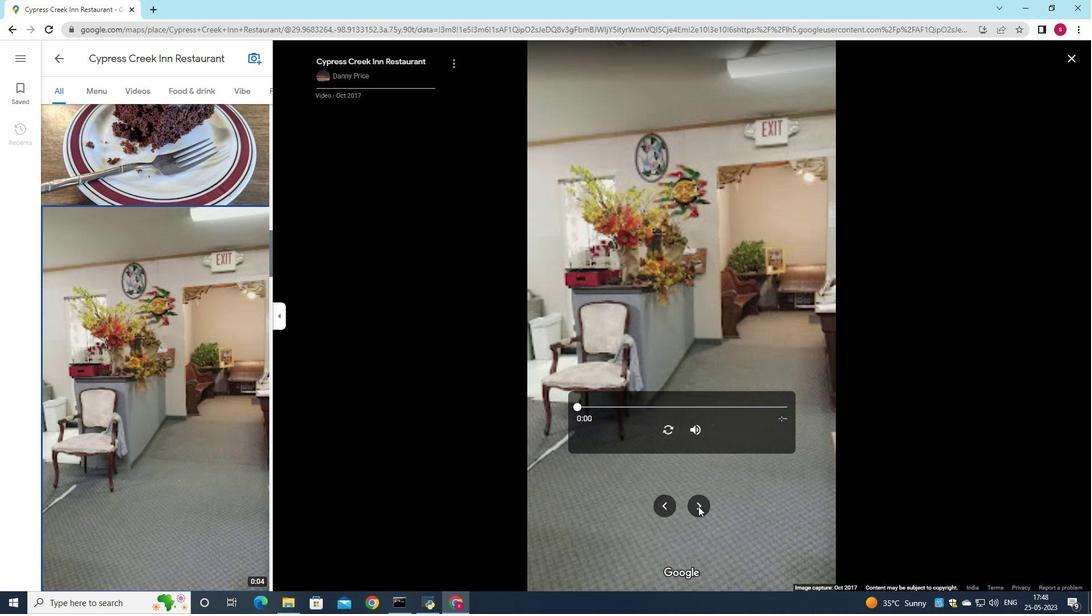 
Action: Mouse pressed left at (698, 506)
Screenshot: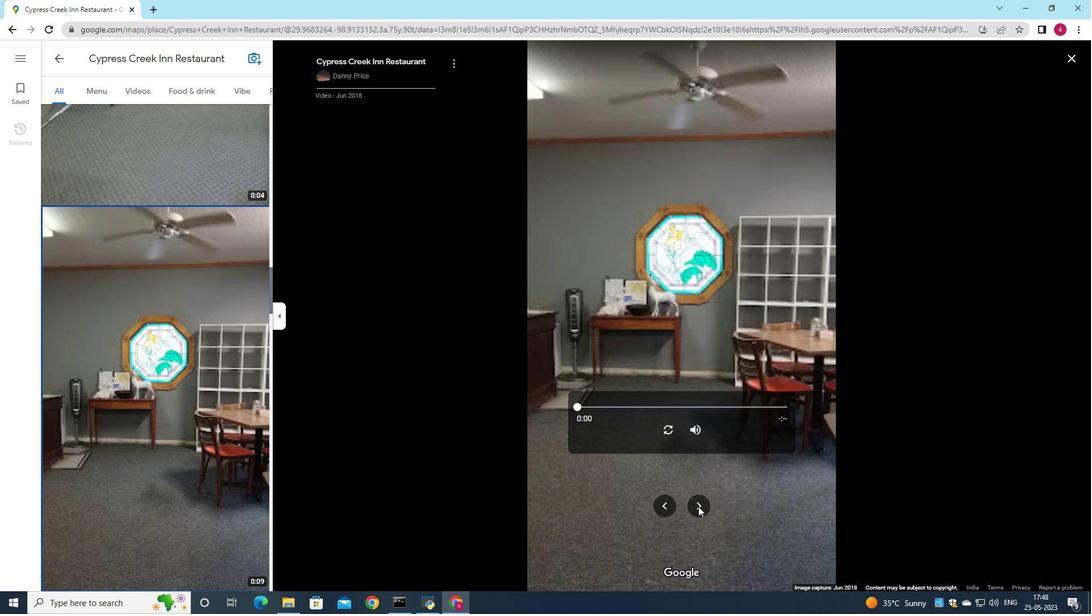 
Action: Mouse pressed left at (698, 506)
Screenshot: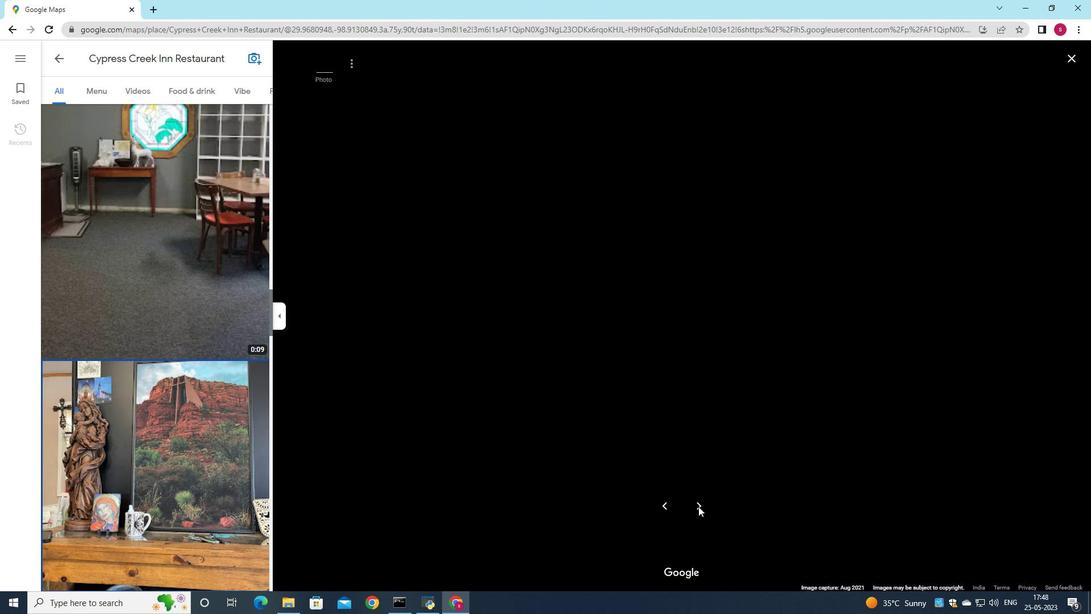 
Action: Mouse pressed left at (698, 506)
Screenshot: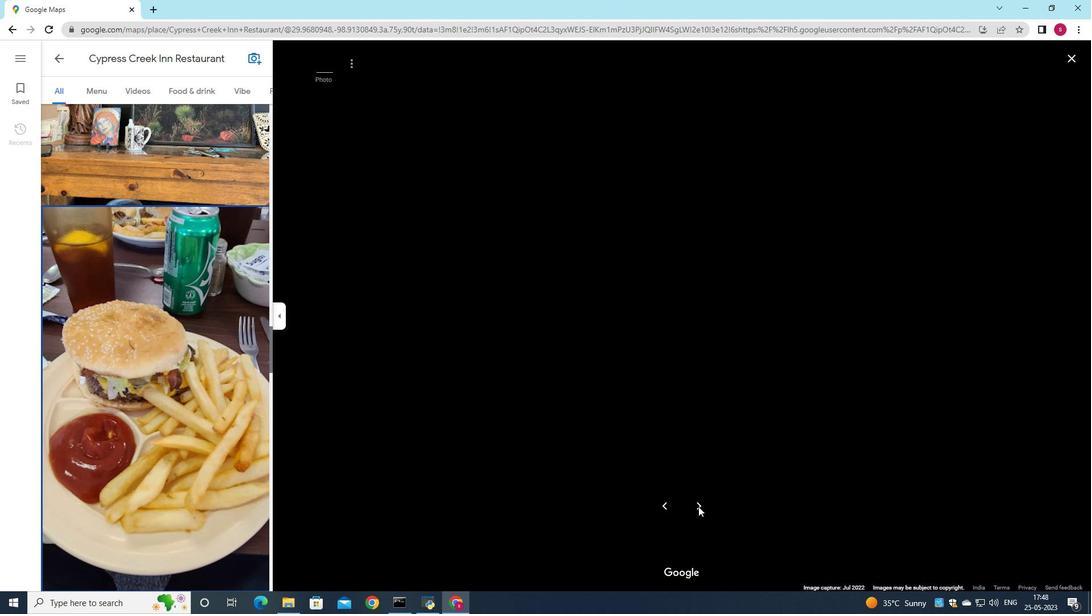 
Action: Mouse pressed left at (698, 506)
Screenshot: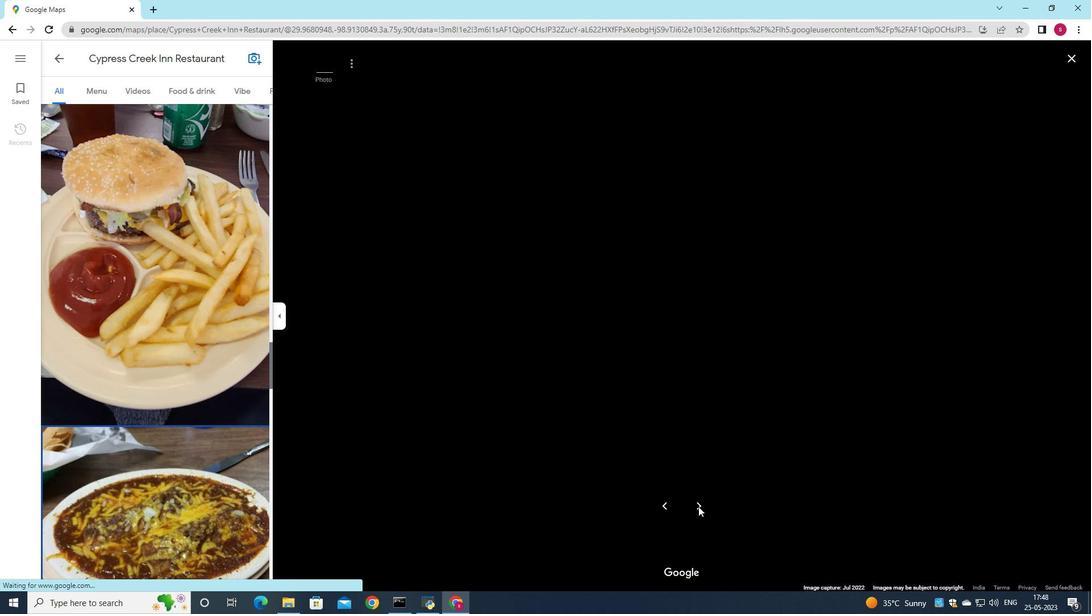 
Action: Mouse pressed left at (698, 506)
Screenshot: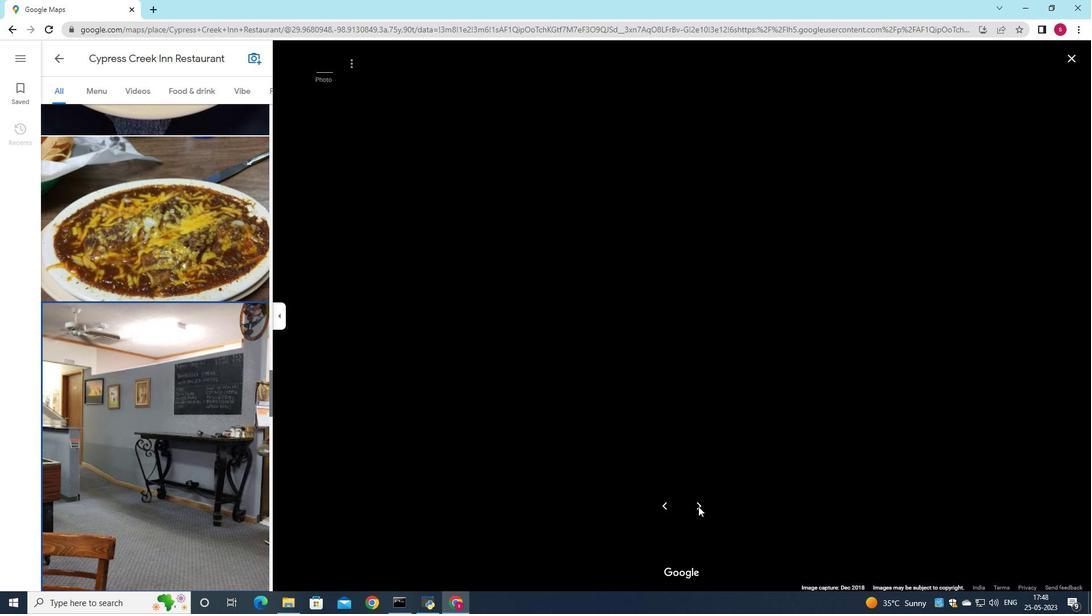 
Action: Mouse pressed left at (698, 506)
Screenshot: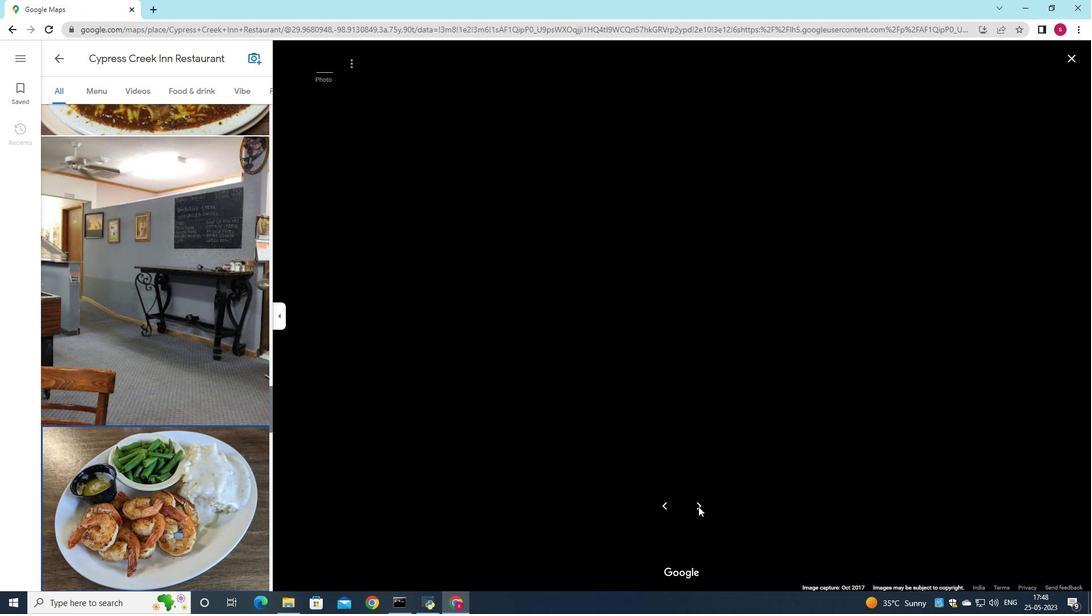 
Action: Mouse pressed left at (698, 506)
Screenshot: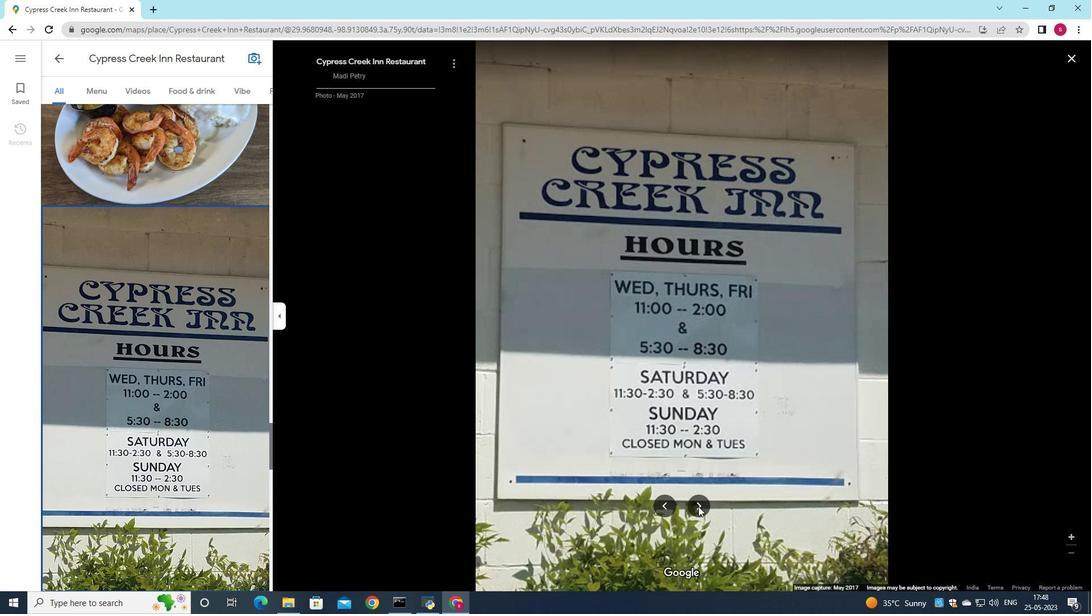 
Action: Mouse pressed left at (698, 506)
Screenshot: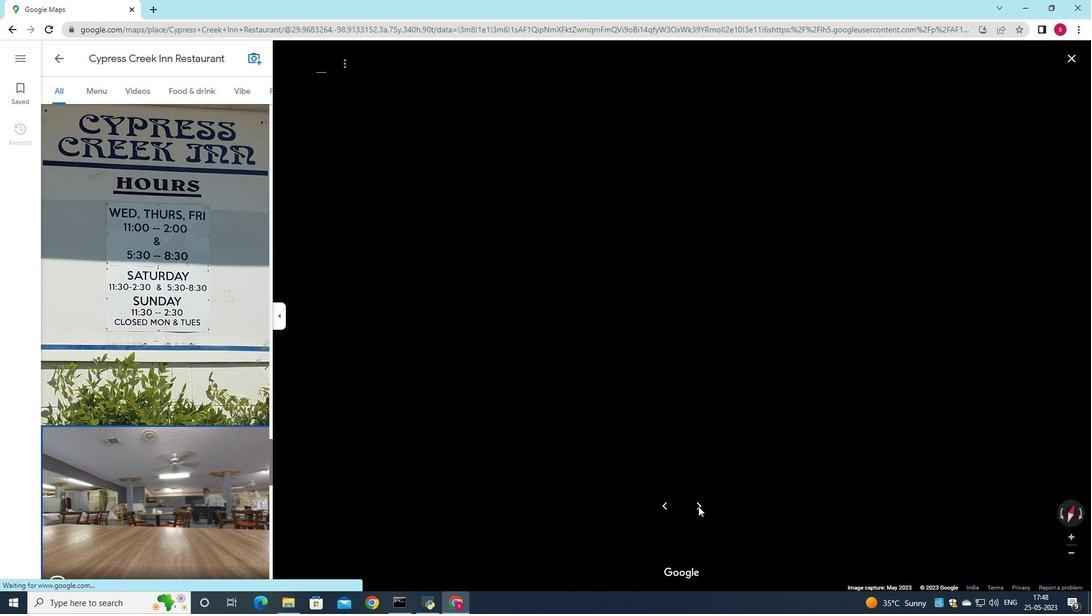 
Action: Mouse pressed left at (698, 506)
Screenshot: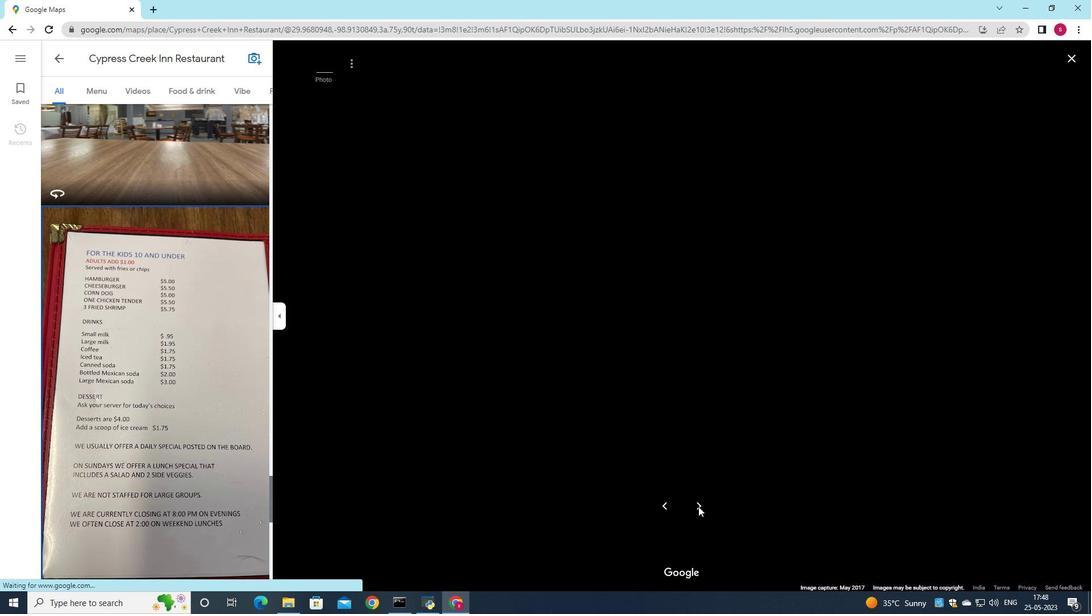 
Action: Mouse pressed left at (698, 506)
Screenshot: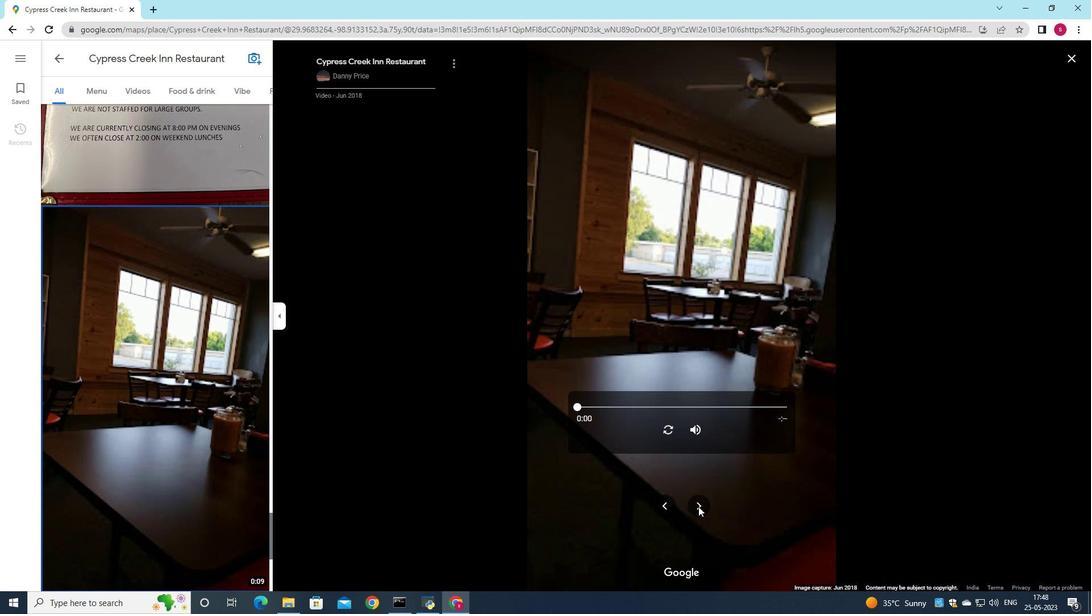 
Action: Mouse pressed left at (698, 506)
Screenshot: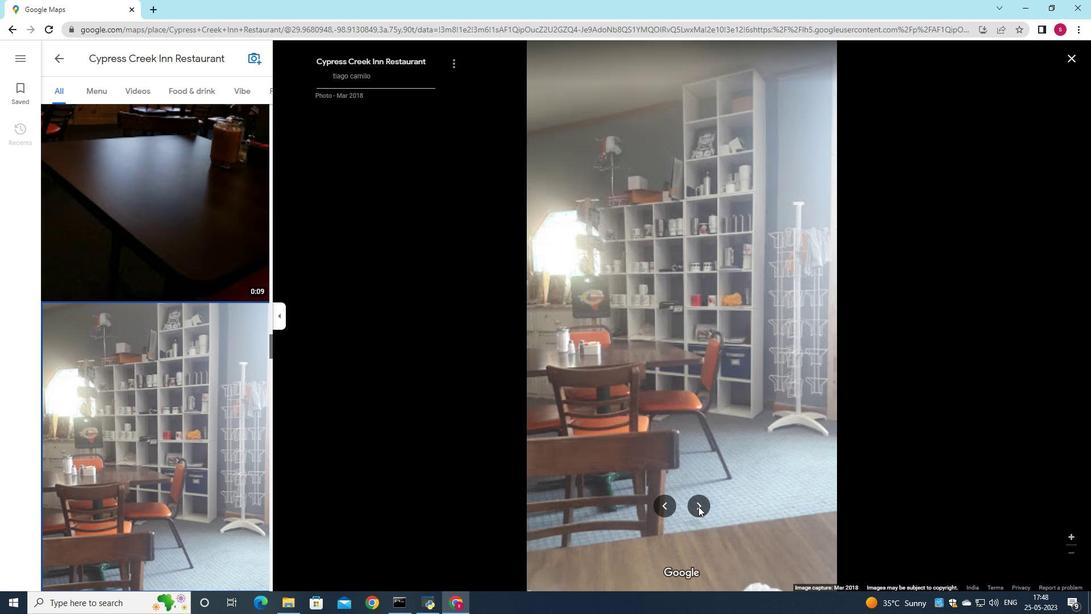 
Action: Mouse pressed left at (698, 506)
Screenshot: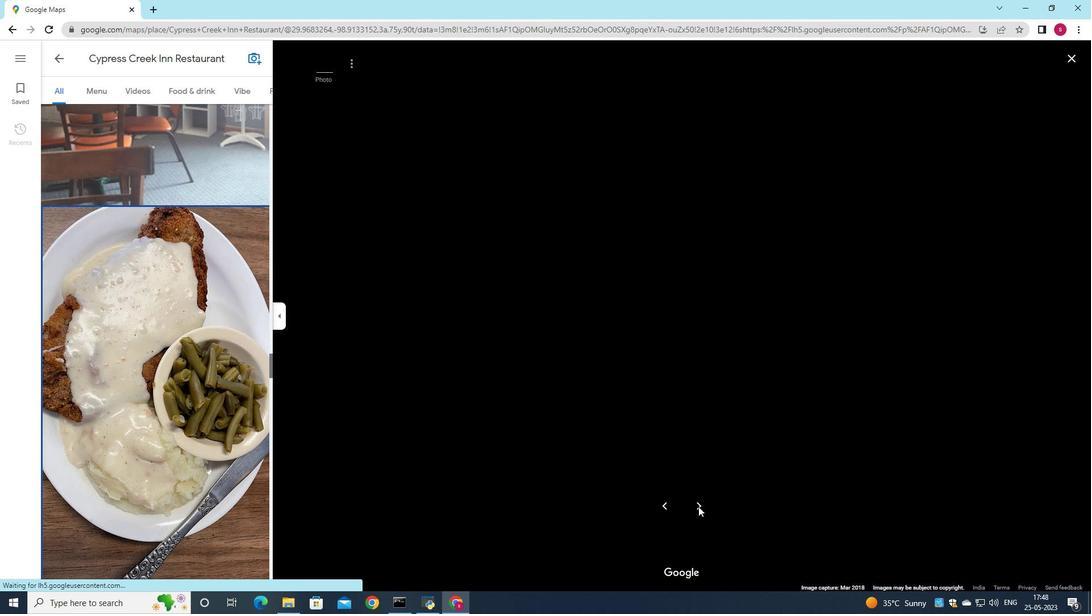 
Action: Mouse pressed left at (698, 506)
Screenshot: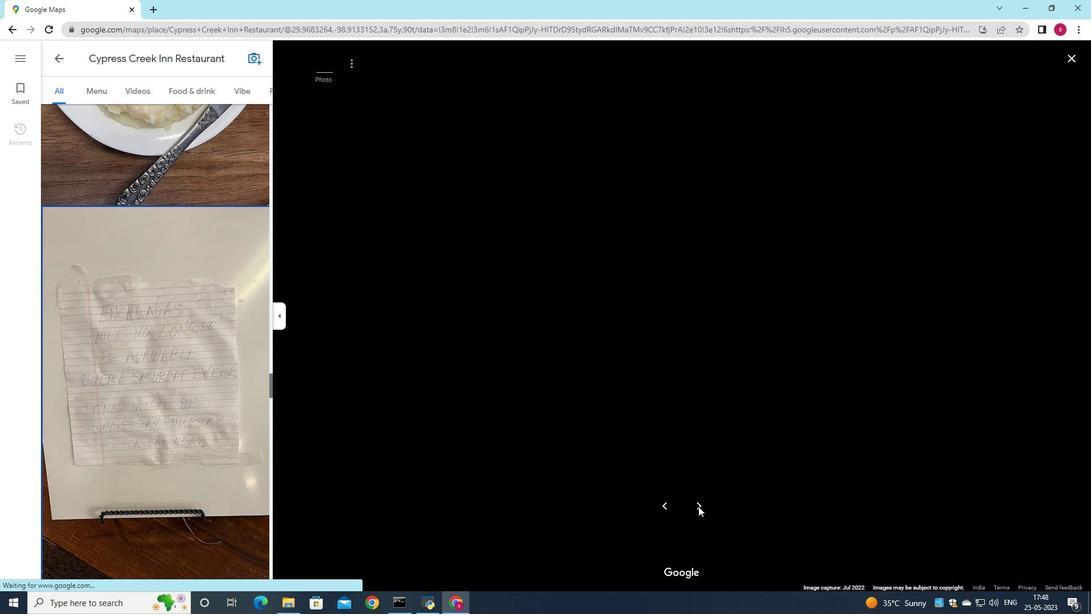 
Action: Mouse pressed left at (698, 506)
Screenshot: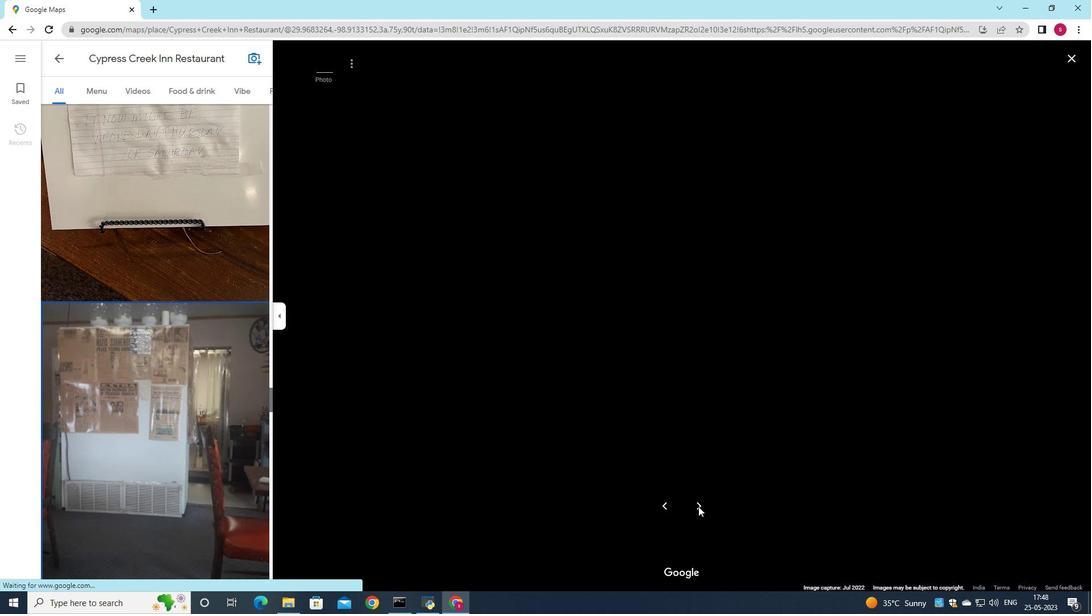 
Action: Mouse pressed left at (698, 506)
Screenshot: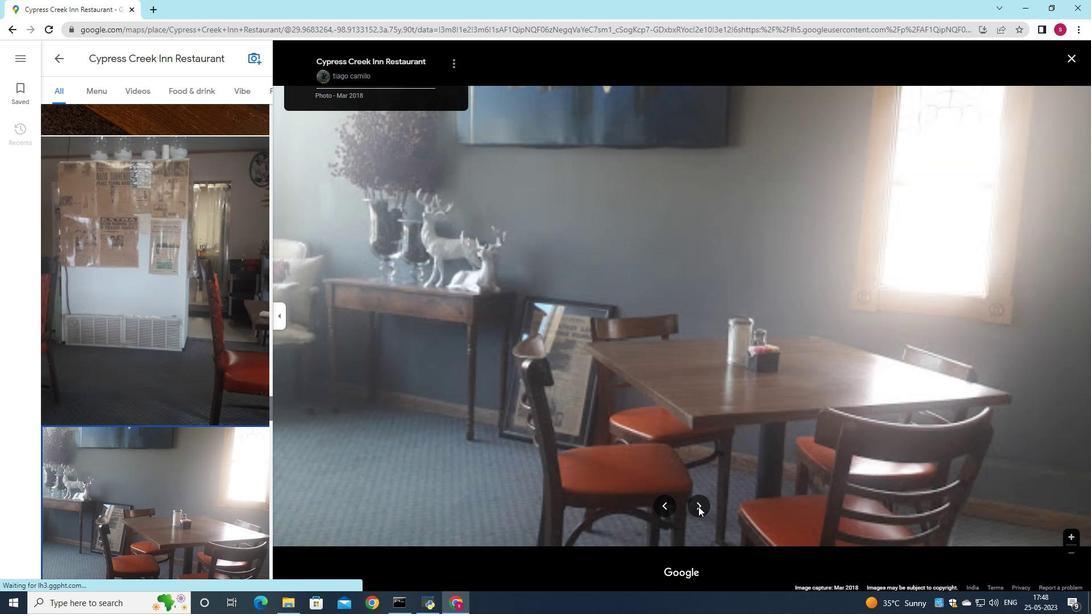 
Action: Mouse pressed left at (698, 506)
Screenshot: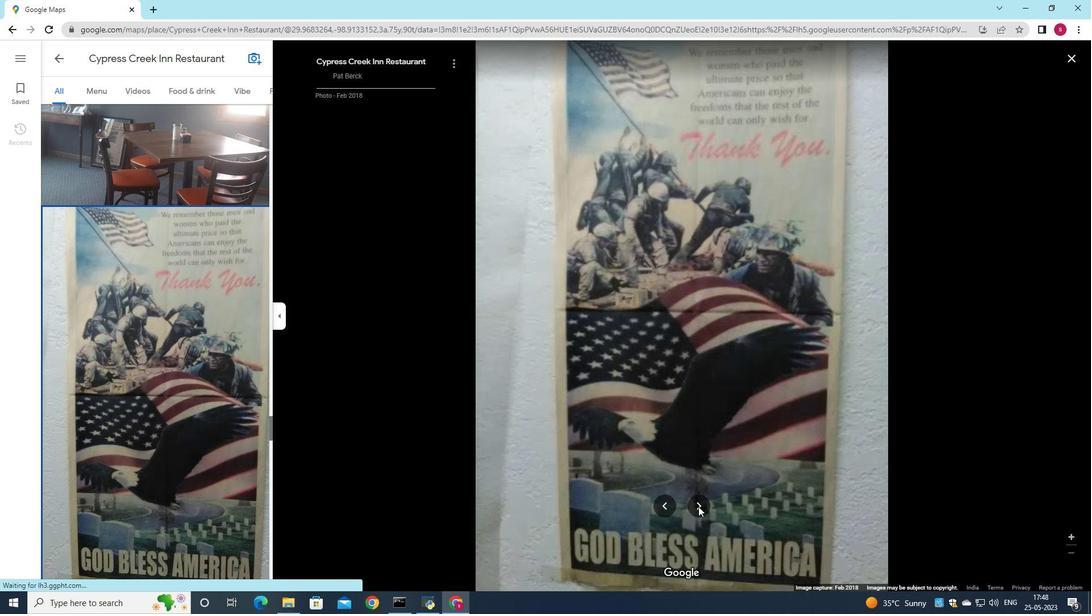 
Action: Mouse pressed left at (698, 506)
Screenshot: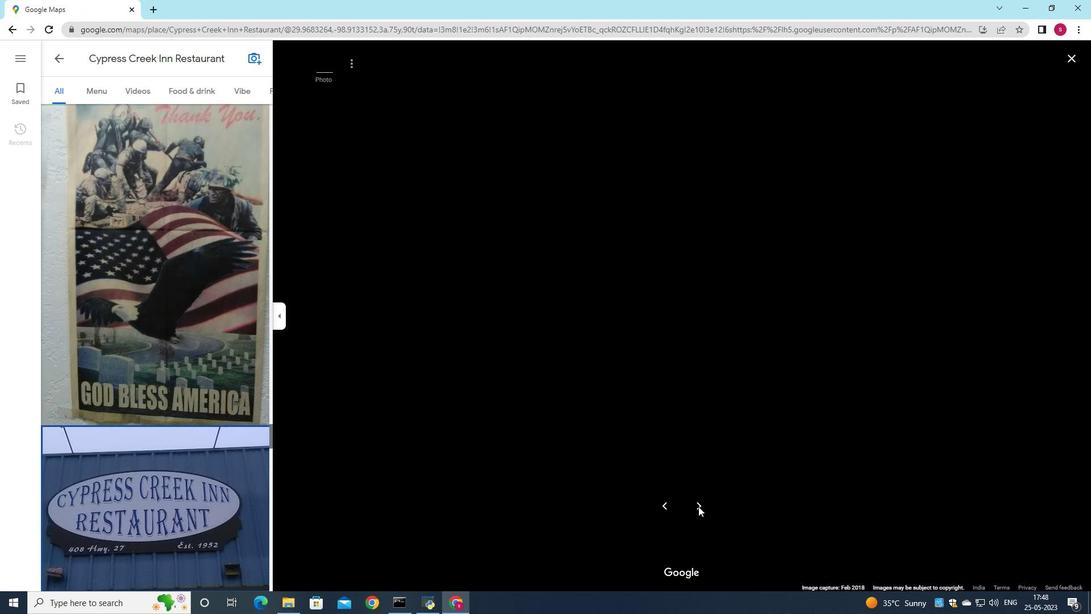 
Action: Mouse pressed left at (698, 506)
Screenshot: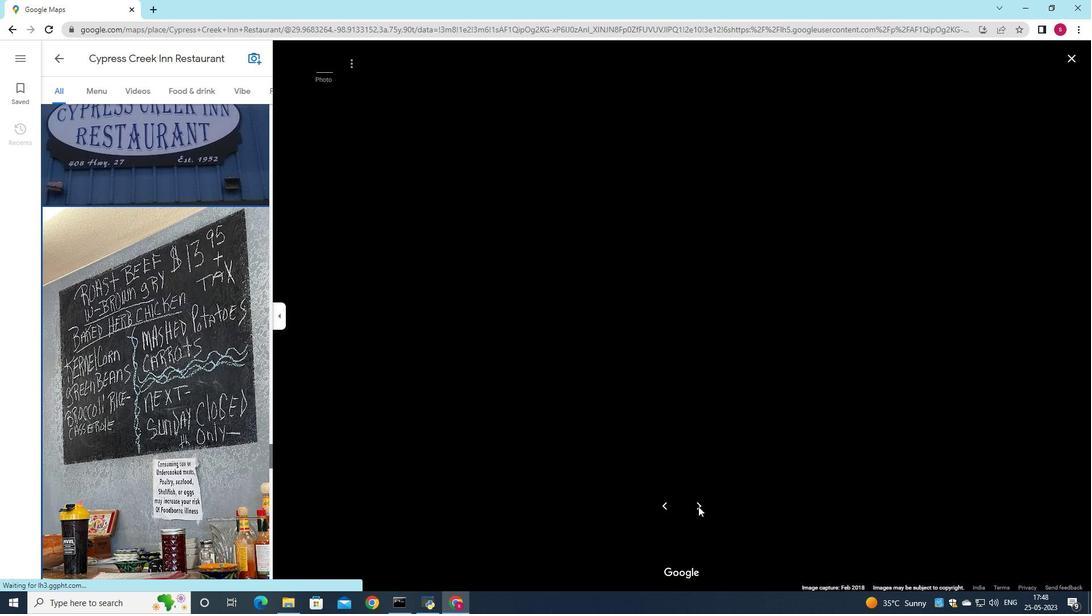 
Action: Mouse pressed left at (698, 506)
Screenshot: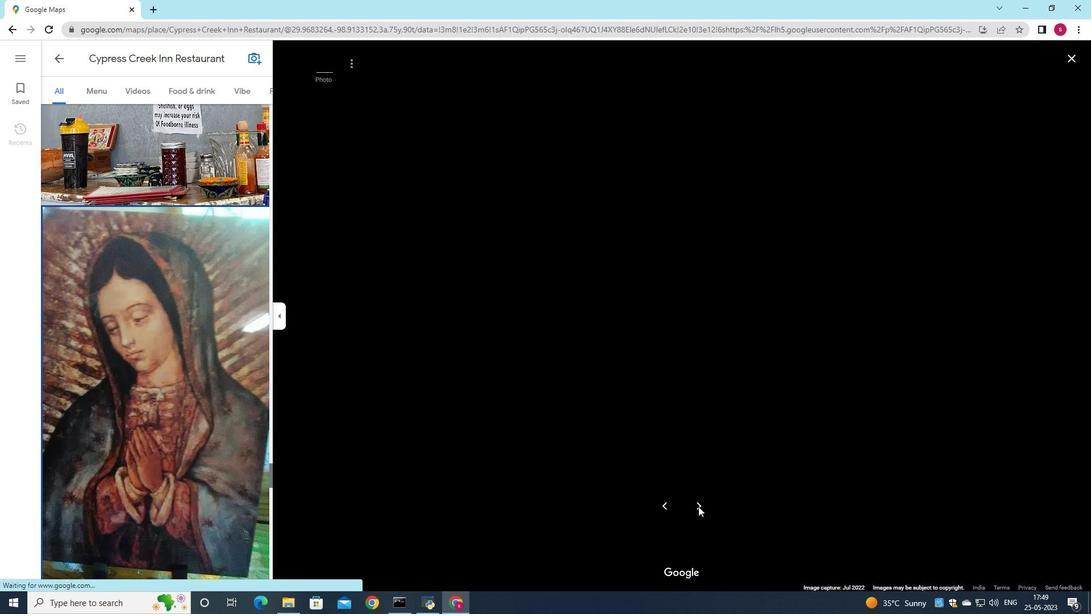 
Action: Mouse pressed left at (698, 506)
Screenshot: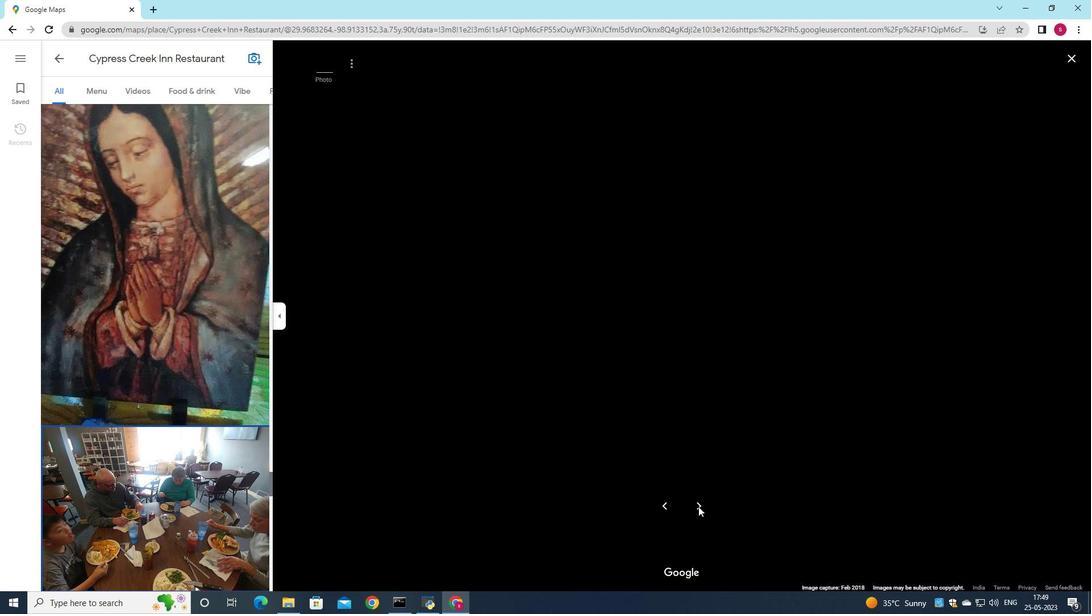 
Action: Mouse pressed left at (698, 506)
Screenshot: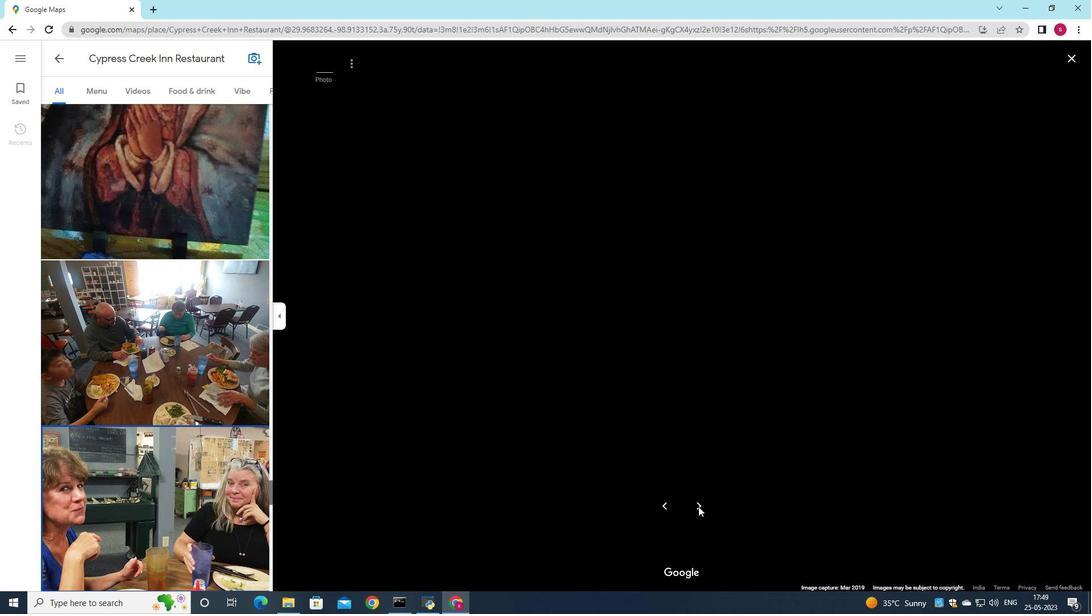 
Action: Mouse pressed left at (698, 506)
Screenshot: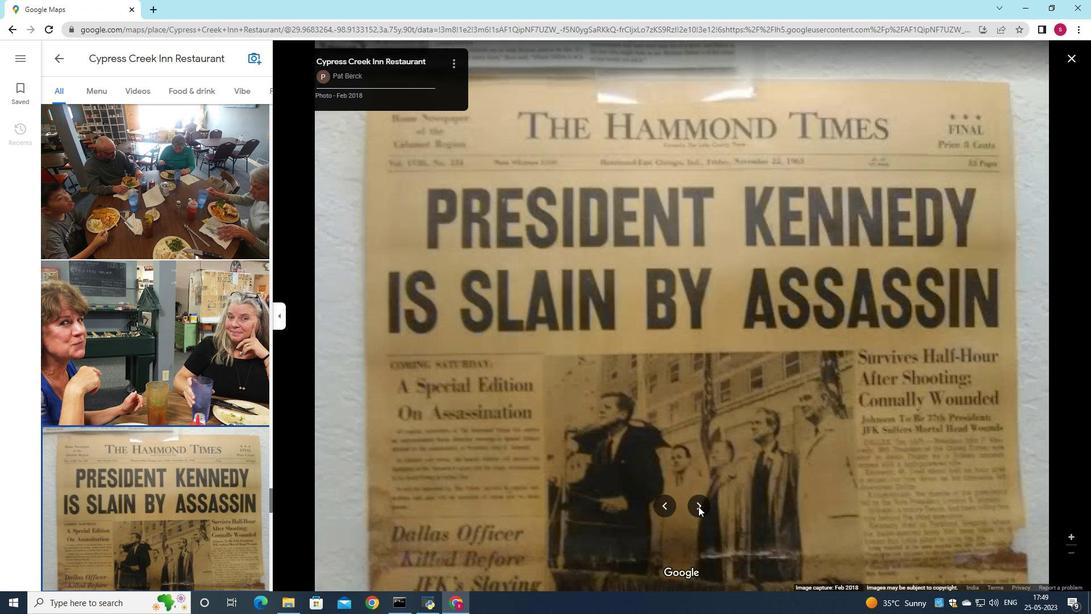 
Action: Mouse pressed left at (698, 506)
Screenshot: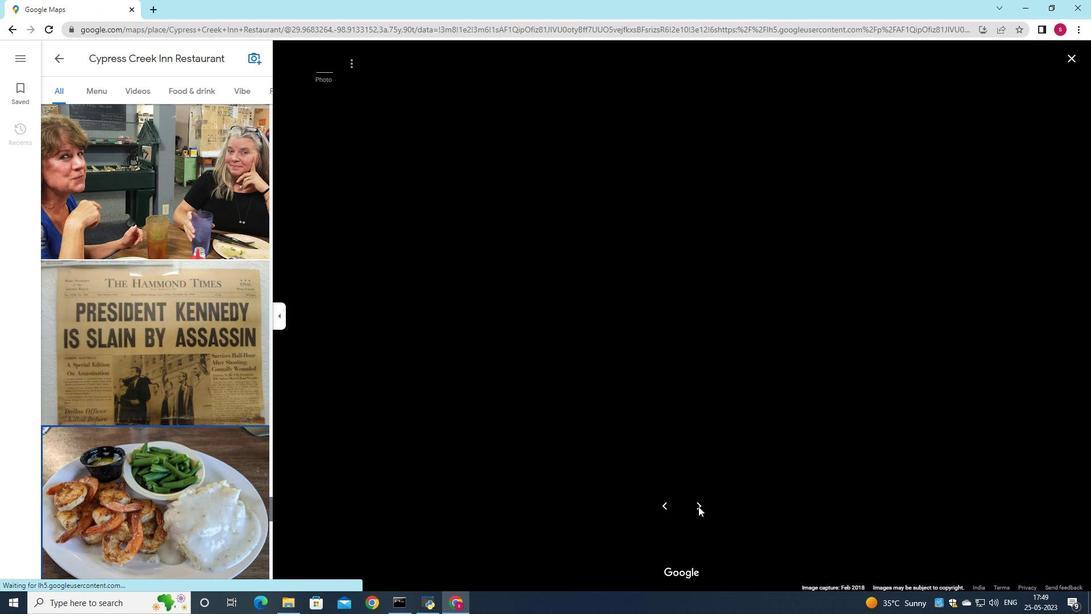 
Action: Mouse pressed left at (698, 506)
Screenshot: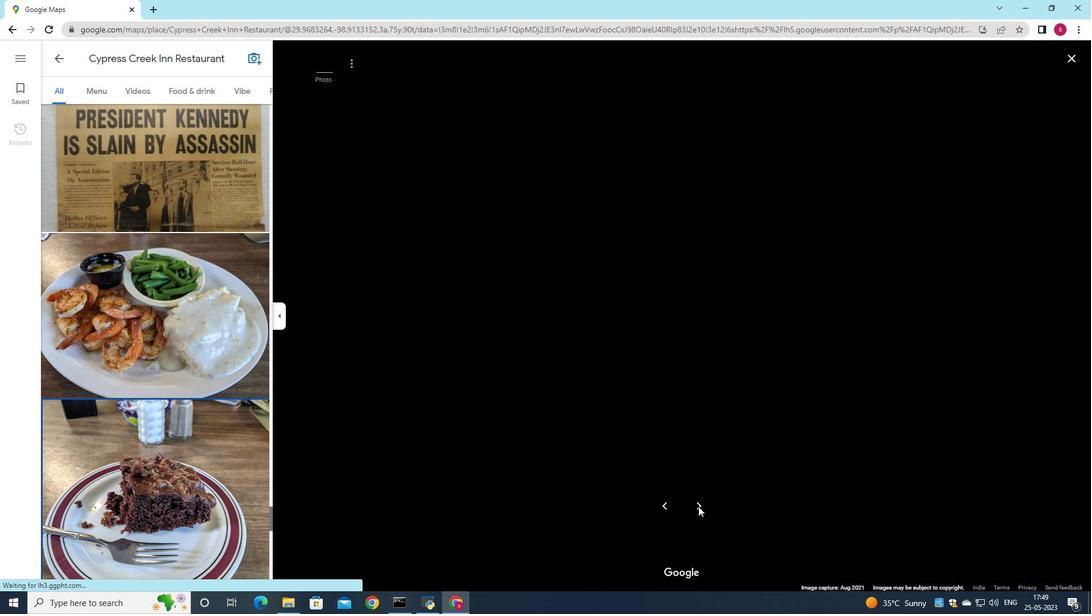 
Action: Mouse pressed left at (698, 506)
Screenshot: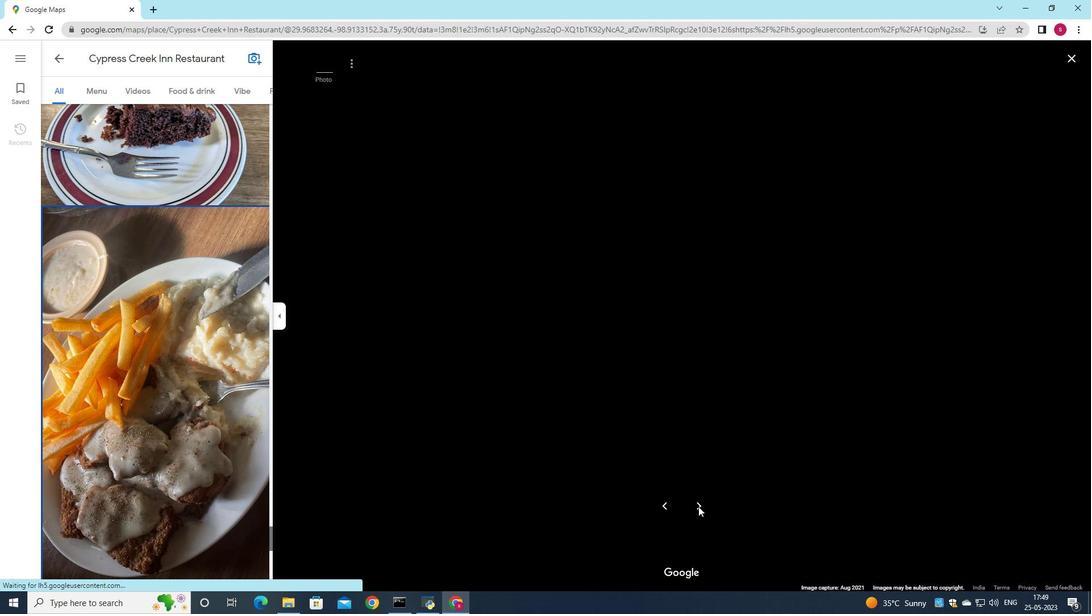 
Action: Mouse pressed left at (698, 506)
Screenshot: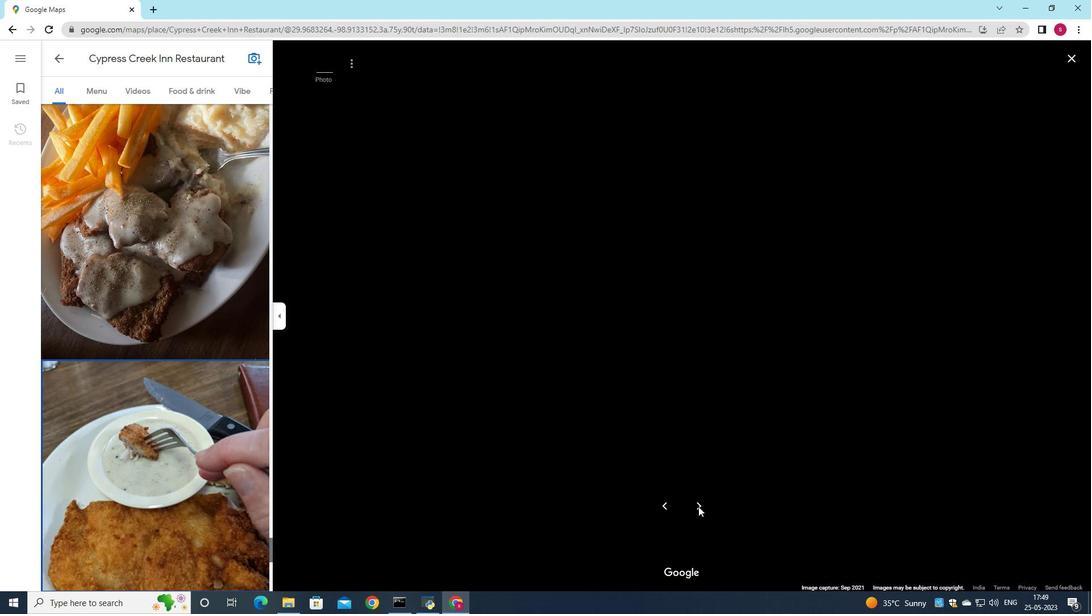 
Action: Mouse pressed left at (698, 506)
Screenshot: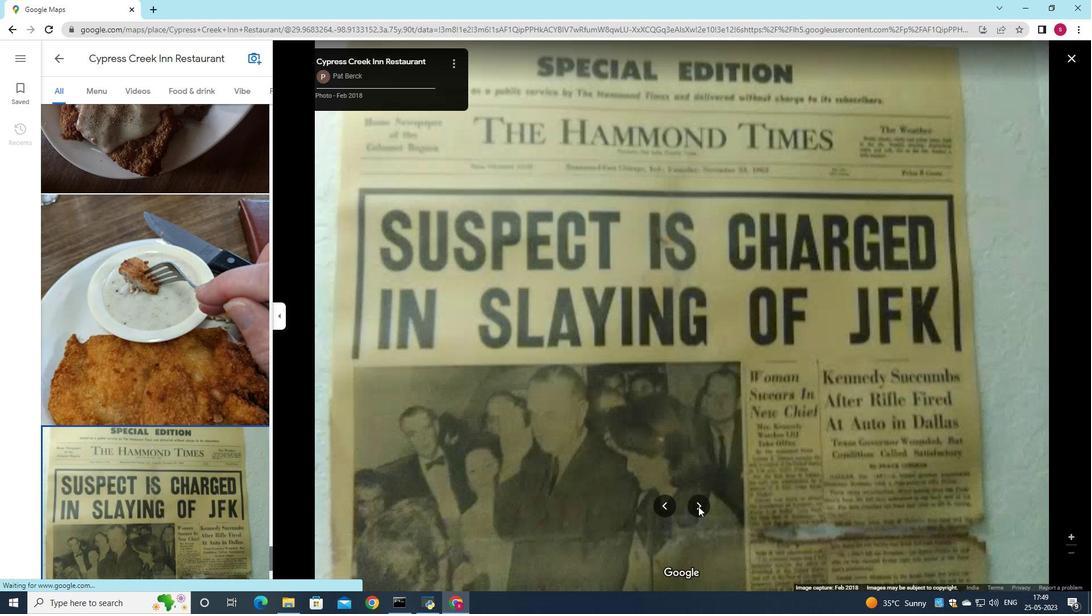 
Action: Mouse pressed left at (698, 506)
Screenshot: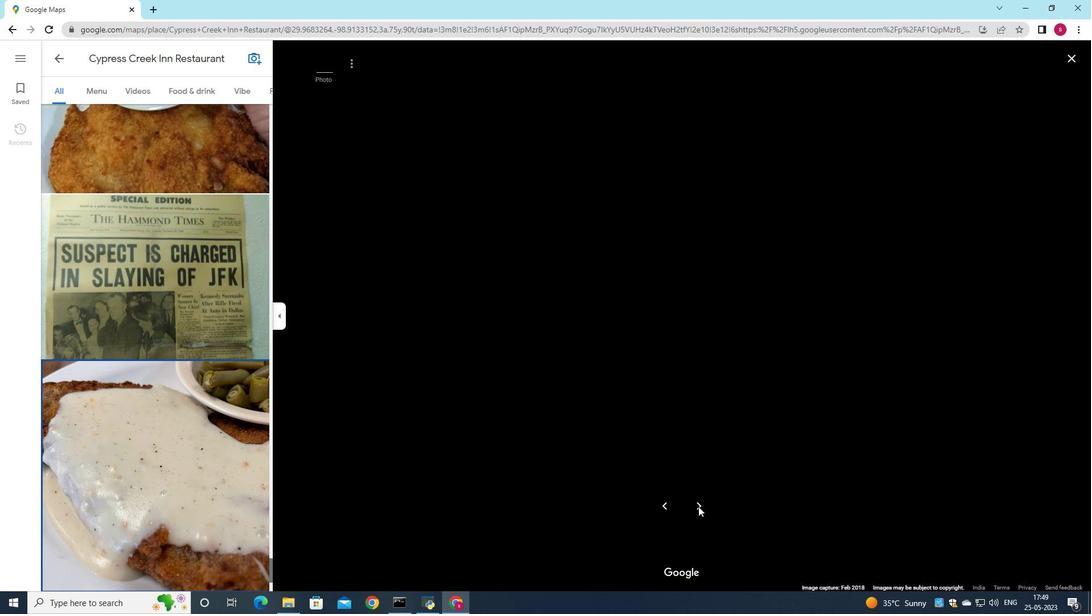 
Action: Mouse pressed left at (698, 506)
Screenshot: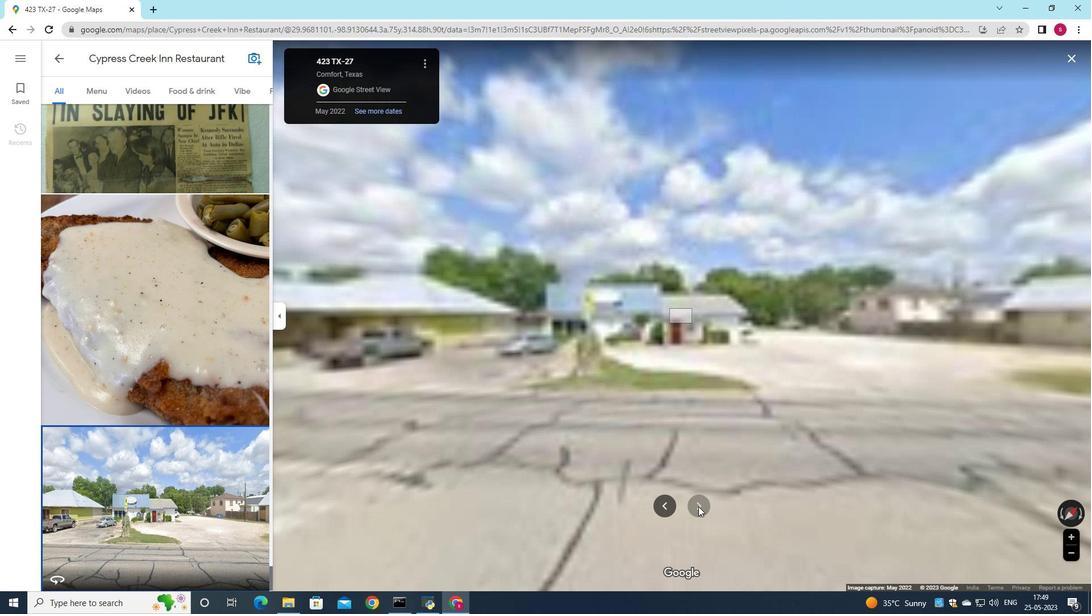 
Action: Mouse pressed left at (698, 506)
Screenshot: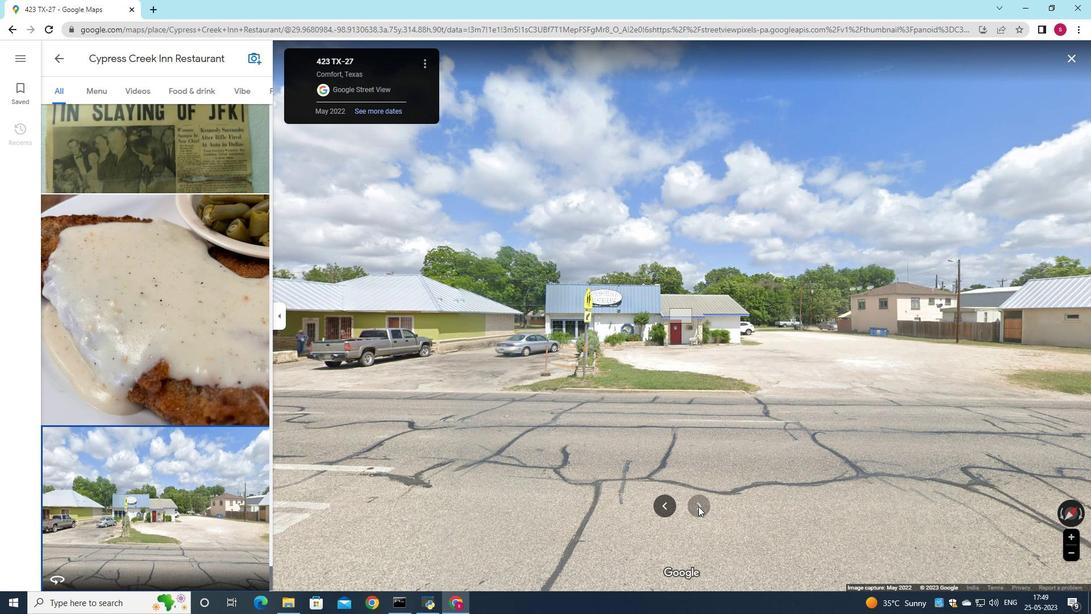 
